 Task: Explore Airbnb accommodation in Boujniba, Morocco from 8th November, 2023 to 16th November, 2023 for 2 adults.1  bedroom having 1 bed and 1 bathroom. Property type can be hotel. Amenities needed are: wifi. Look for 3 properties as per requirement.
Action: Mouse moved to (515, 78)
Screenshot: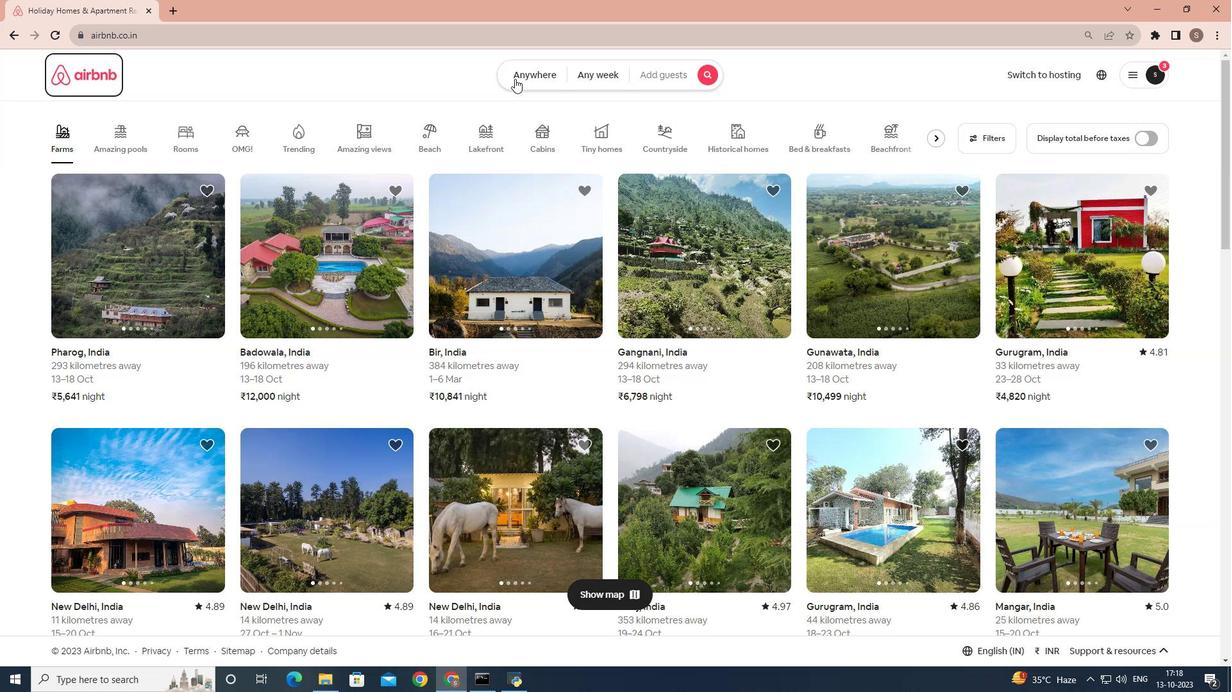 
Action: Mouse pressed left at (515, 78)
Screenshot: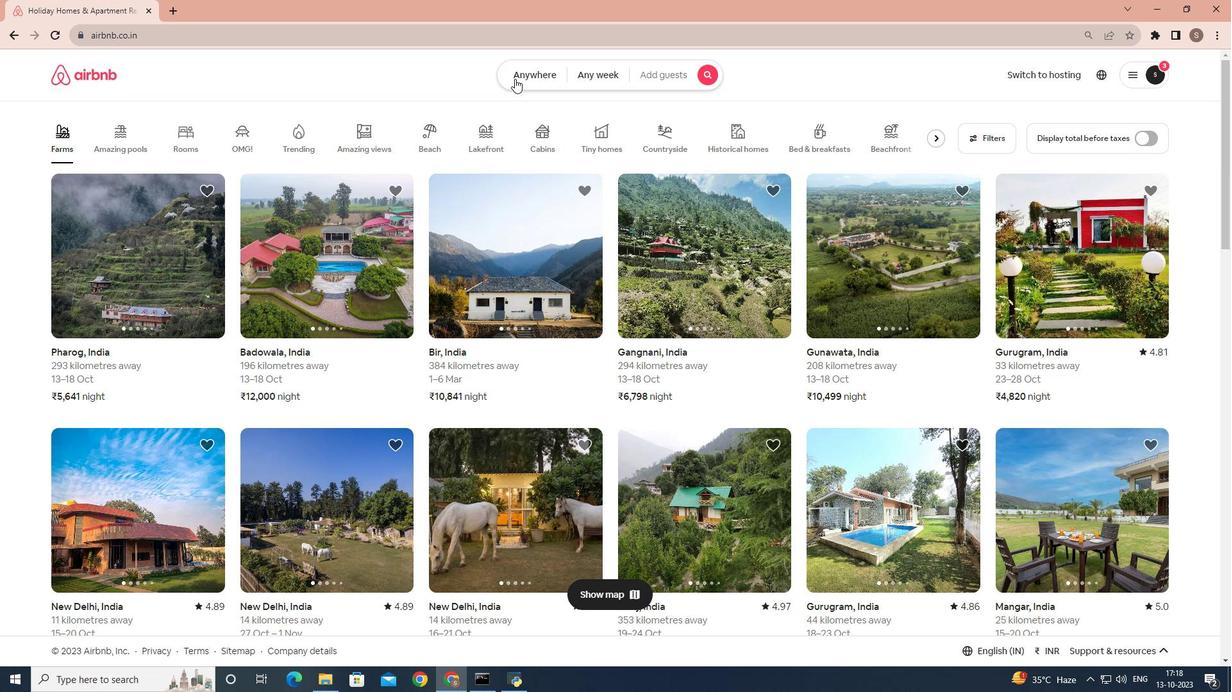 
Action: Mouse moved to (451, 109)
Screenshot: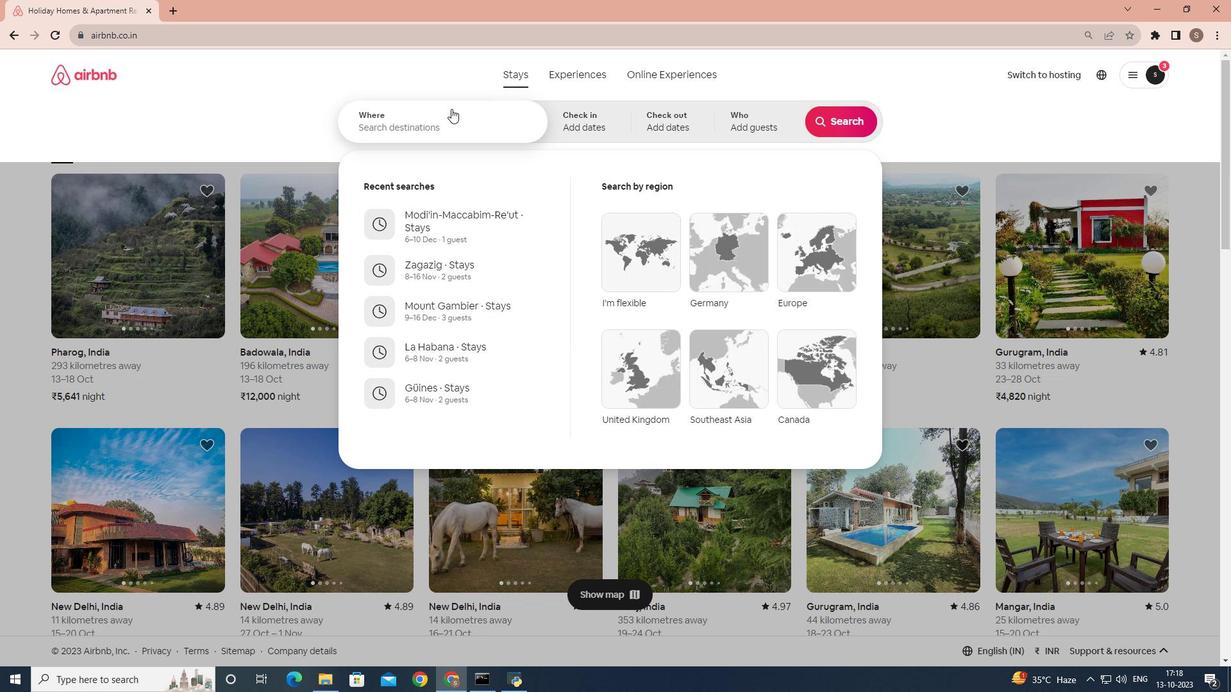 
Action: Mouse pressed left at (451, 109)
Screenshot: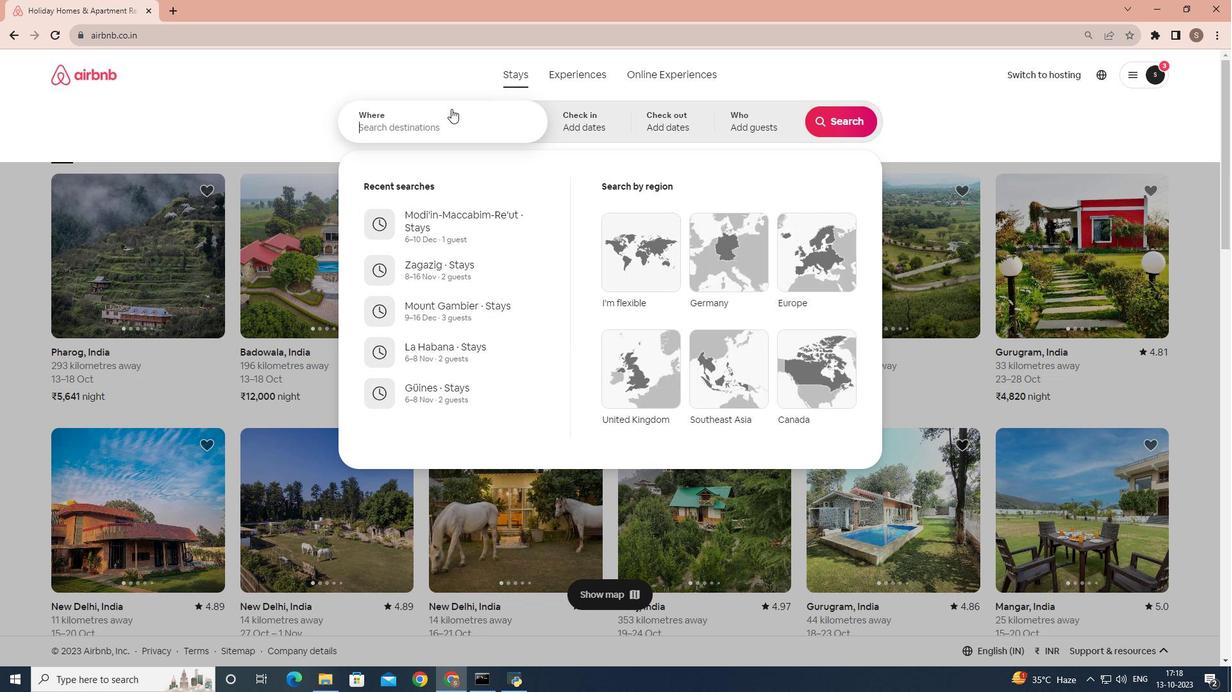 
Action: Mouse moved to (445, 118)
Screenshot: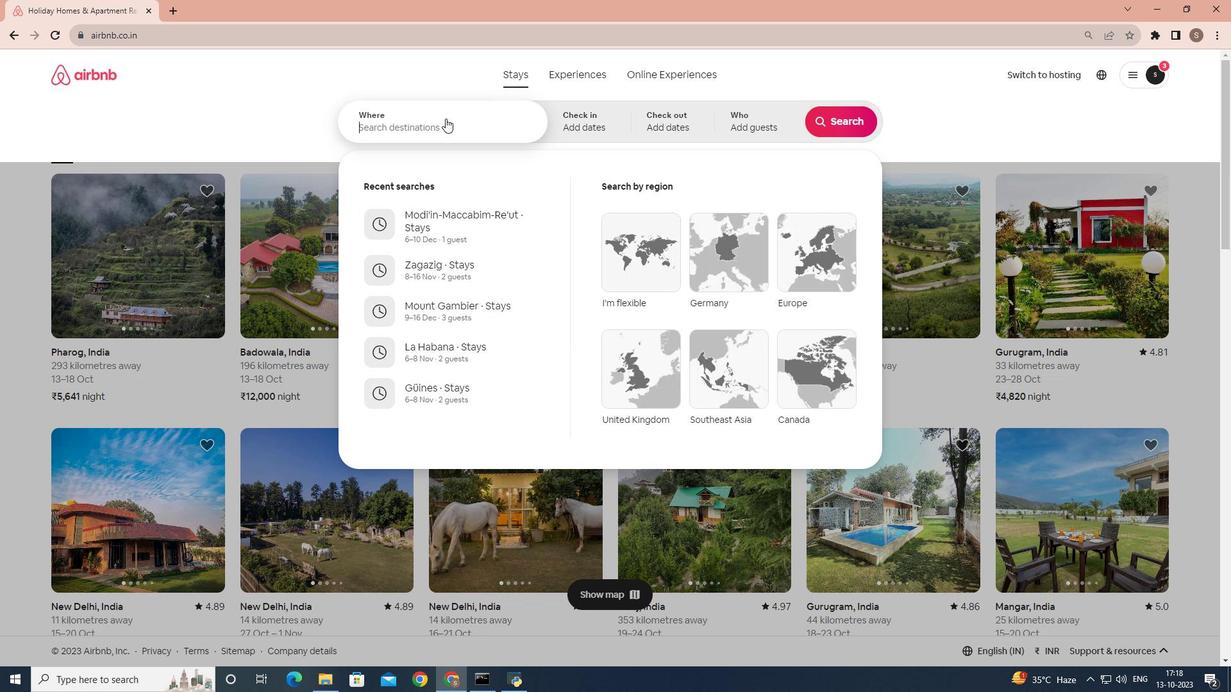 
Action: Key pressed <Key.shift>Boujniba,<Key.space><Key.shift>Mp<Key.backspace>orocco
Screenshot: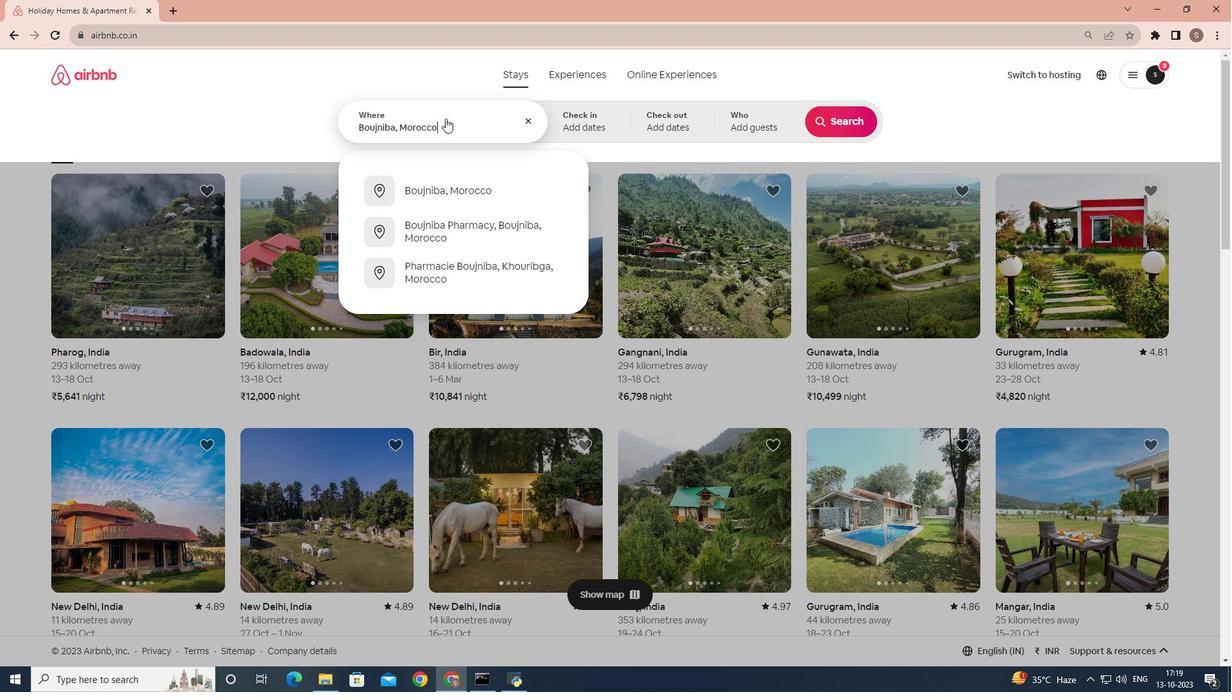 
Action: Mouse moved to (503, 195)
Screenshot: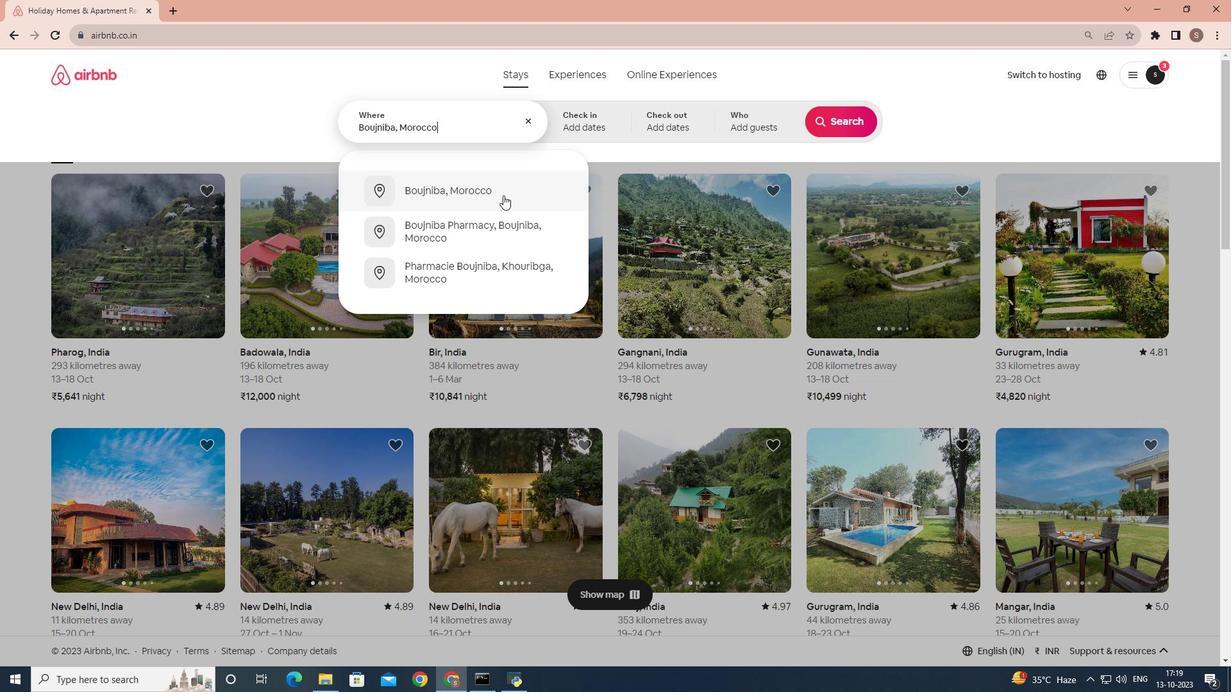 
Action: Mouse pressed left at (503, 195)
Screenshot: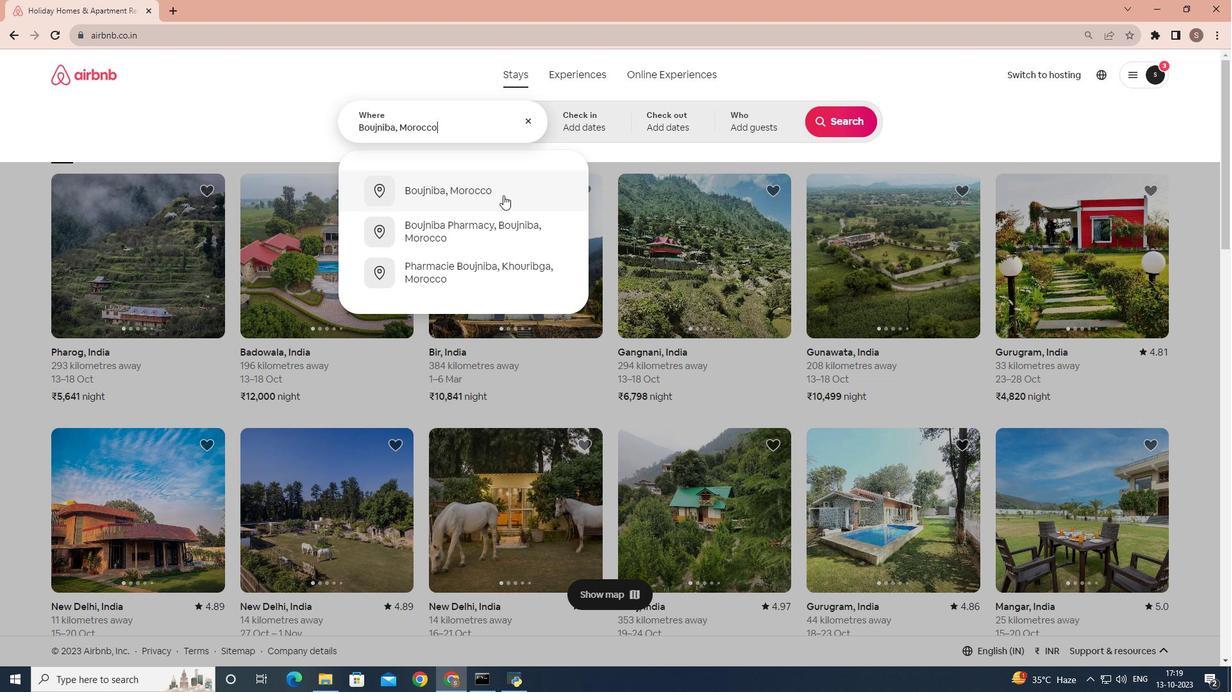 
Action: Mouse moved to (727, 315)
Screenshot: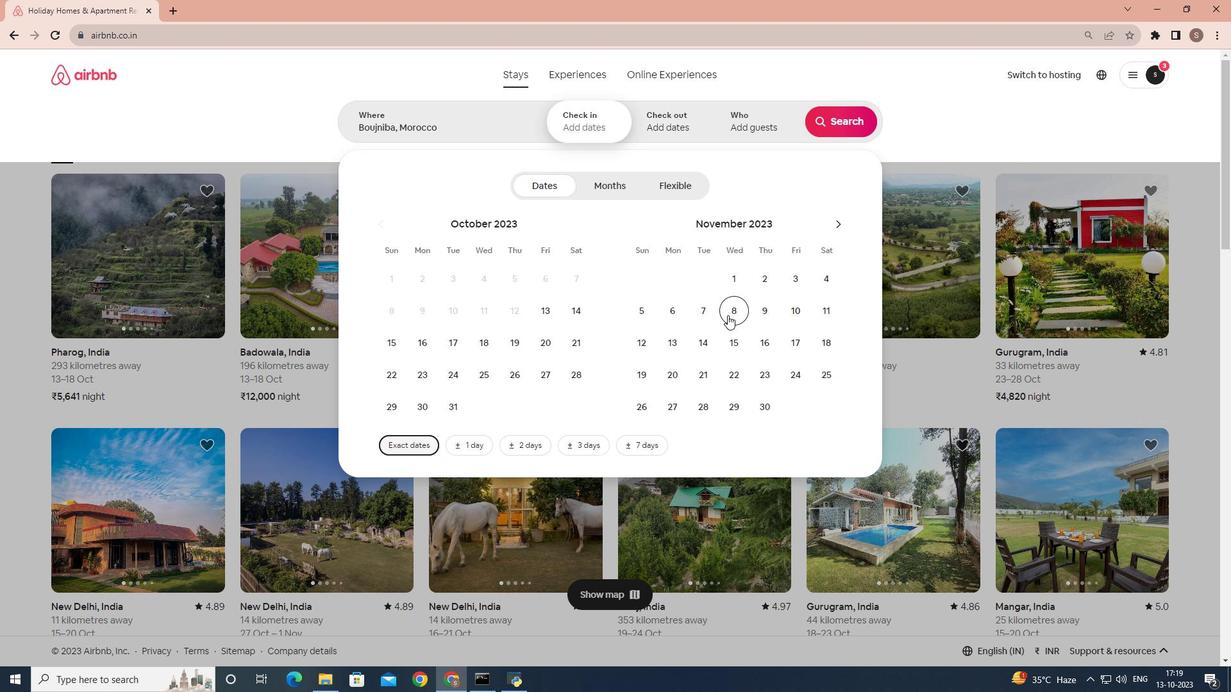 
Action: Mouse pressed left at (727, 315)
Screenshot: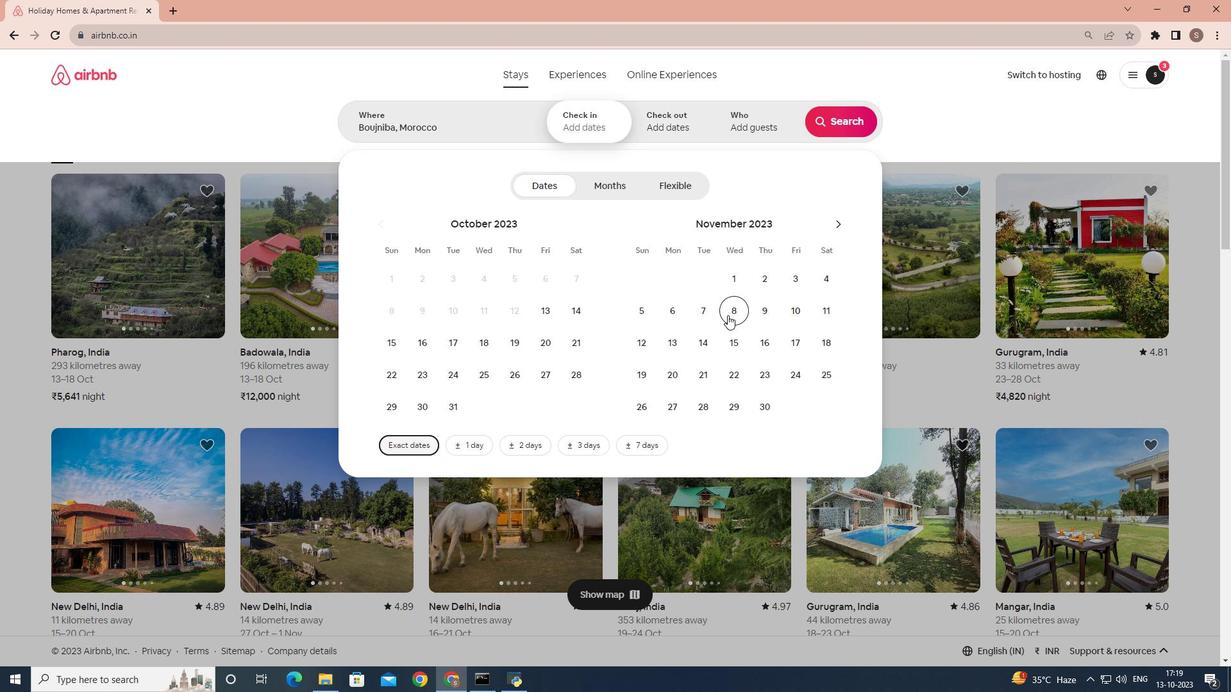 
Action: Mouse moved to (761, 343)
Screenshot: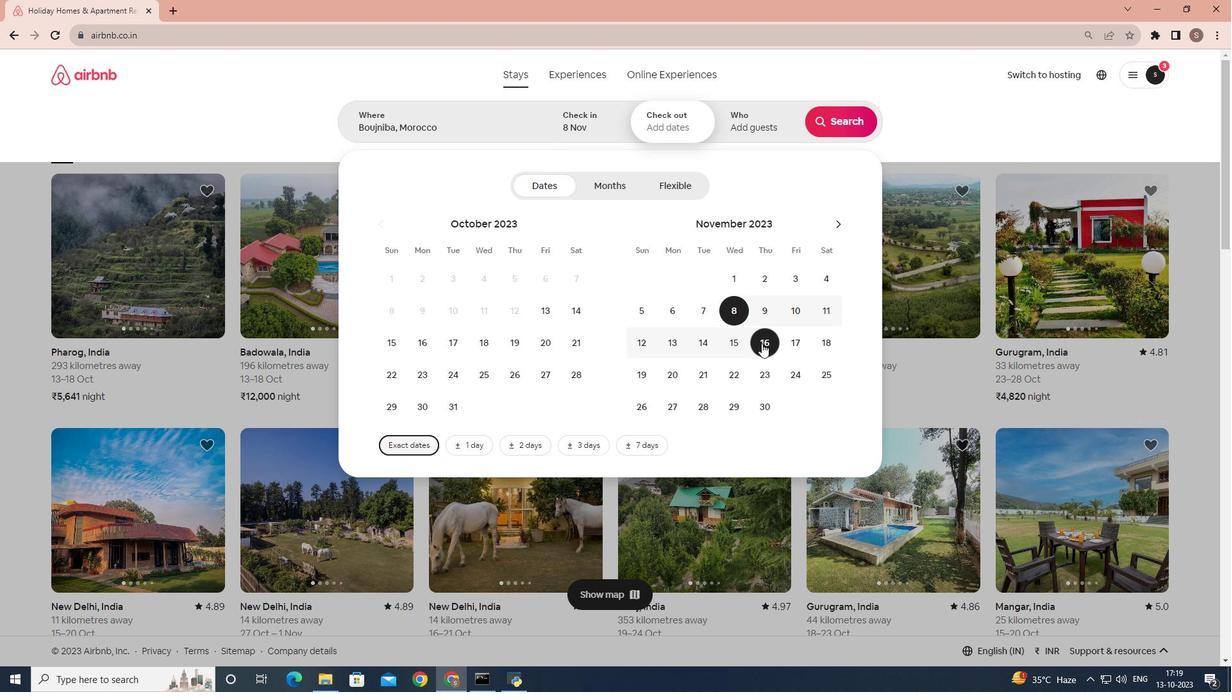 
Action: Mouse pressed left at (761, 343)
Screenshot: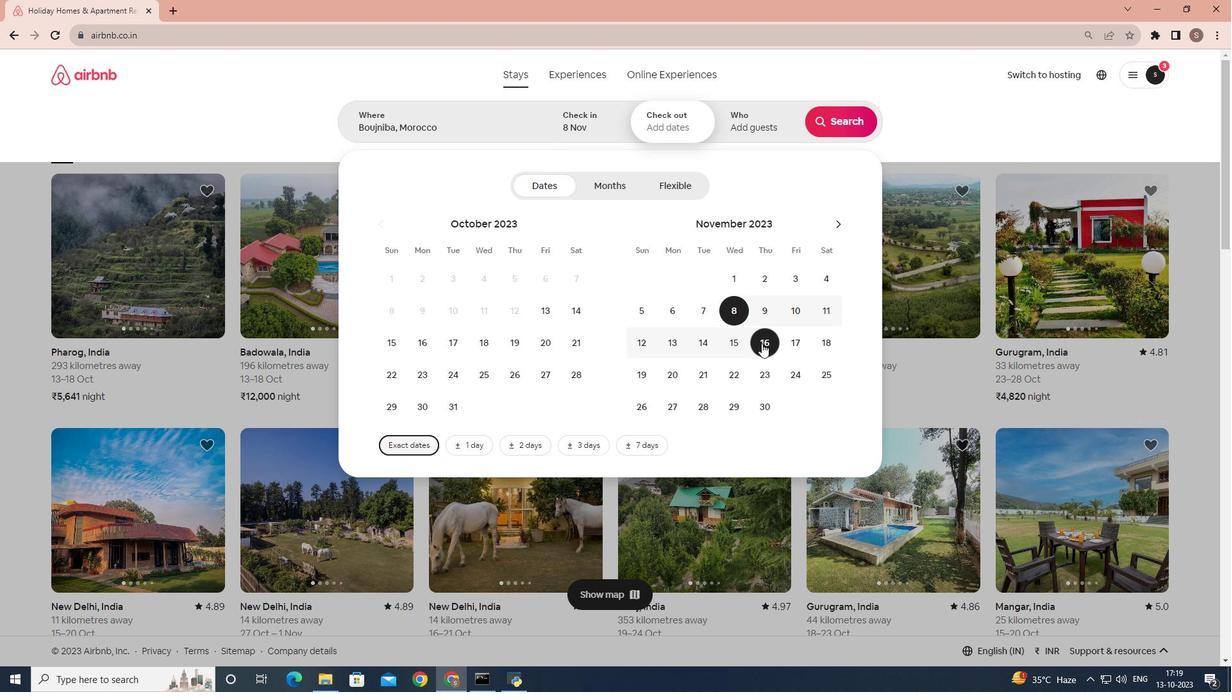 
Action: Mouse moved to (751, 125)
Screenshot: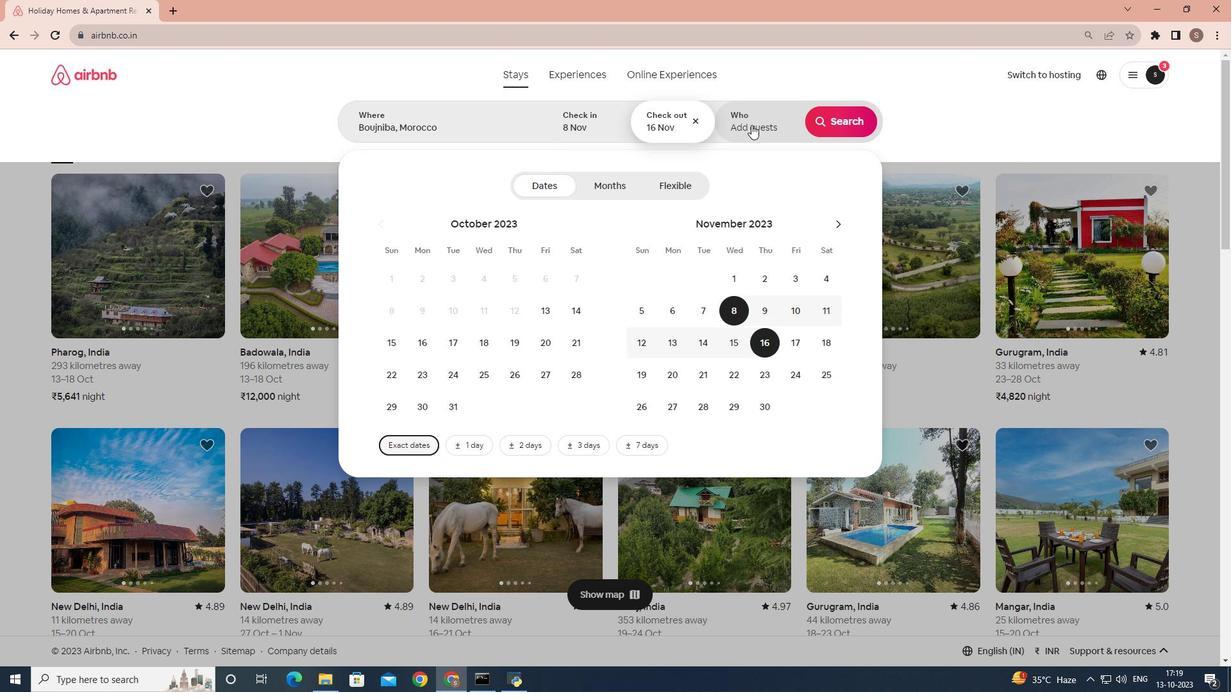 
Action: Mouse pressed left at (751, 125)
Screenshot: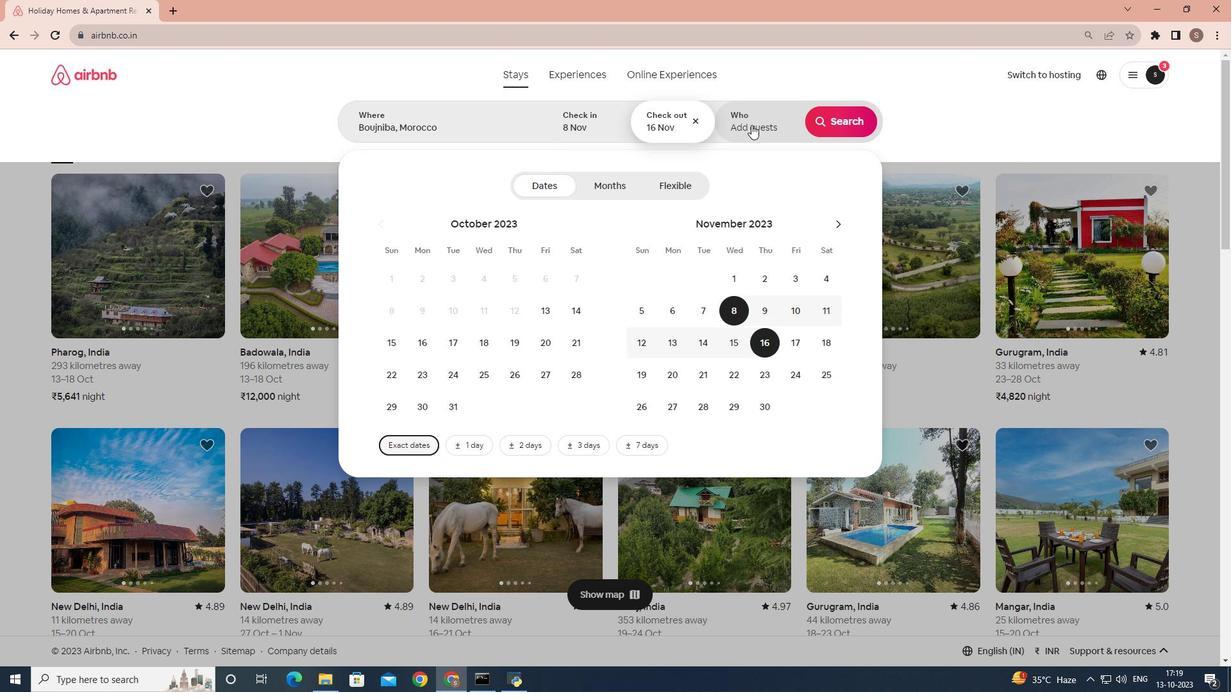 
Action: Mouse moved to (843, 193)
Screenshot: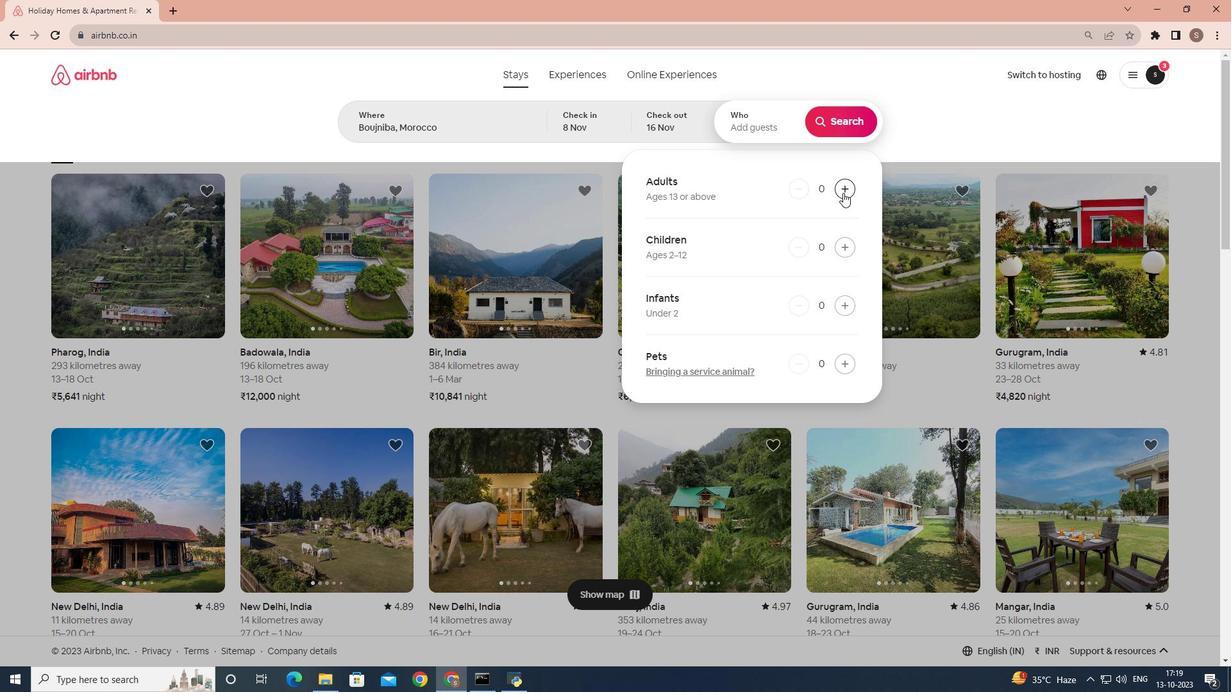 
Action: Mouse pressed left at (843, 193)
Screenshot: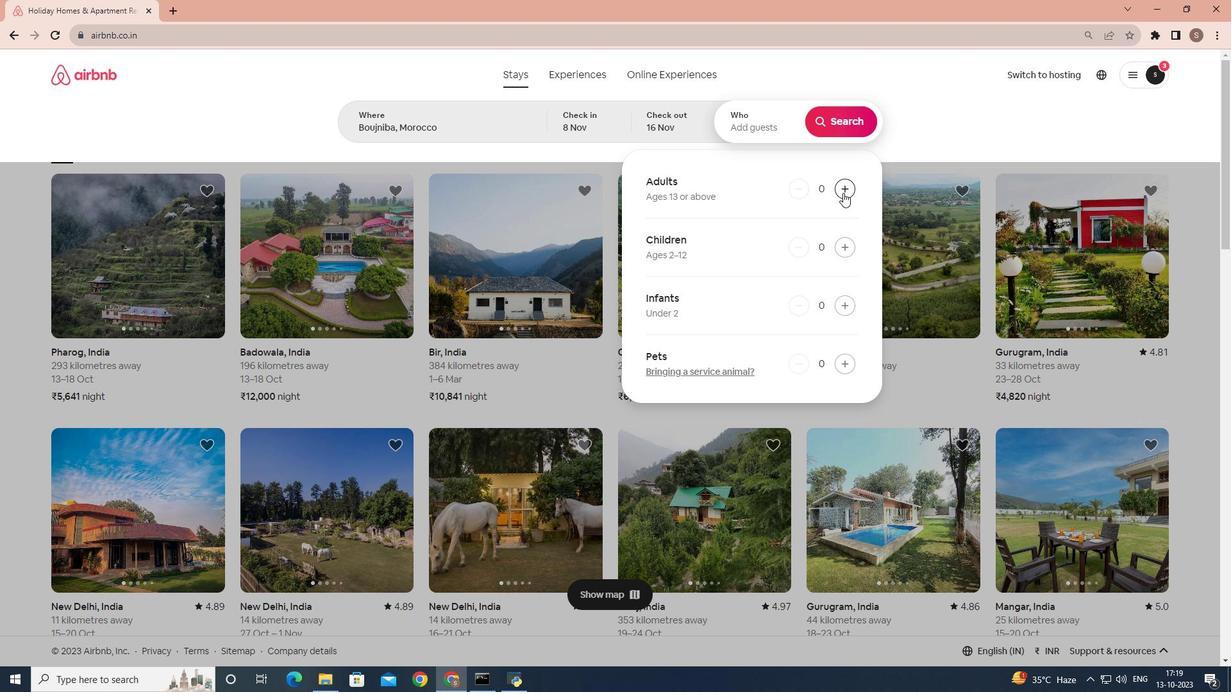 
Action: Mouse pressed left at (843, 193)
Screenshot: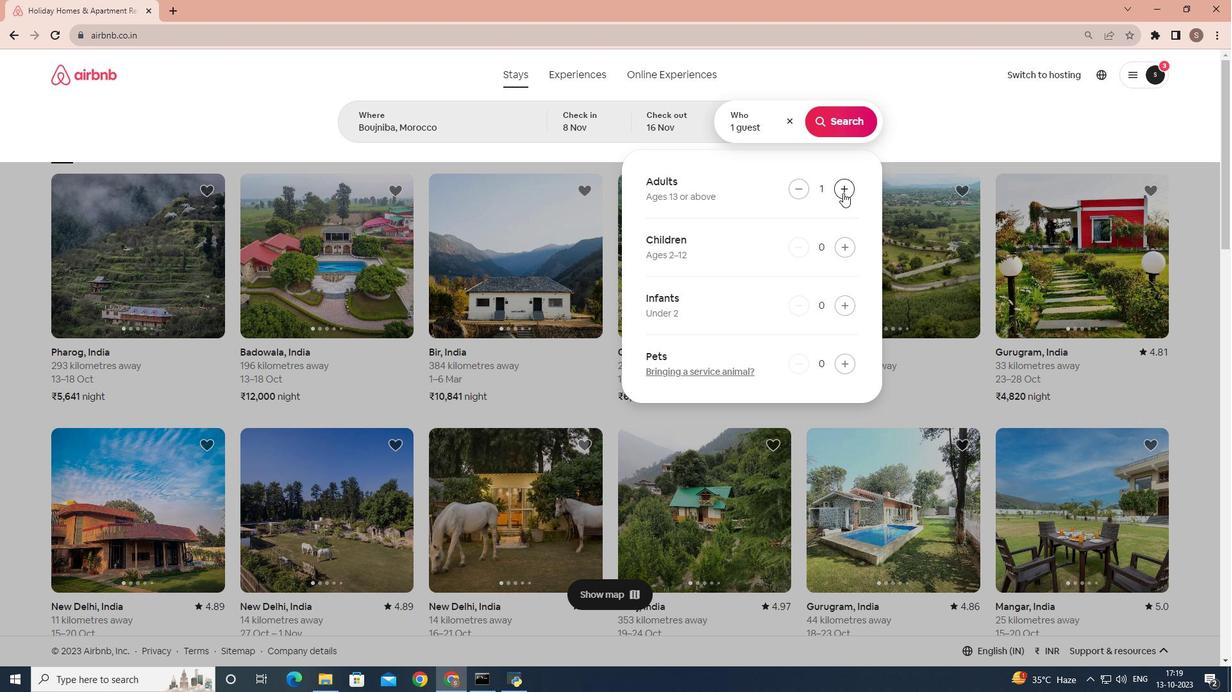 
Action: Mouse moved to (848, 128)
Screenshot: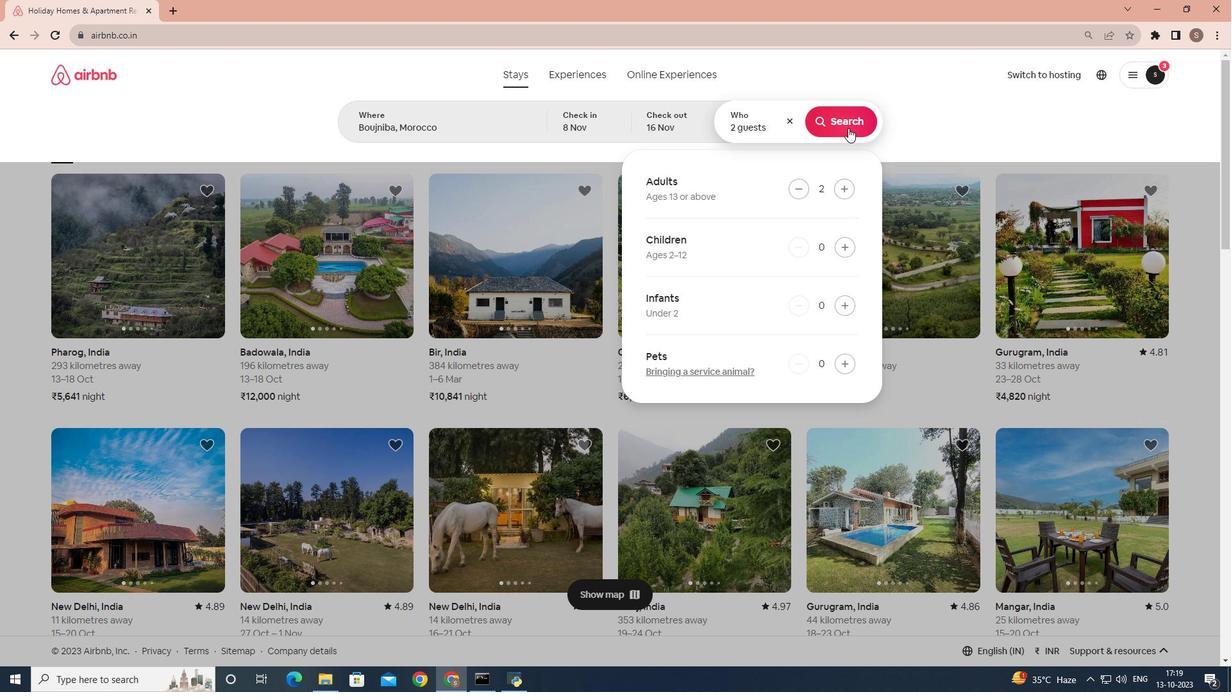 
Action: Mouse pressed left at (848, 128)
Screenshot: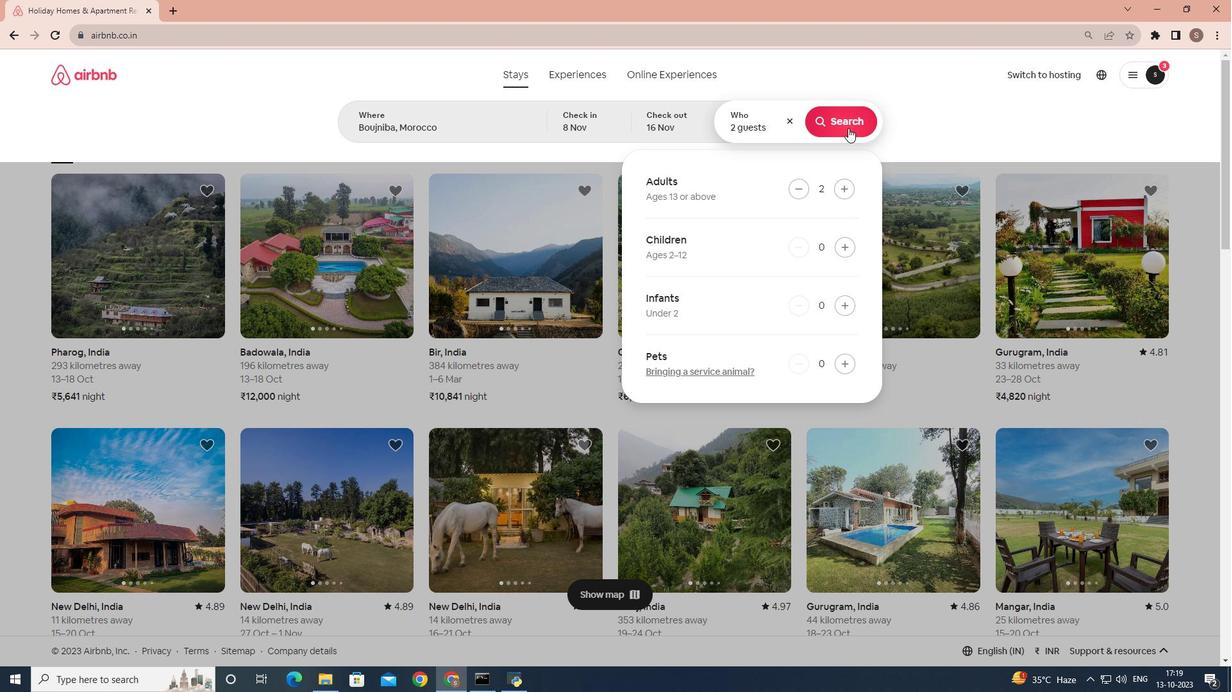 
Action: Mouse moved to (1026, 126)
Screenshot: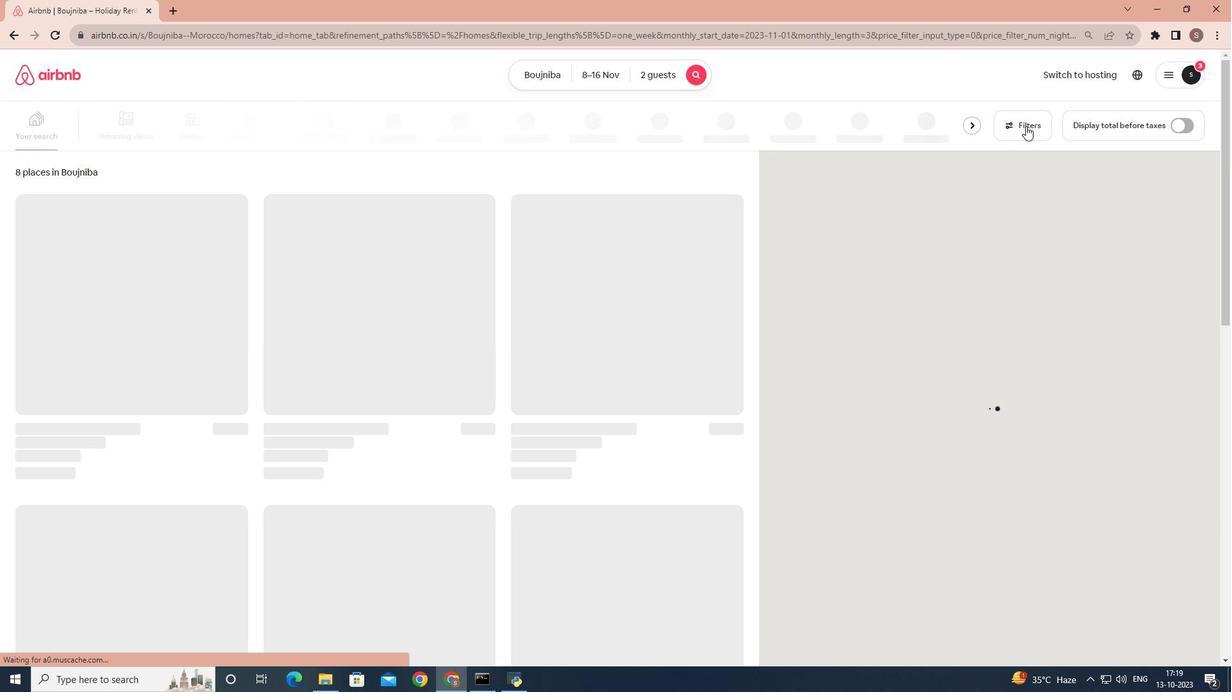 
Action: Mouse pressed left at (1026, 126)
Screenshot: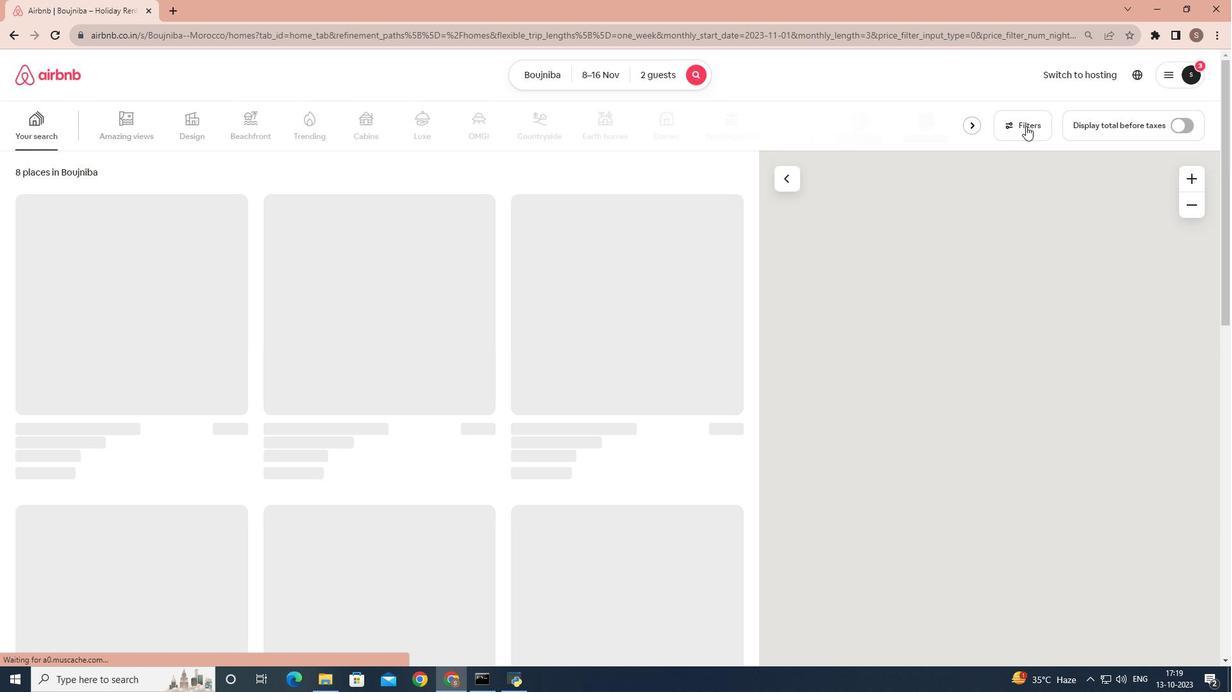 
Action: Mouse pressed left at (1026, 126)
Screenshot: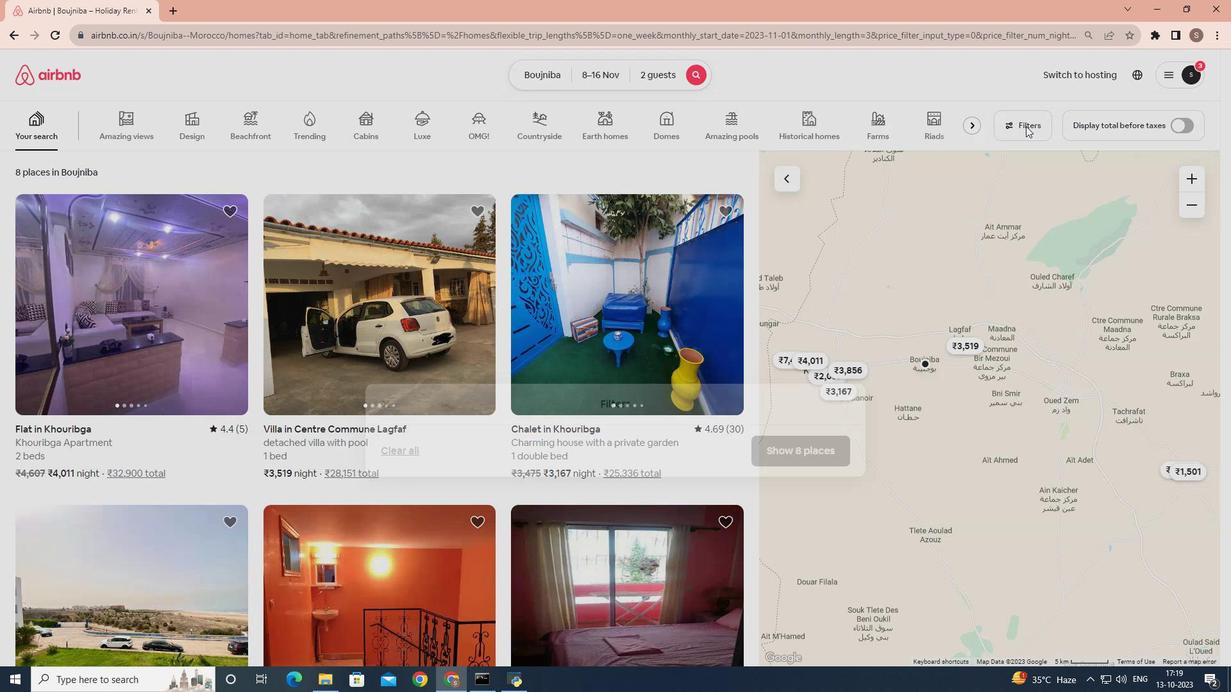 
Action: Mouse pressed left at (1026, 126)
Screenshot: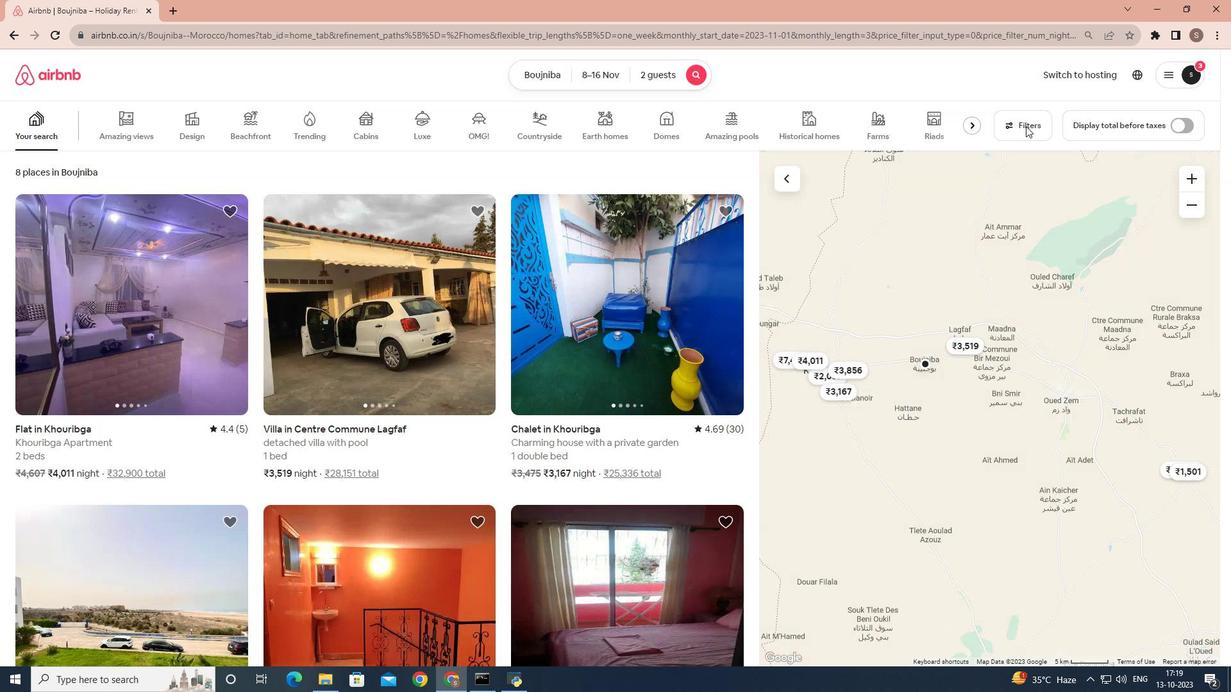 
Action: Mouse moved to (502, 498)
Screenshot: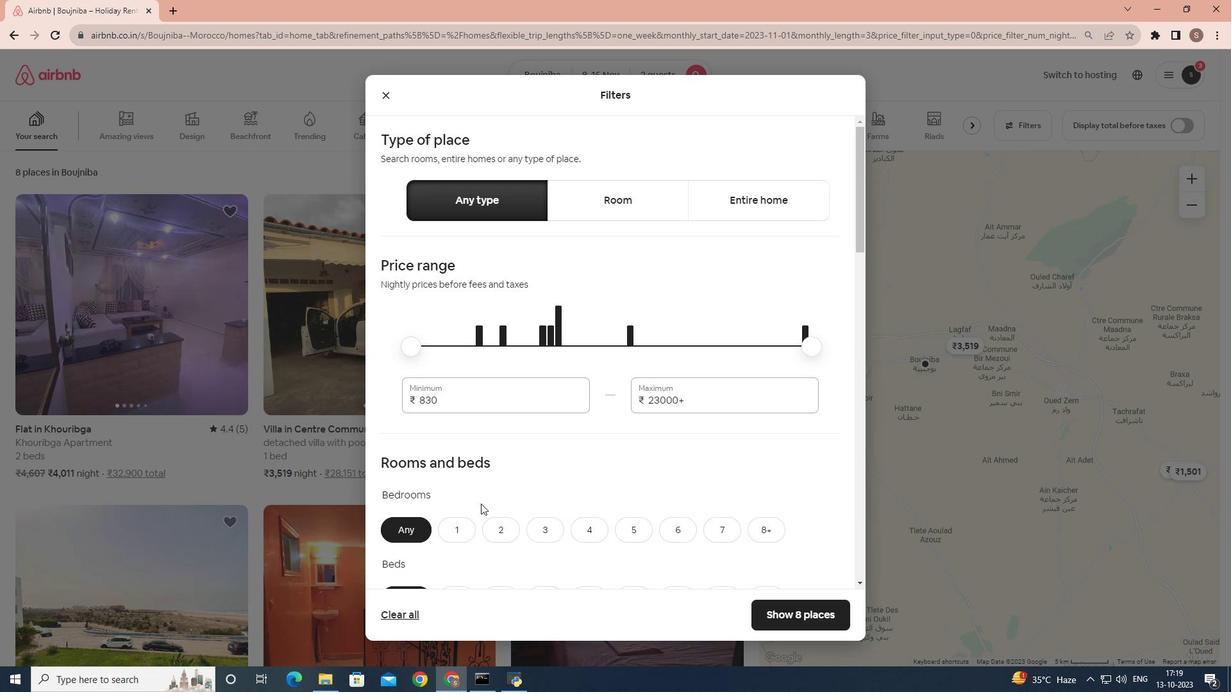
Action: Mouse scrolled (502, 497) with delta (0, 0)
Screenshot: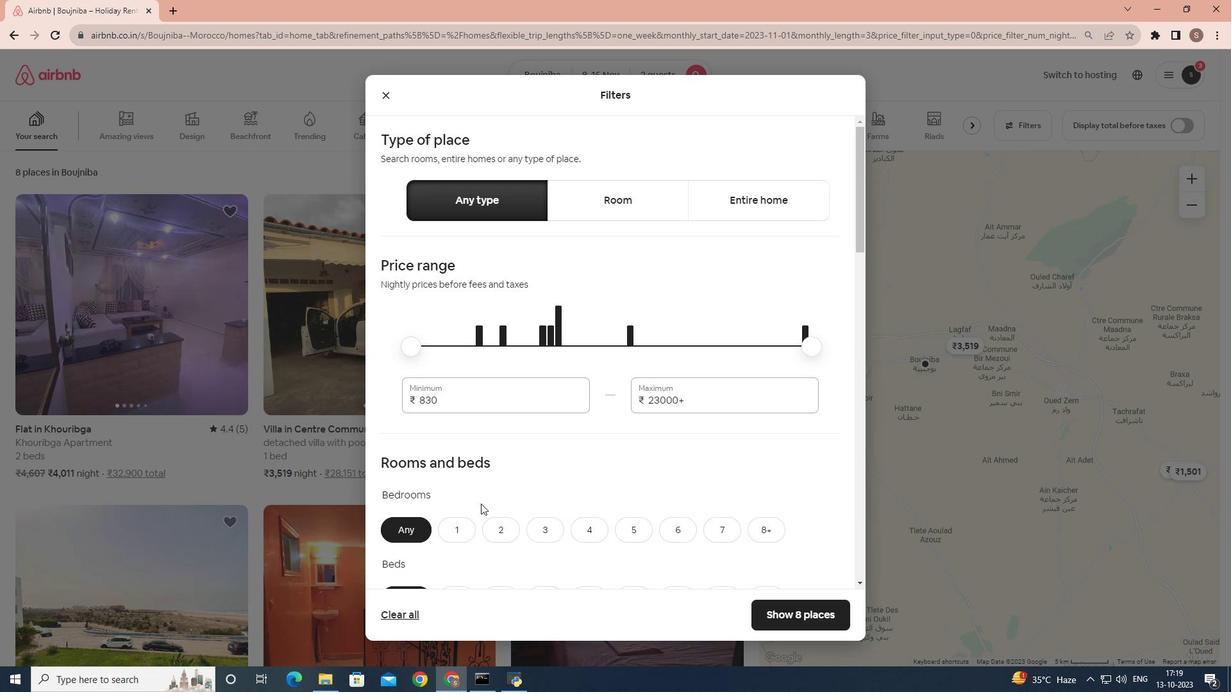 
Action: Mouse moved to (487, 503)
Screenshot: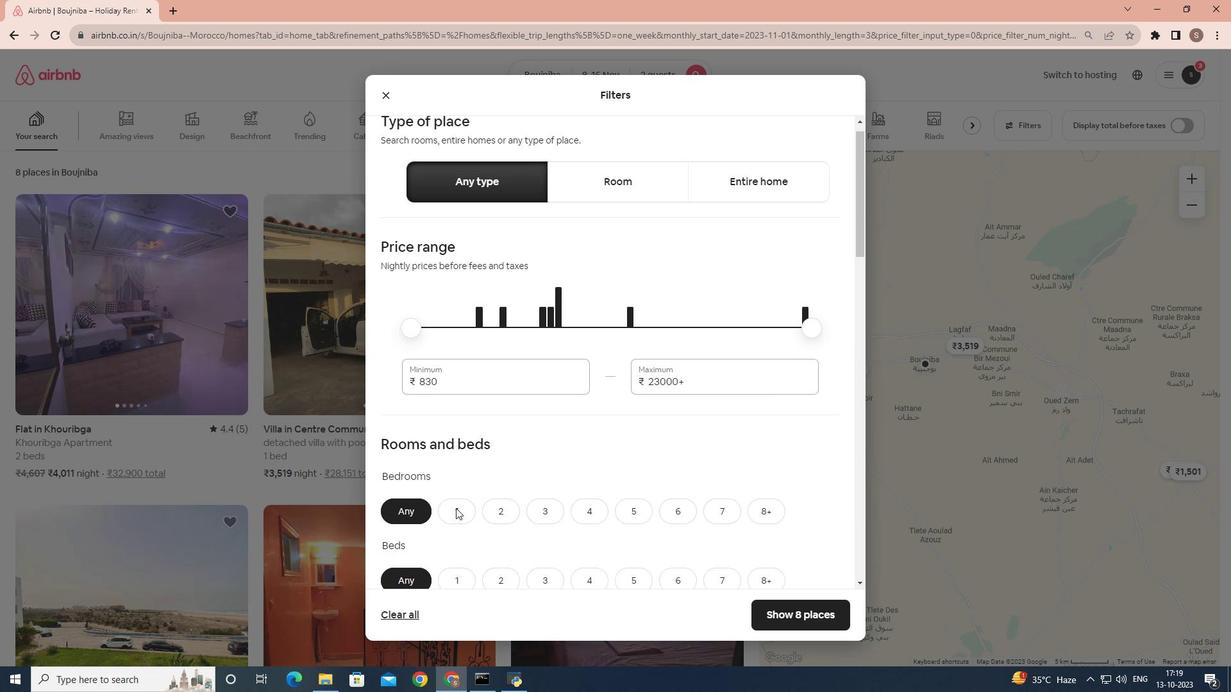 
Action: Mouse scrolled (487, 502) with delta (0, 0)
Screenshot: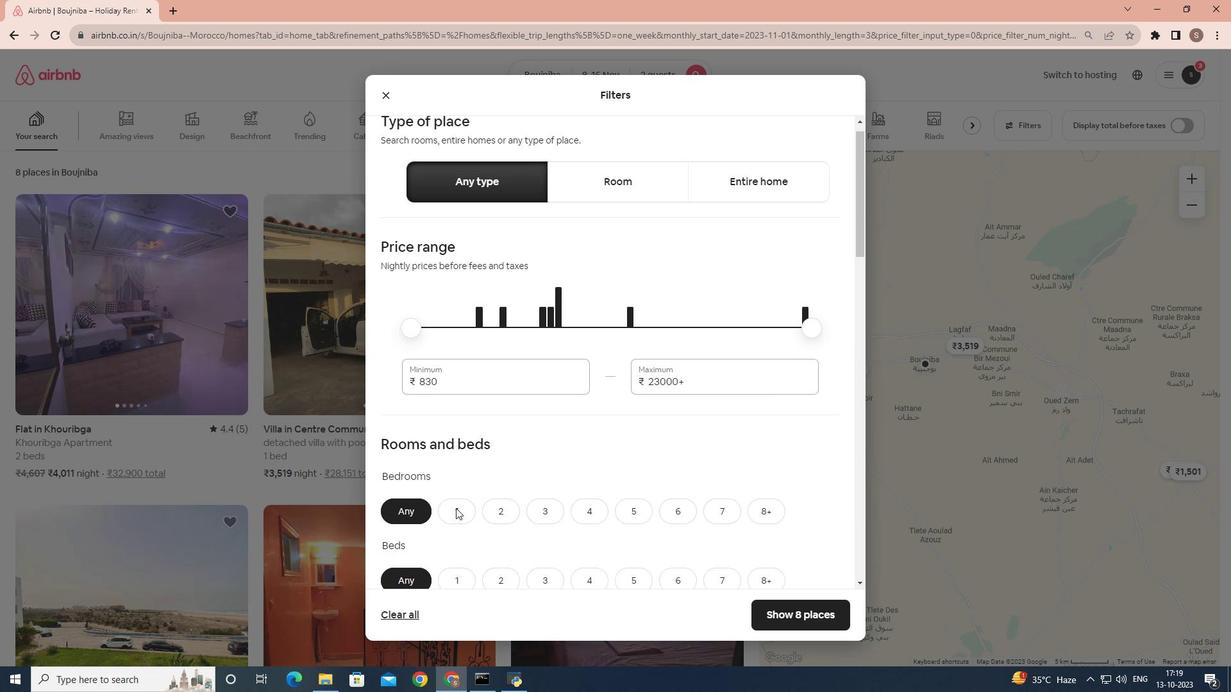 
Action: Mouse moved to (464, 507)
Screenshot: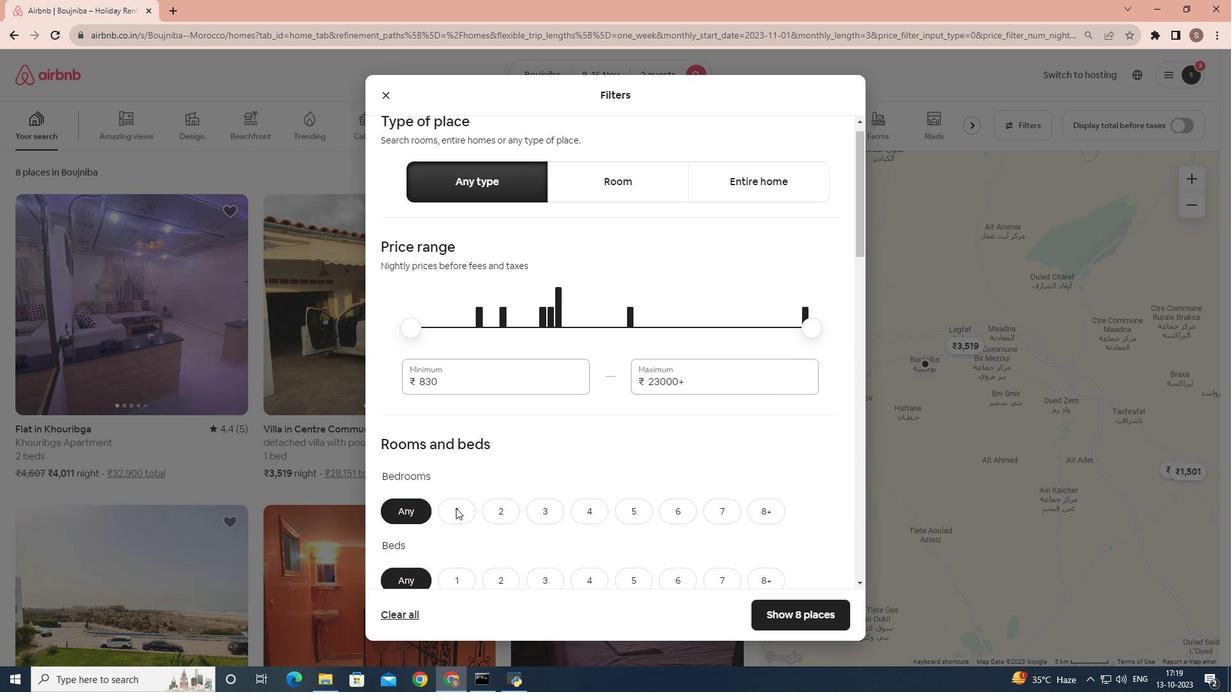 
Action: Mouse scrolled (464, 507) with delta (0, 0)
Screenshot: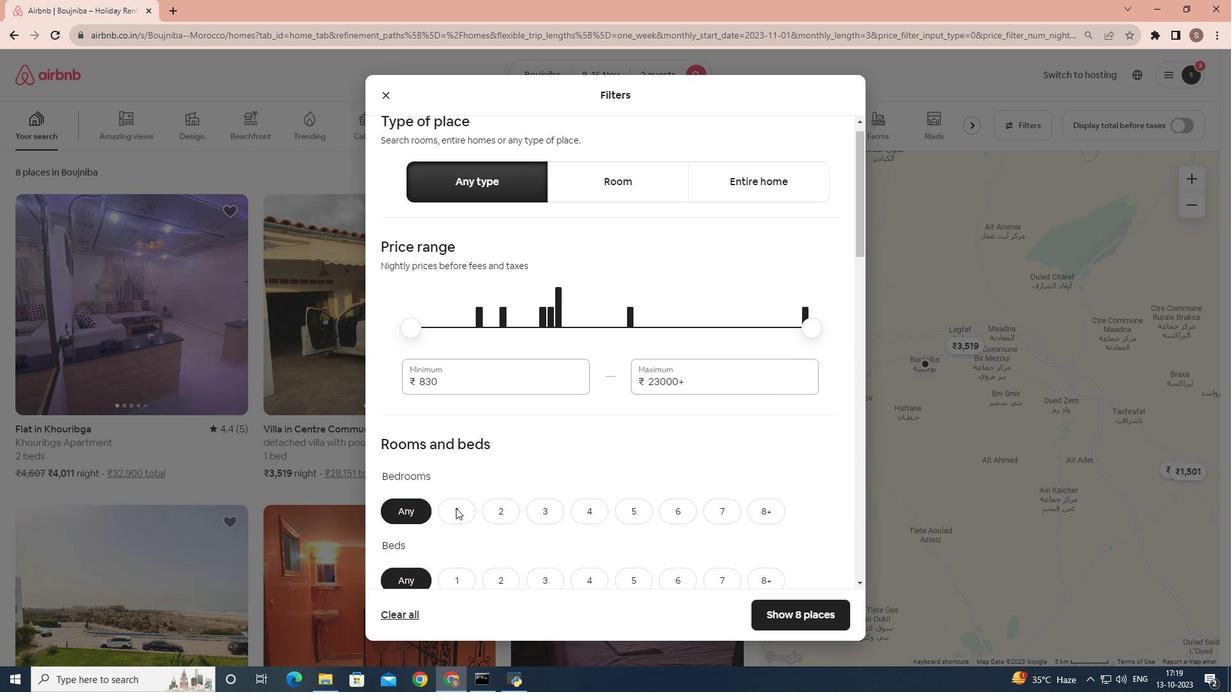 
Action: Mouse moved to (458, 343)
Screenshot: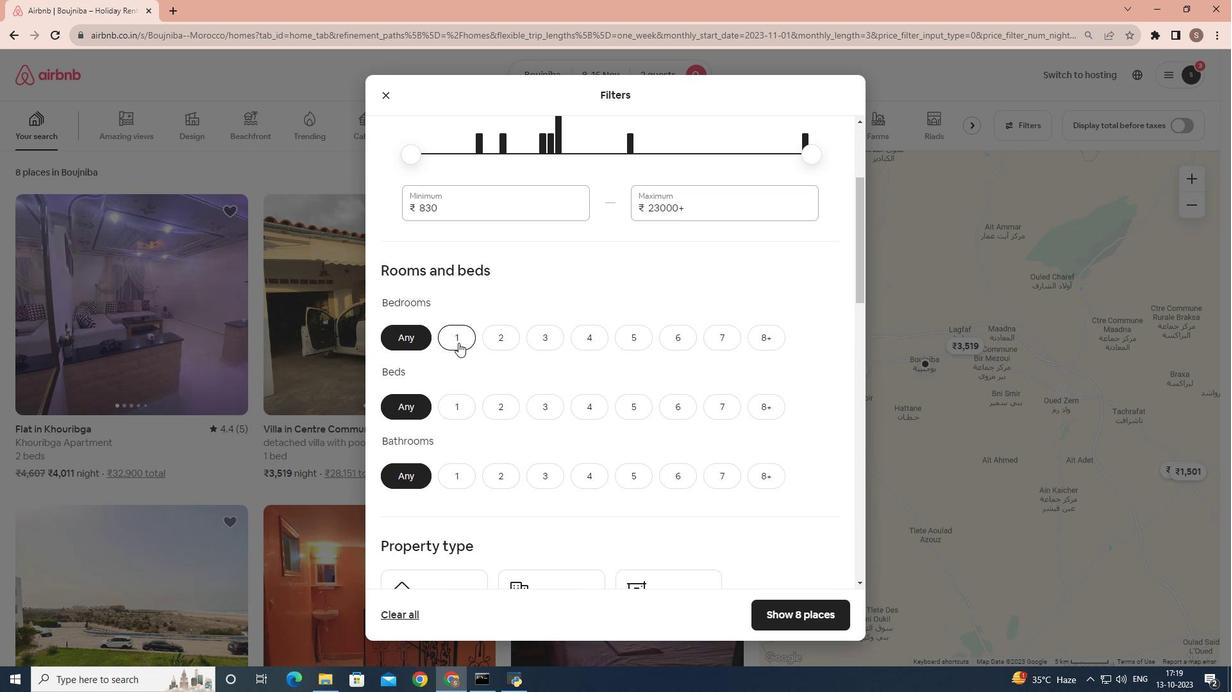 
Action: Mouse pressed left at (458, 343)
Screenshot: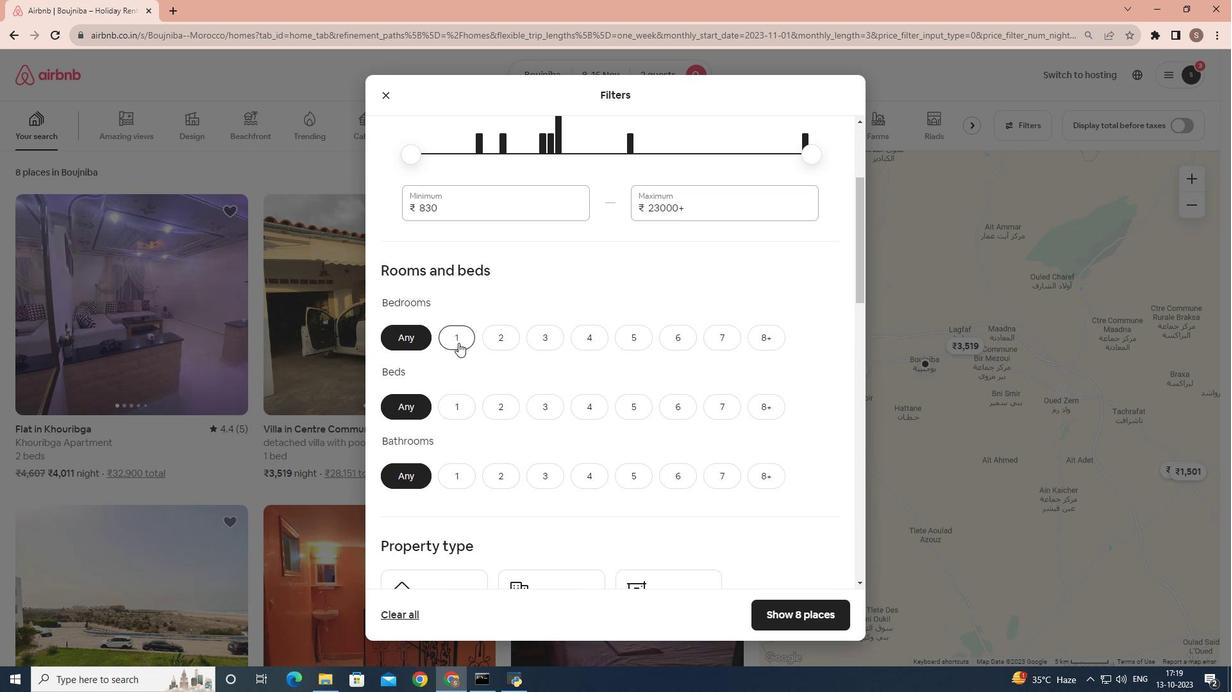 
Action: Mouse scrolled (458, 342) with delta (0, 0)
Screenshot: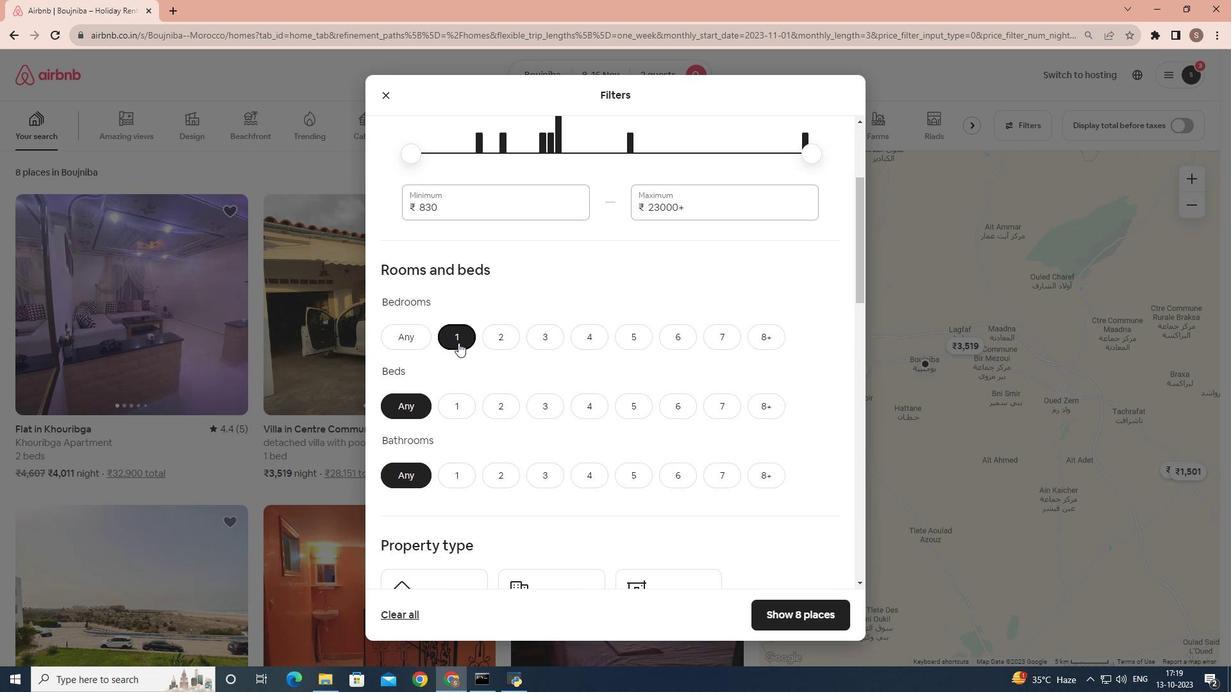 
Action: Mouse scrolled (458, 342) with delta (0, 0)
Screenshot: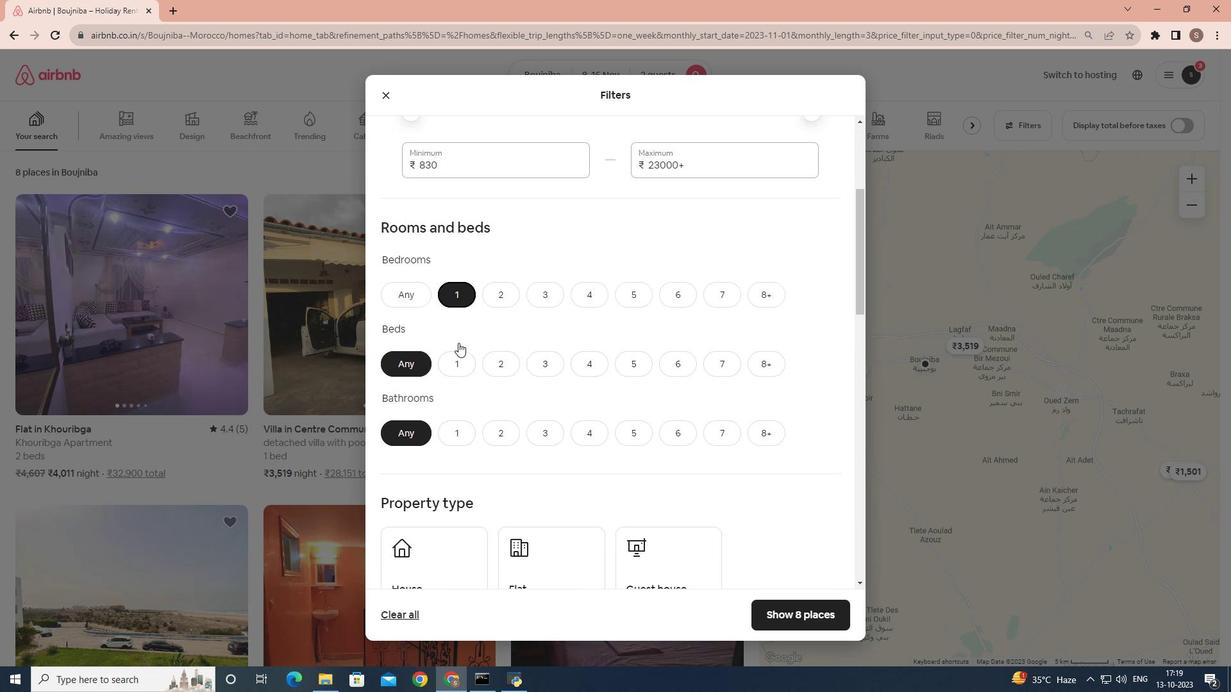 
Action: Mouse moved to (462, 290)
Screenshot: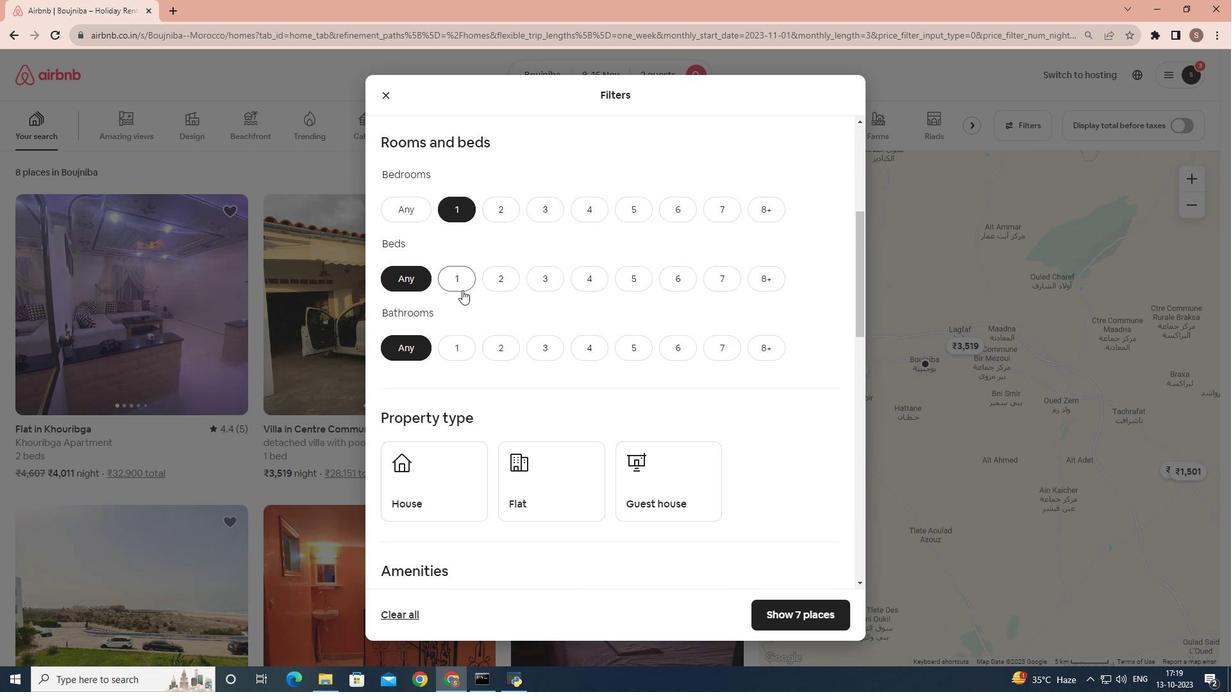 
Action: Mouse pressed left at (462, 290)
Screenshot: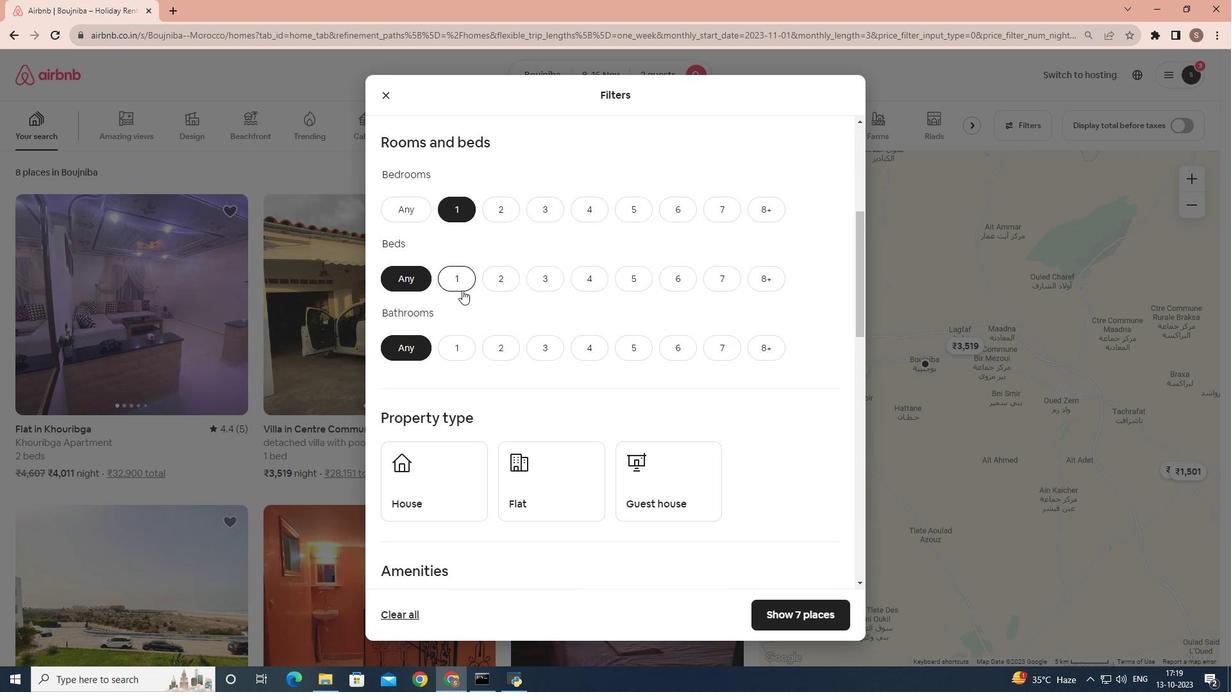 
Action: Mouse moved to (454, 345)
Screenshot: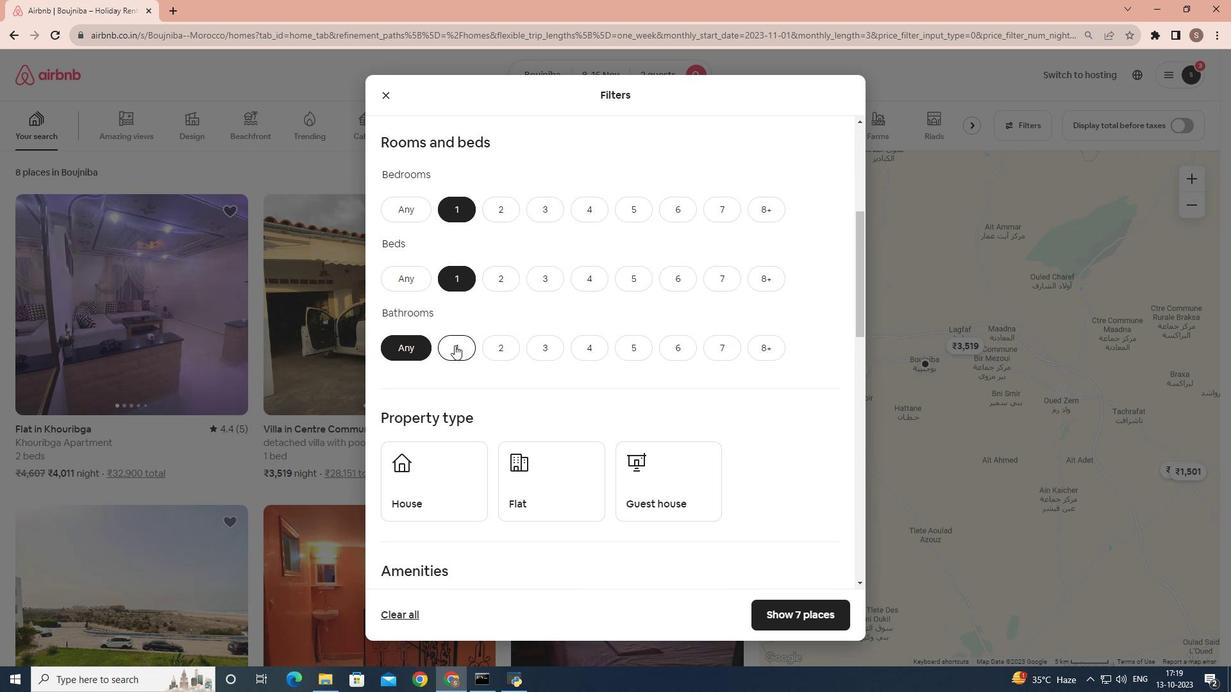 
Action: Mouse pressed left at (454, 345)
Screenshot: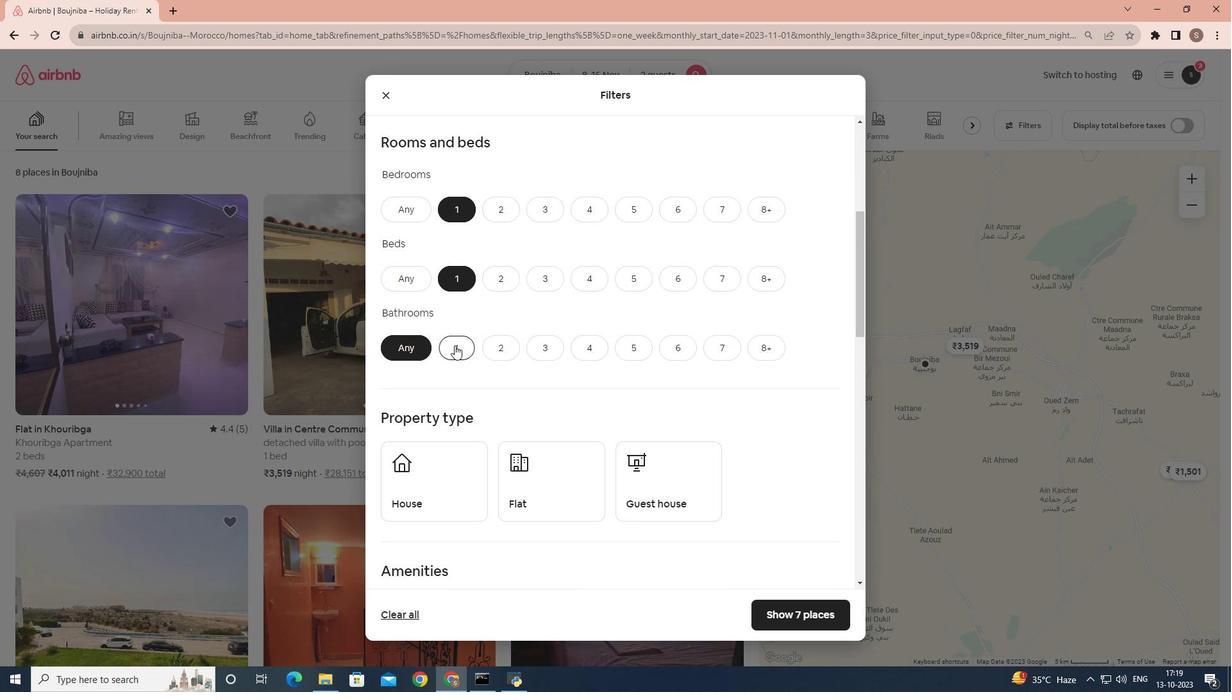
Action: Mouse scrolled (454, 345) with delta (0, 0)
Screenshot: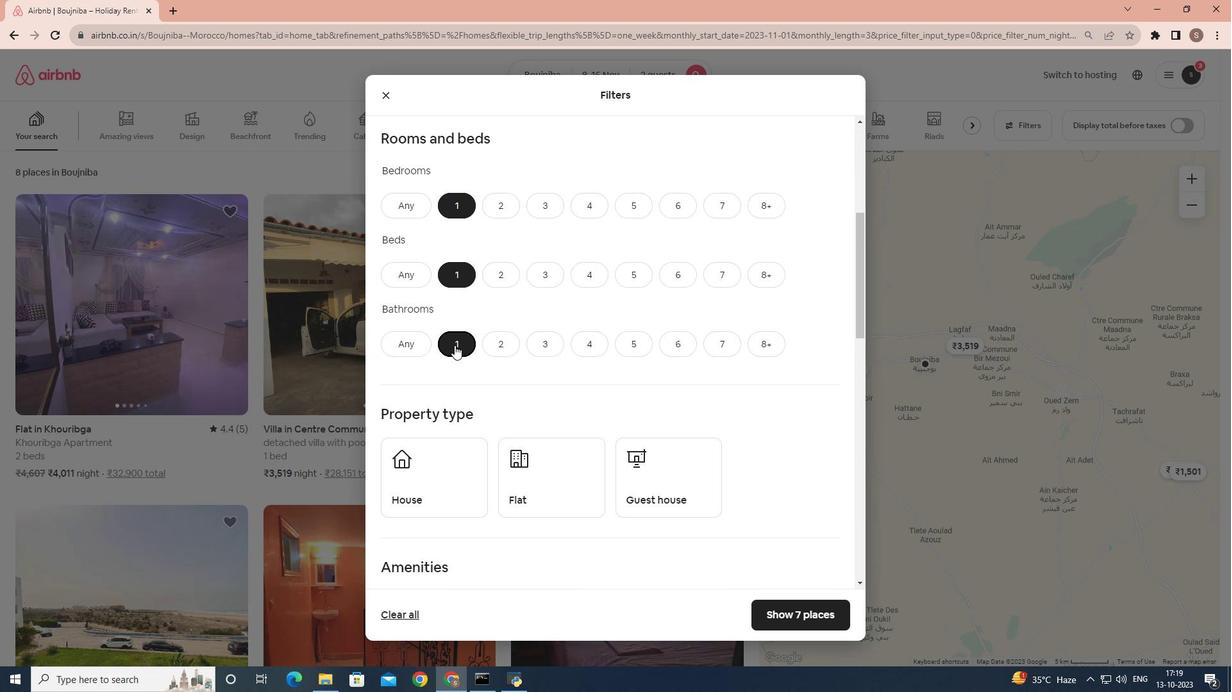 
Action: Mouse moved to (555, 411)
Screenshot: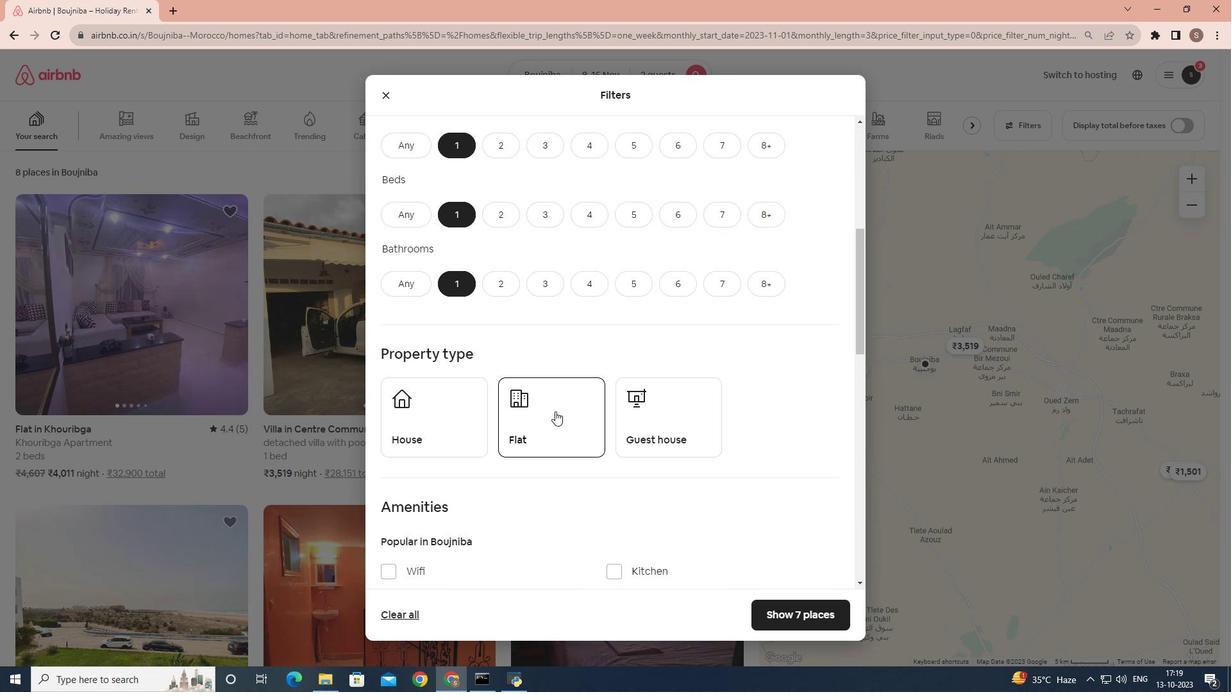 
Action: Mouse scrolled (555, 411) with delta (0, 0)
Screenshot: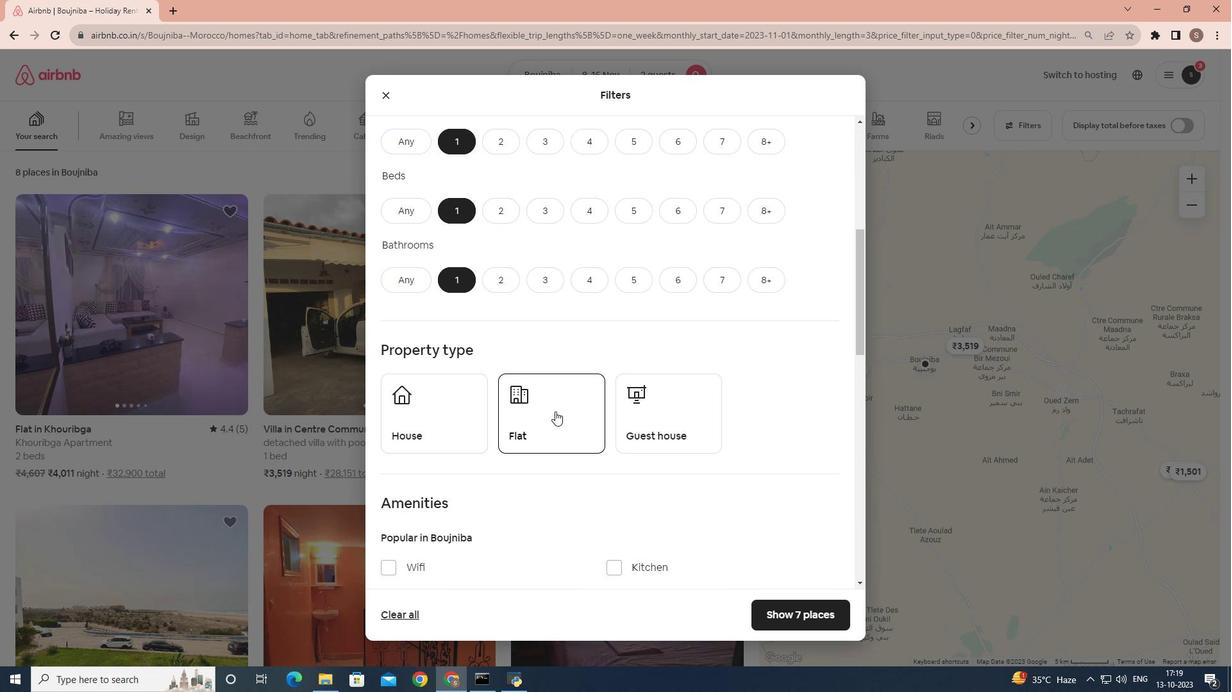 
Action: Mouse scrolled (555, 411) with delta (0, 0)
Screenshot: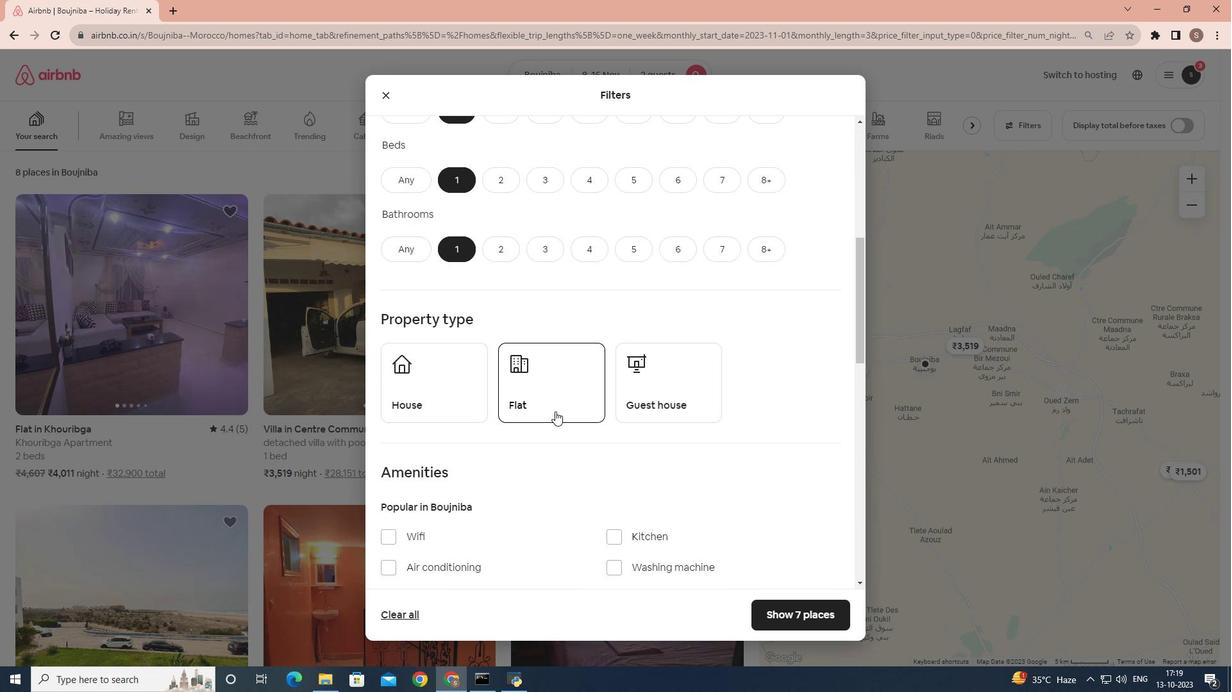
Action: Mouse scrolled (555, 411) with delta (0, 0)
Screenshot: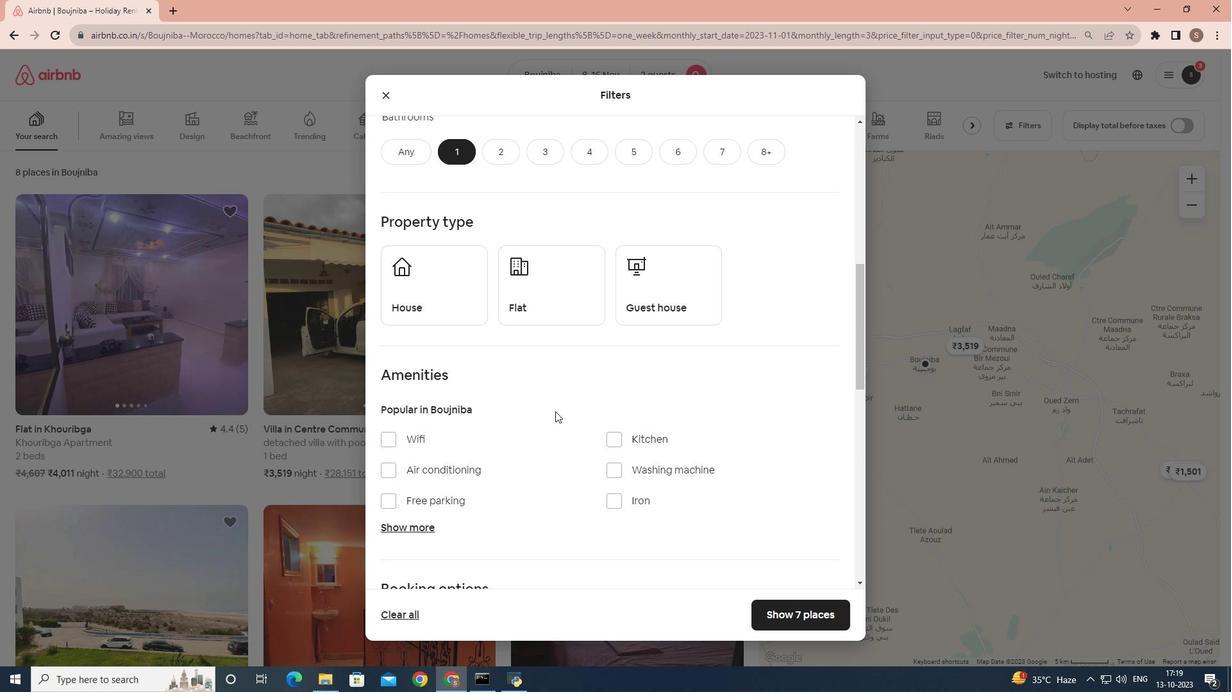 
Action: Mouse scrolled (555, 411) with delta (0, 0)
Screenshot: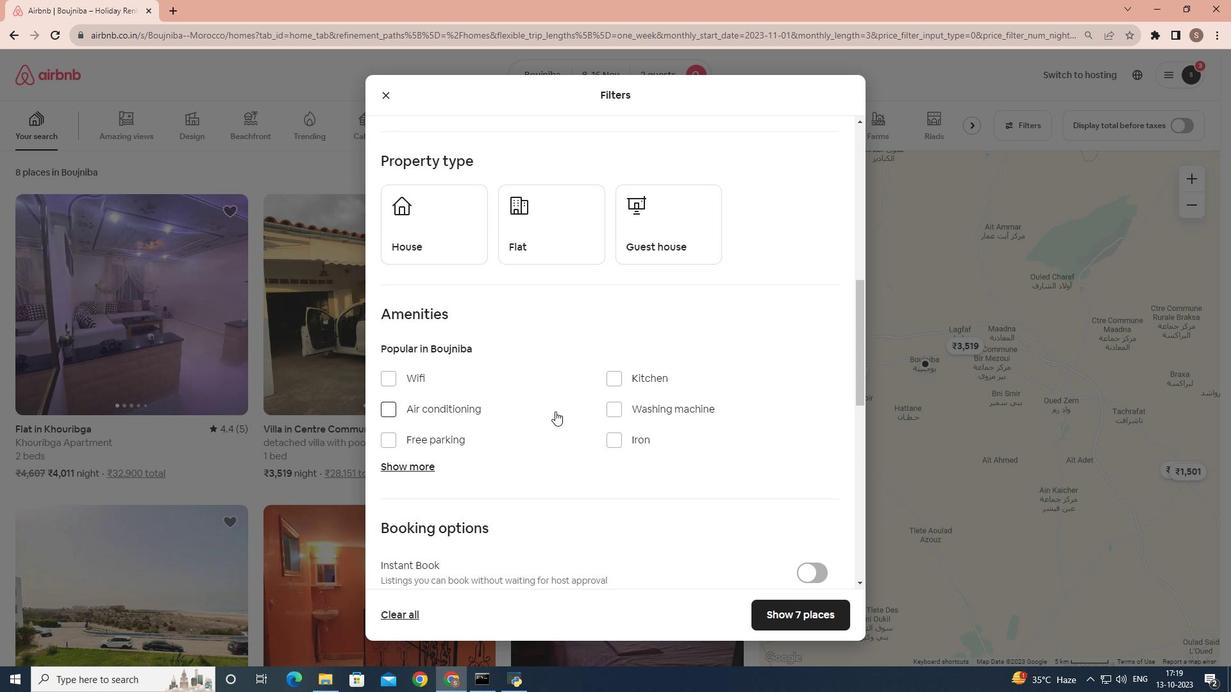 
Action: Mouse moved to (382, 318)
Screenshot: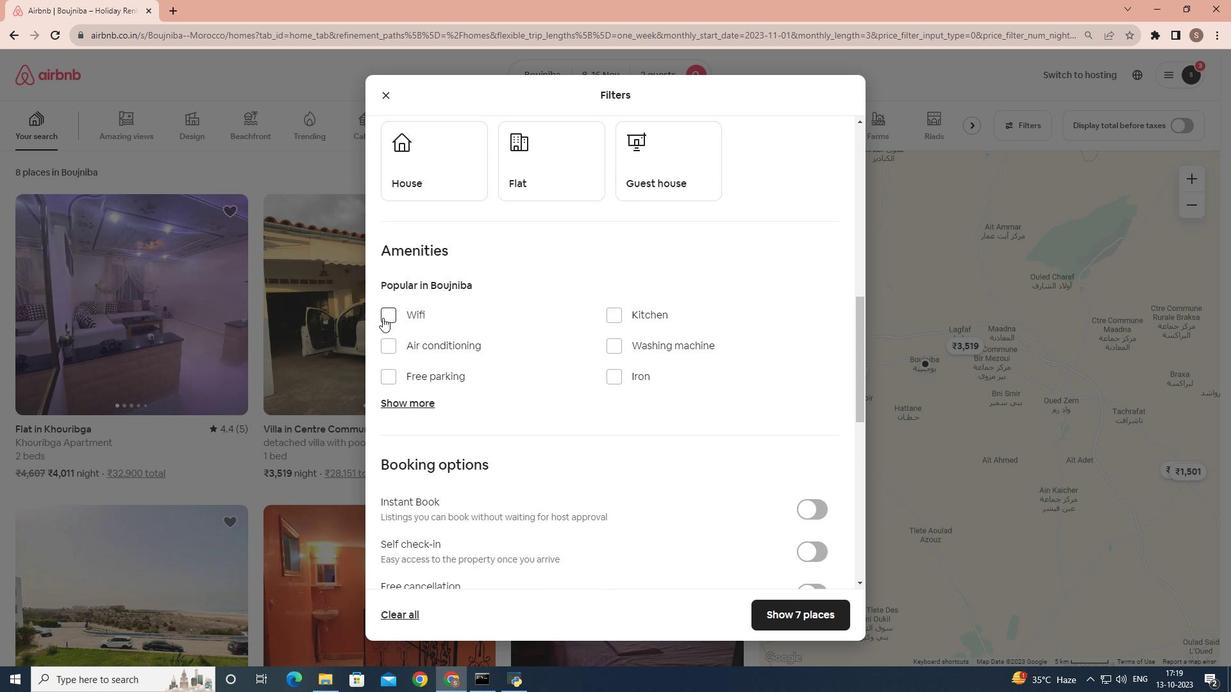 
Action: Mouse pressed left at (382, 318)
Screenshot: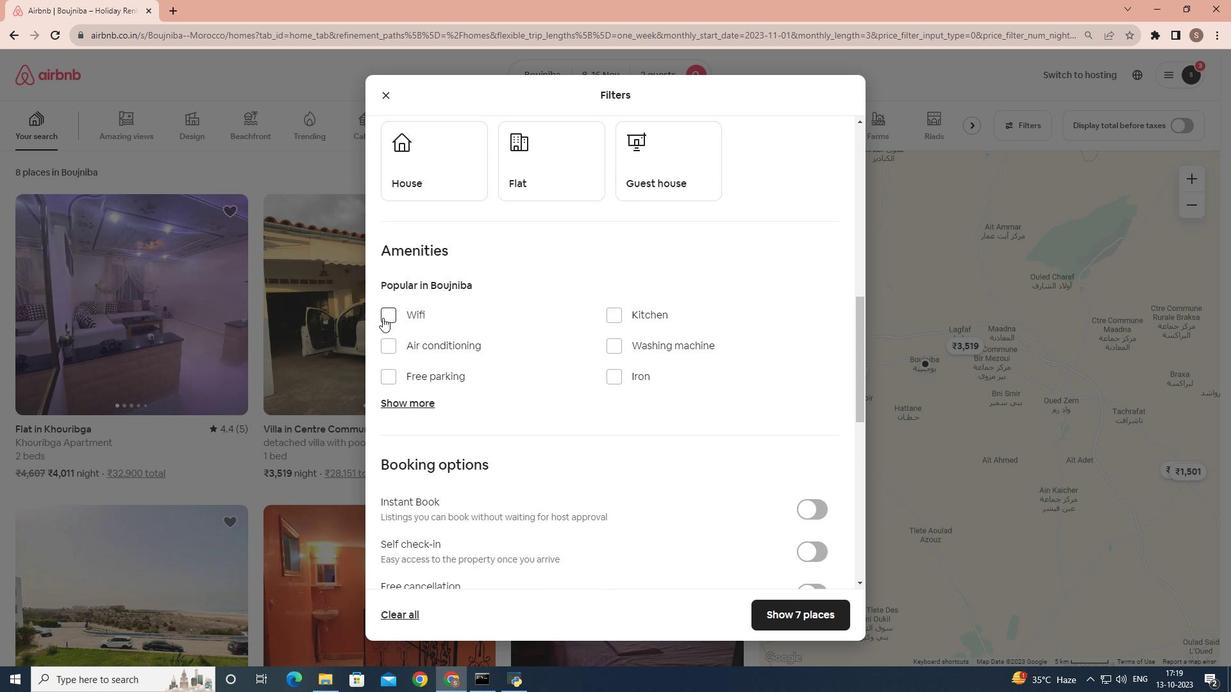 
Action: Mouse moved to (787, 607)
Screenshot: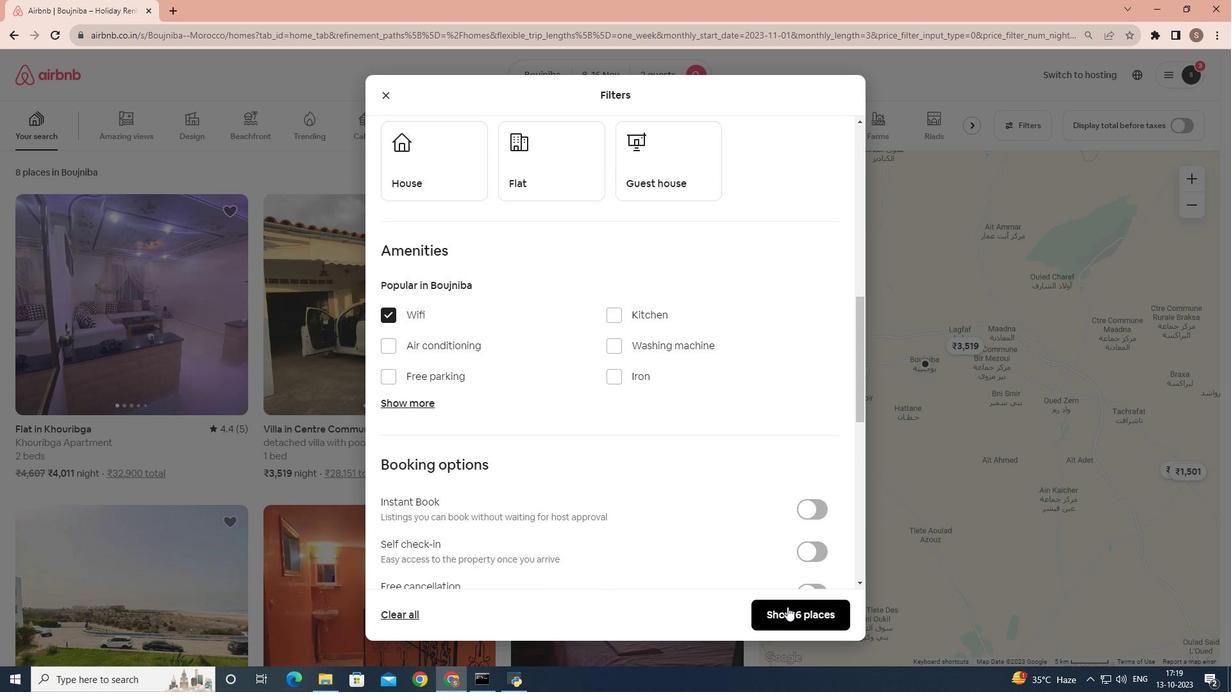 
Action: Mouse pressed left at (787, 607)
Screenshot: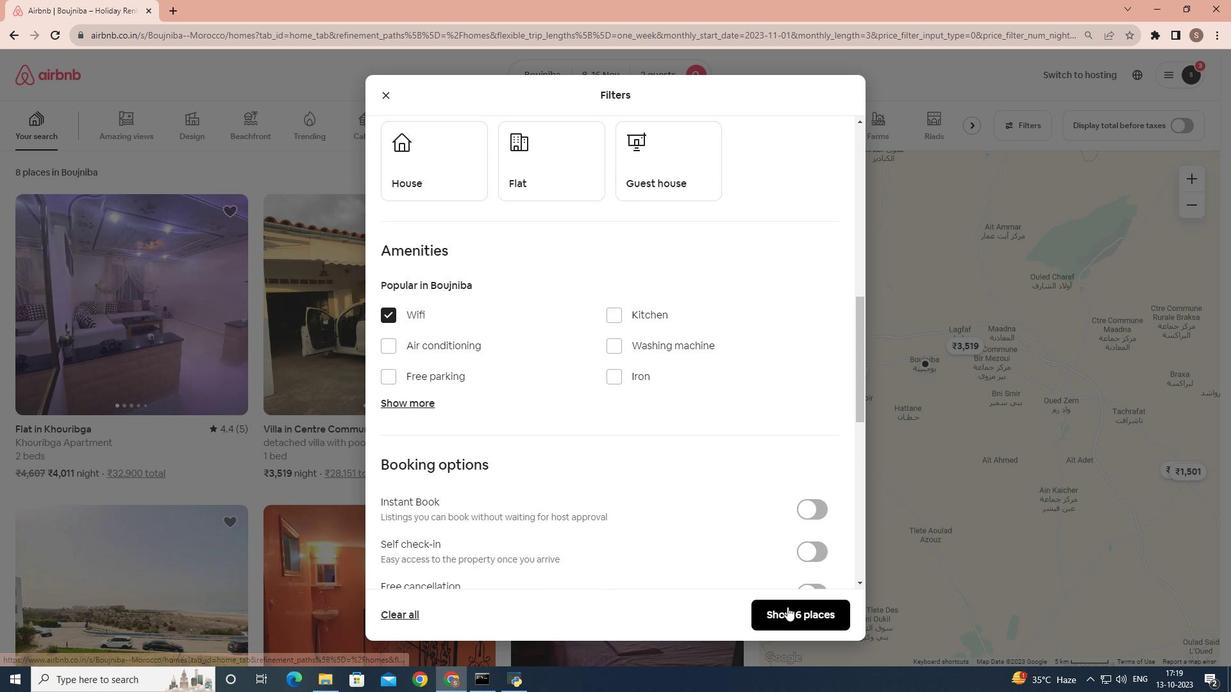 
Action: Mouse moved to (180, 355)
Screenshot: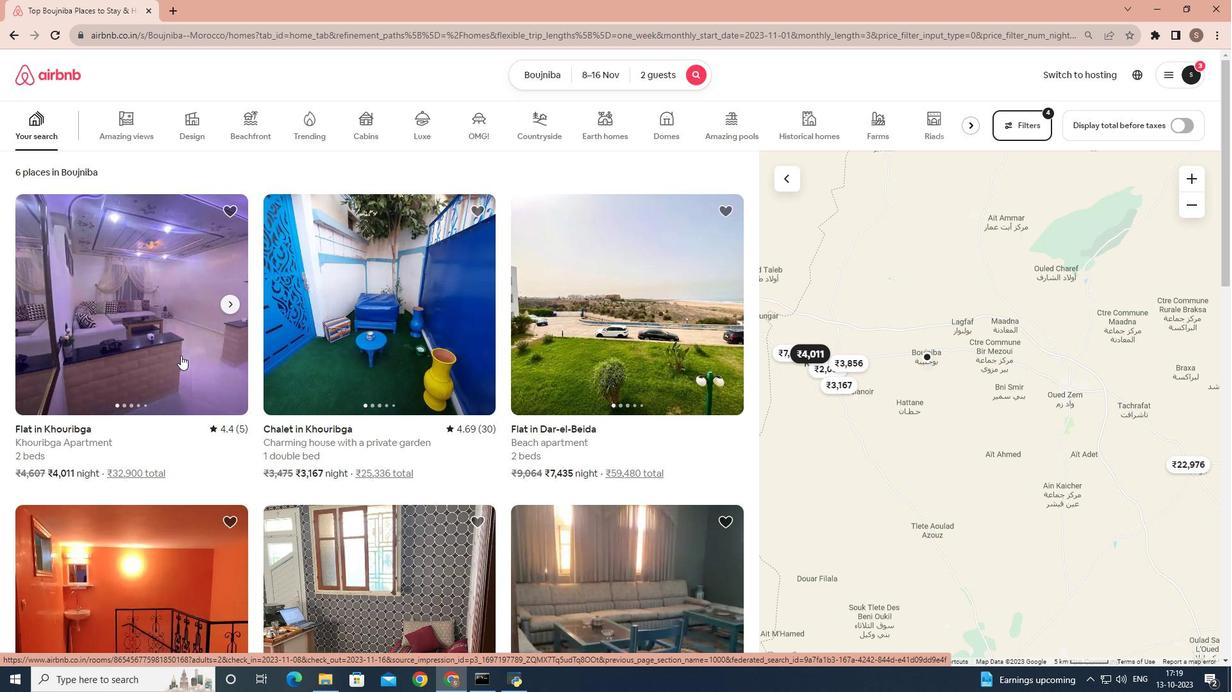 
Action: Mouse pressed left at (180, 355)
Screenshot: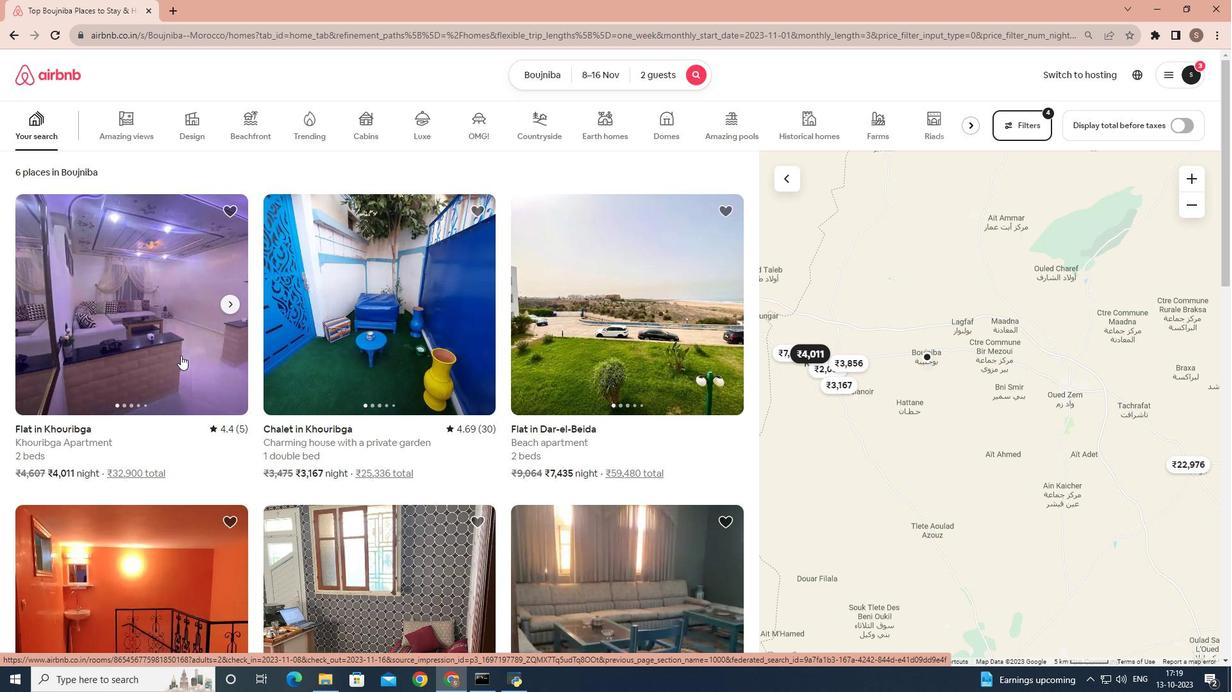 
Action: Mouse moved to (865, 474)
Screenshot: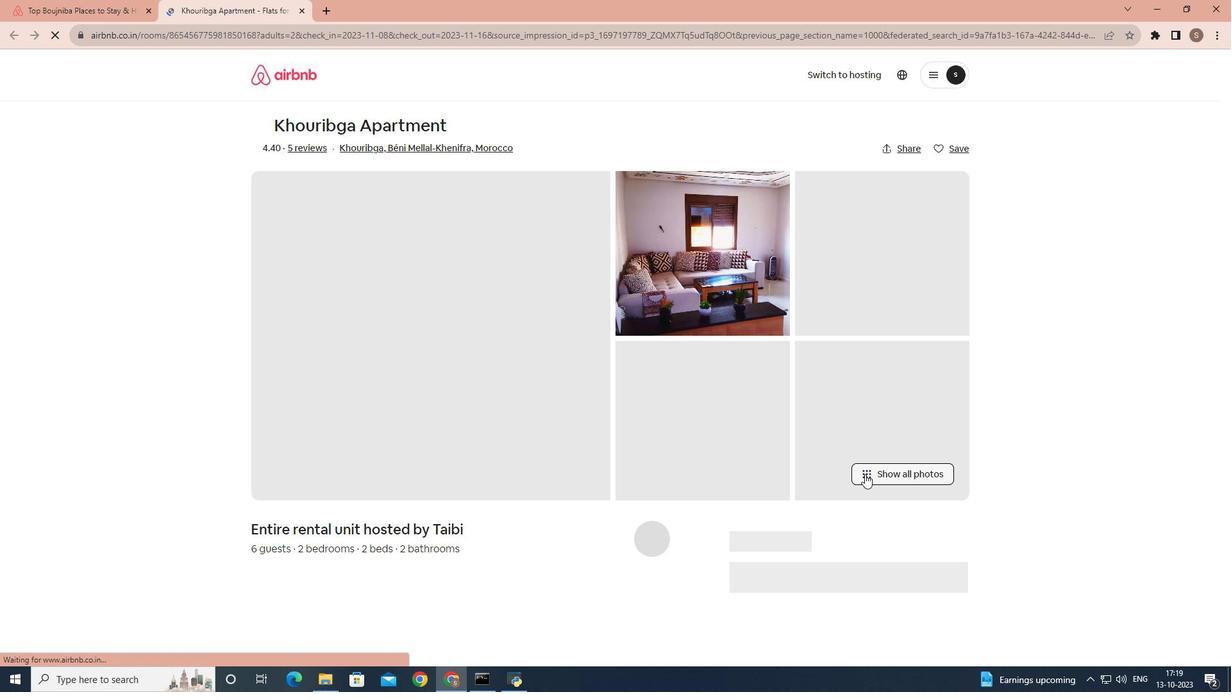 
Action: Mouse pressed left at (865, 474)
Screenshot: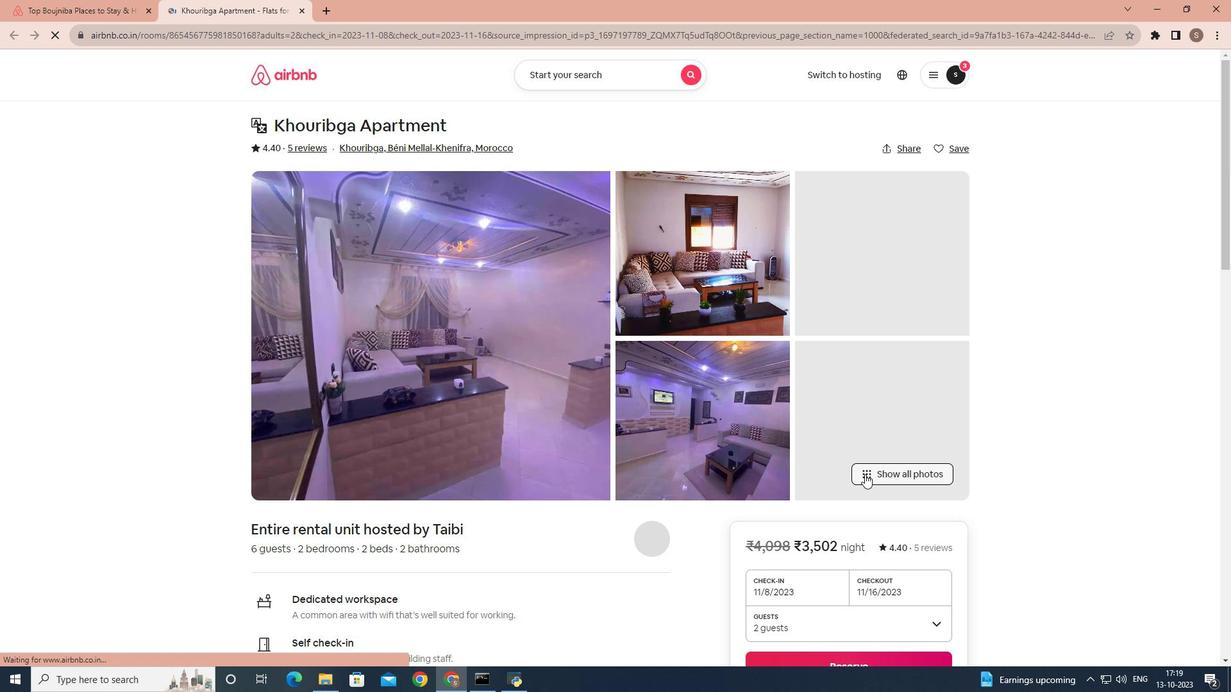 
Action: Mouse moved to (788, 394)
Screenshot: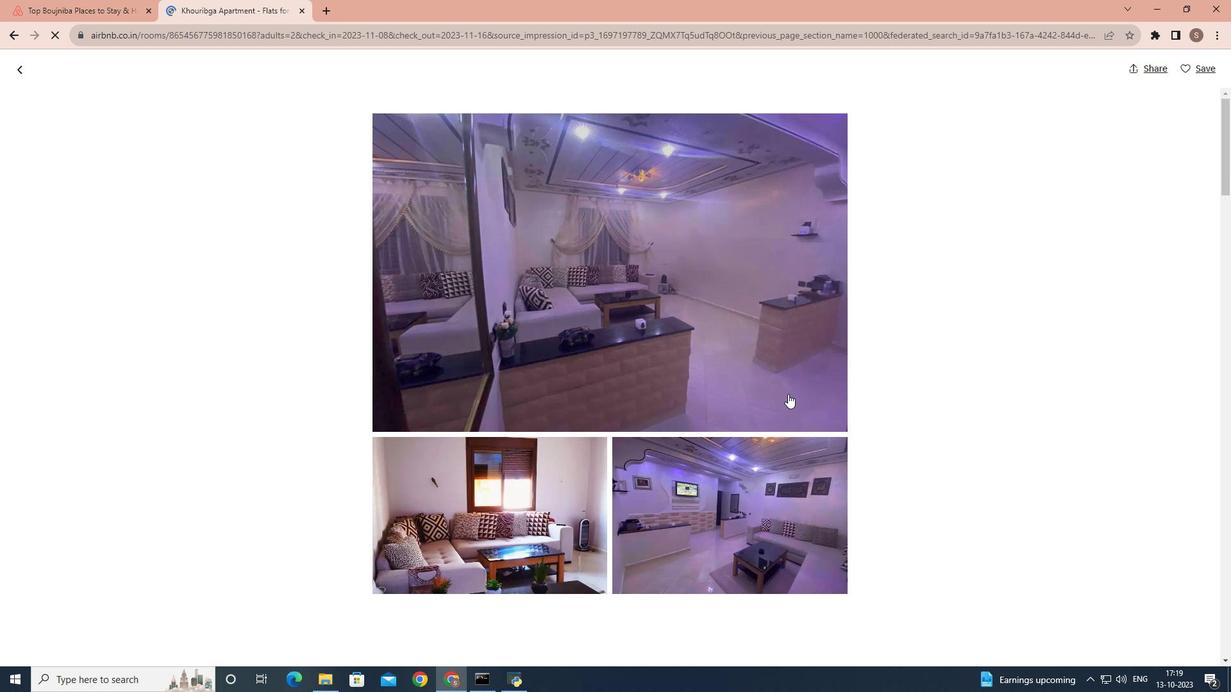 
Action: Mouse scrolled (788, 393) with delta (0, 0)
Screenshot: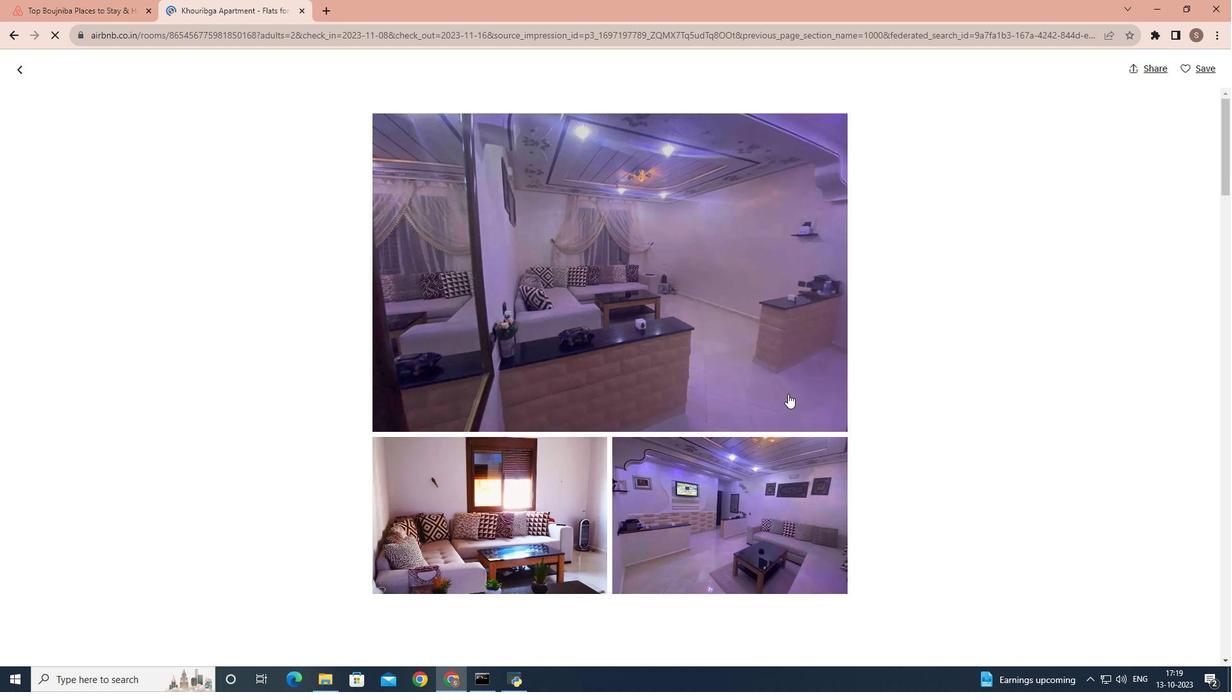 
Action: Mouse scrolled (788, 393) with delta (0, 0)
Screenshot: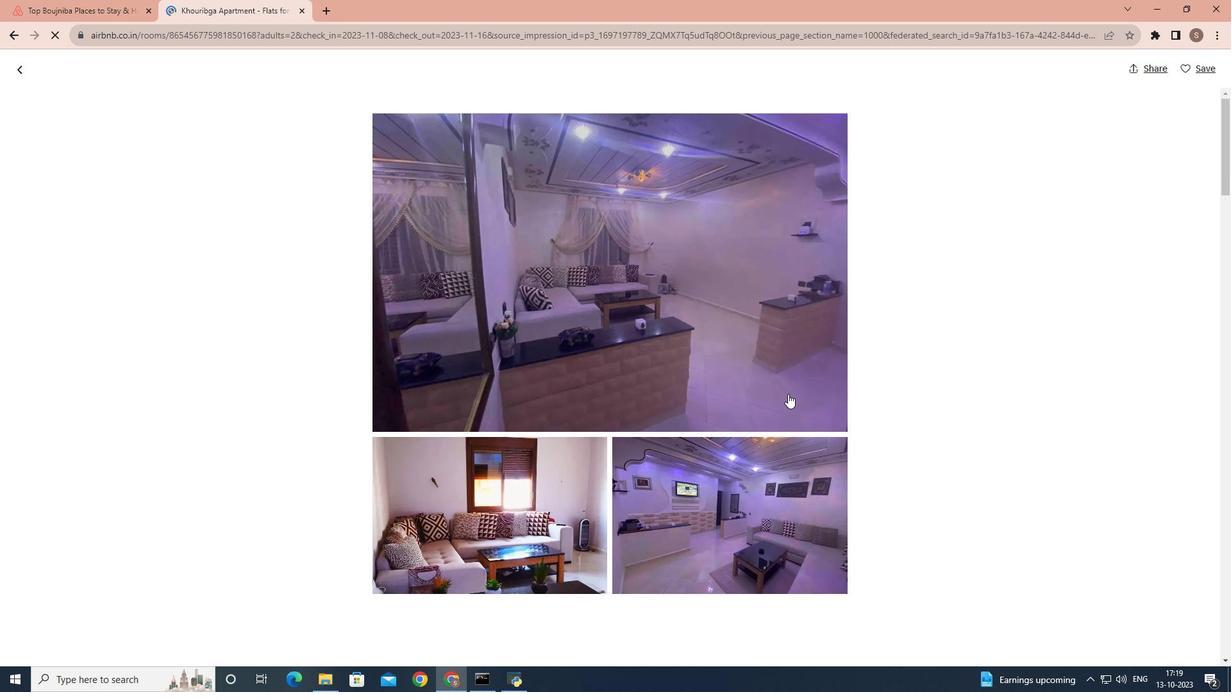 
Action: Mouse scrolled (788, 393) with delta (0, 0)
Screenshot: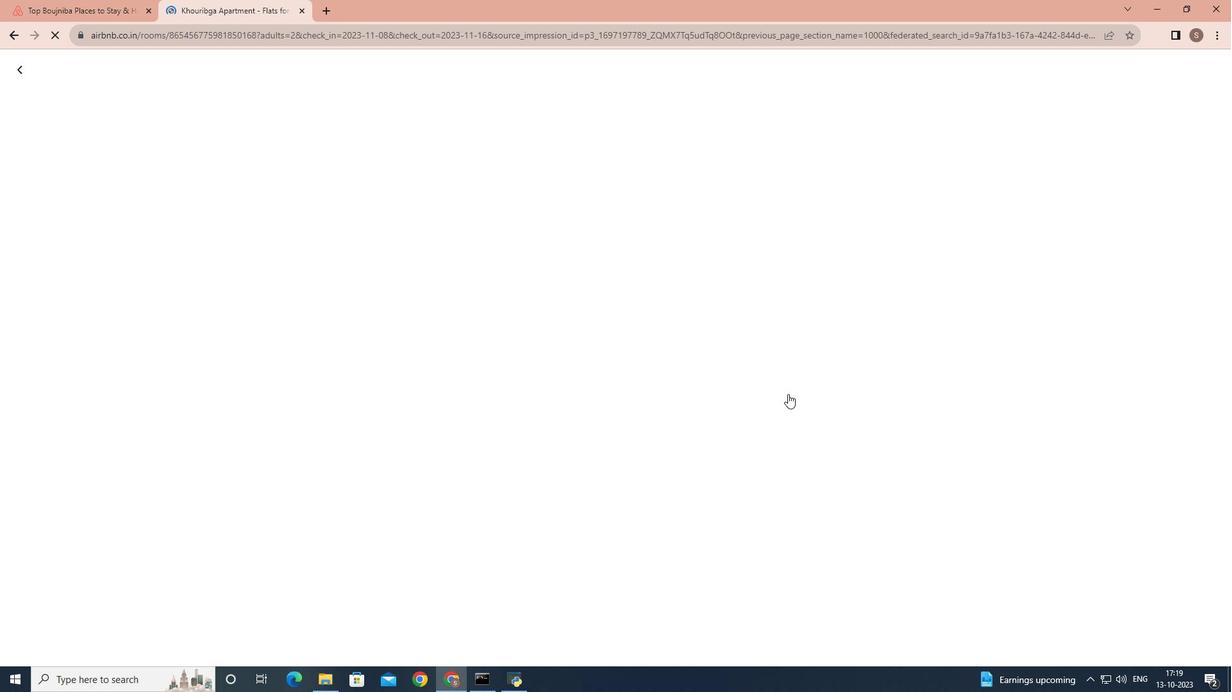 
Action: Mouse scrolled (788, 393) with delta (0, 0)
Screenshot: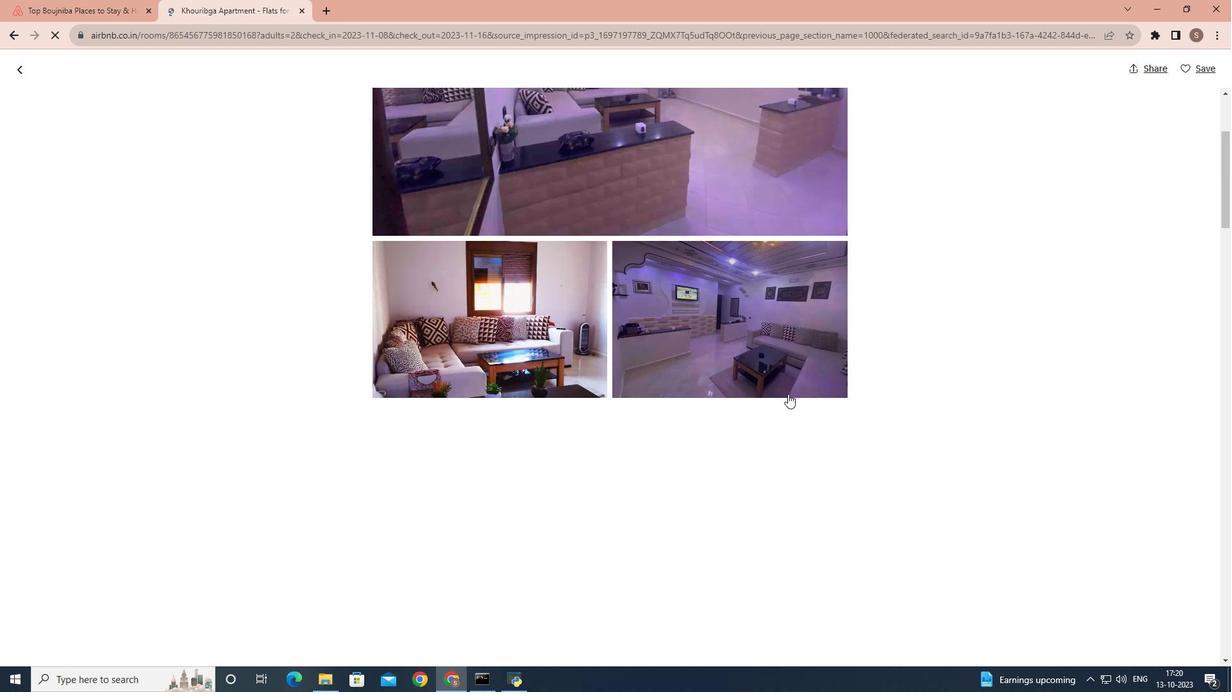 
Action: Mouse scrolled (788, 393) with delta (0, 0)
Screenshot: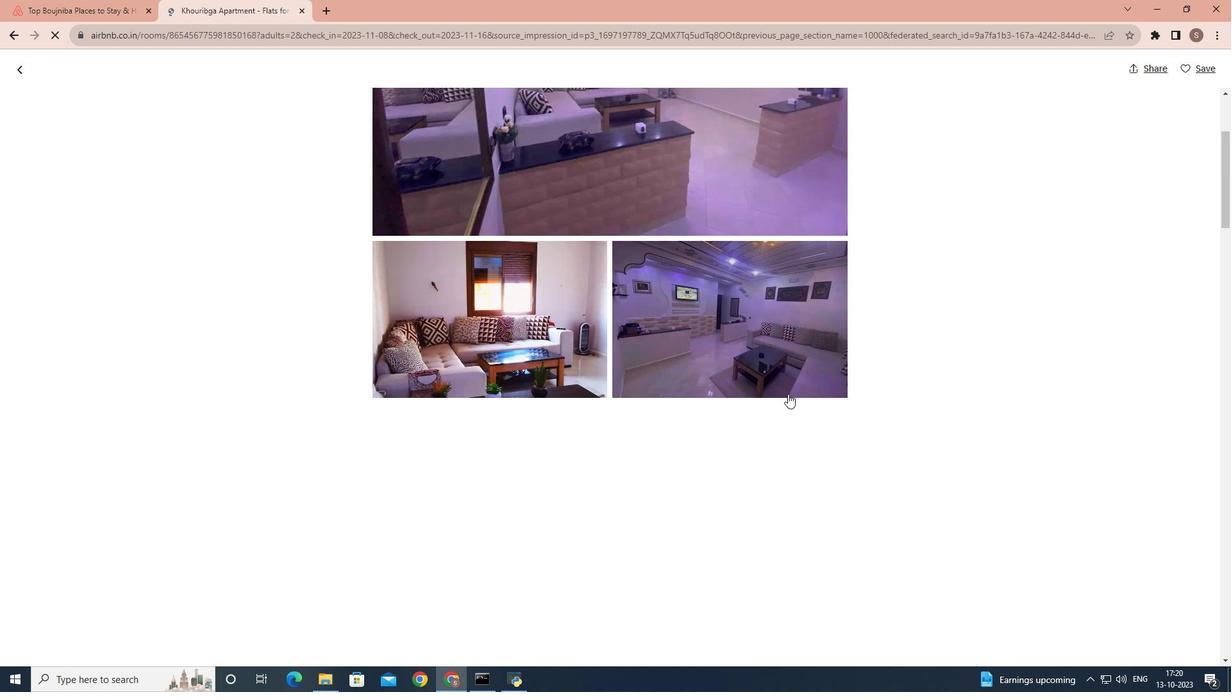 
Action: Mouse scrolled (788, 393) with delta (0, 0)
Screenshot: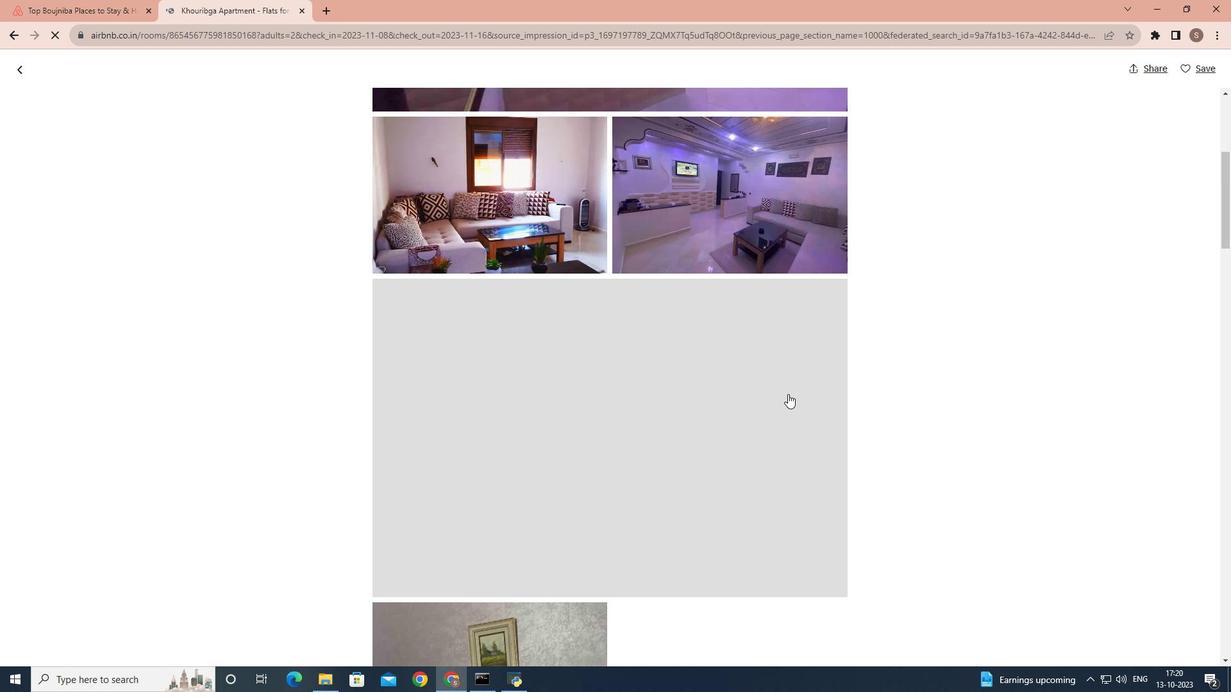 
Action: Mouse scrolled (788, 393) with delta (0, 0)
Screenshot: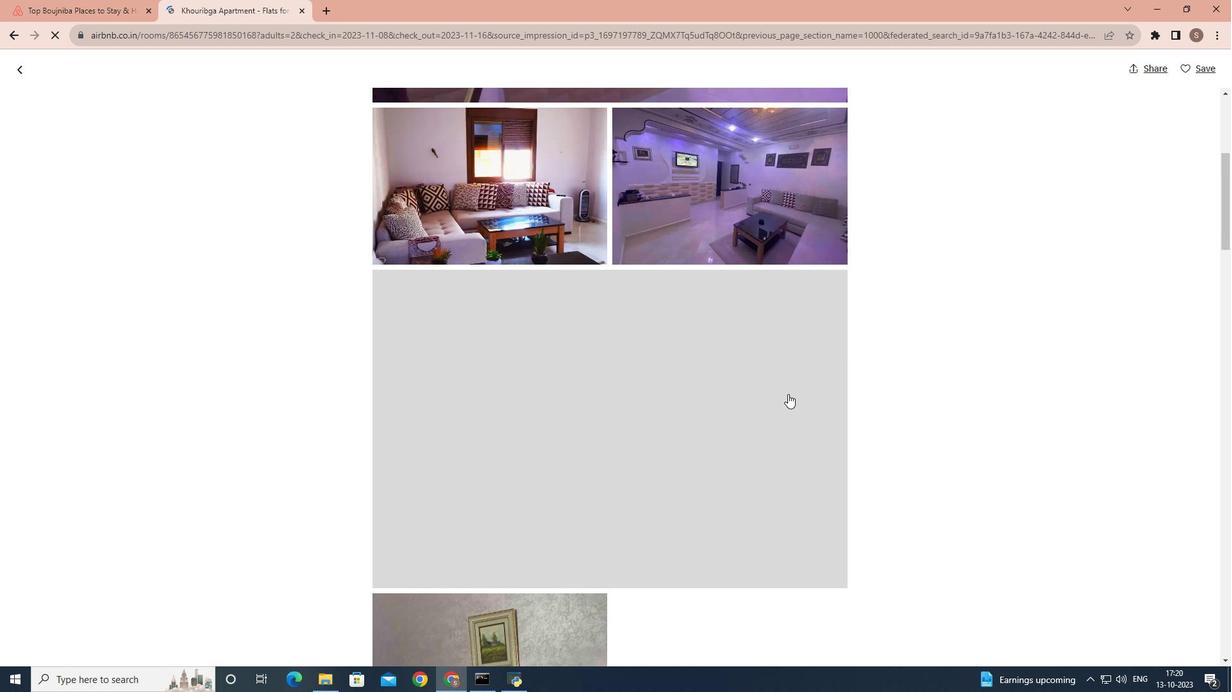 
Action: Mouse scrolled (788, 393) with delta (0, 0)
Screenshot: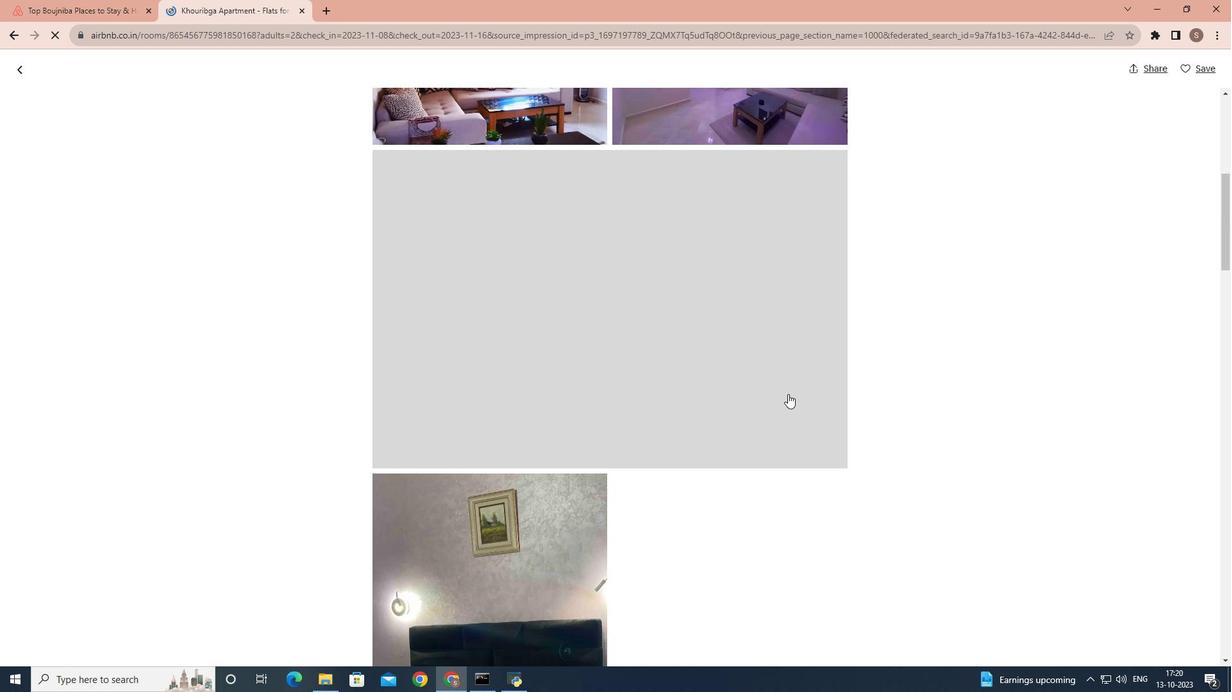 
Action: Mouse scrolled (788, 393) with delta (0, 0)
Screenshot: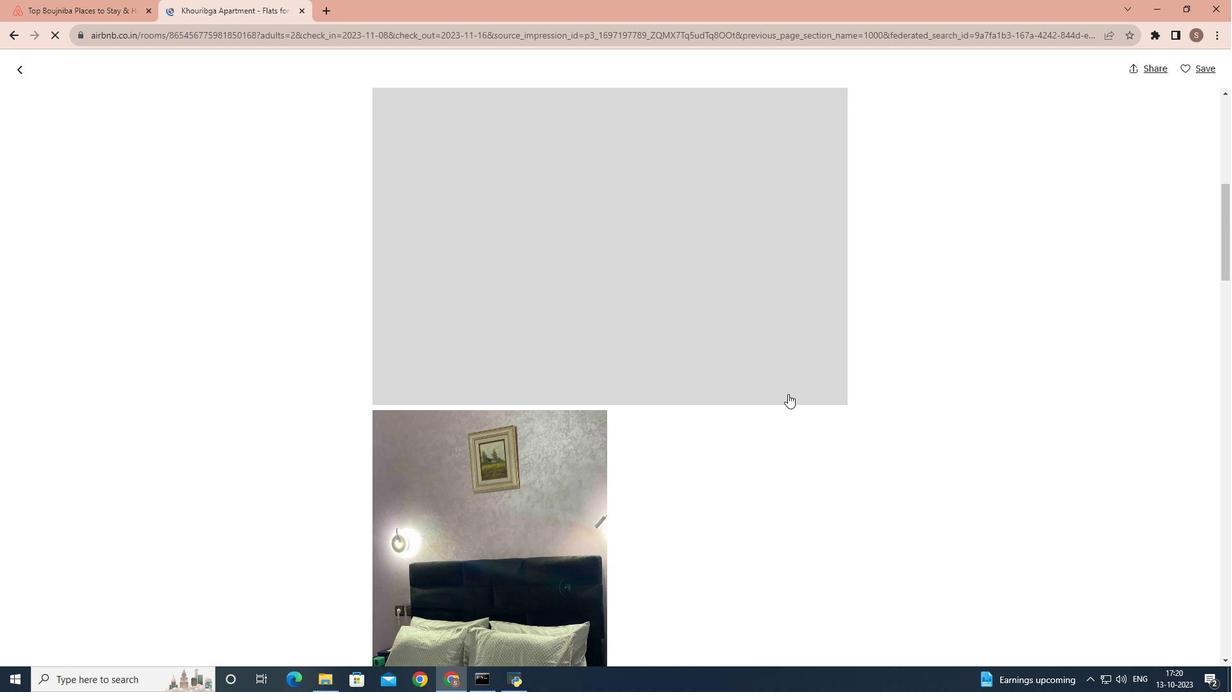 
Action: Mouse scrolled (788, 393) with delta (0, 0)
Screenshot: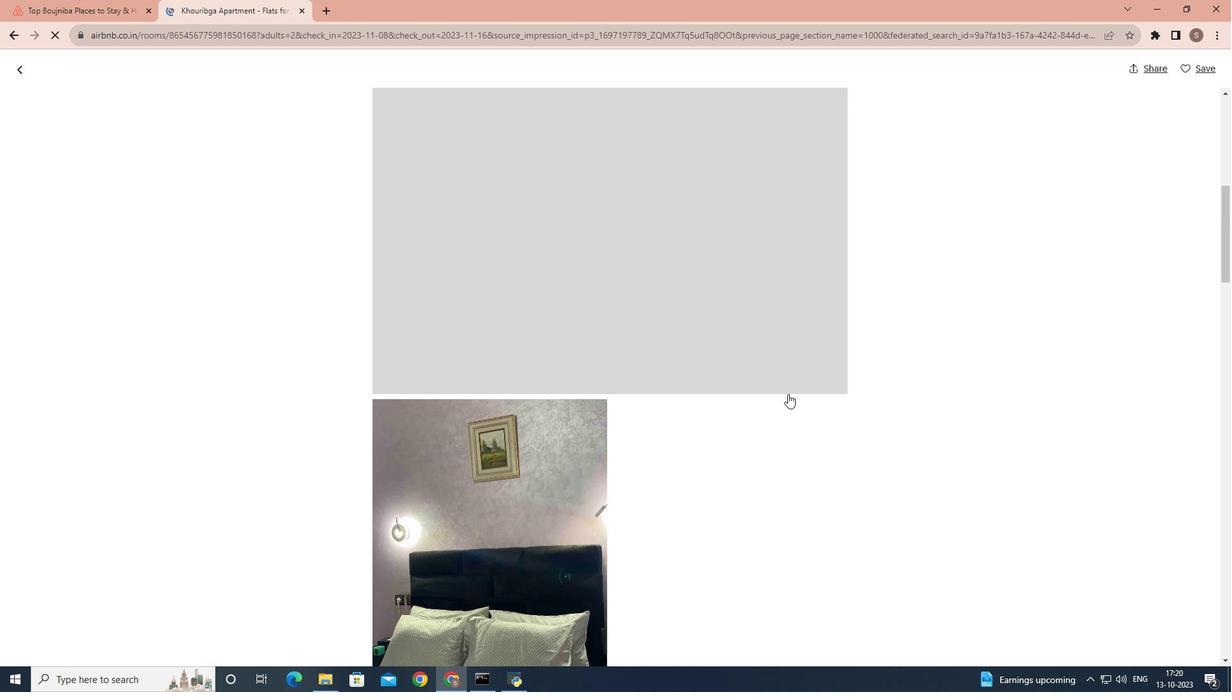 
Action: Mouse scrolled (788, 393) with delta (0, 0)
Screenshot: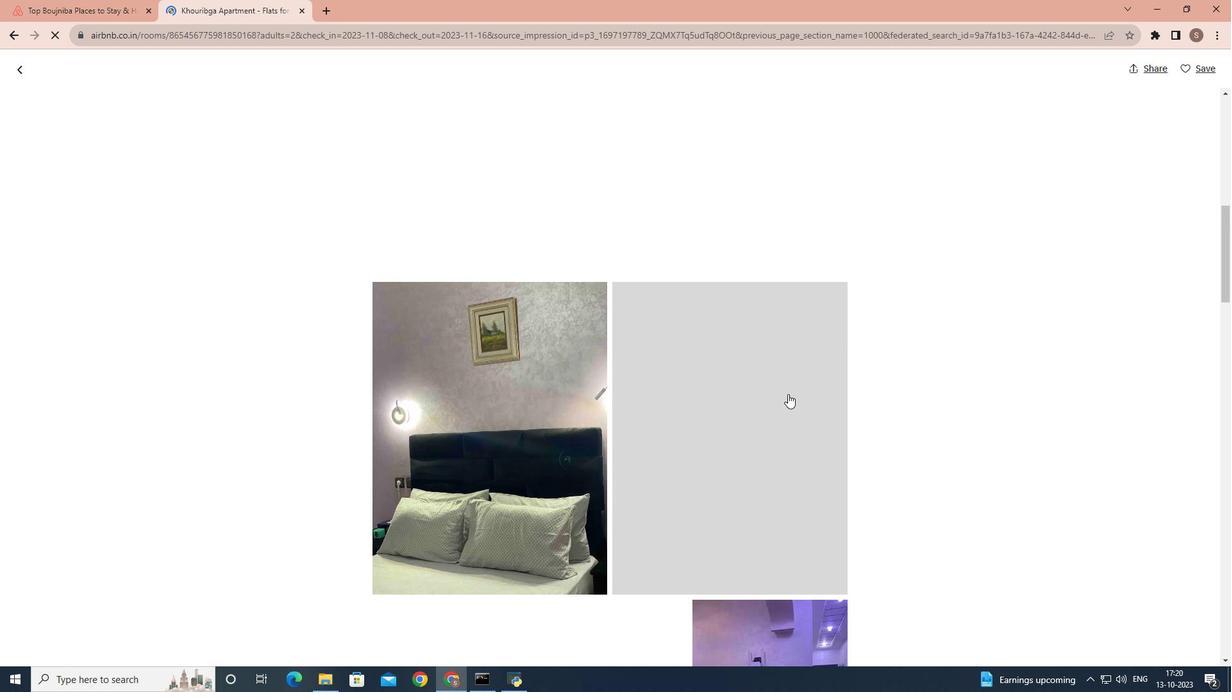 
Action: Mouse scrolled (788, 393) with delta (0, 0)
Screenshot: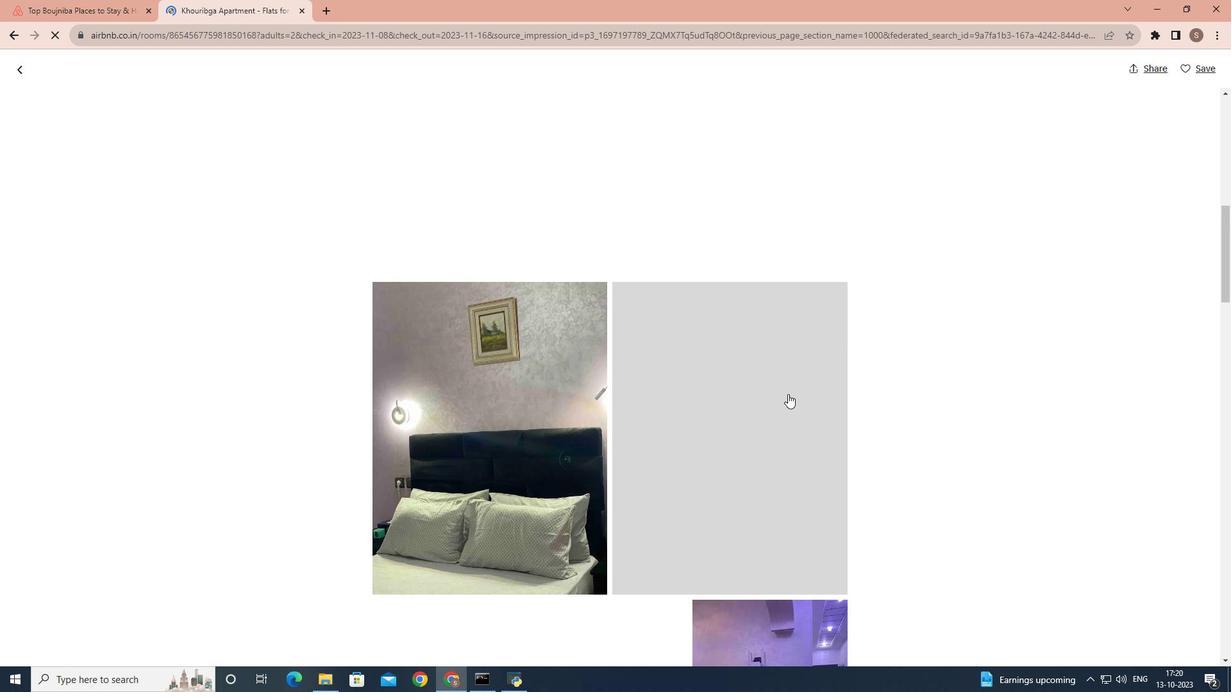 
Action: Mouse scrolled (788, 393) with delta (0, 0)
Screenshot: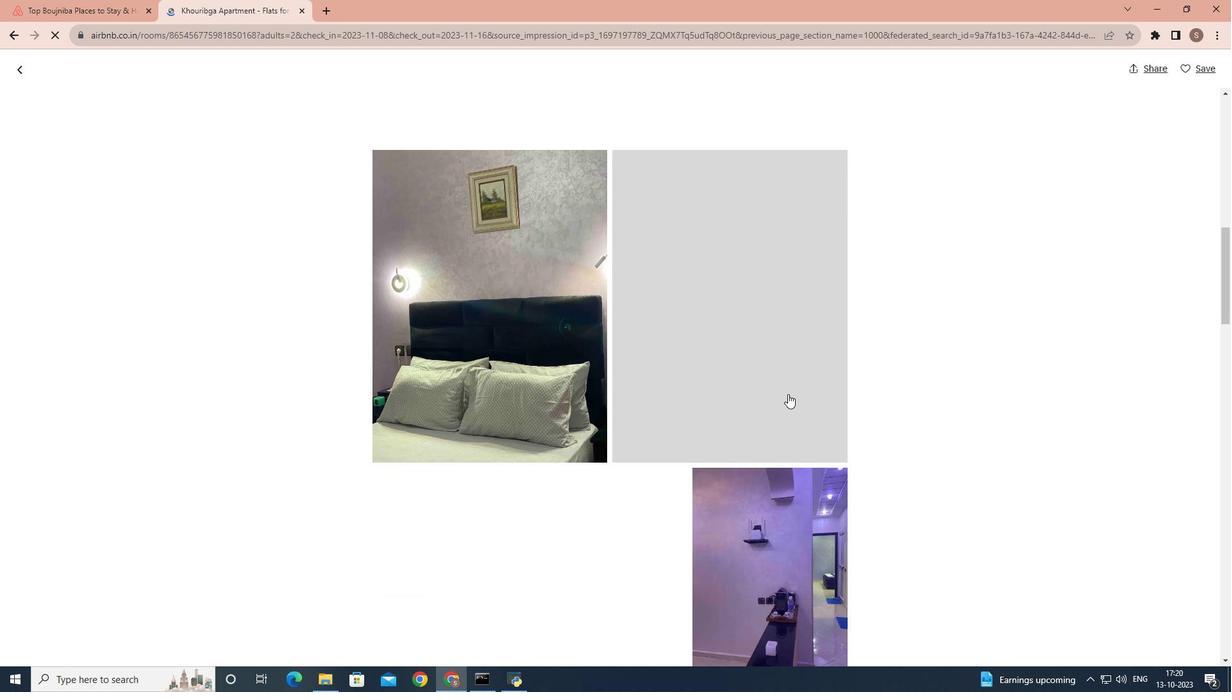 
Action: Mouse moved to (788, 394)
Screenshot: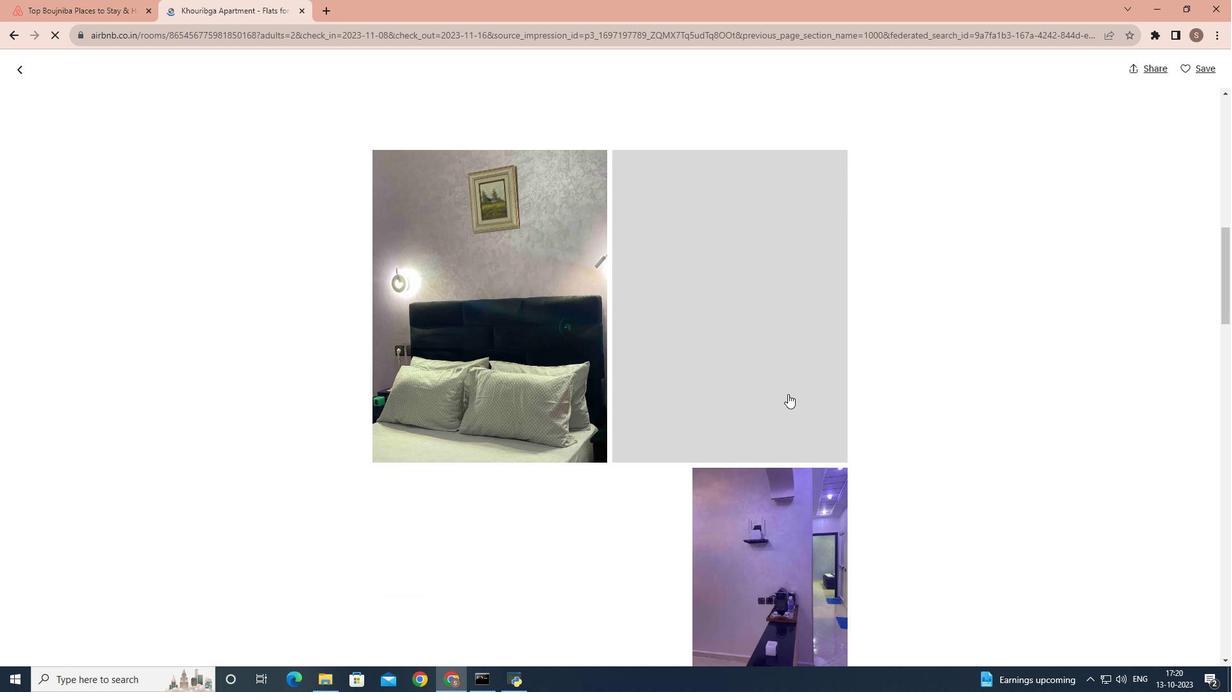 
Action: Mouse scrolled (788, 393) with delta (0, 0)
Screenshot: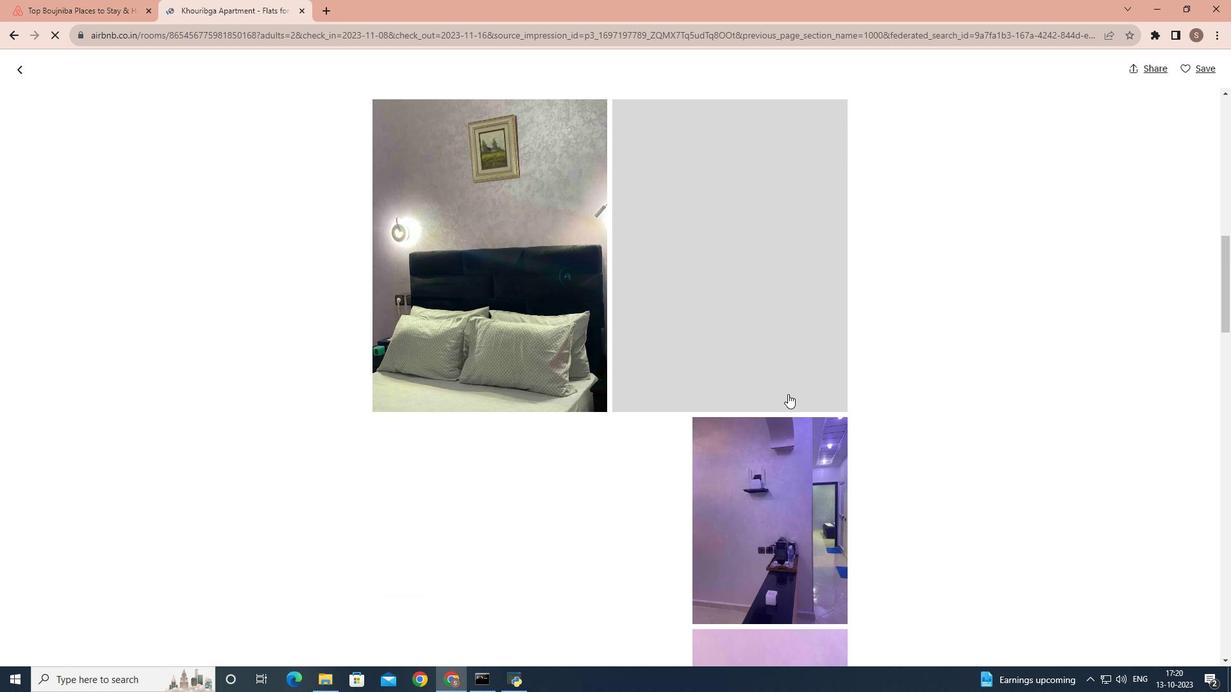 
Action: Mouse scrolled (788, 393) with delta (0, 0)
Screenshot: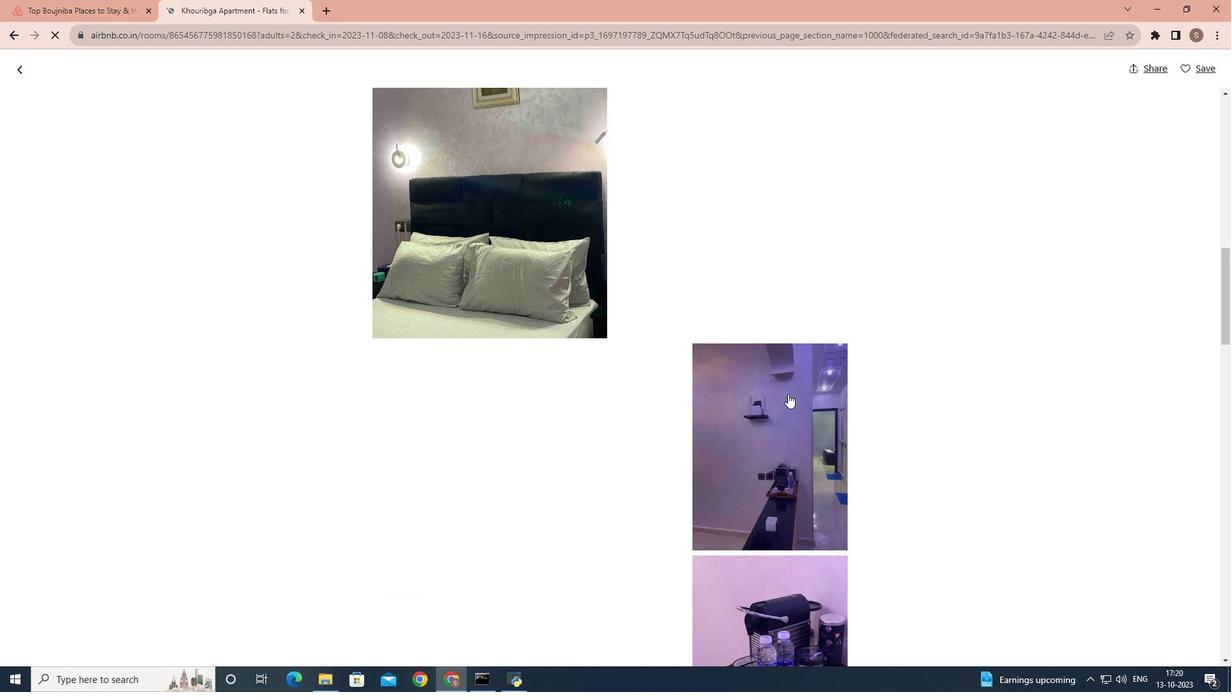 
Action: Mouse scrolled (788, 393) with delta (0, 0)
Screenshot: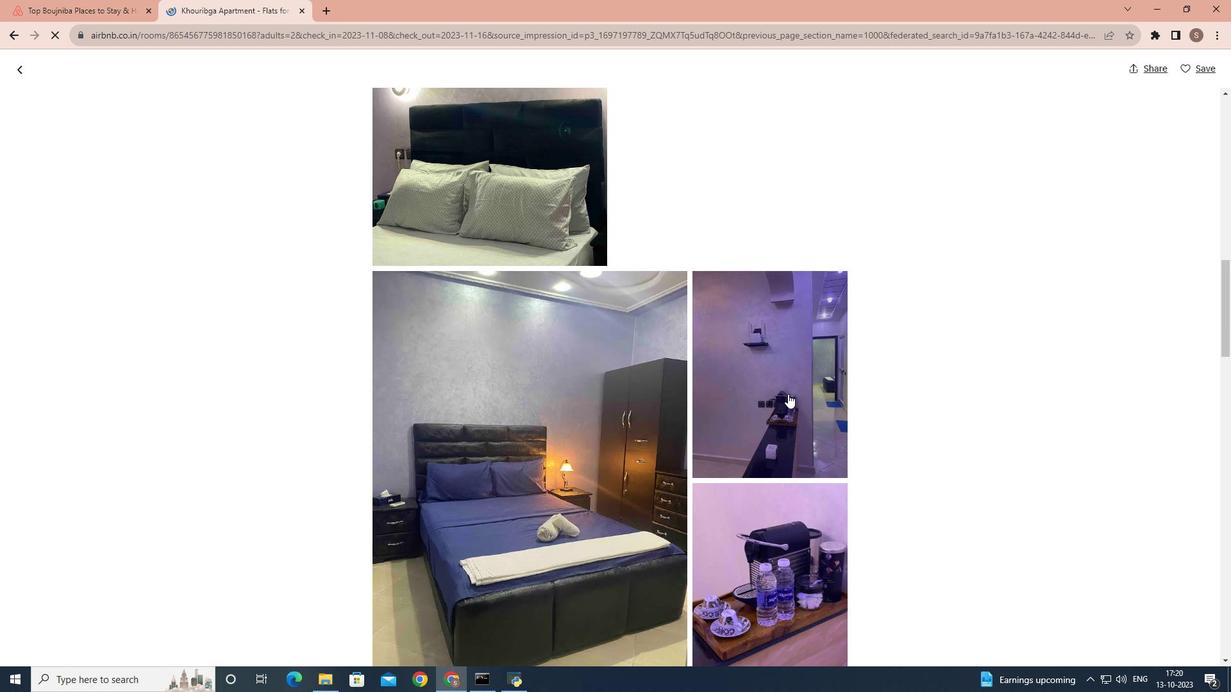 
Action: Mouse scrolled (788, 393) with delta (0, 0)
Screenshot: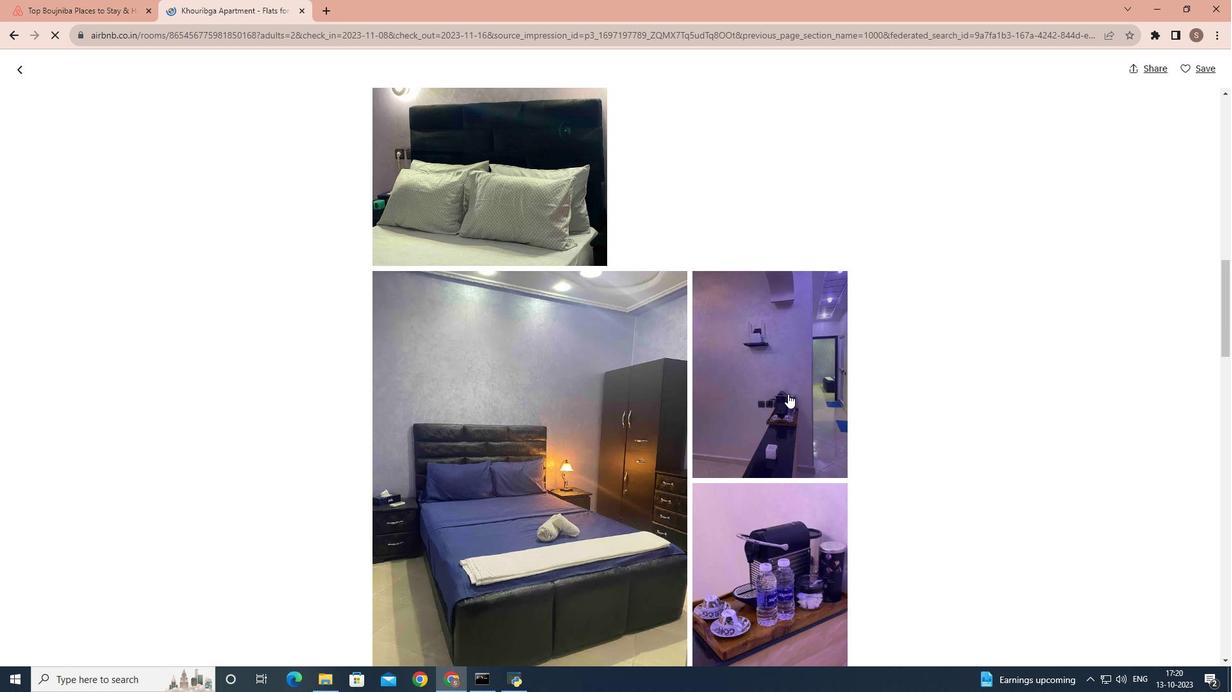 
Action: Mouse scrolled (788, 393) with delta (0, 0)
Screenshot: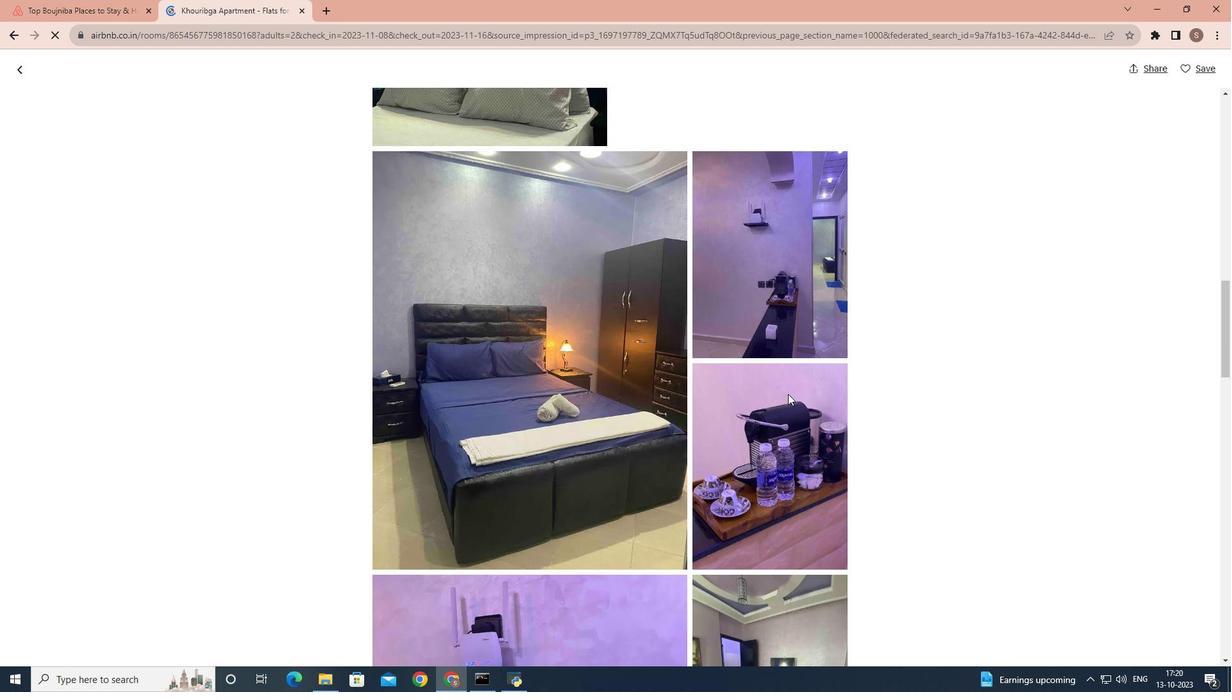
Action: Mouse scrolled (788, 393) with delta (0, 0)
Screenshot: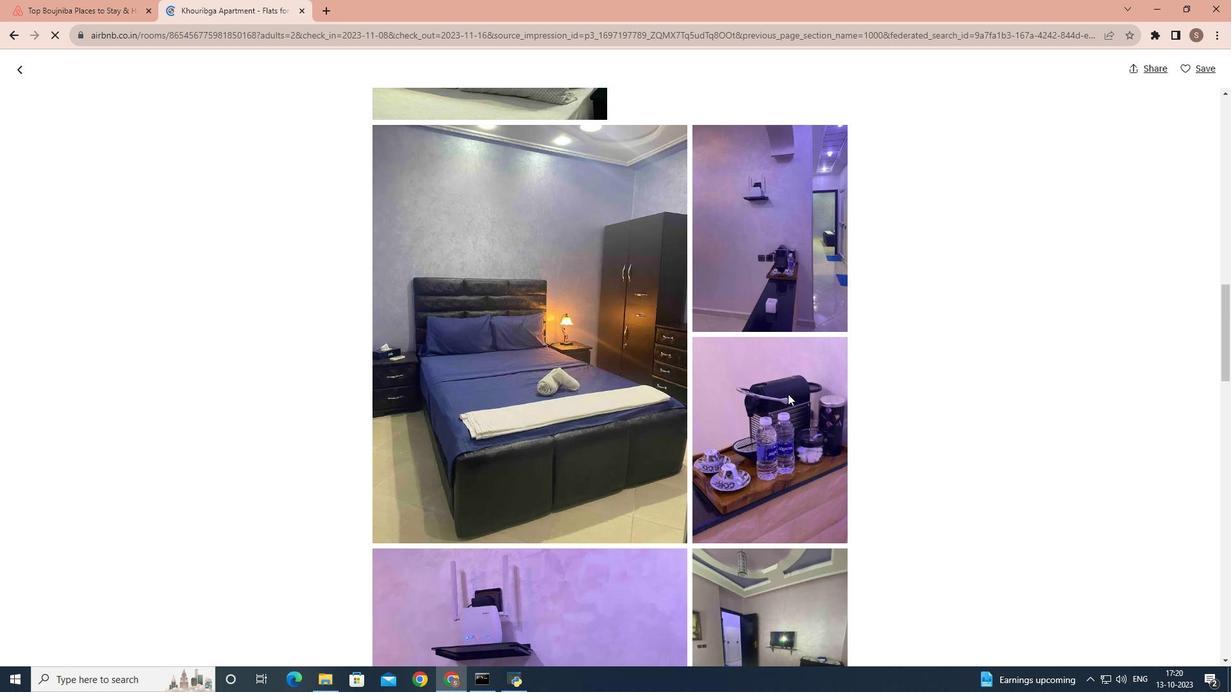 
Action: Mouse scrolled (788, 393) with delta (0, 0)
Screenshot: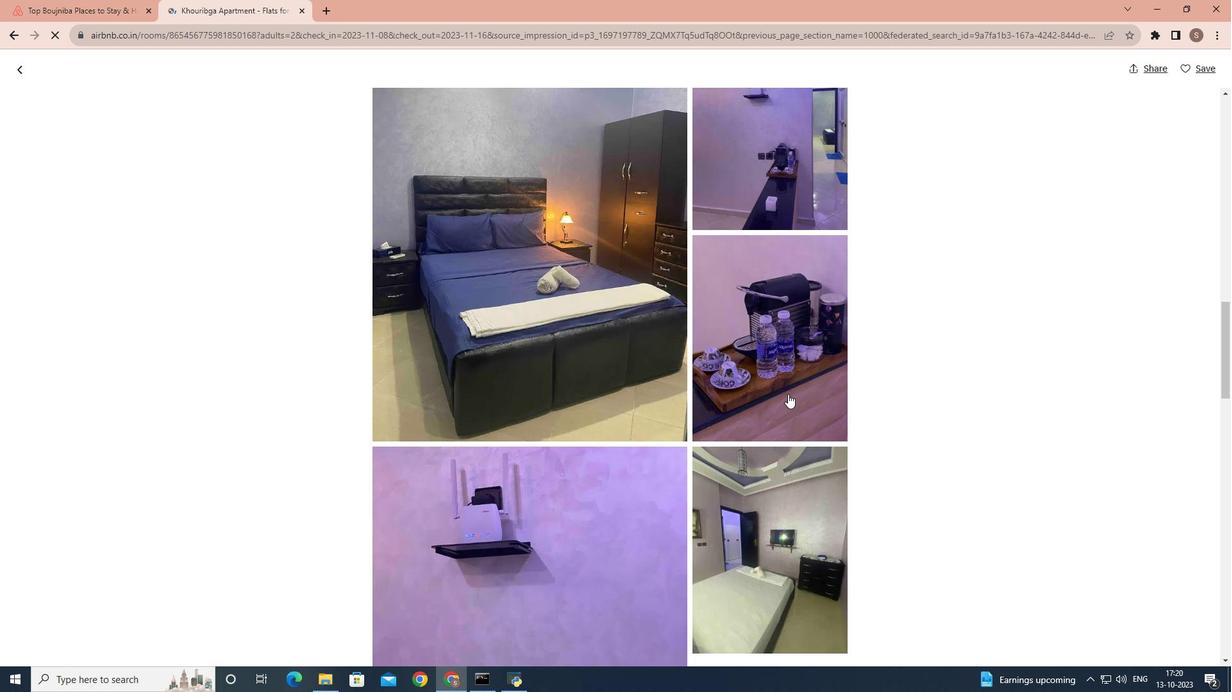 
Action: Mouse scrolled (788, 393) with delta (0, 0)
Screenshot: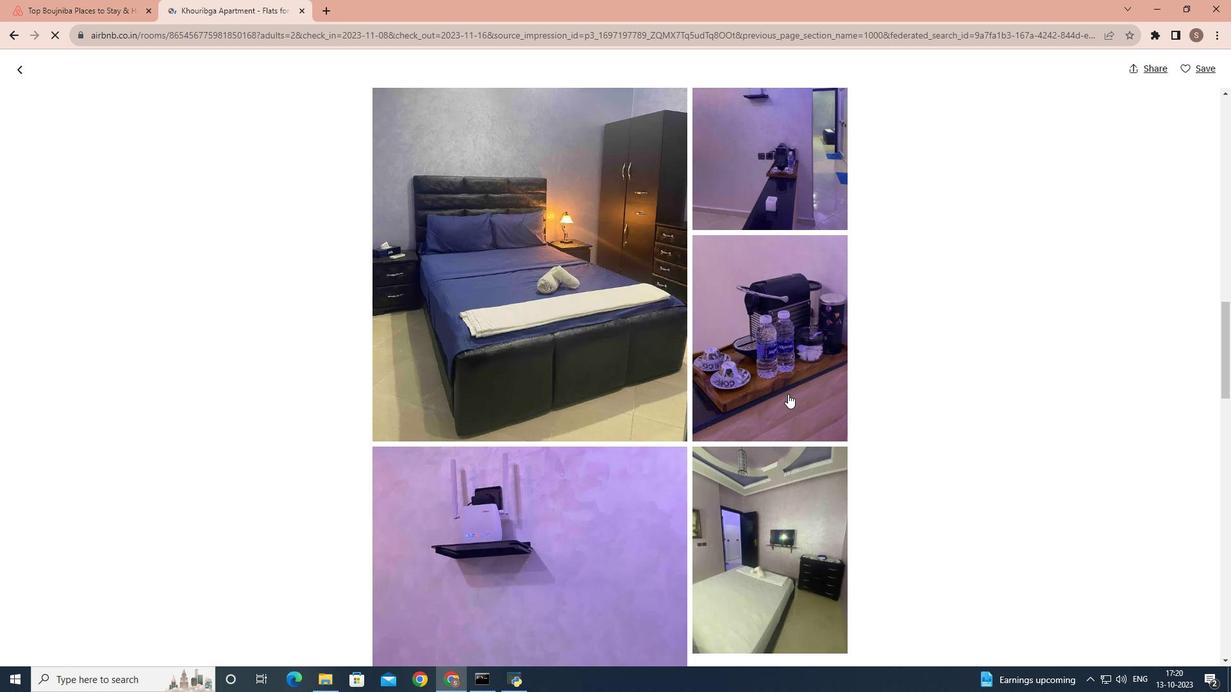 
Action: Mouse scrolled (788, 393) with delta (0, 0)
Screenshot: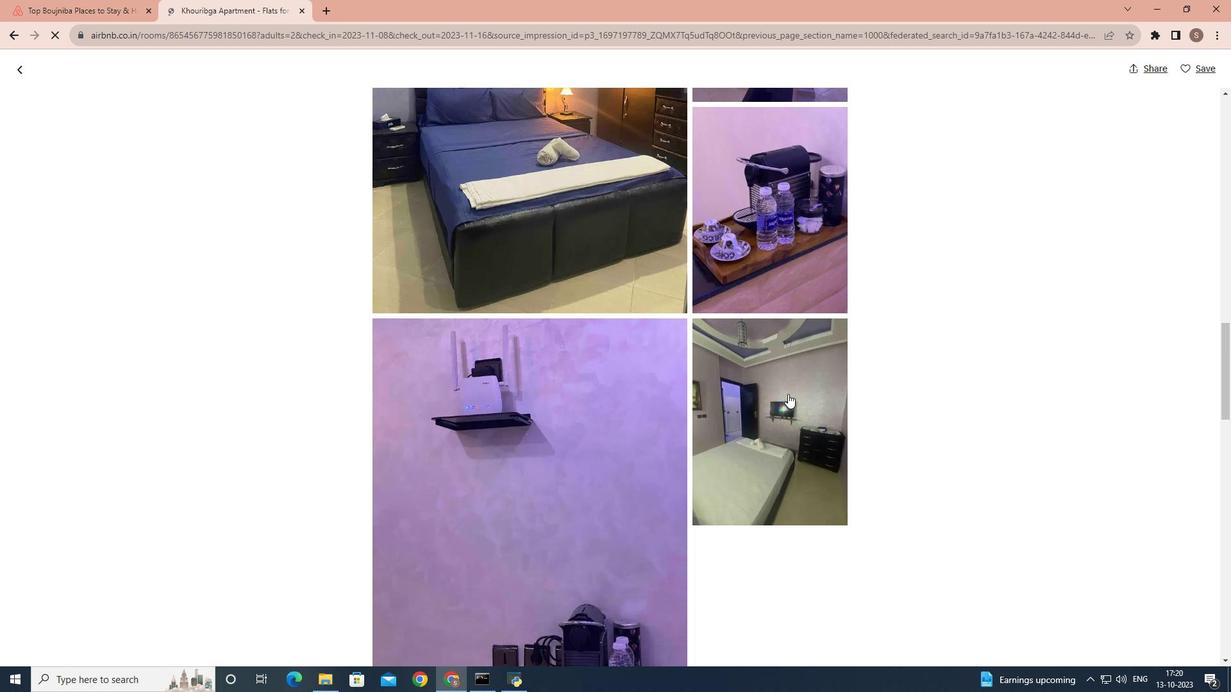 
Action: Mouse scrolled (788, 393) with delta (0, 0)
Screenshot: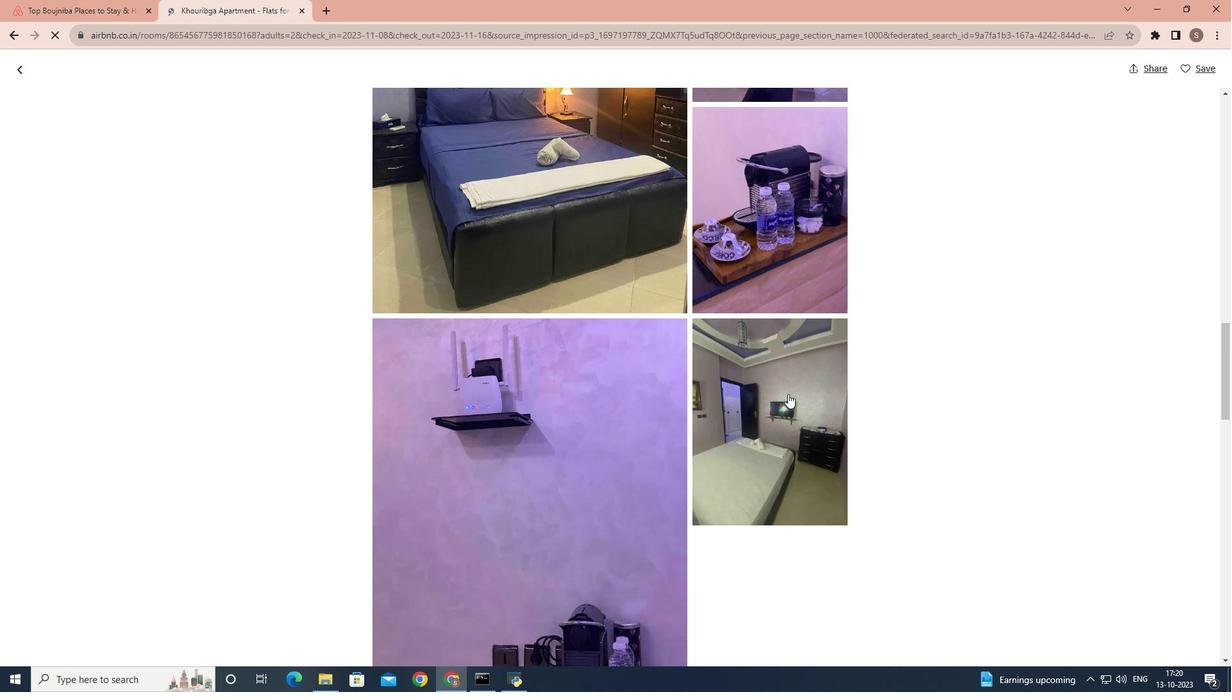 
Action: Mouse scrolled (788, 393) with delta (0, 0)
Screenshot: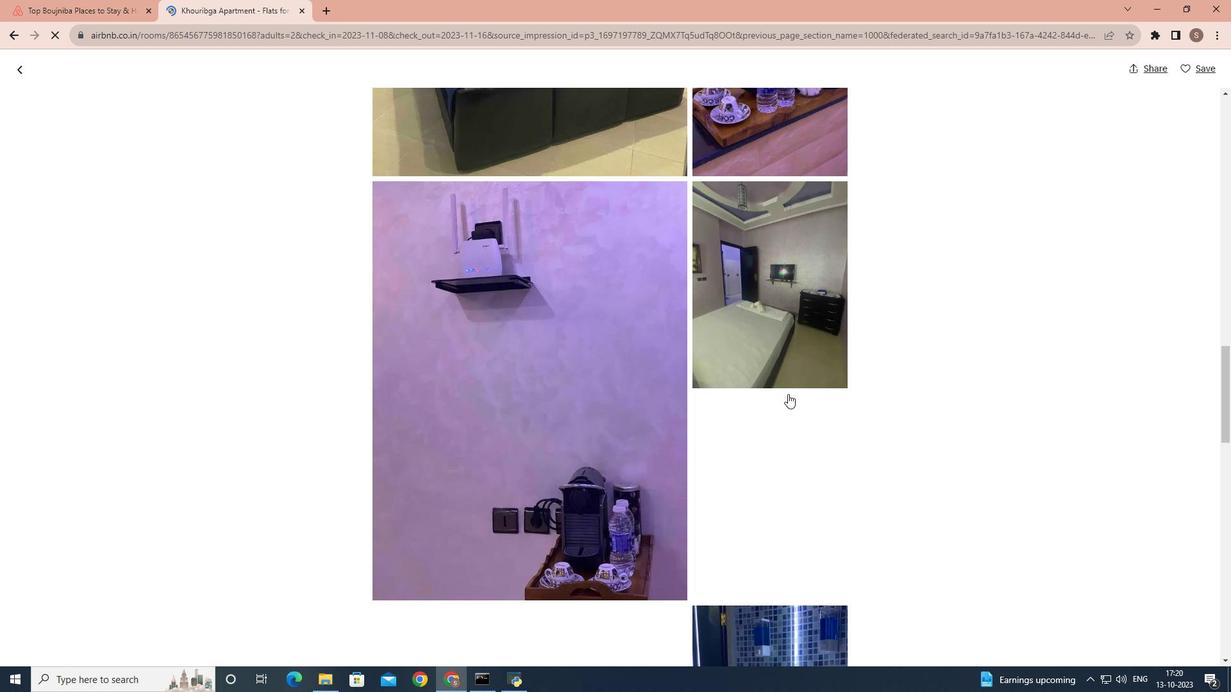 
Action: Mouse scrolled (788, 393) with delta (0, 0)
Screenshot: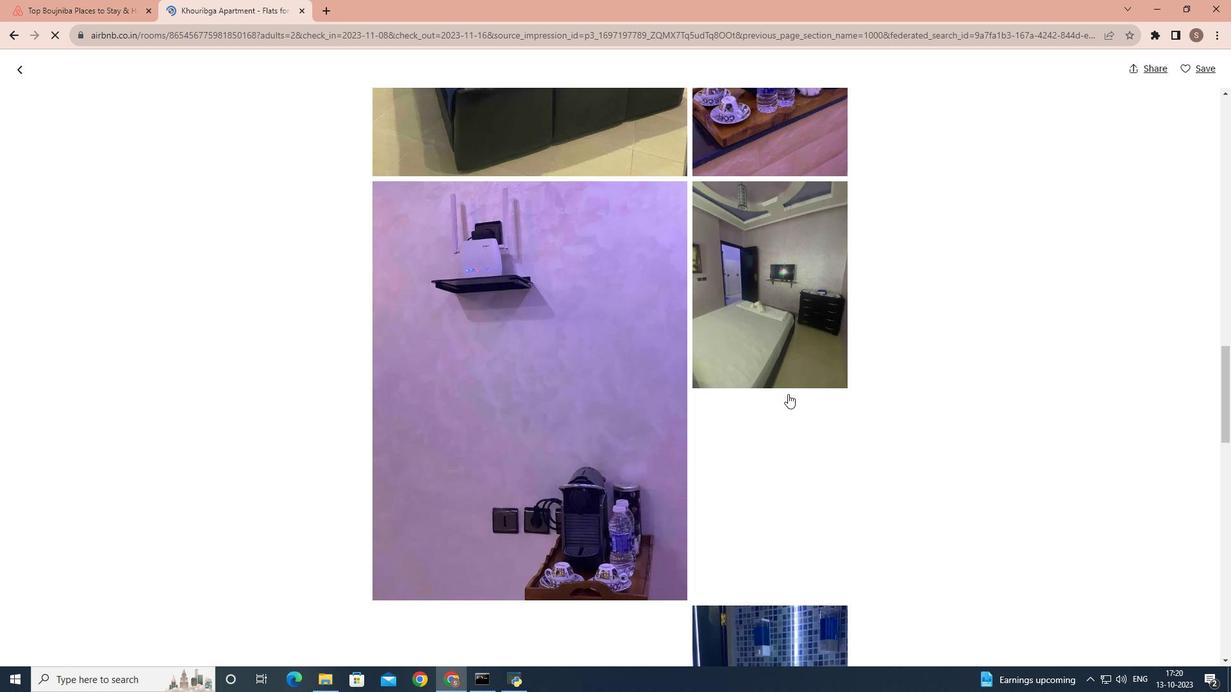 
Action: Mouse scrolled (788, 393) with delta (0, 0)
Screenshot: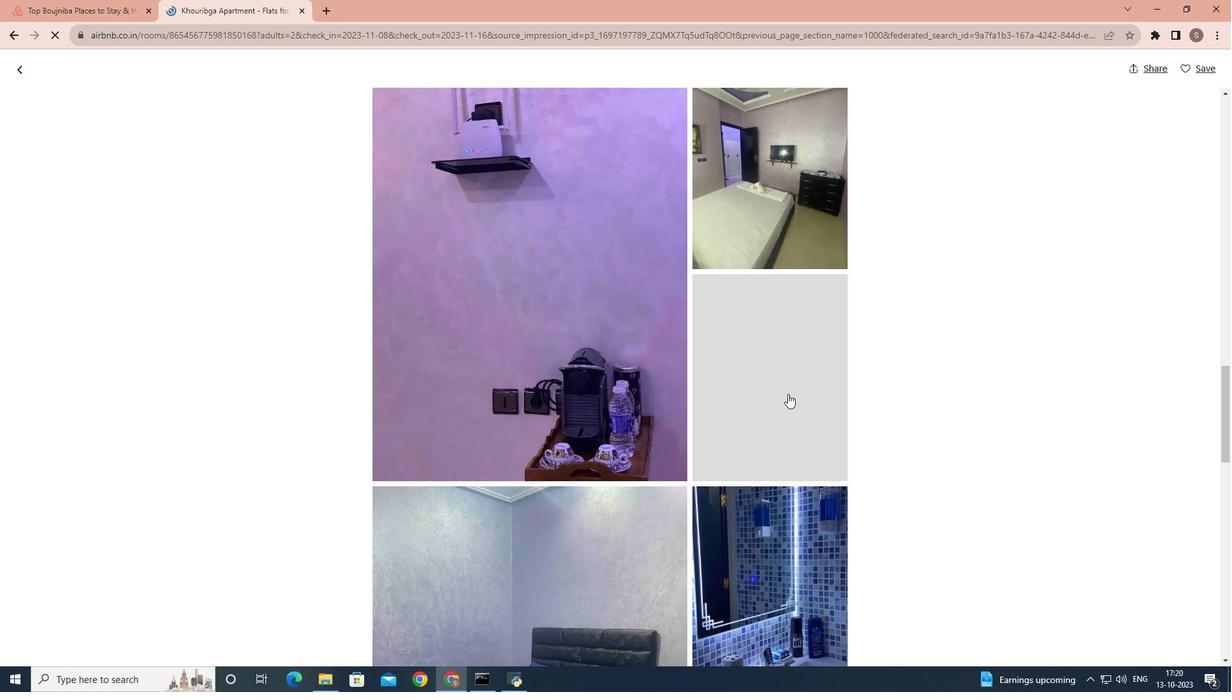 
Action: Mouse scrolled (788, 393) with delta (0, 0)
Screenshot: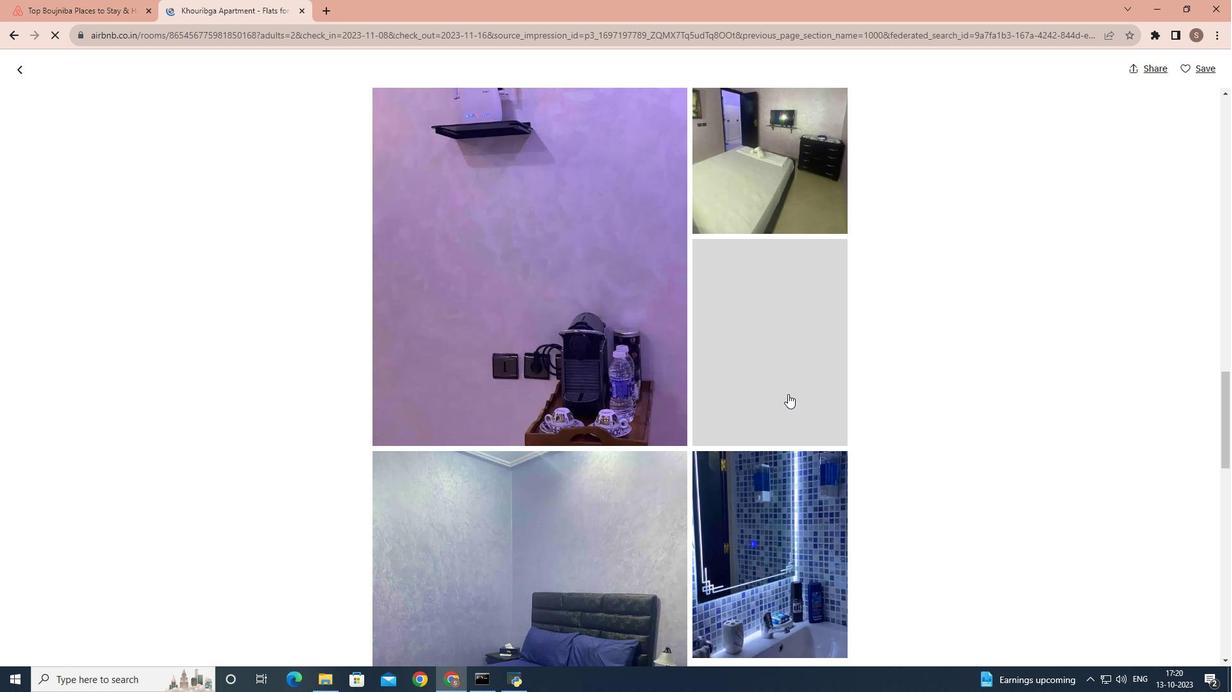 
Action: Mouse scrolled (788, 393) with delta (0, 0)
Screenshot: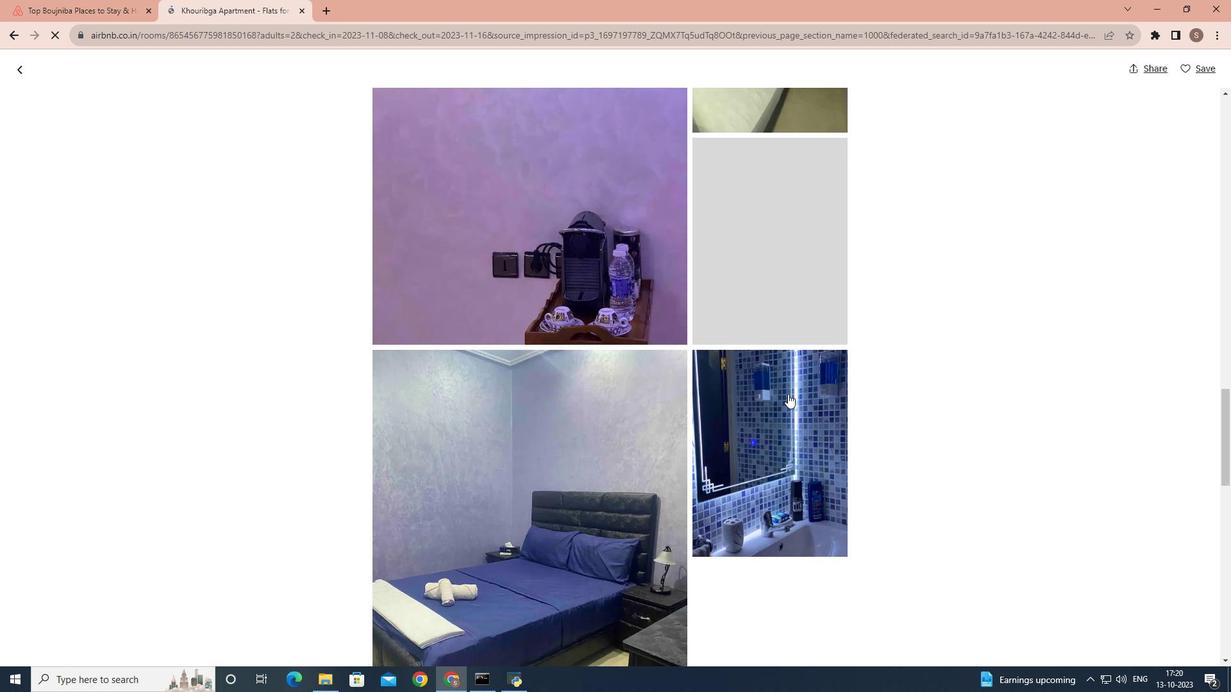 
Action: Mouse scrolled (788, 393) with delta (0, 0)
Screenshot: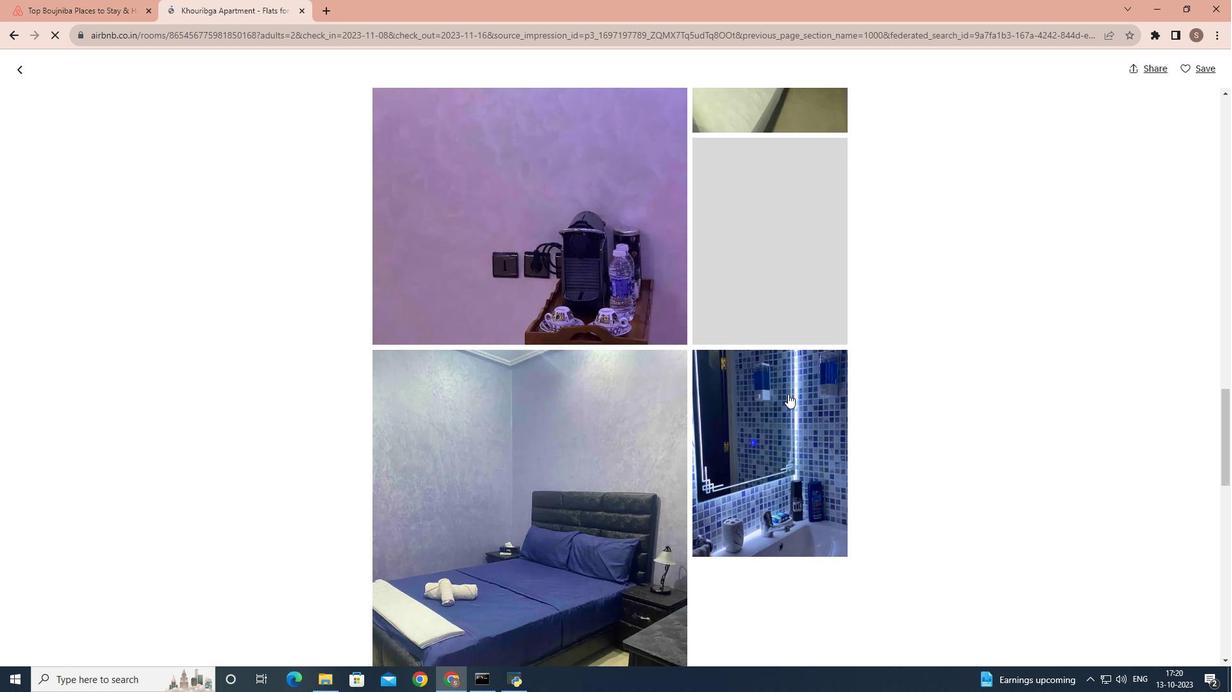
Action: Mouse scrolled (788, 393) with delta (0, 0)
Screenshot: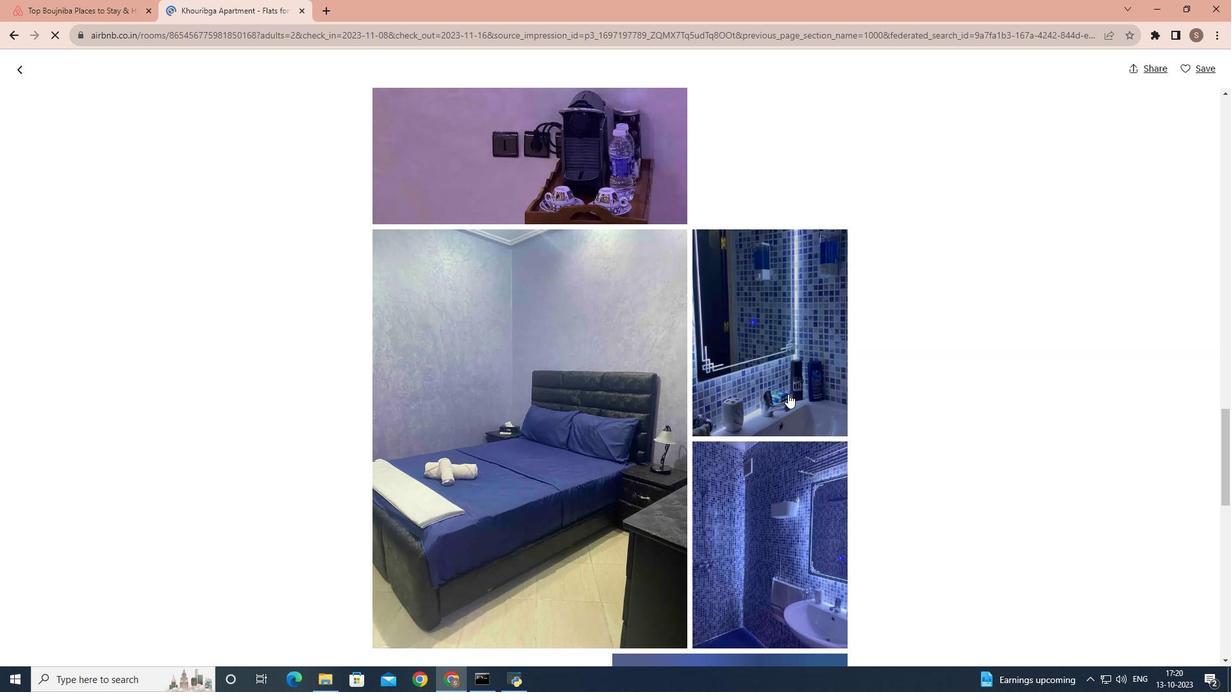 
Action: Mouse scrolled (788, 393) with delta (0, 0)
Screenshot: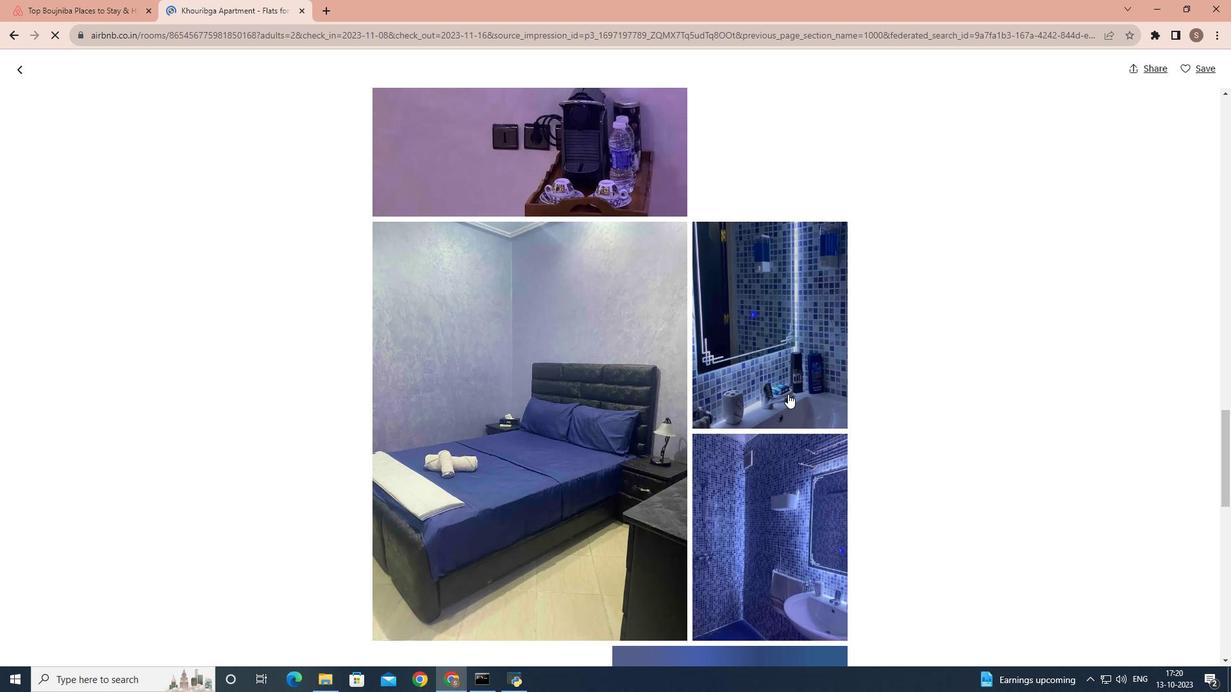 
Action: Mouse scrolled (788, 393) with delta (0, 0)
Screenshot: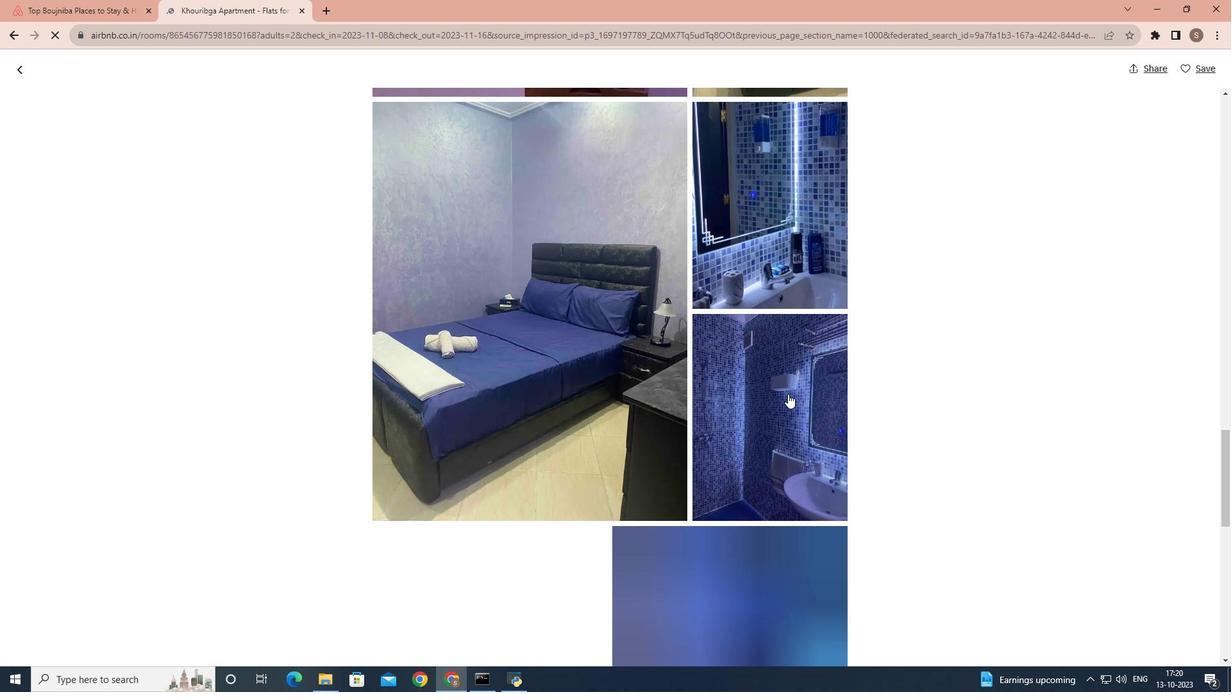 
Action: Mouse scrolled (788, 393) with delta (0, 0)
Screenshot: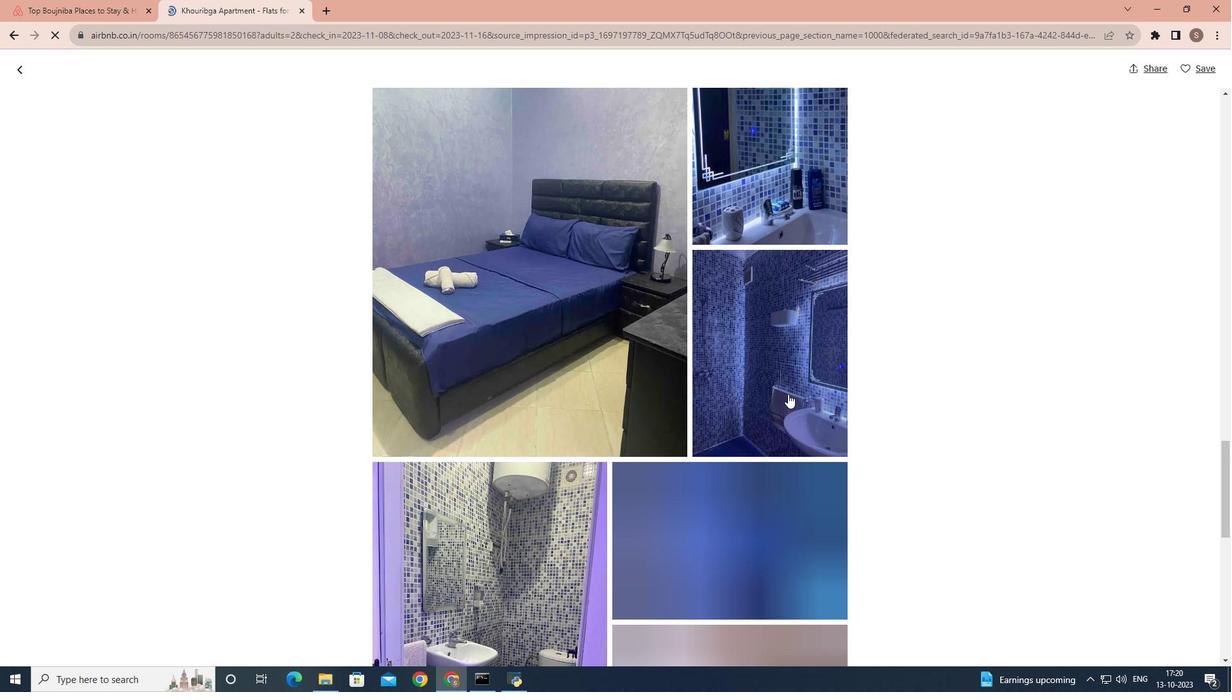 
Action: Mouse scrolled (788, 393) with delta (0, 0)
Screenshot: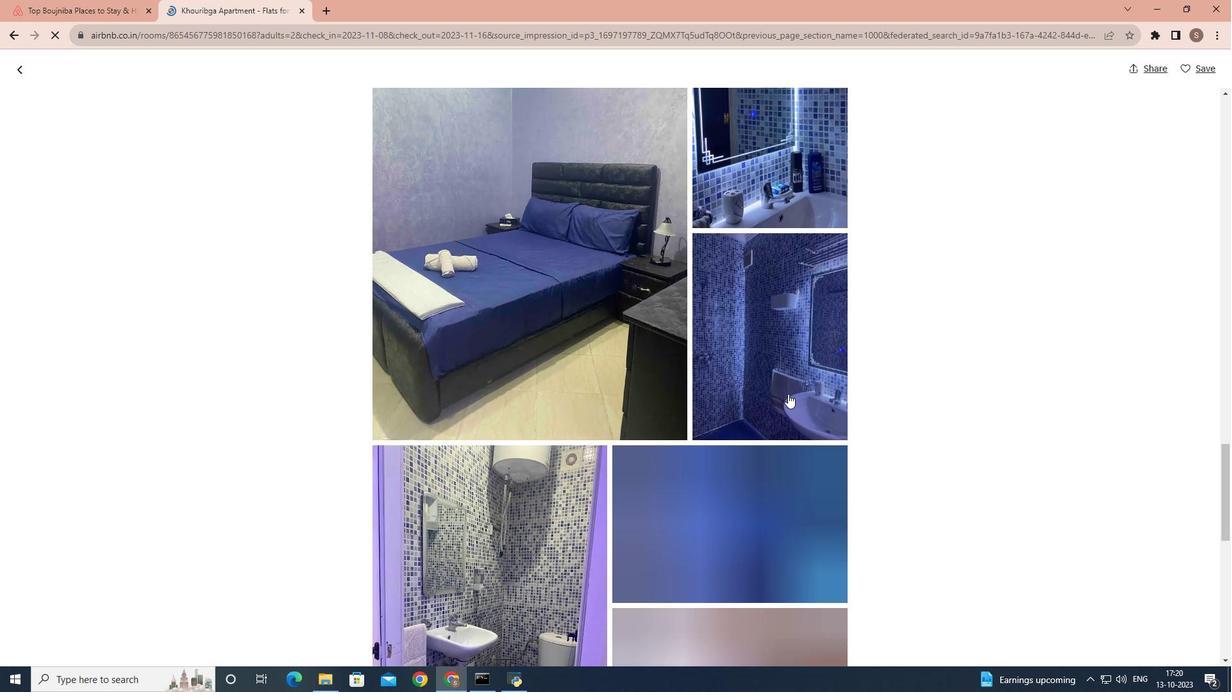 
Action: Mouse scrolled (788, 393) with delta (0, 0)
Screenshot: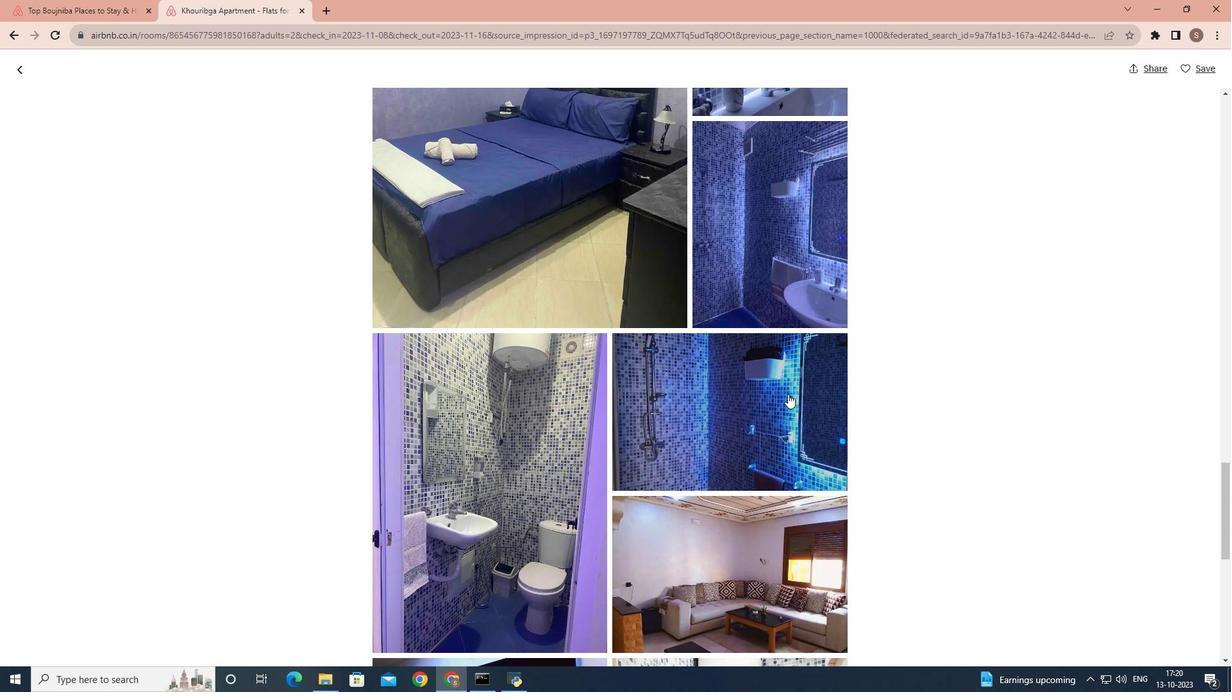 
Action: Mouse scrolled (788, 393) with delta (0, 0)
Screenshot: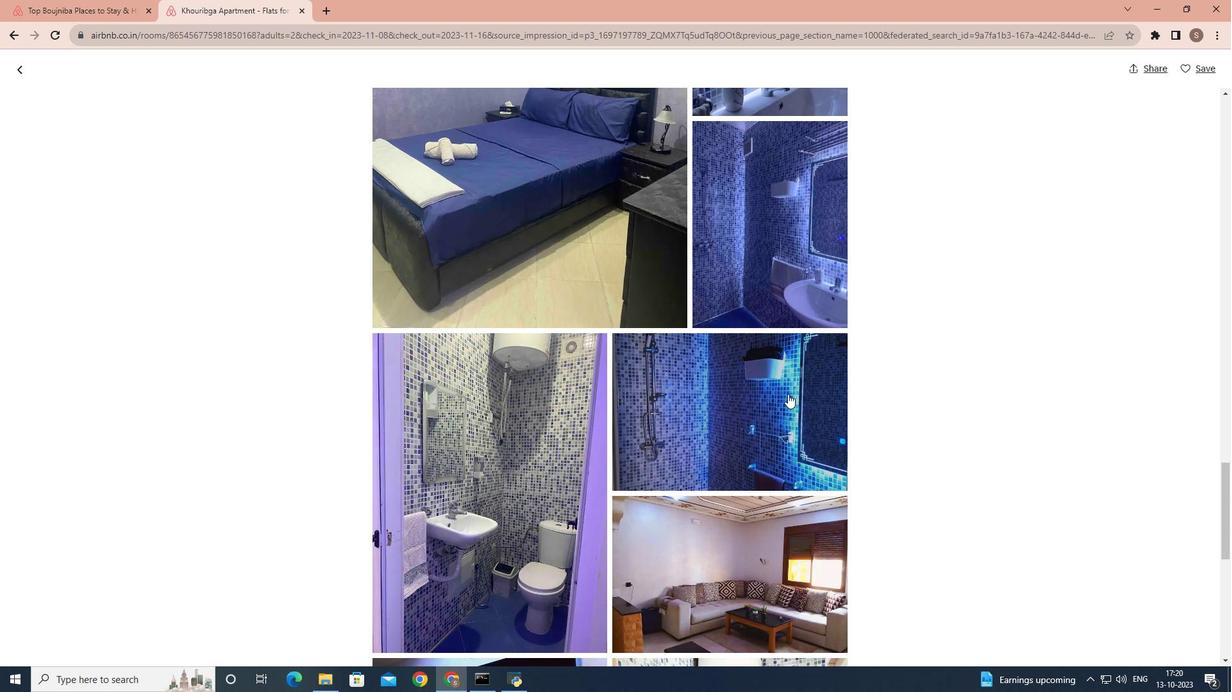 
Action: Mouse scrolled (788, 393) with delta (0, 0)
Screenshot: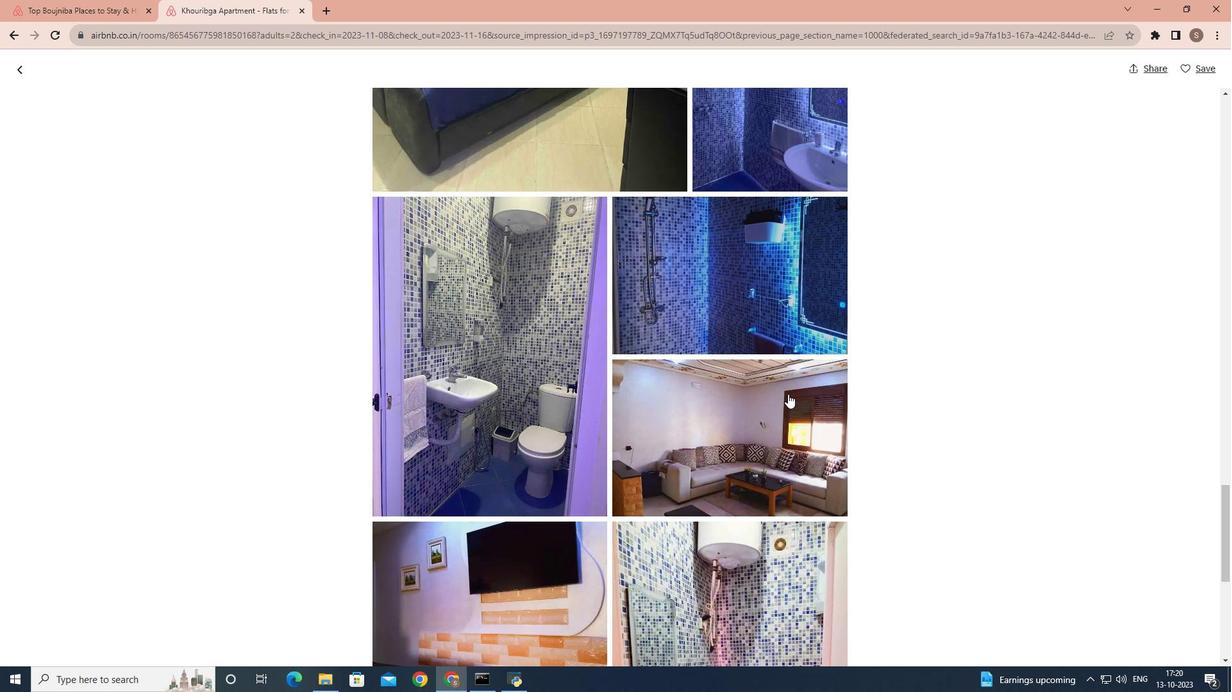 
Action: Mouse scrolled (788, 393) with delta (0, 0)
Screenshot: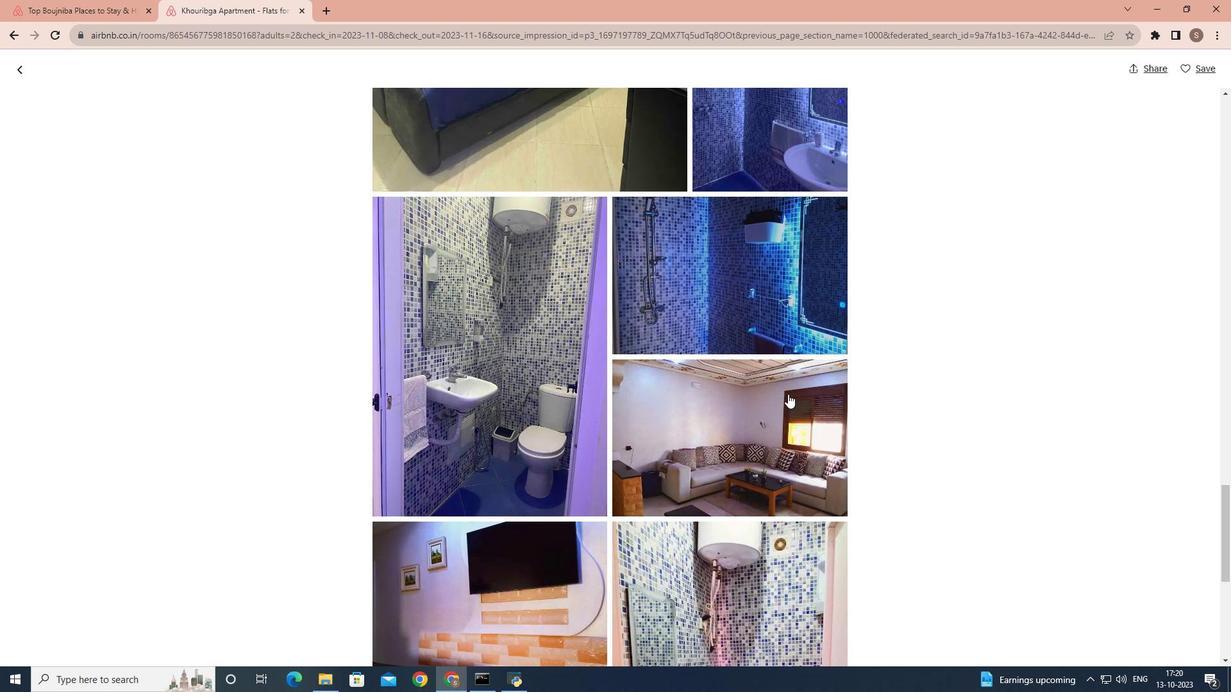 
Action: Mouse scrolled (788, 393) with delta (0, 0)
Screenshot: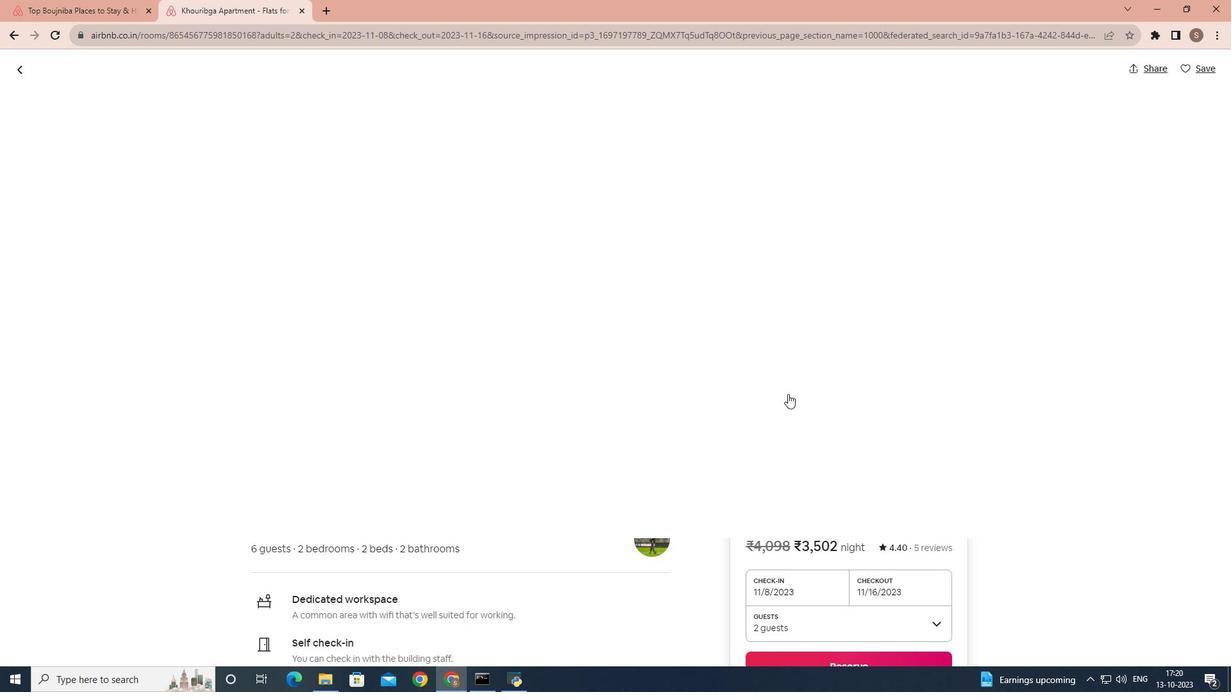
Action: Mouse scrolled (788, 393) with delta (0, 0)
Screenshot: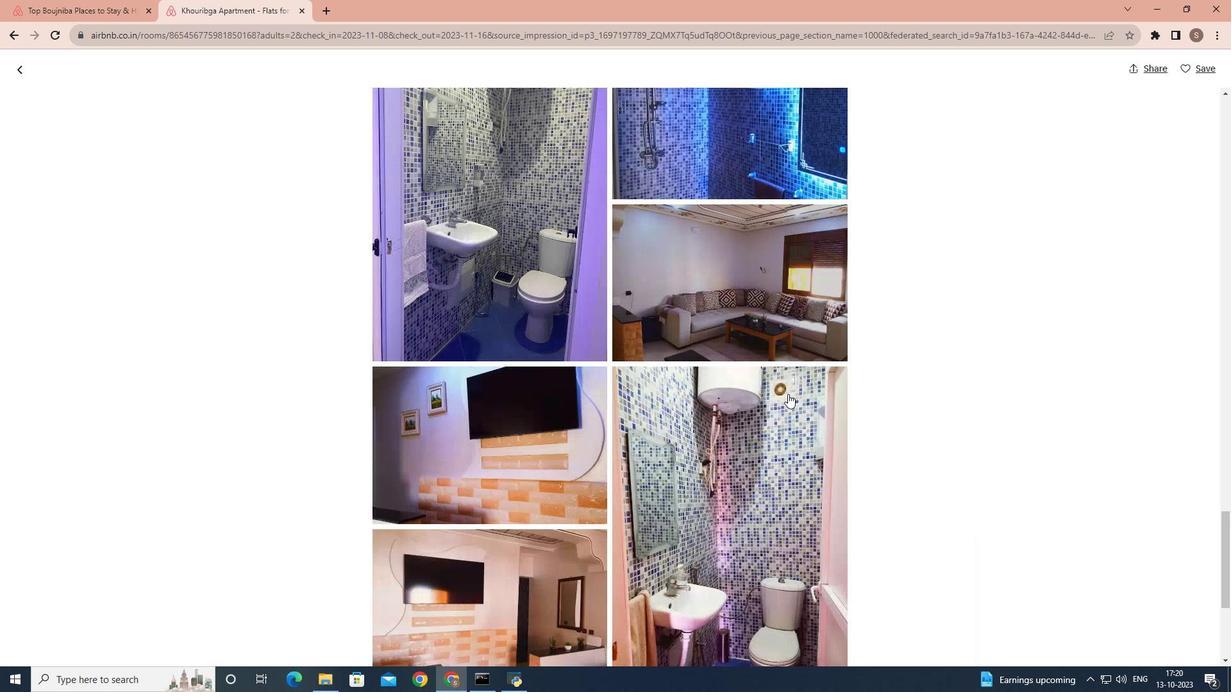 
Action: Mouse scrolled (788, 393) with delta (0, 0)
Screenshot: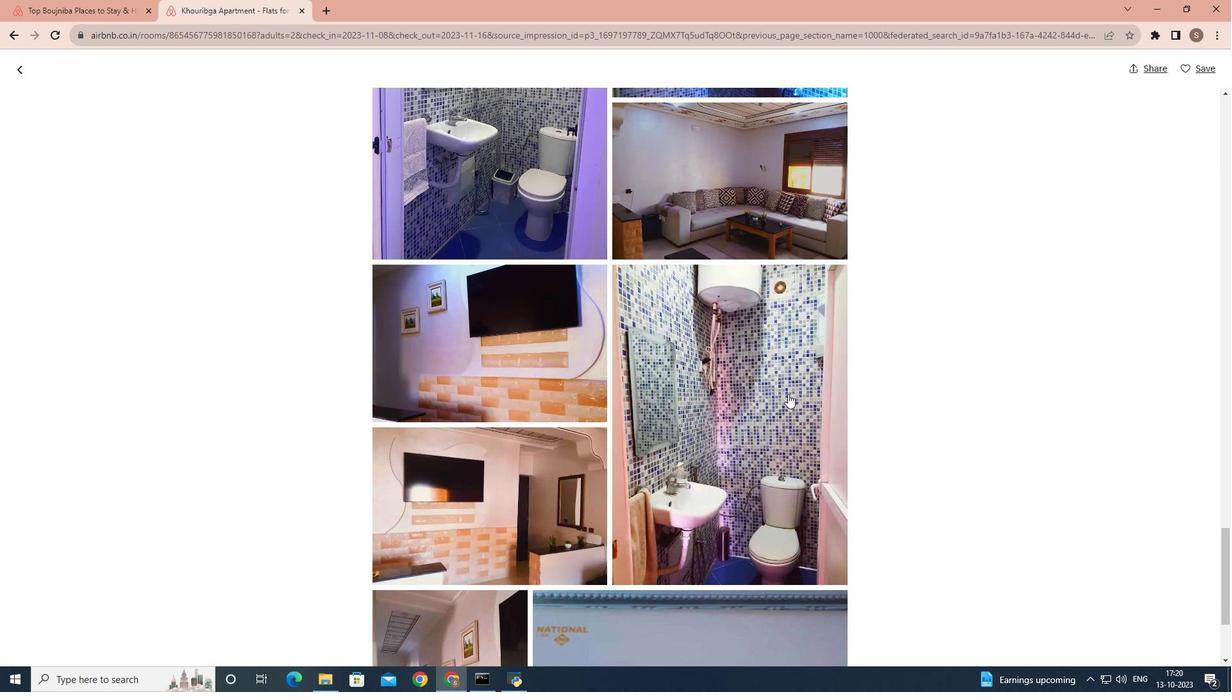 
Action: Mouse scrolled (788, 393) with delta (0, 0)
Screenshot: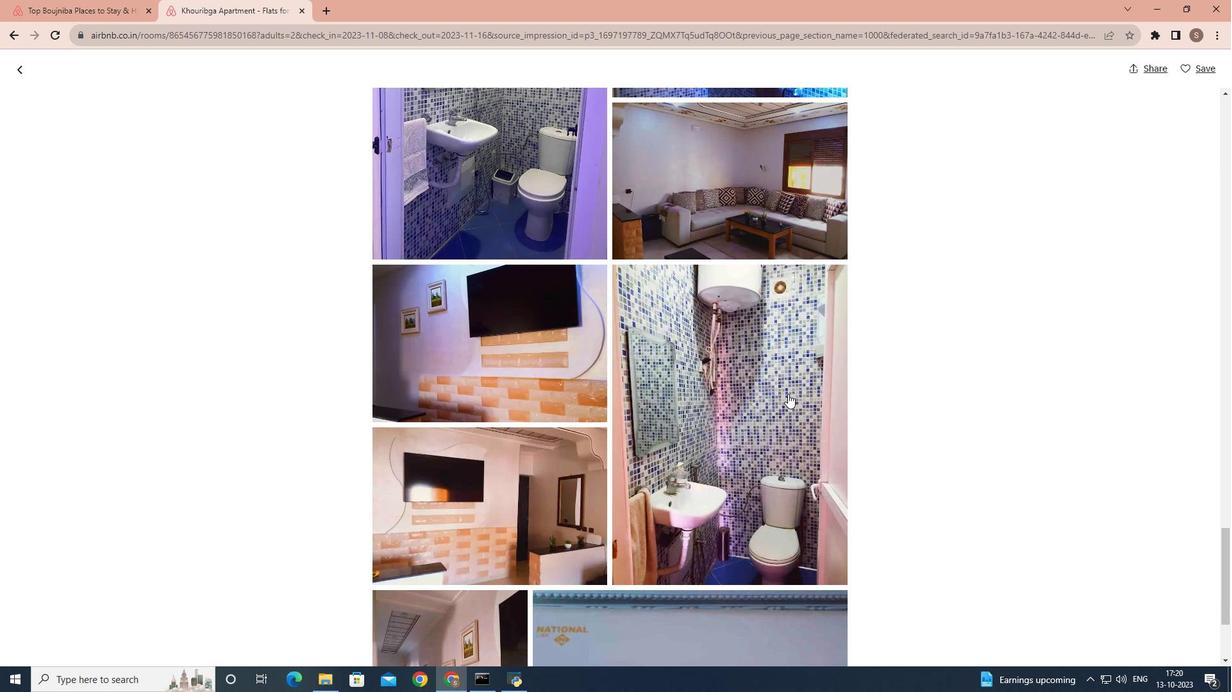 
Action: Mouse scrolled (788, 393) with delta (0, 0)
Screenshot: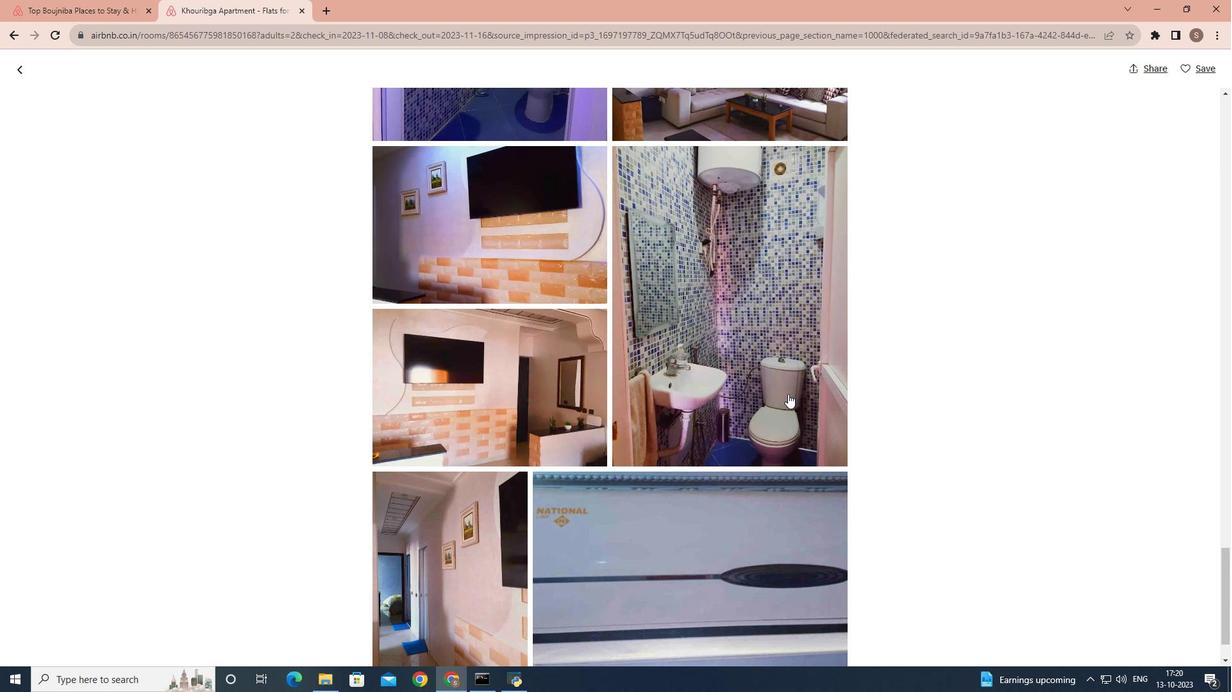
Action: Mouse scrolled (788, 393) with delta (0, 0)
Screenshot: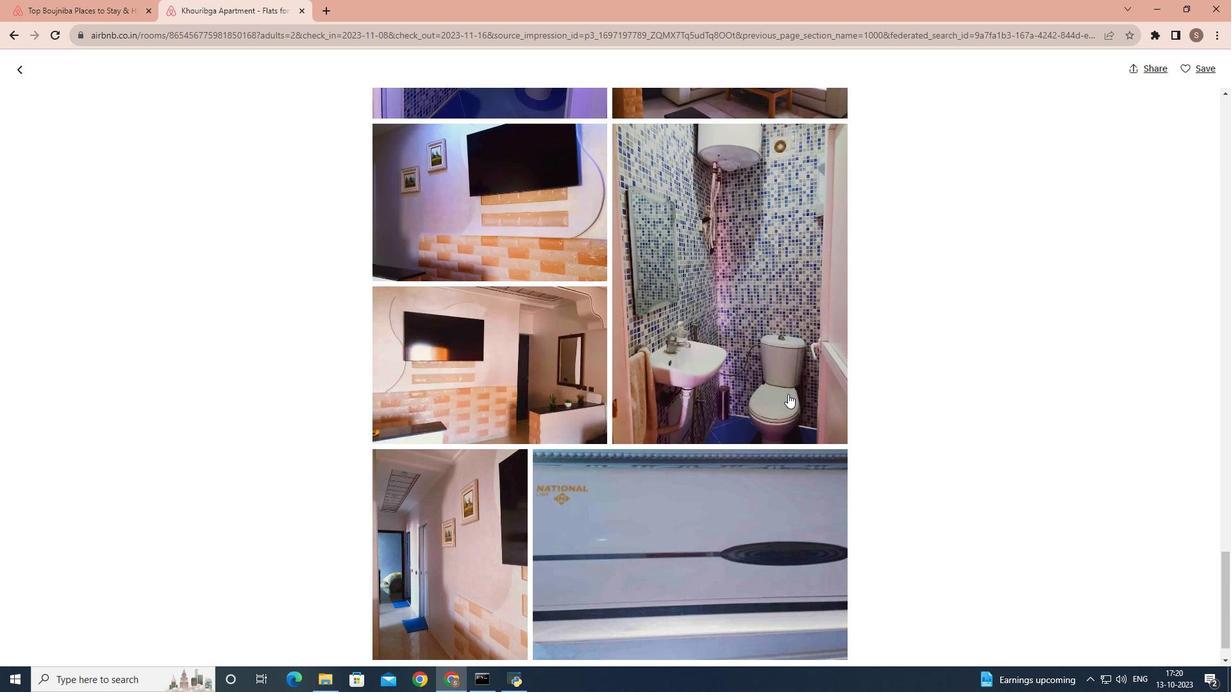 
Action: Mouse scrolled (788, 393) with delta (0, 0)
Screenshot: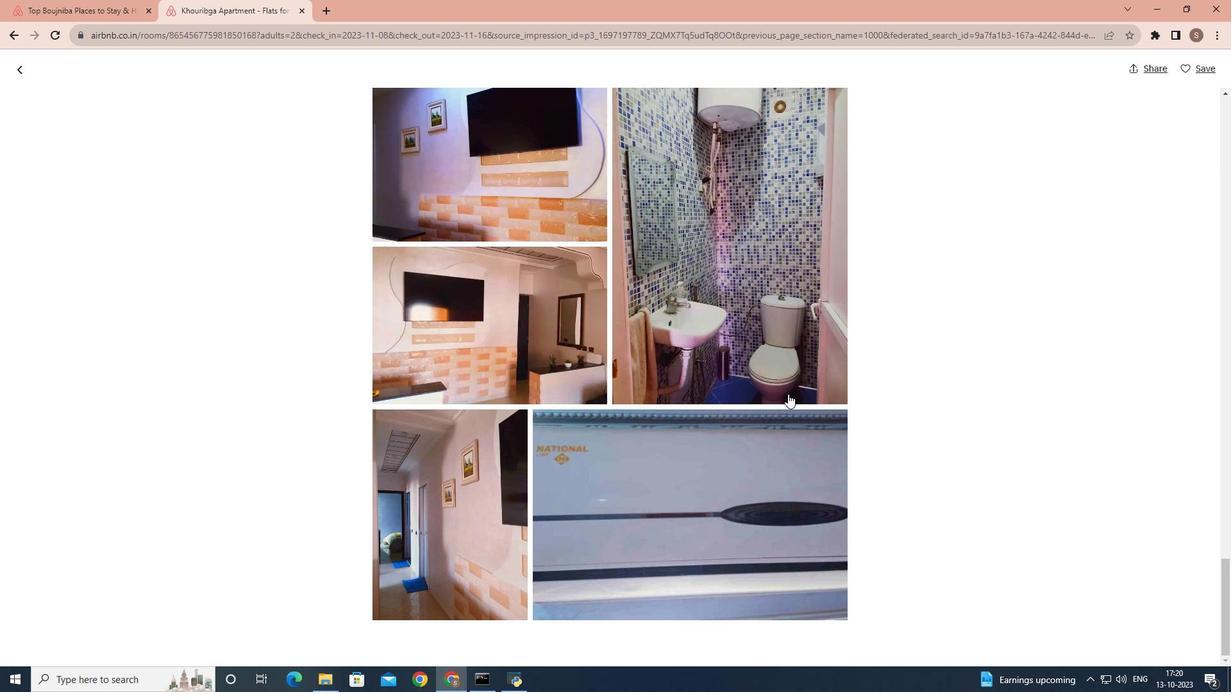 
Action: Mouse scrolled (788, 393) with delta (0, 0)
Screenshot: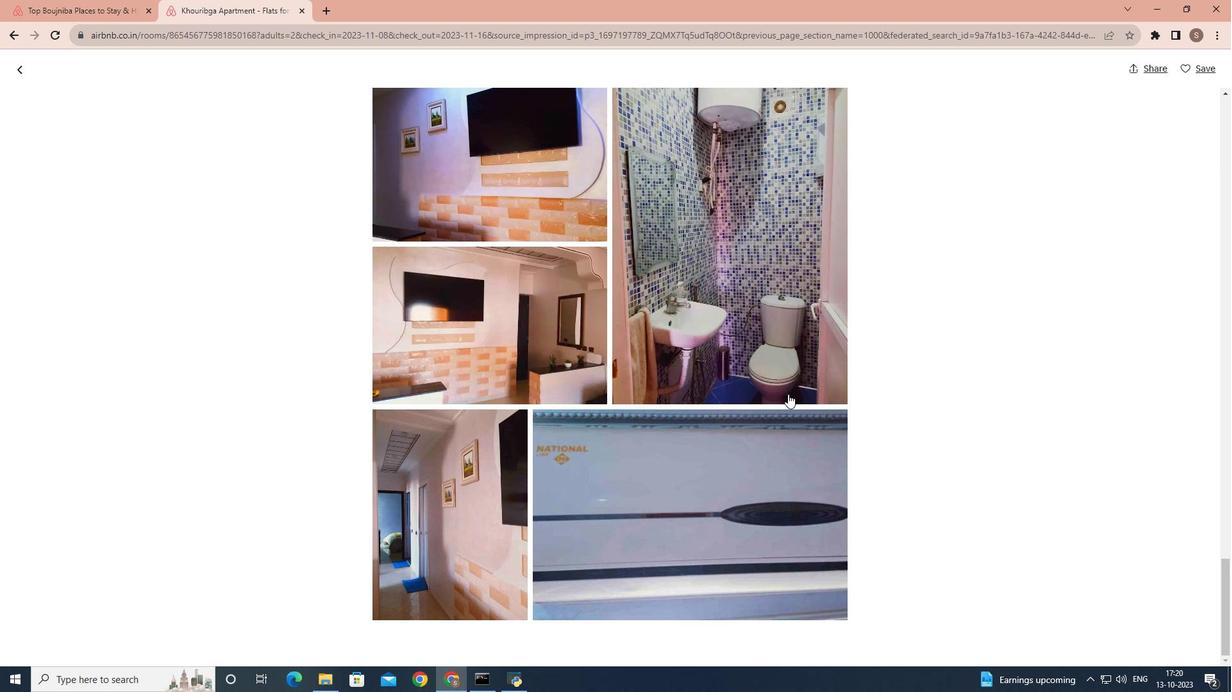 
Action: Mouse scrolled (788, 393) with delta (0, 0)
Screenshot: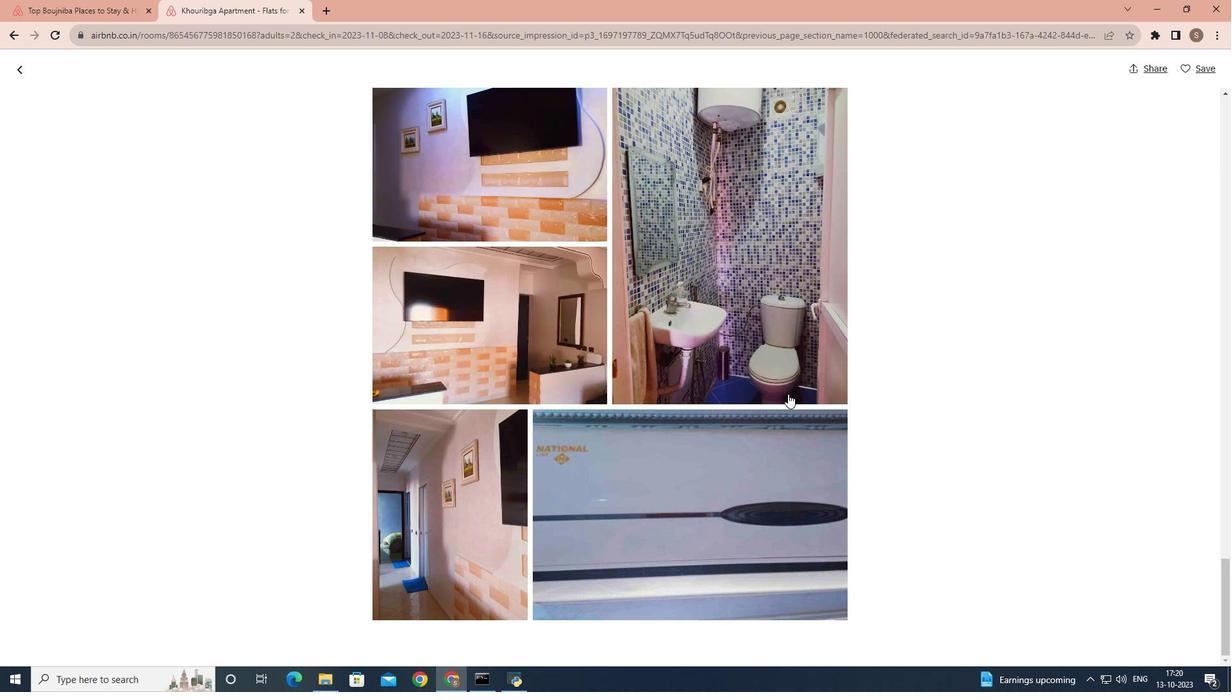 
Action: Mouse scrolled (788, 393) with delta (0, 0)
Screenshot: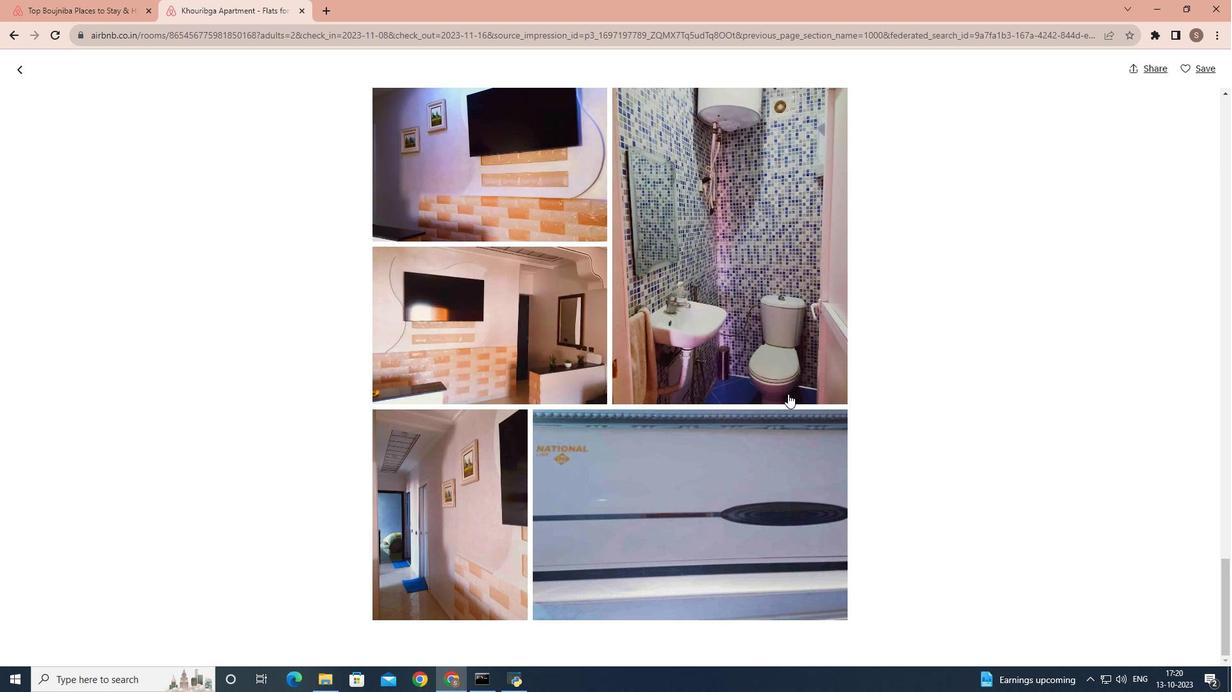 
Action: Mouse scrolled (788, 393) with delta (0, 0)
Screenshot: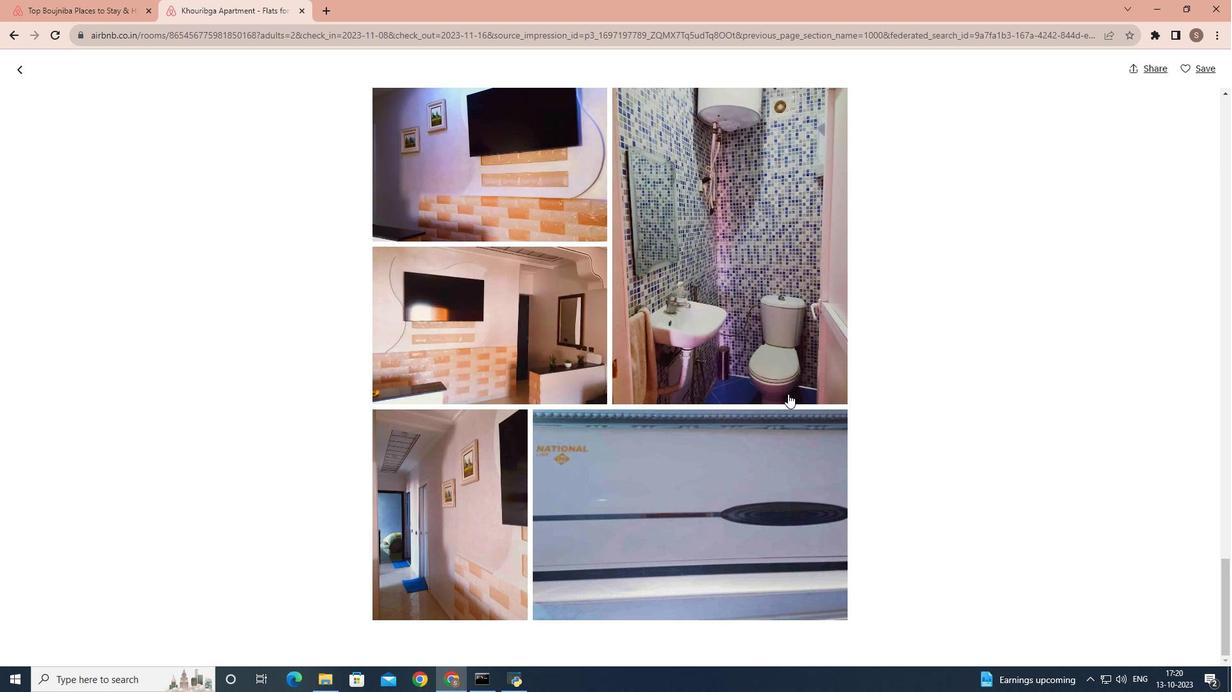 
Action: Mouse moved to (21, 69)
Screenshot: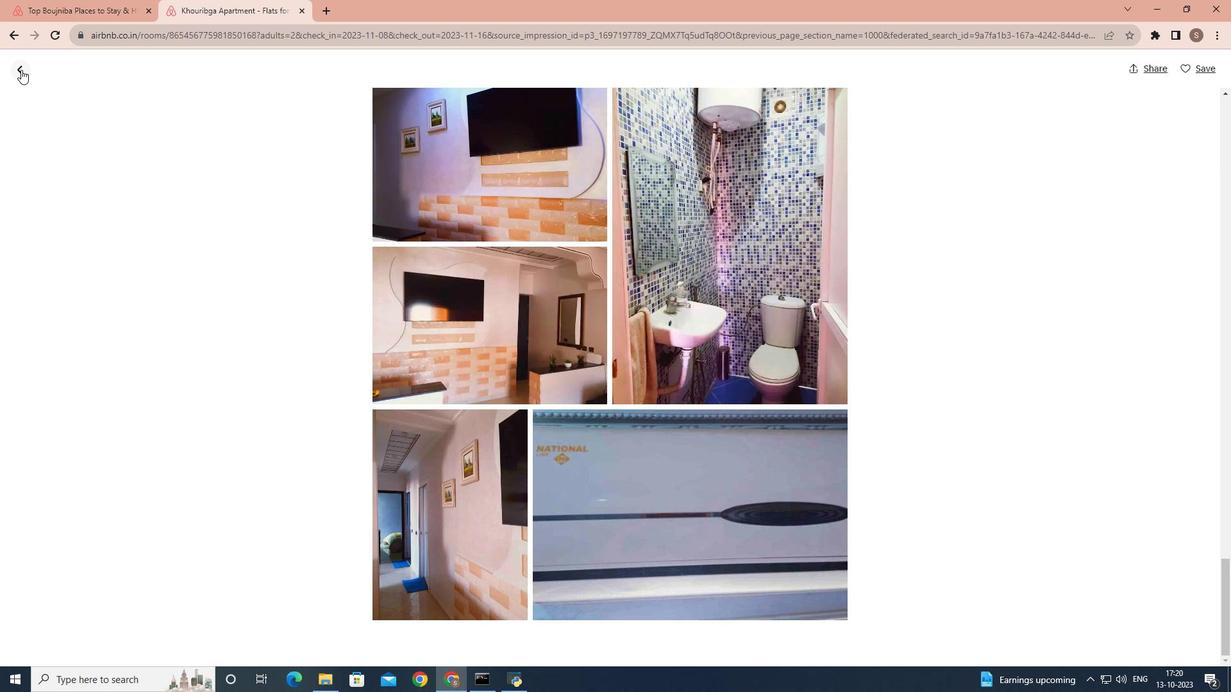 
Action: Mouse pressed left at (21, 69)
Screenshot: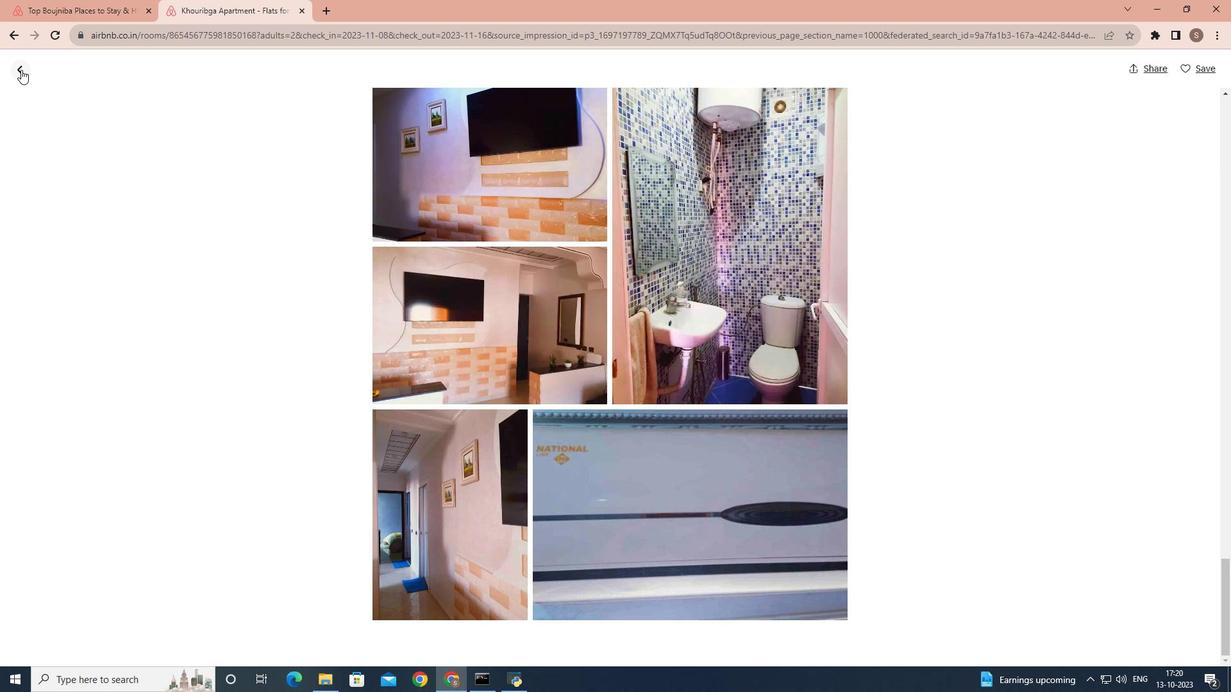 
Action: Mouse moved to (518, 368)
Screenshot: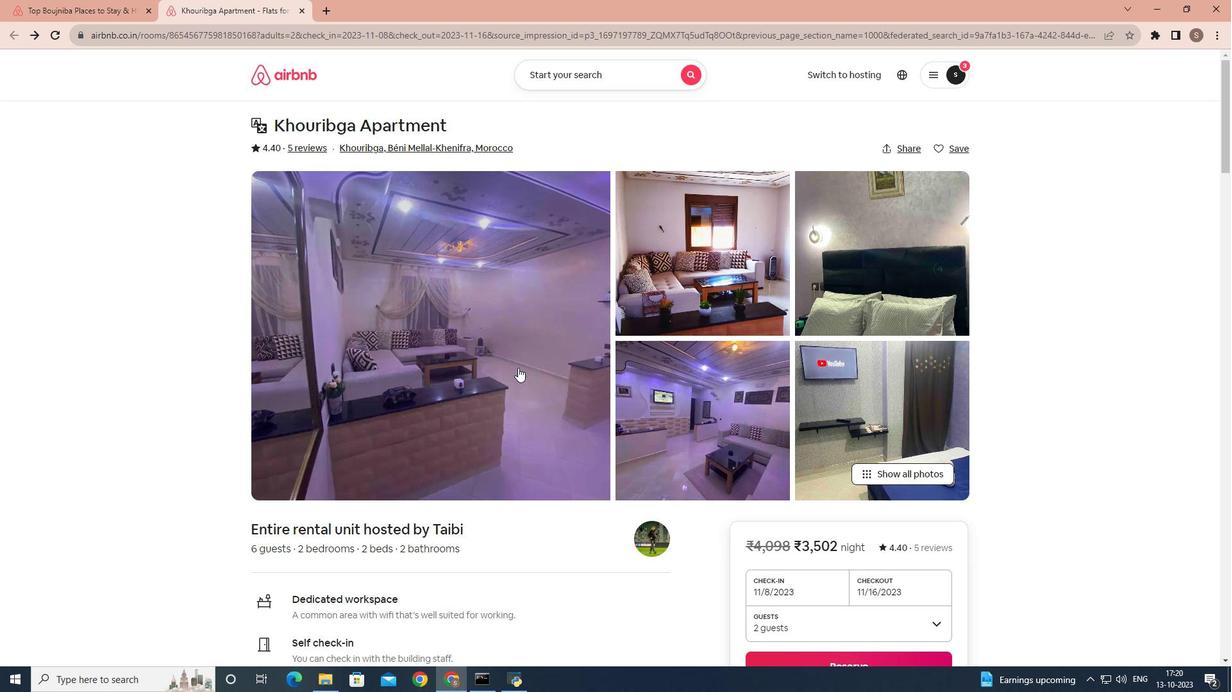 
Action: Mouse scrolled (518, 367) with delta (0, 0)
Screenshot: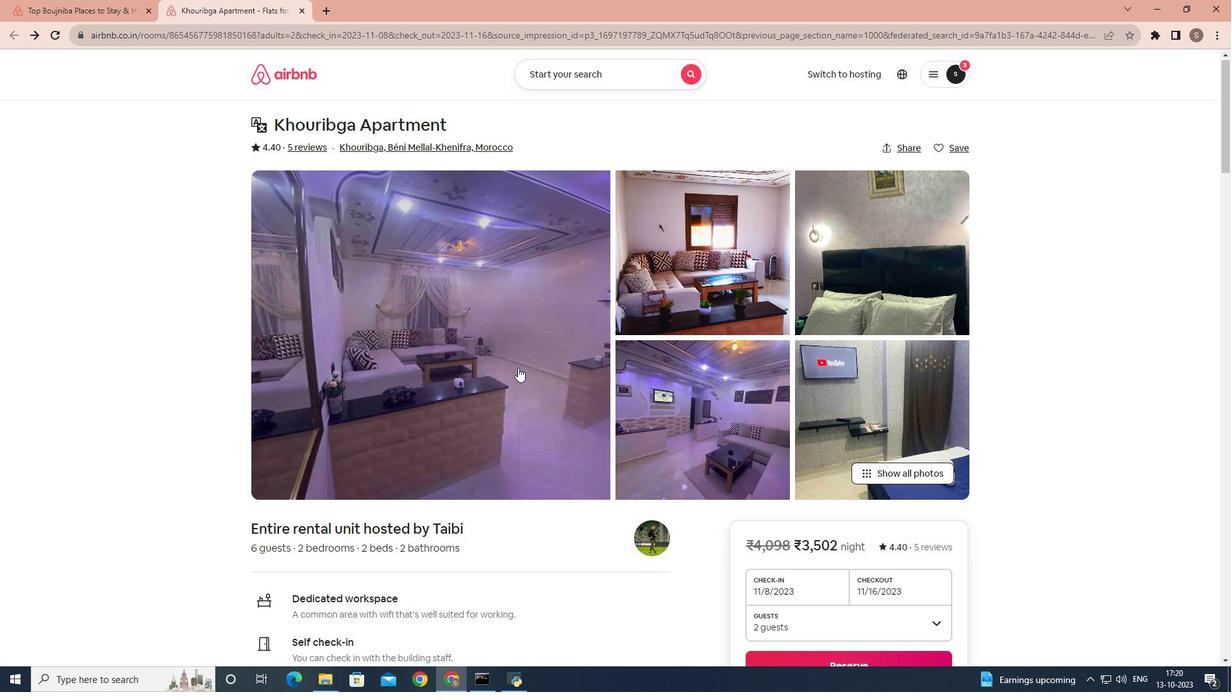
Action: Mouse scrolled (518, 367) with delta (0, 0)
Screenshot: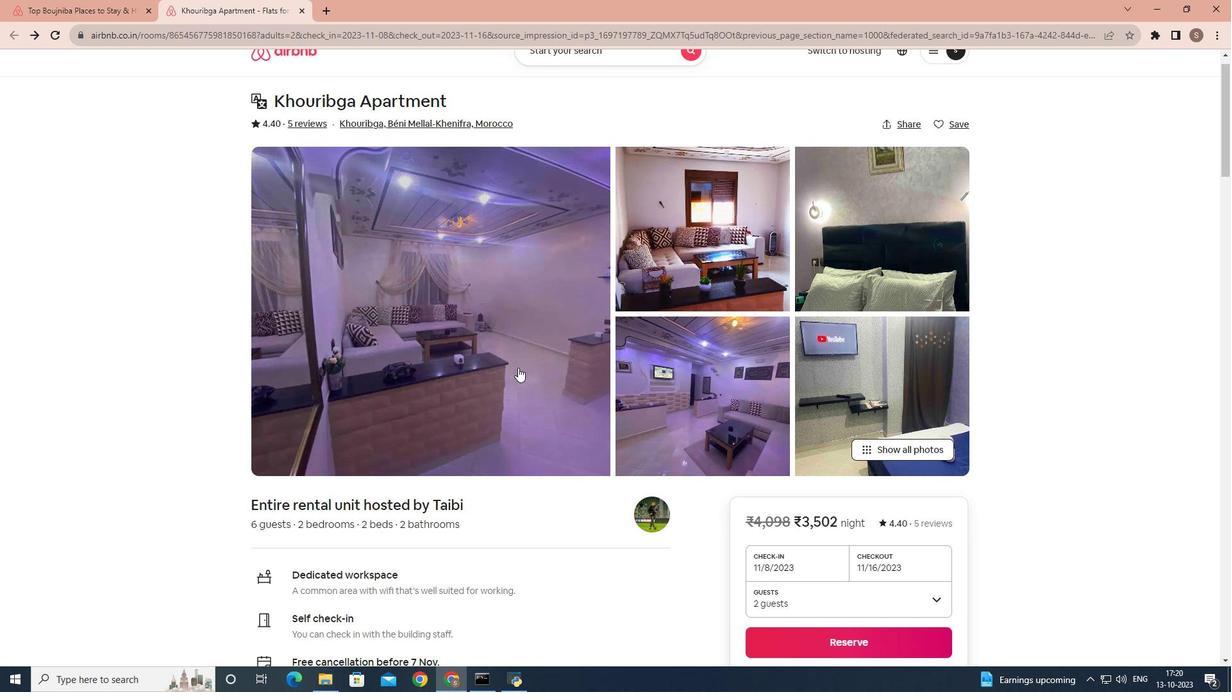 
Action: Mouse scrolled (518, 367) with delta (0, 0)
Screenshot: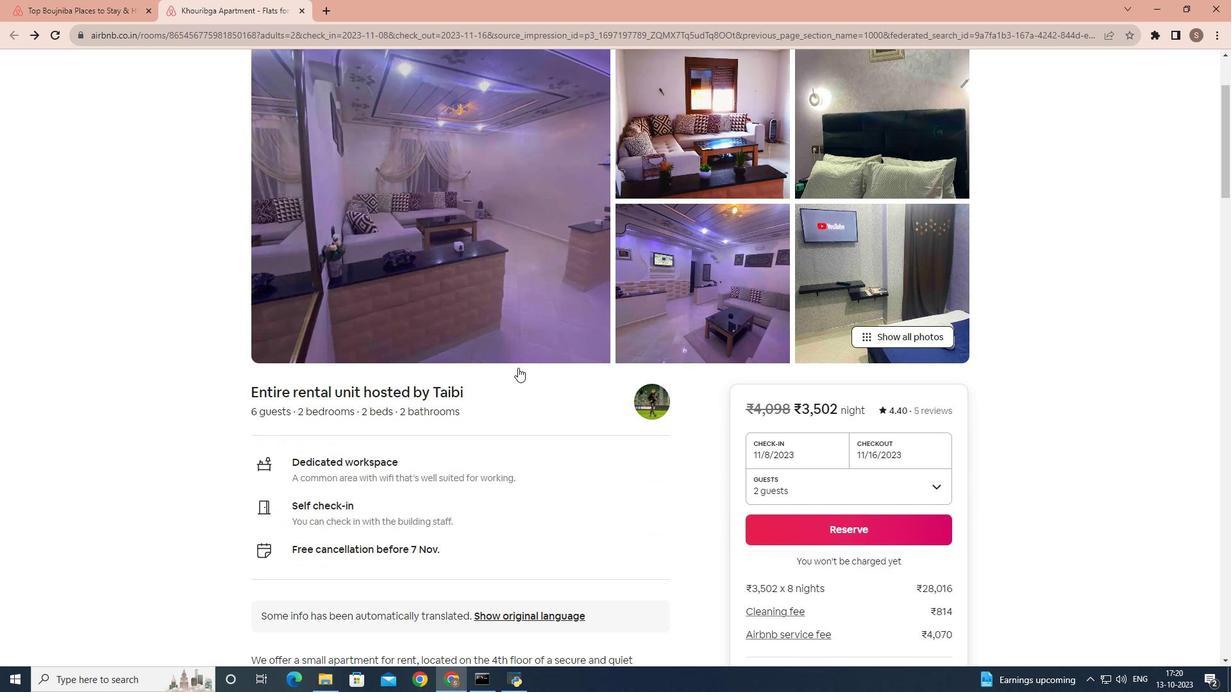 
Action: Mouse scrolled (518, 367) with delta (0, 0)
Screenshot: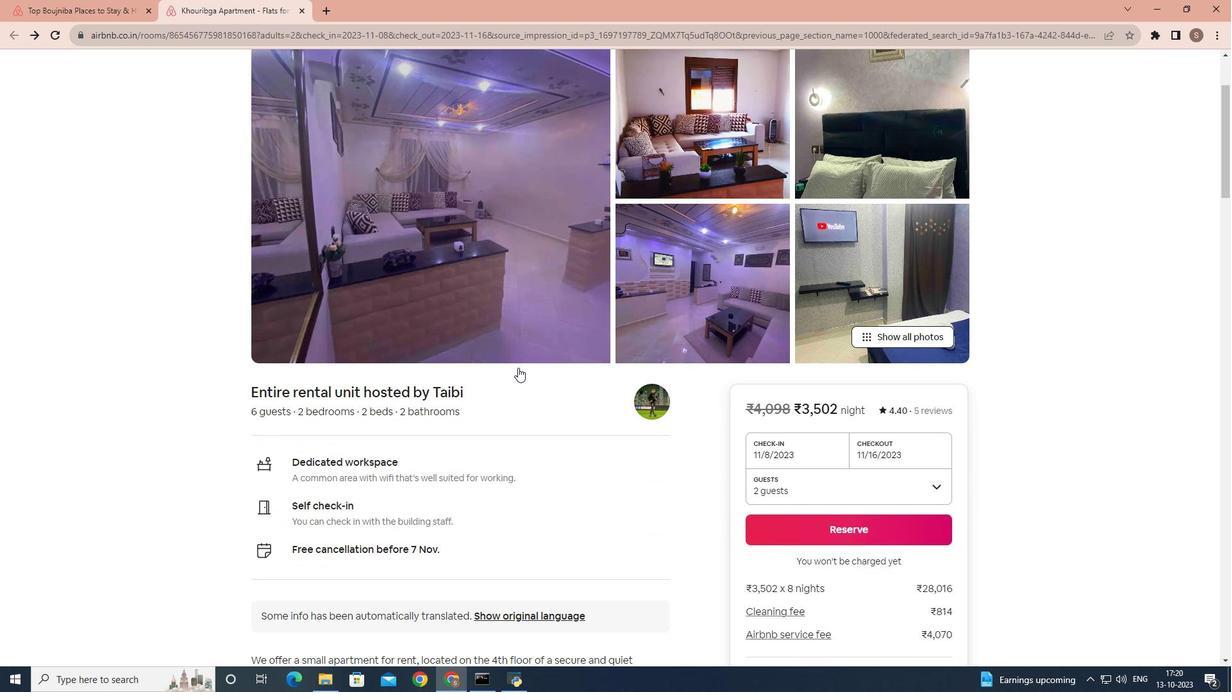 
Action: Mouse moved to (486, 380)
Screenshot: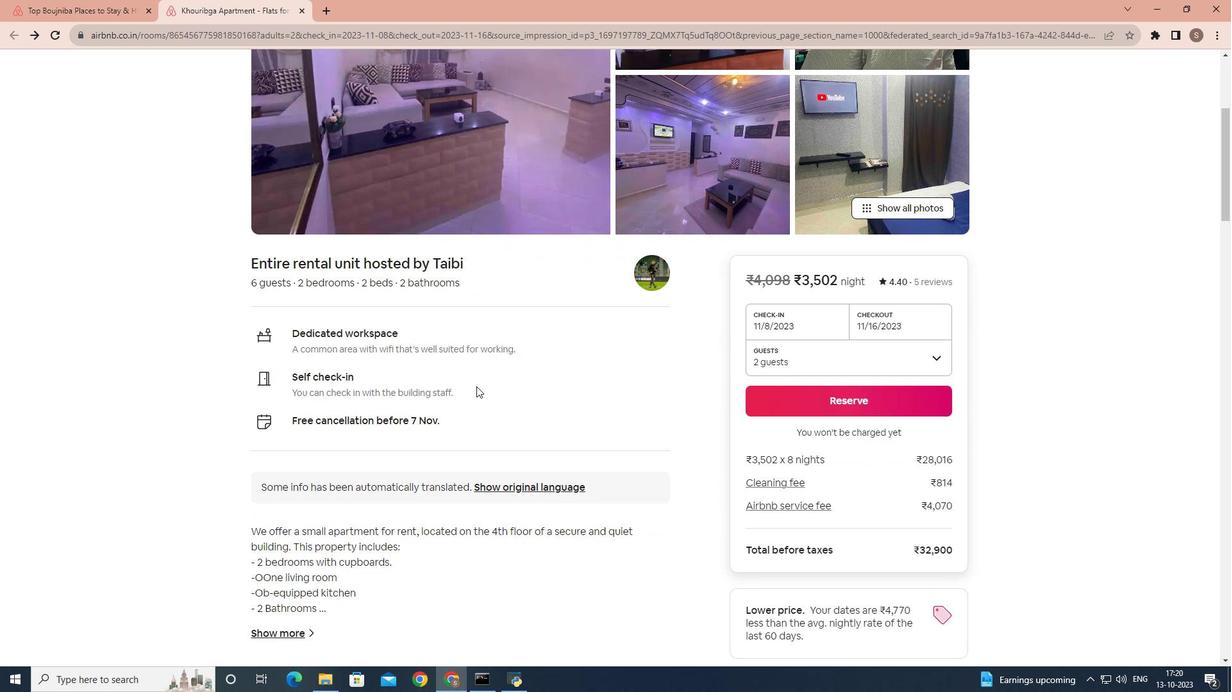 
Action: Mouse scrolled (486, 380) with delta (0, 0)
Screenshot: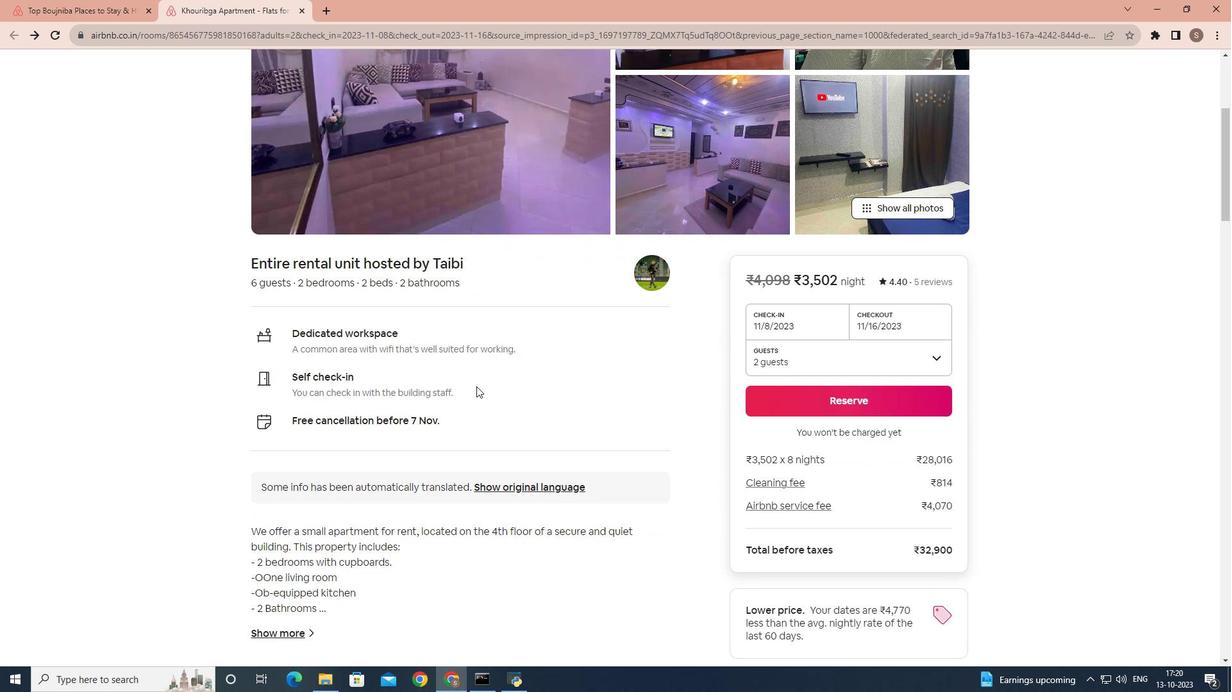 
Action: Mouse moved to (481, 384)
Screenshot: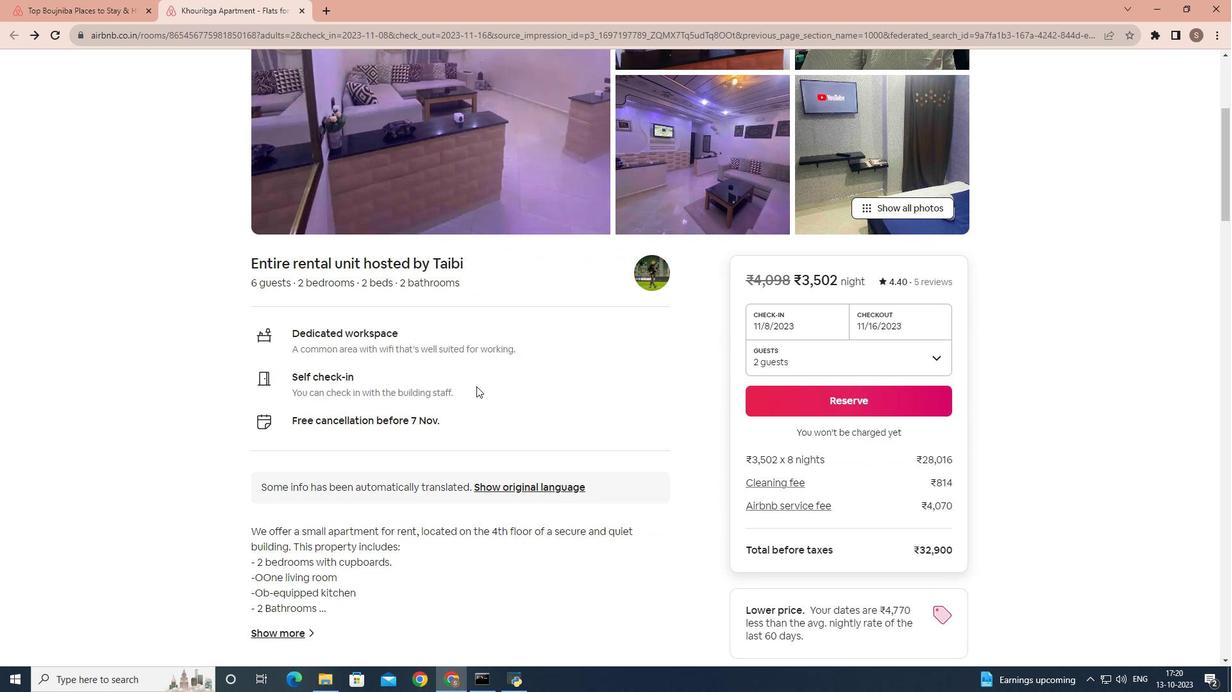 
Action: Mouse scrolled (481, 383) with delta (0, 0)
Screenshot: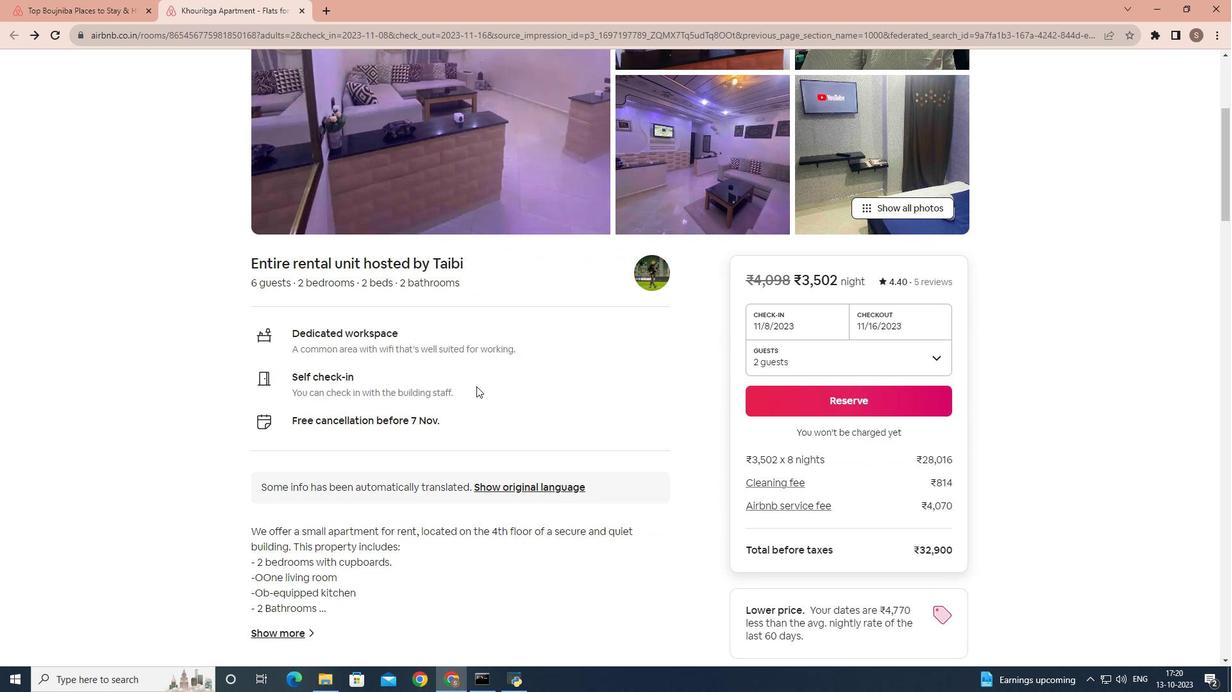 
Action: Mouse moved to (452, 386)
Screenshot: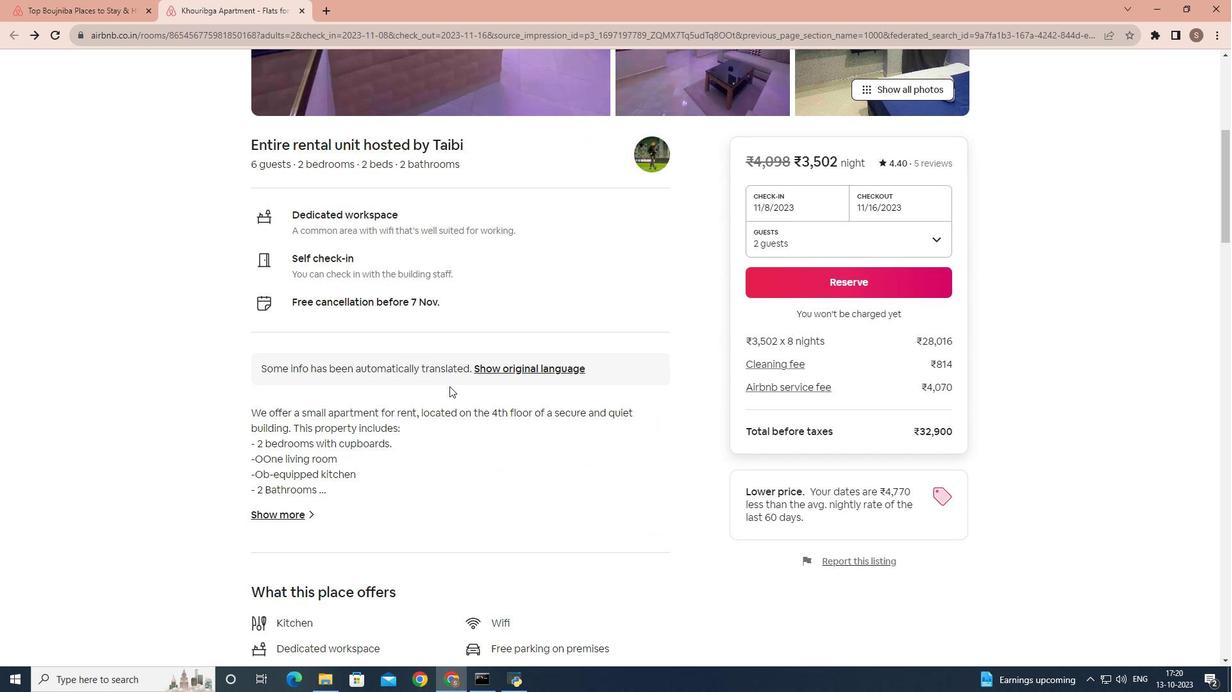 
Action: Mouse scrolled (452, 386) with delta (0, 0)
Screenshot: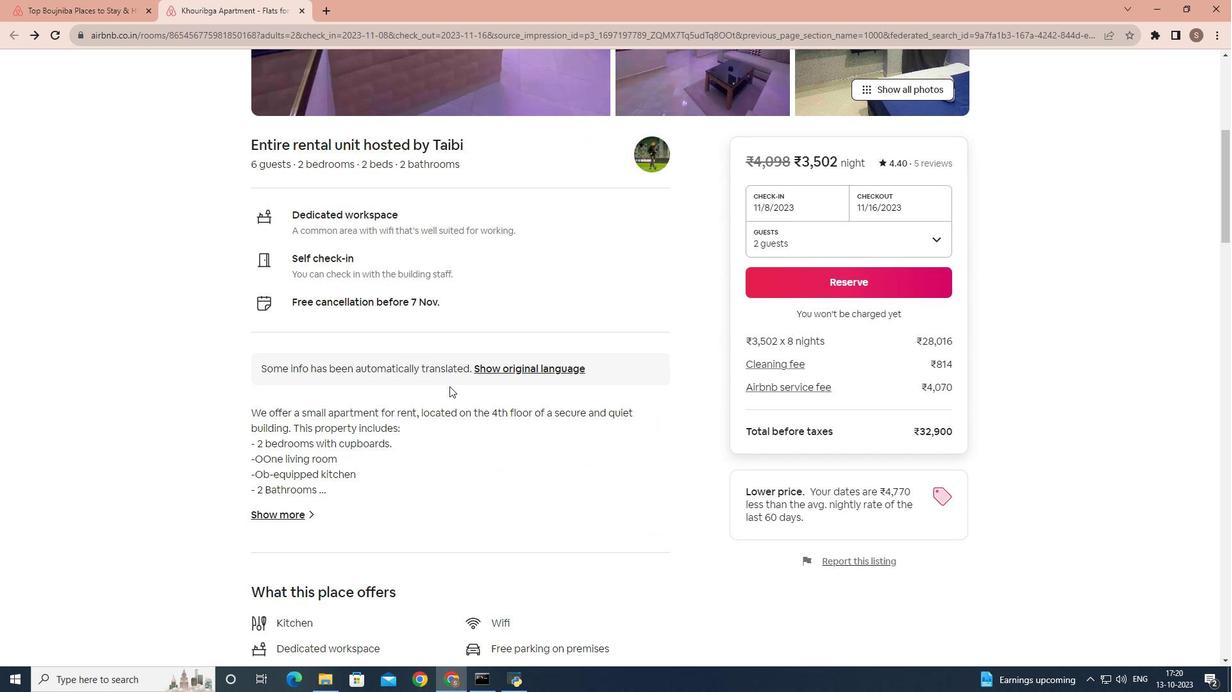 
Action: Mouse moved to (449, 386)
Screenshot: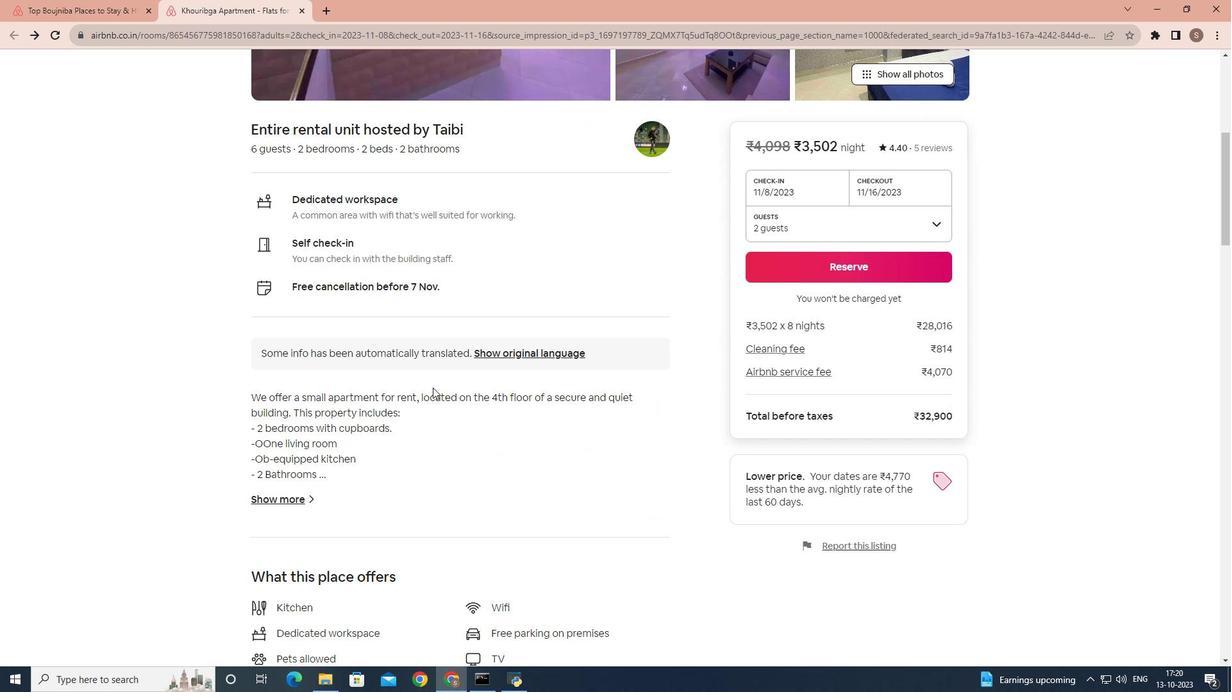 
Action: Mouse scrolled (449, 386) with delta (0, 0)
Screenshot: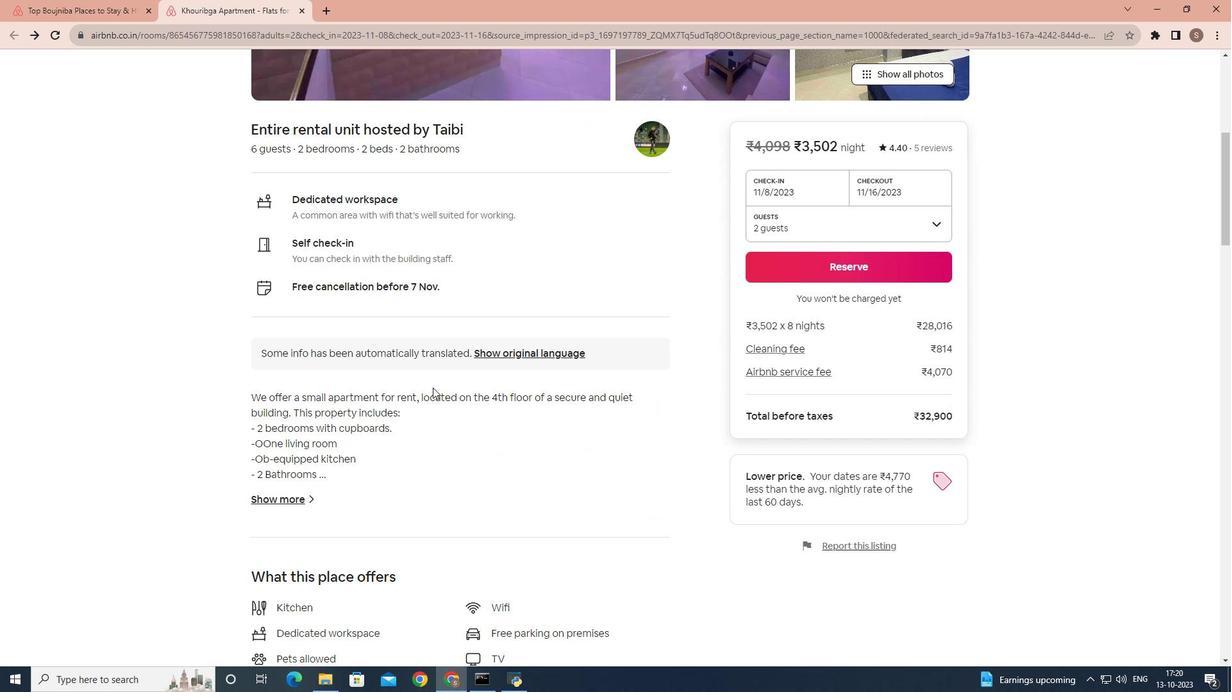 
Action: Mouse moved to (284, 391)
Screenshot: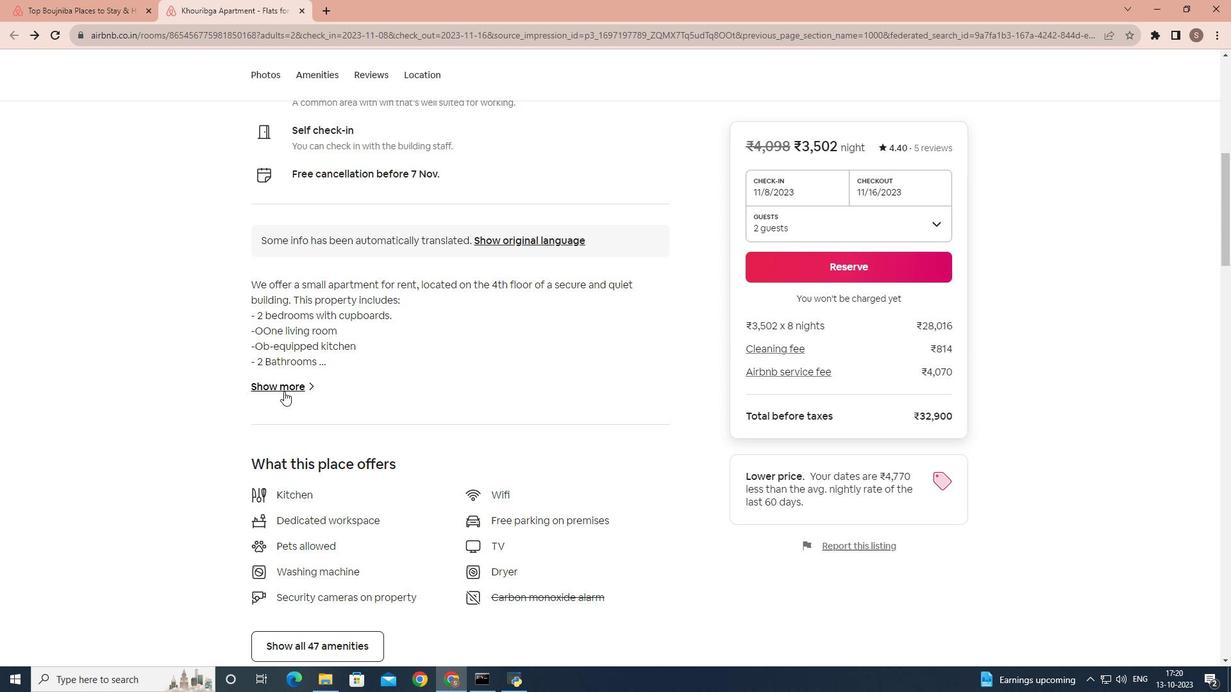 
Action: Mouse pressed left at (284, 391)
Screenshot: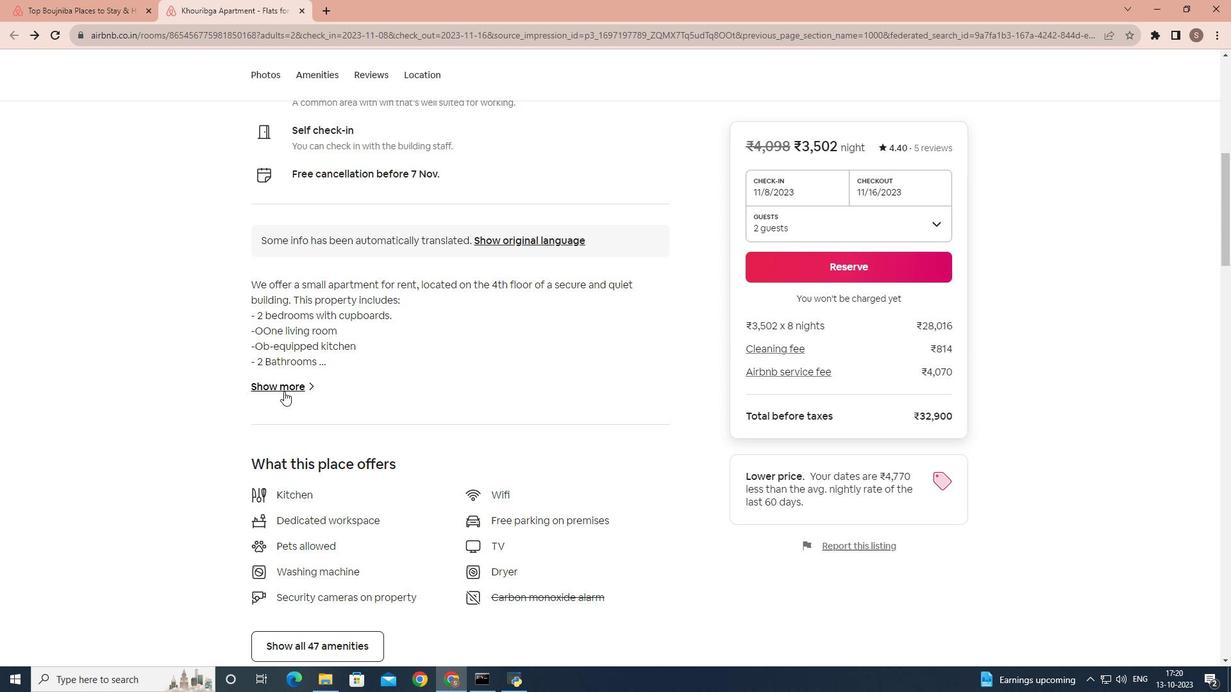 
Action: Mouse moved to (419, 375)
Screenshot: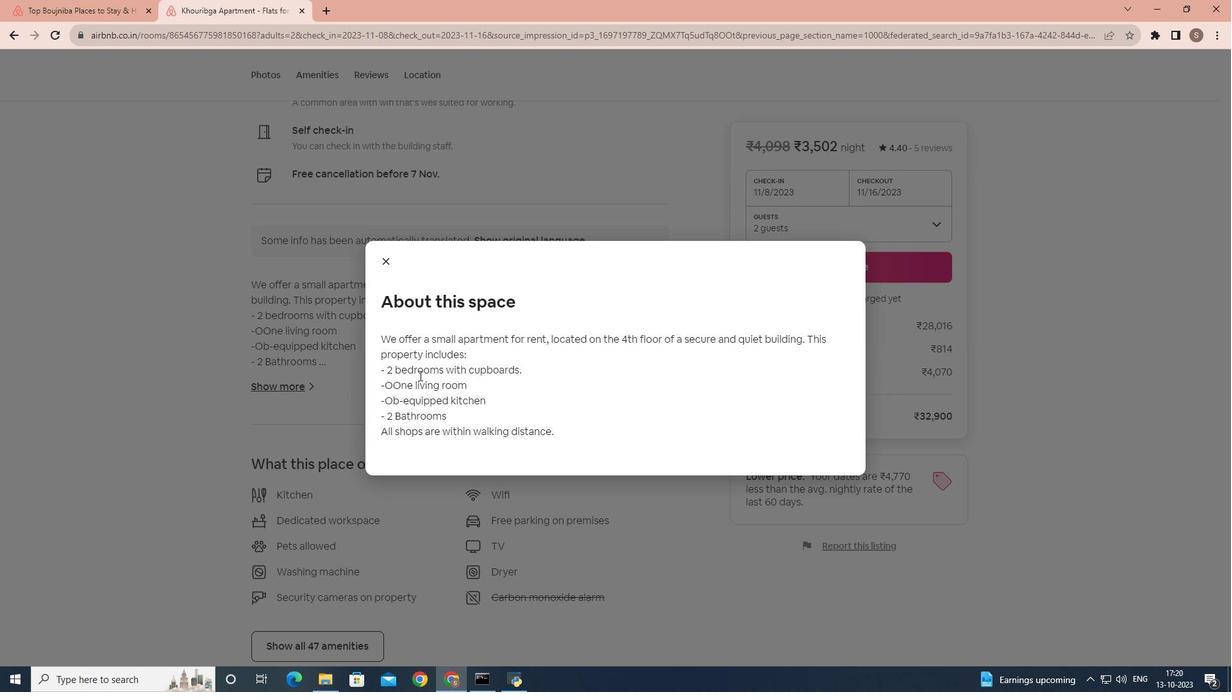 
Action: Mouse scrolled (419, 375) with delta (0, 0)
Screenshot: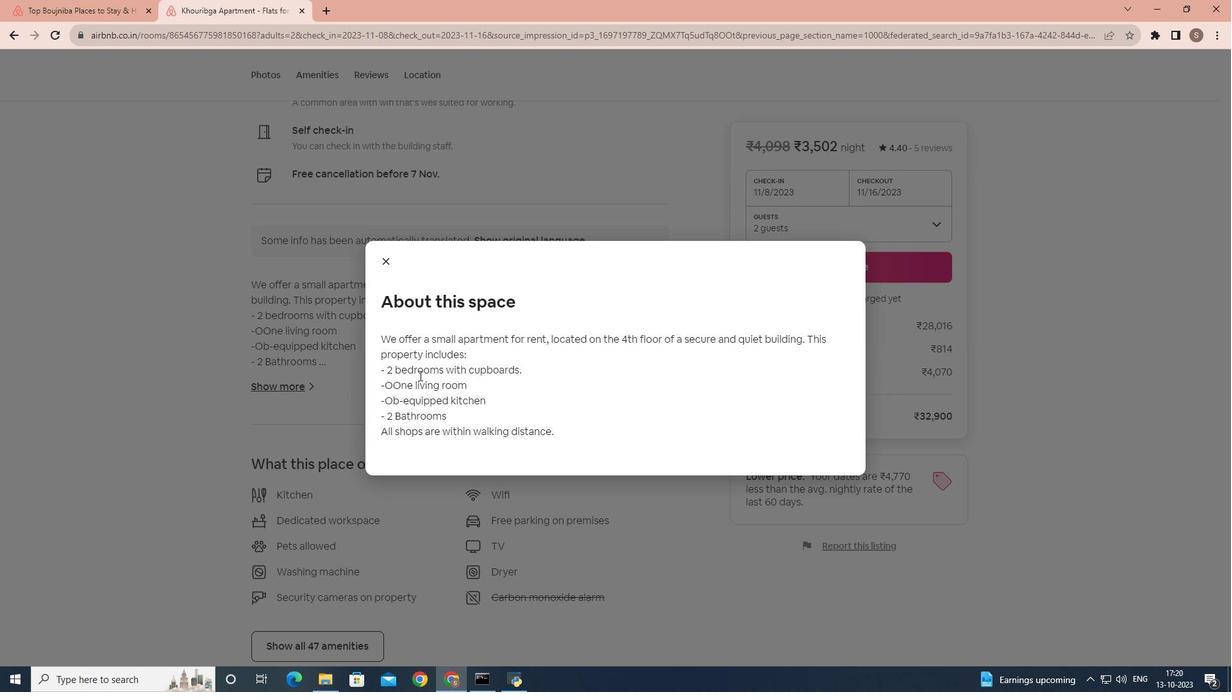 
Action: Mouse moved to (380, 257)
Screenshot: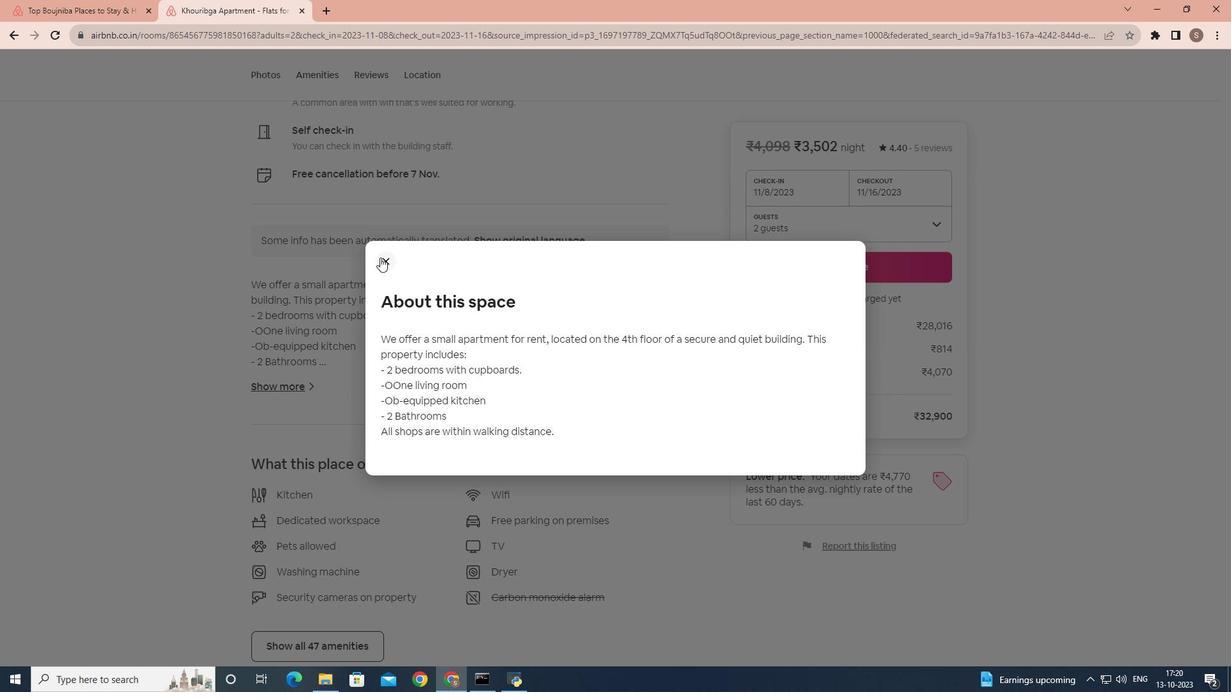 
Action: Mouse pressed left at (380, 257)
Screenshot: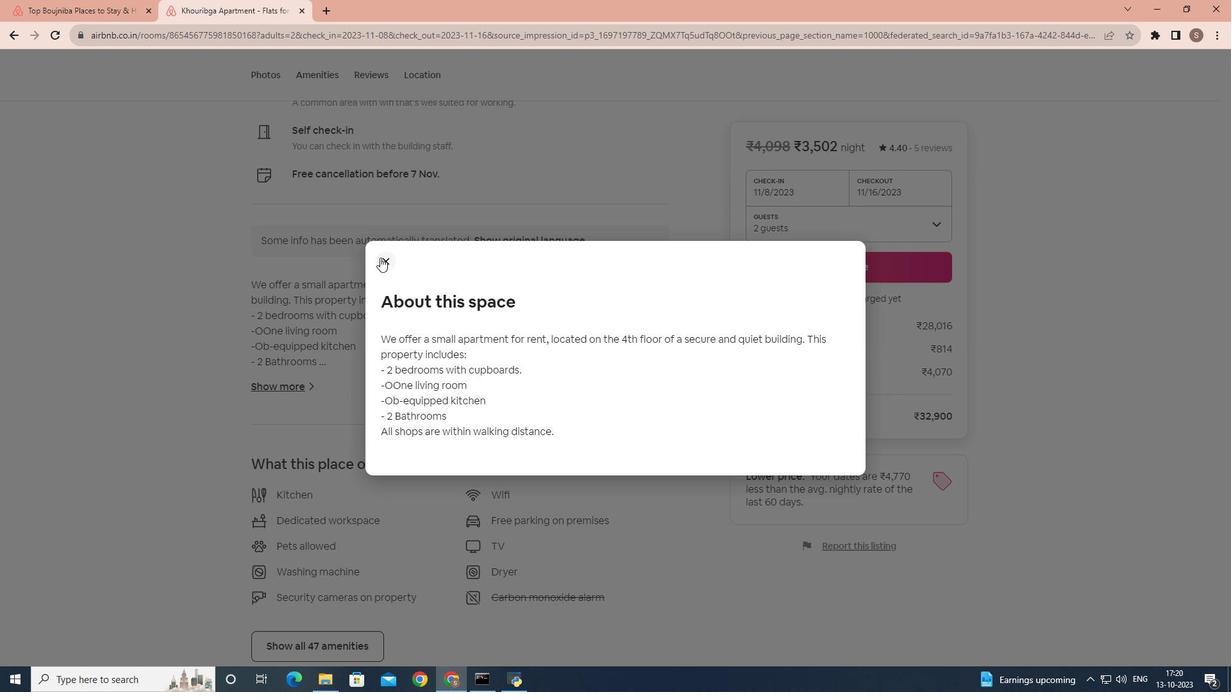 
Action: Mouse moved to (370, 371)
Screenshot: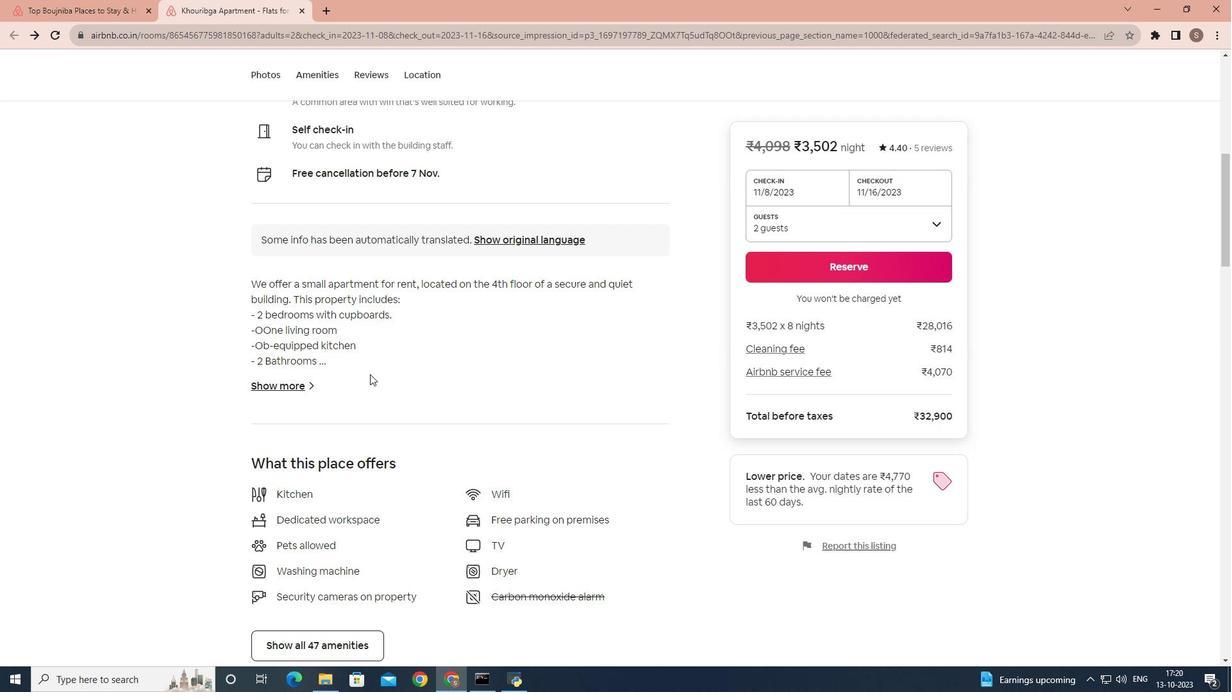 
Action: Mouse scrolled (370, 370) with delta (0, 0)
Screenshot: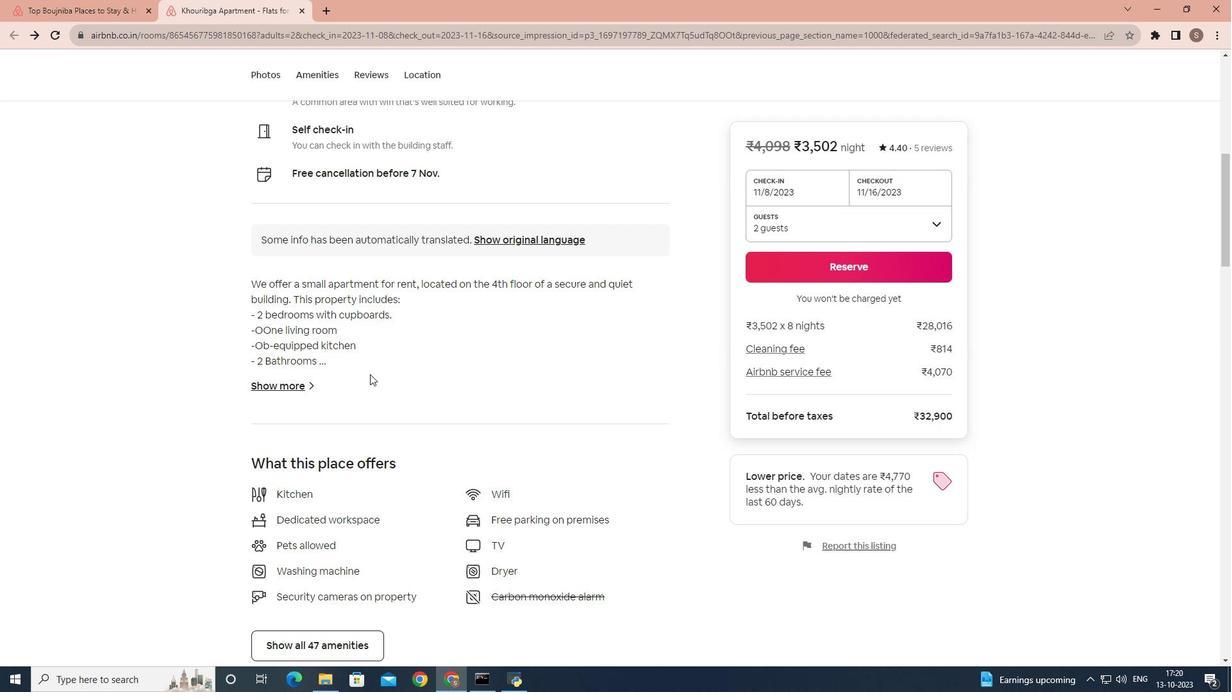 
Action: Mouse moved to (370, 373)
Screenshot: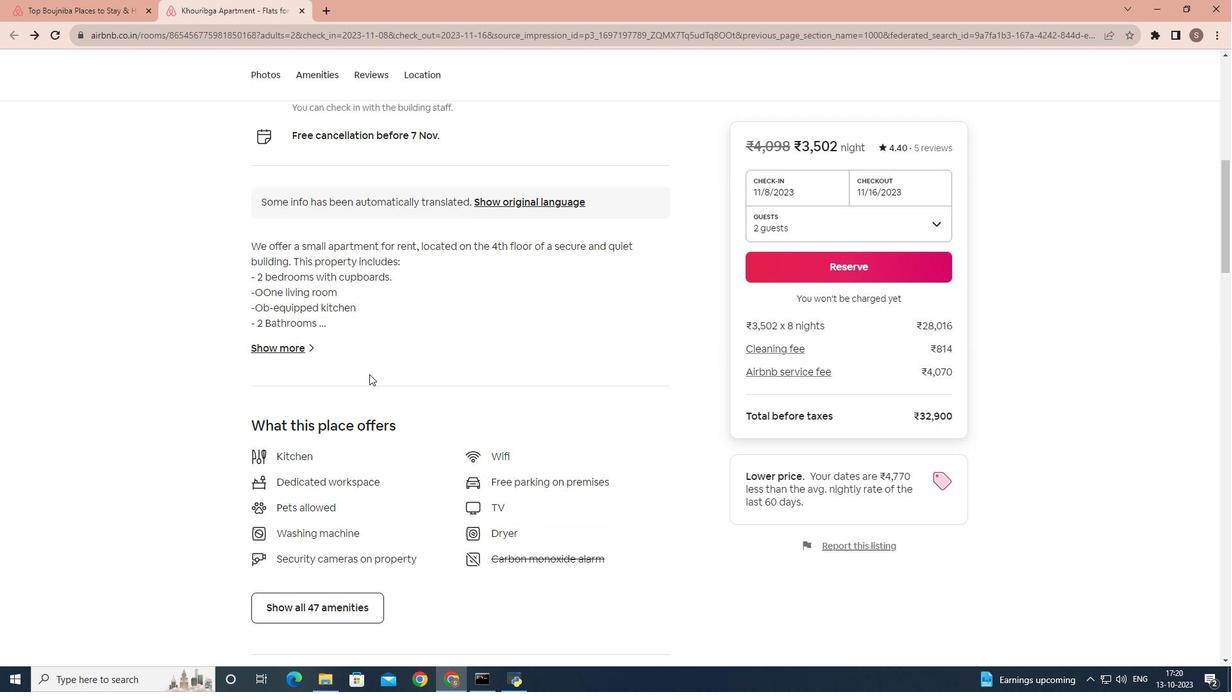 
Action: Mouse scrolled (370, 372) with delta (0, 0)
Screenshot: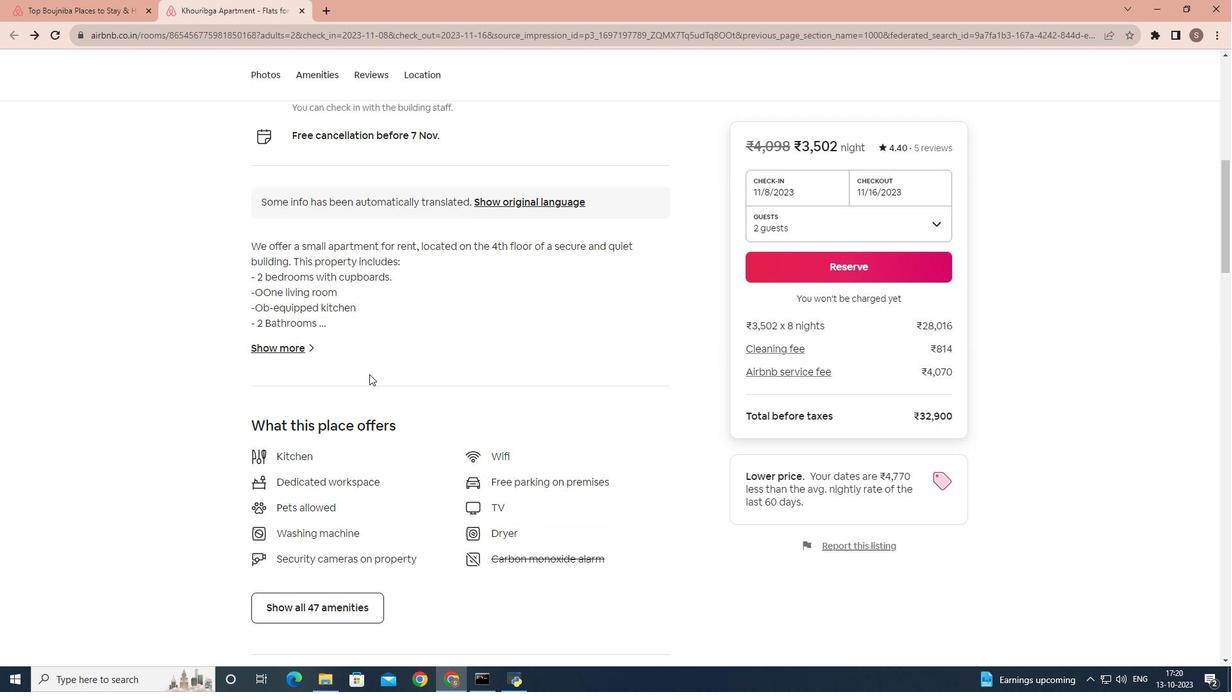 
Action: Mouse moved to (369, 374)
Screenshot: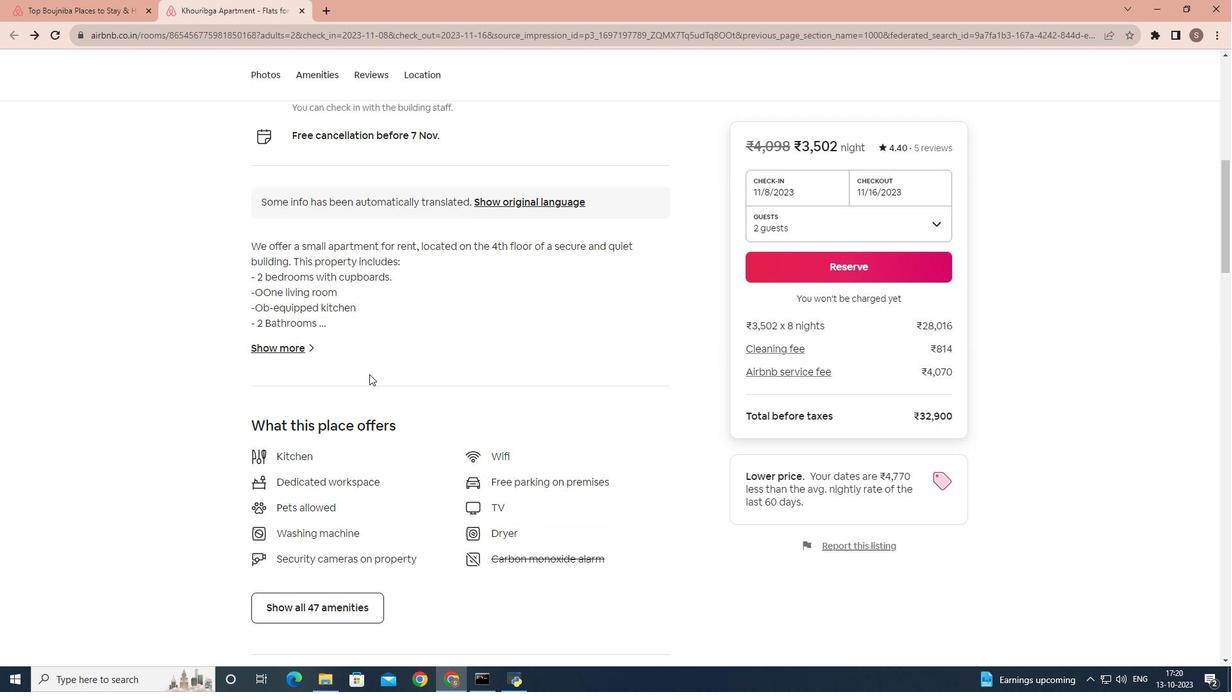 
Action: Mouse scrolled (369, 373) with delta (0, 0)
Screenshot: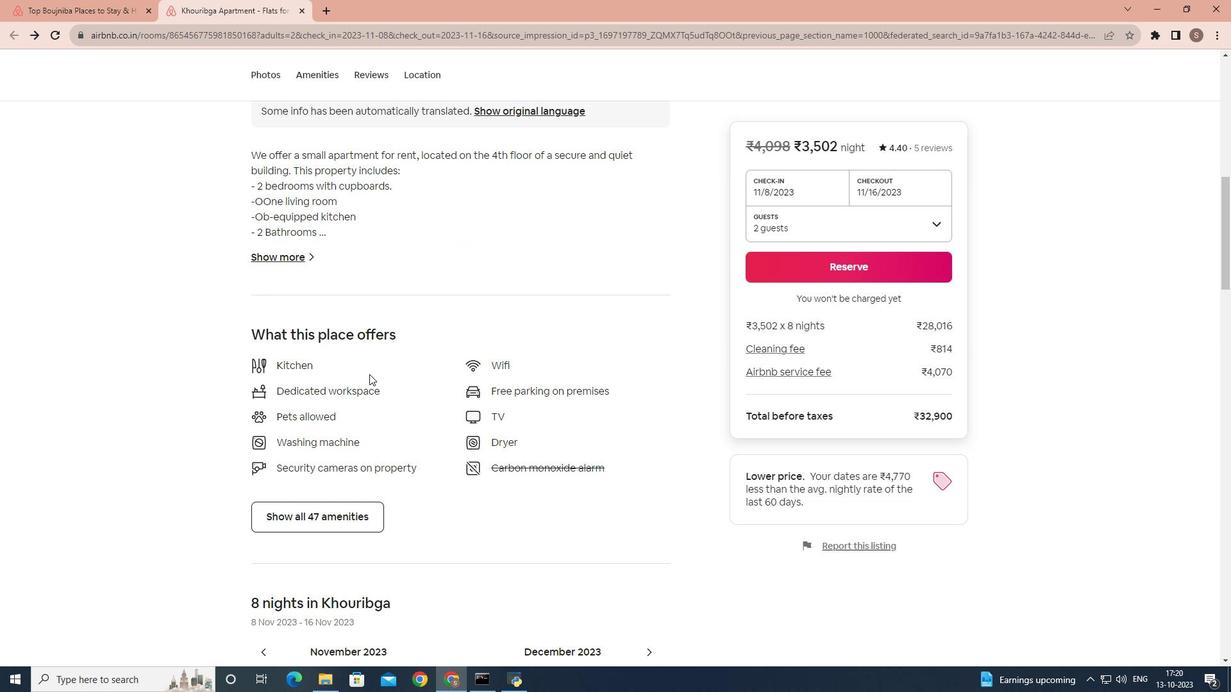 
Action: Mouse scrolled (369, 373) with delta (0, 0)
Screenshot: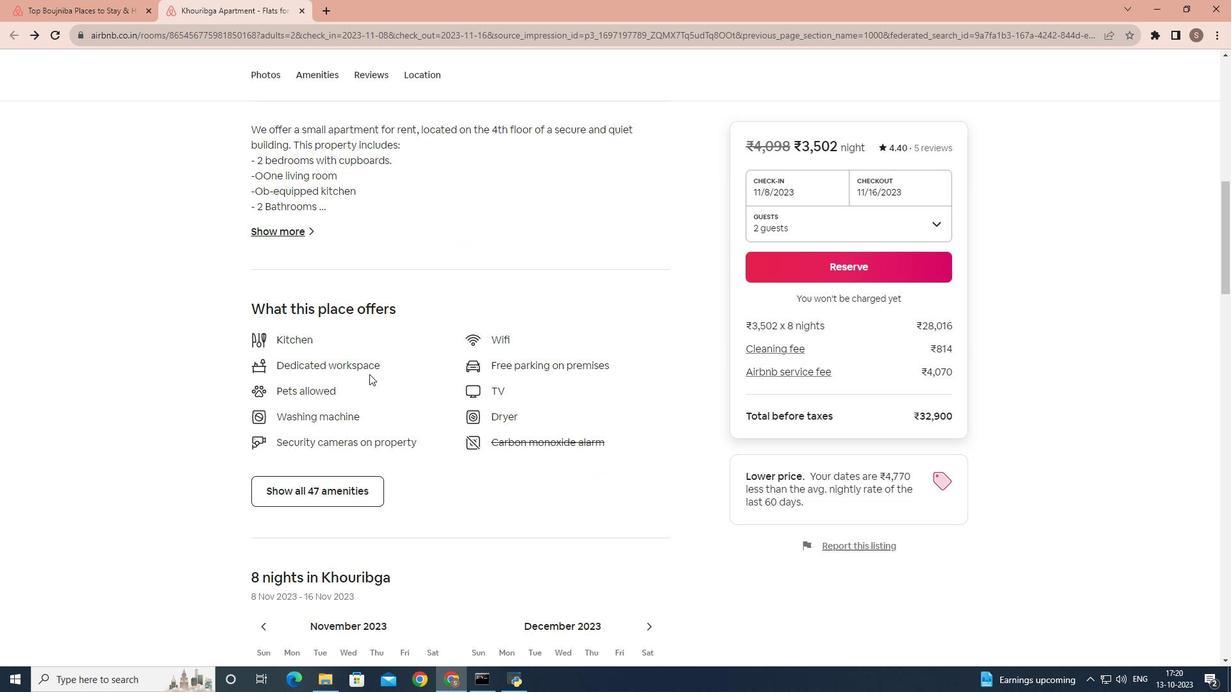 
Action: Mouse moved to (354, 380)
Screenshot: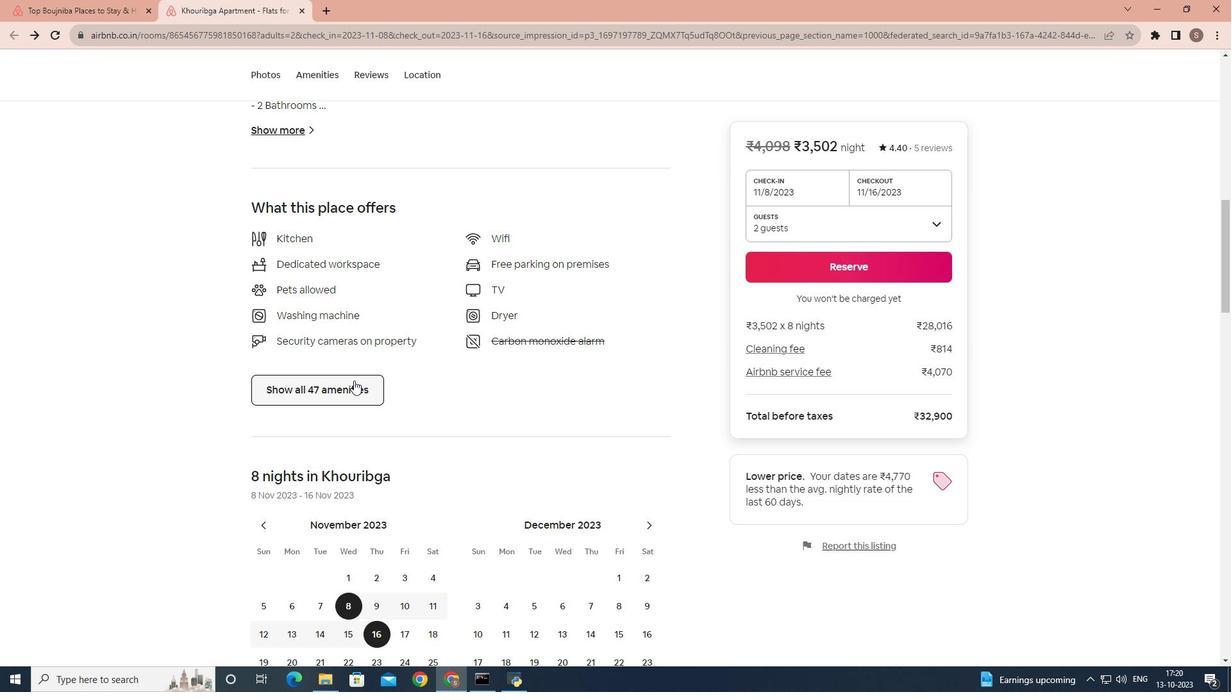 
Action: Mouse pressed left at (354, 380)
Screenshot: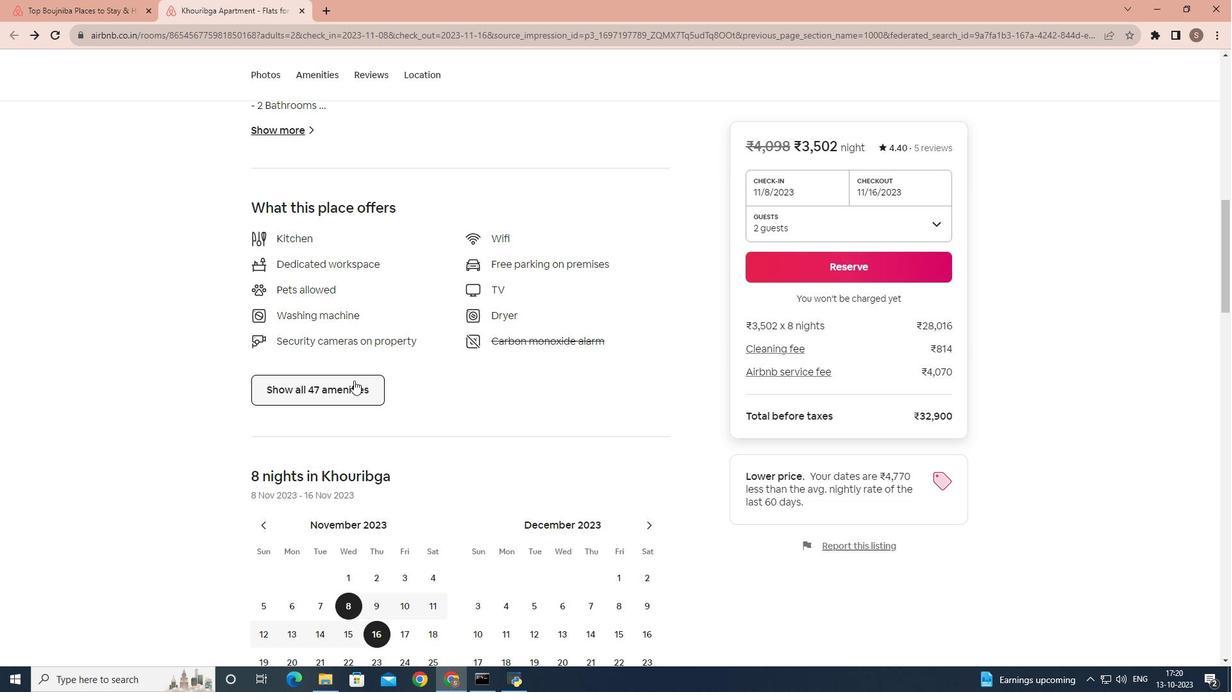 
Action: Mouse moved to (446, 366)
Screenshot: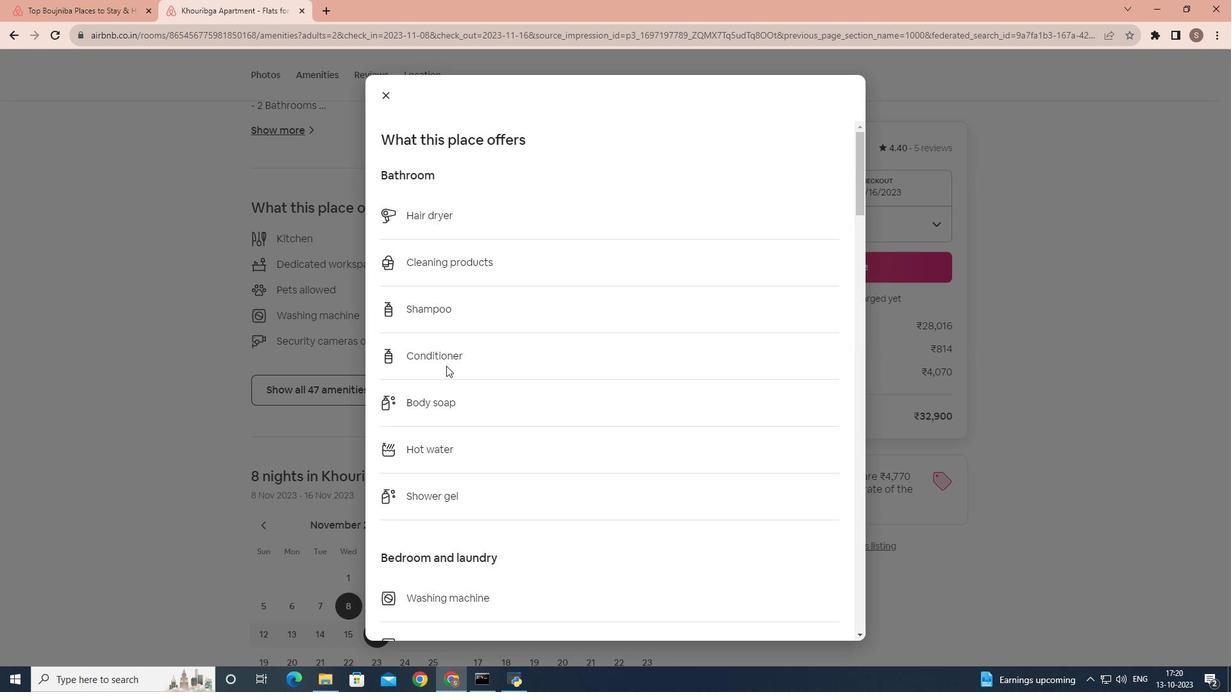 
Action: Mouse scrolled (446, 365) with delta (0, 0)
Screenshot: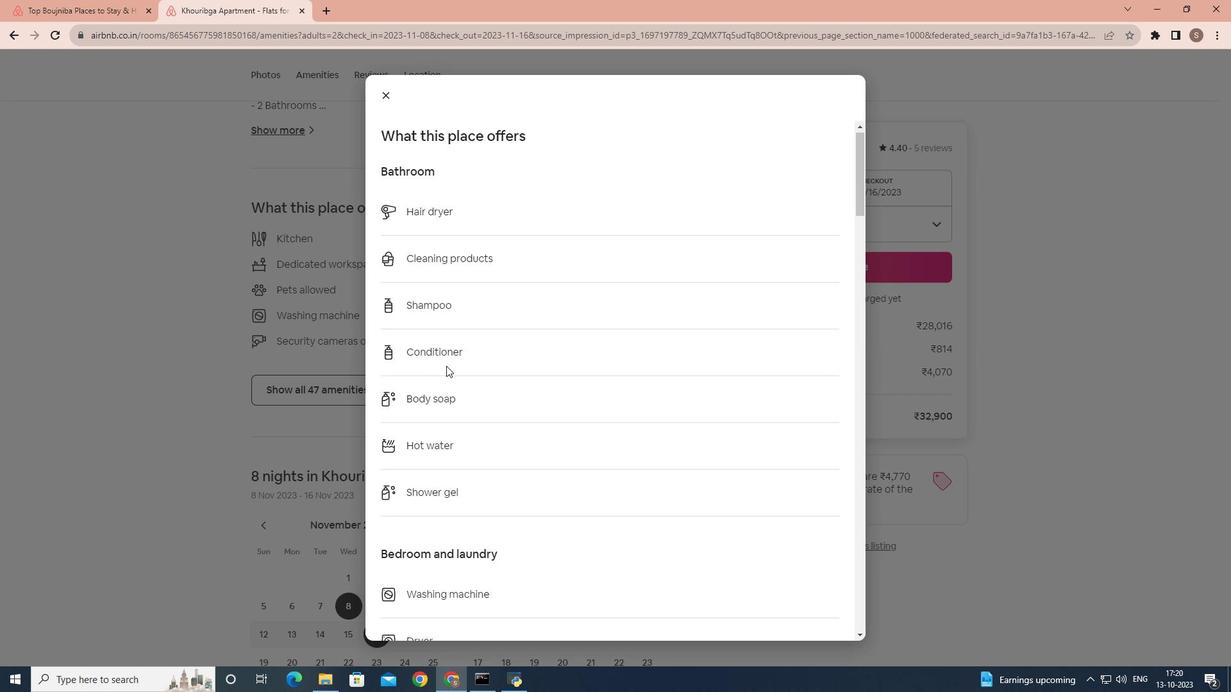
Action: Mouse scrolled (446, 365) with delta (0, 0)
Screenshot: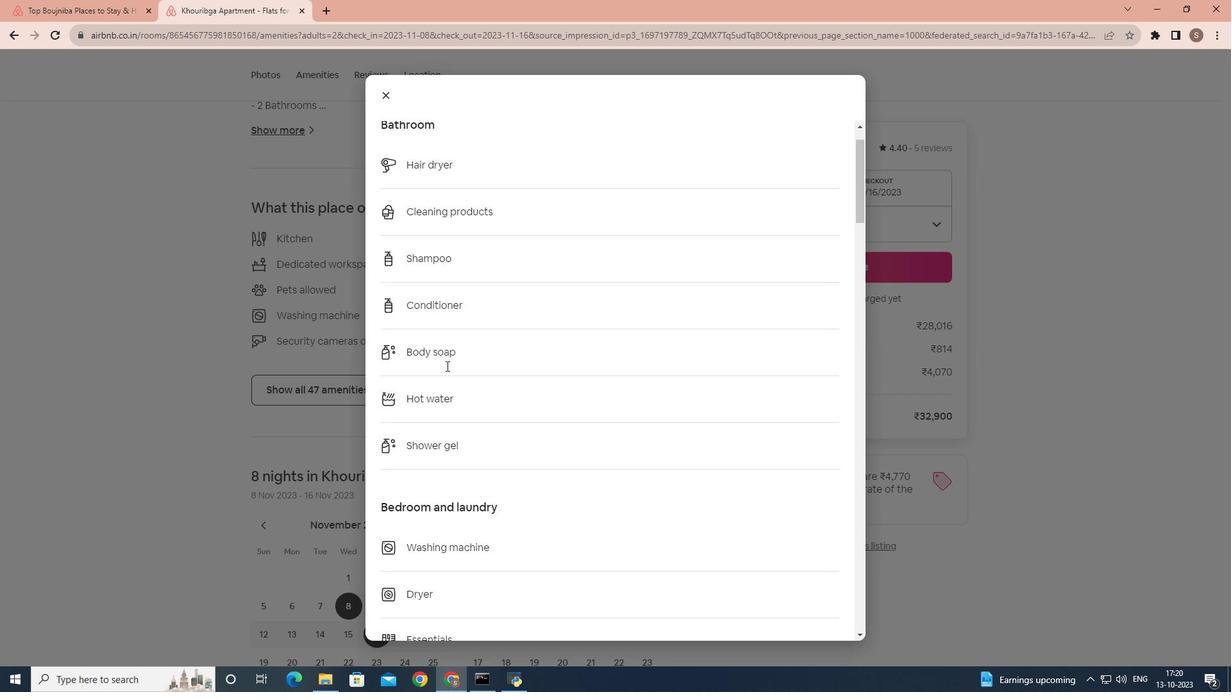
Action: Mouse scrolled (446, 365) with delta (0, 0)
Screenshot: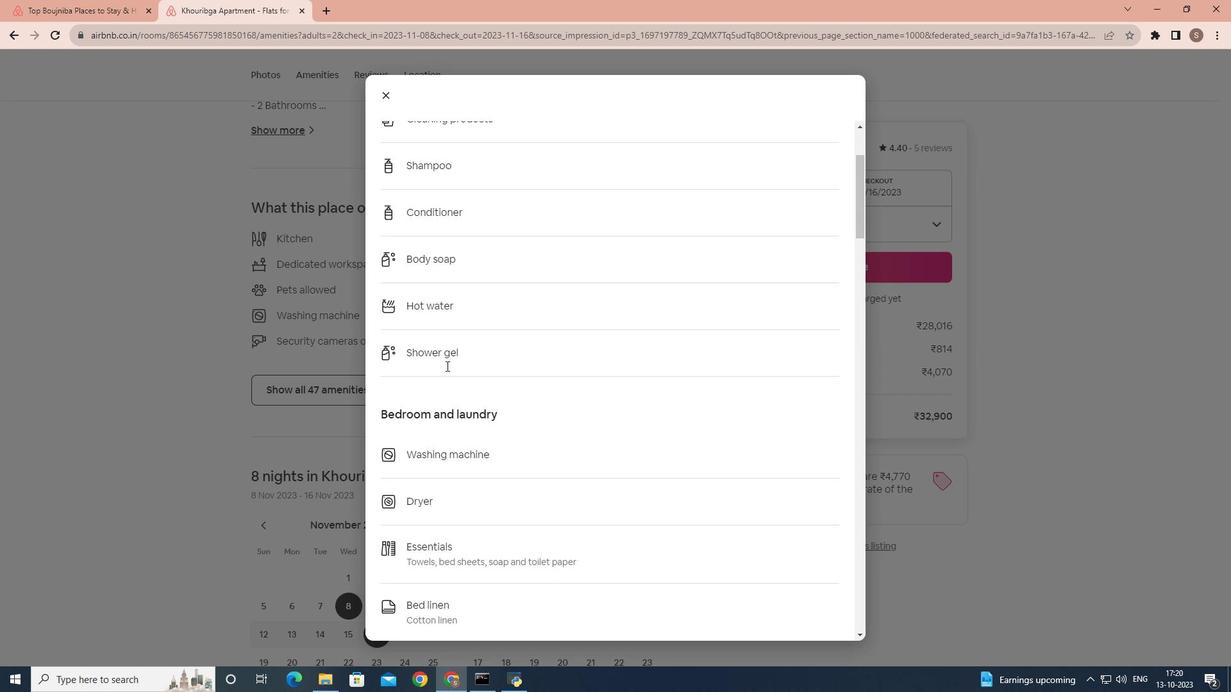
Action: Mouse scrolled (446, 365) with delta (0, 0)
Screenshot: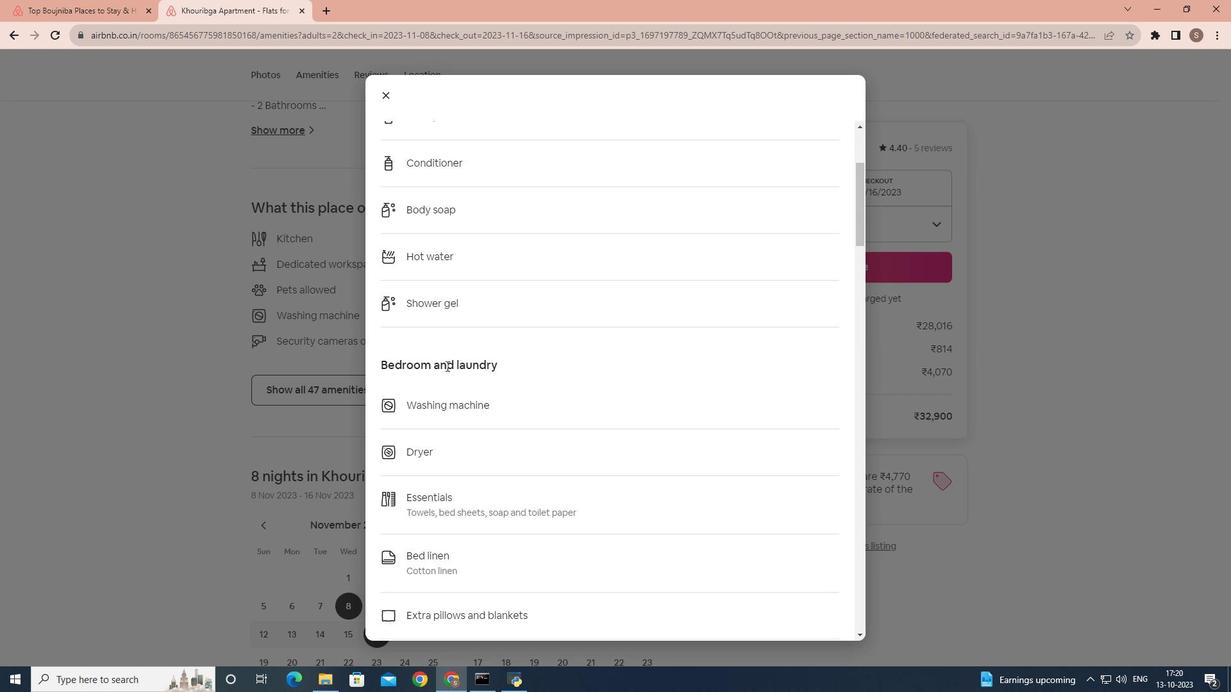 
Action: Mouse scrolled (446, 365) with delta (0, 0)
Screenshot: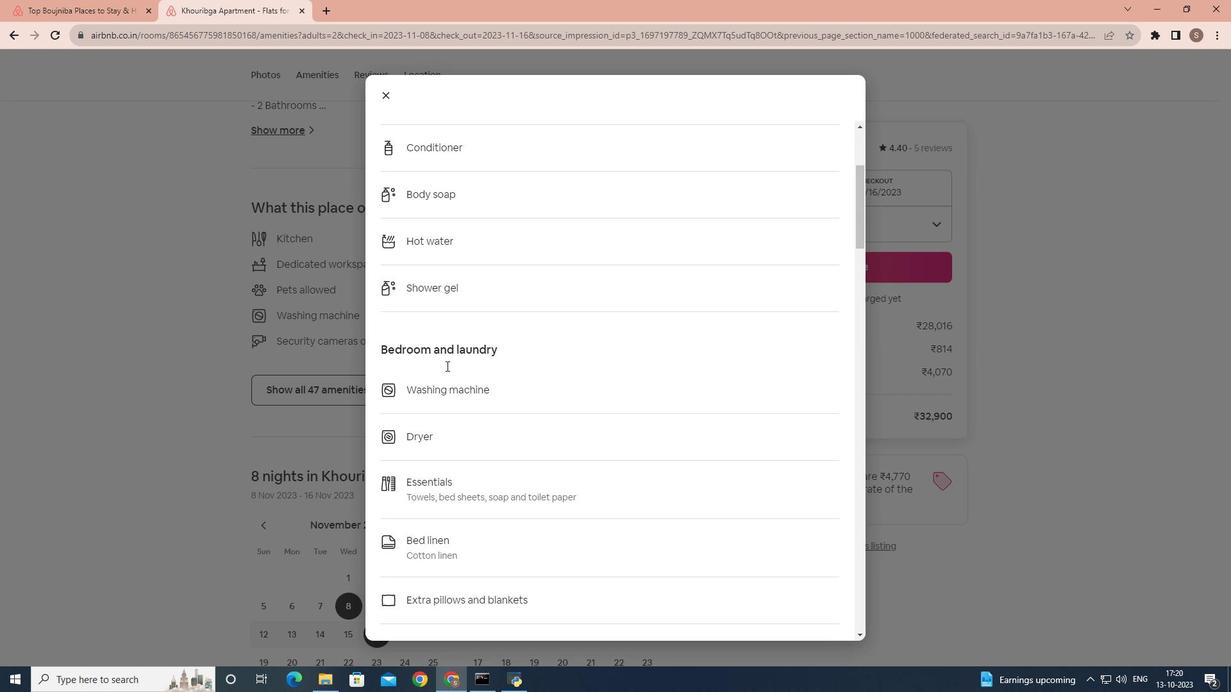 
Action: Mouse scrolled (446, 365) with delta (0, 0)
Screenshot: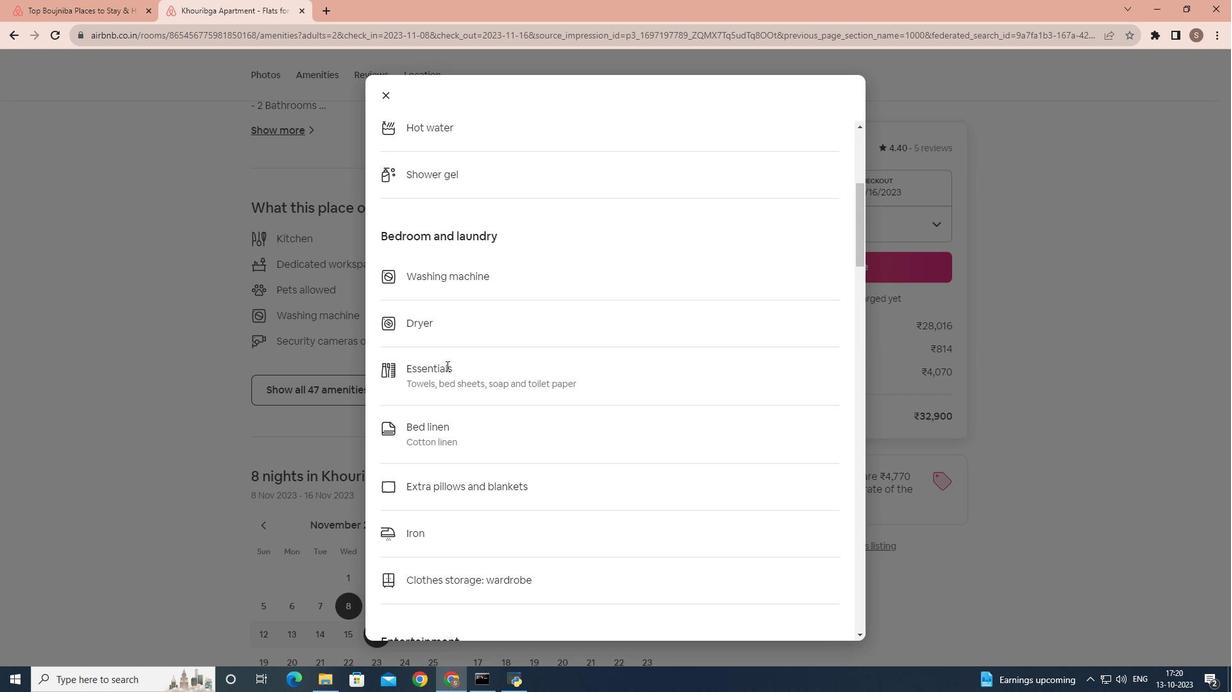 
Action: Mouse scrolled (446, 365) with delta (0, 0)
Screenshot: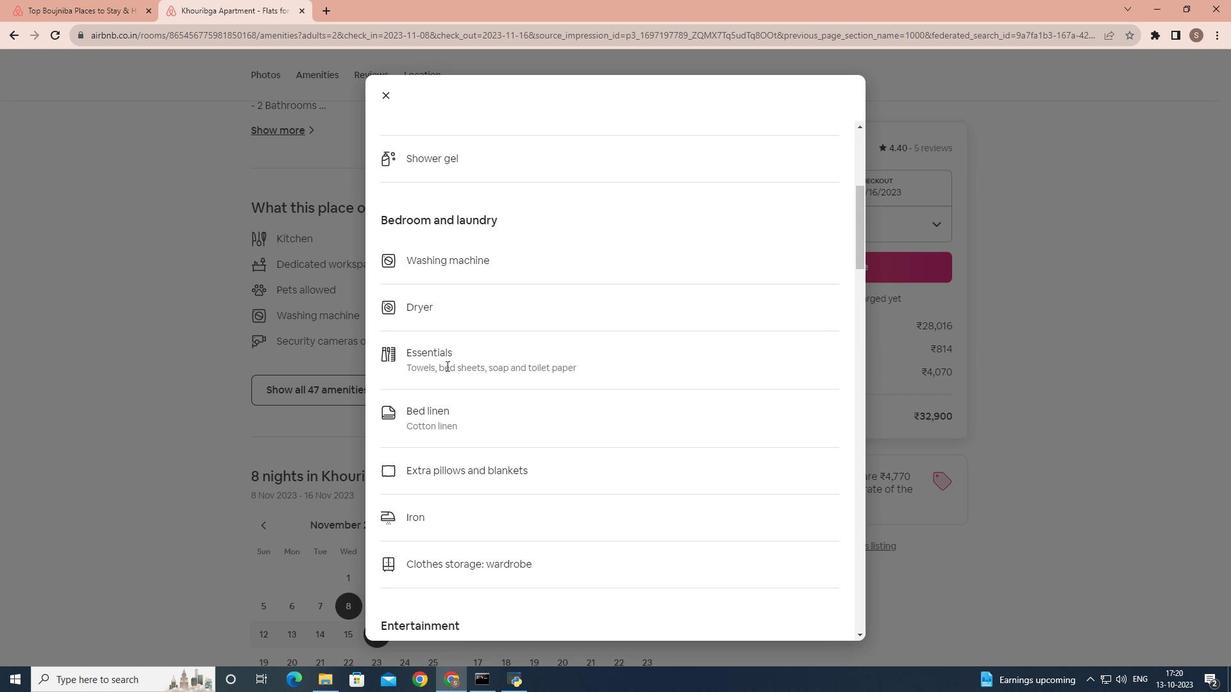 
Action: Mouse scrolled (446, 365) with delta (0, 0)
Screenshot: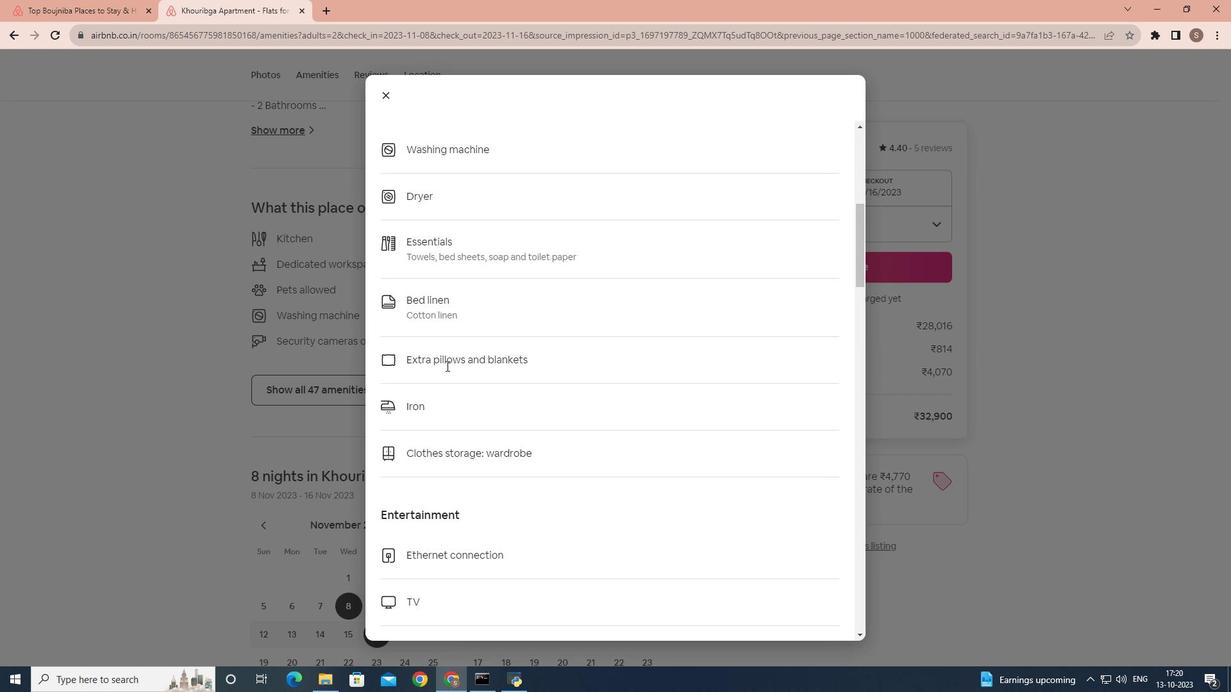 
Action: Mouse scrolled (446, 365) with delta (0, 0)
Screenshot: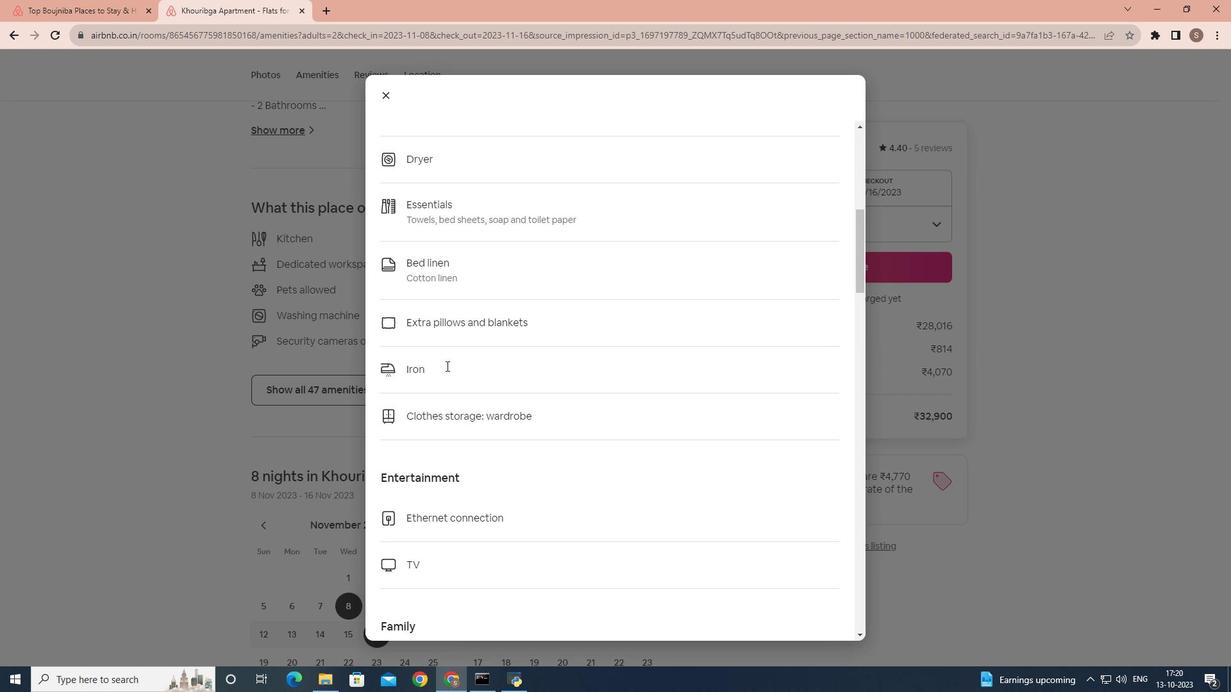 
Action: Mouse scrolled (446, 365) with delta (0, 0)
Screenshot: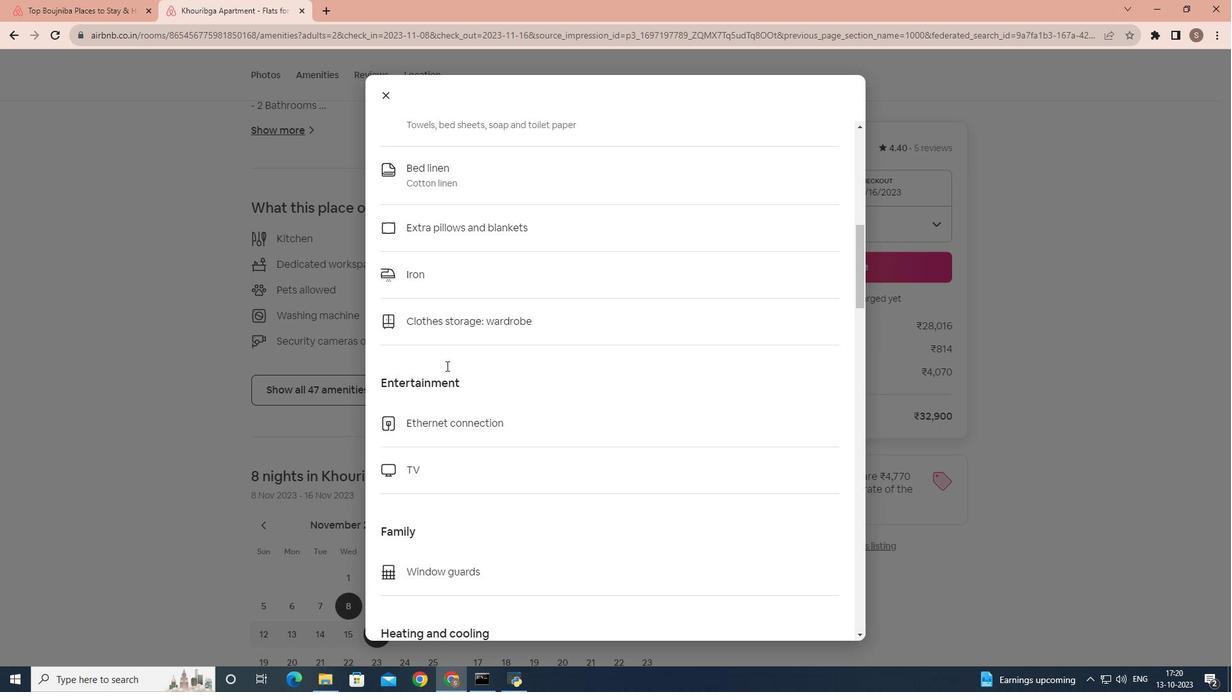 
Action: Mouse scrolled (446, 365) with delta (0, 0)
Screenshot: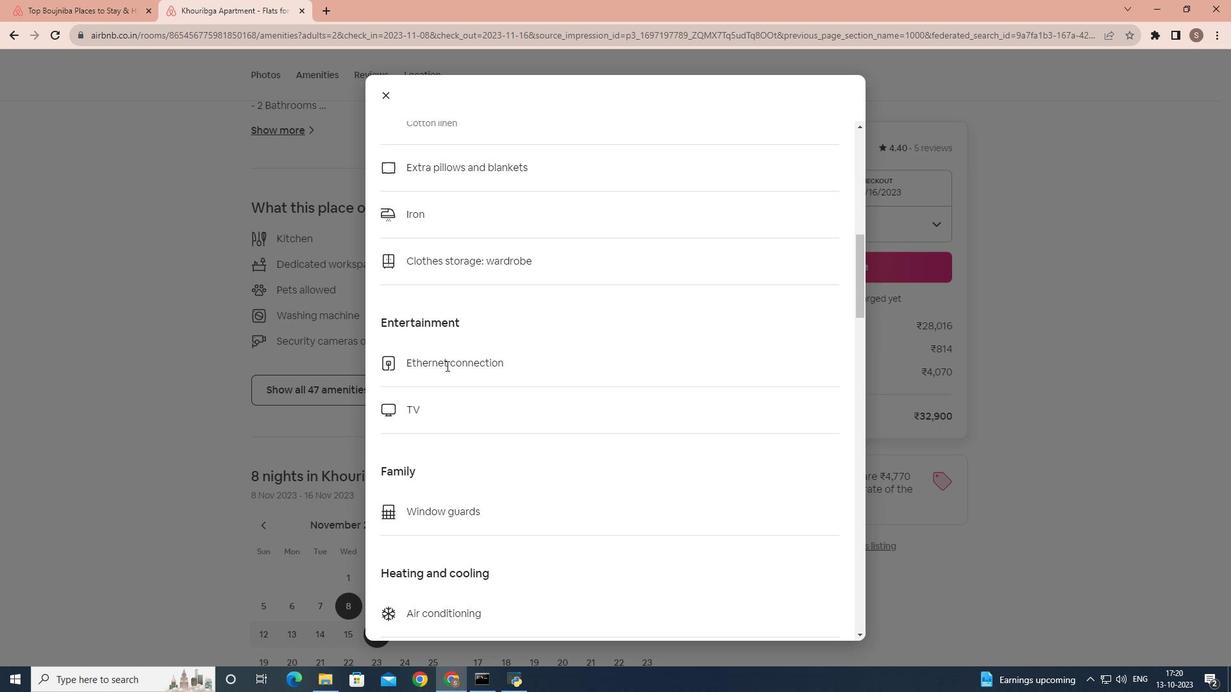 
Action: Mouse scrolled (446, 365) with delta (0, 0)
Screenshot: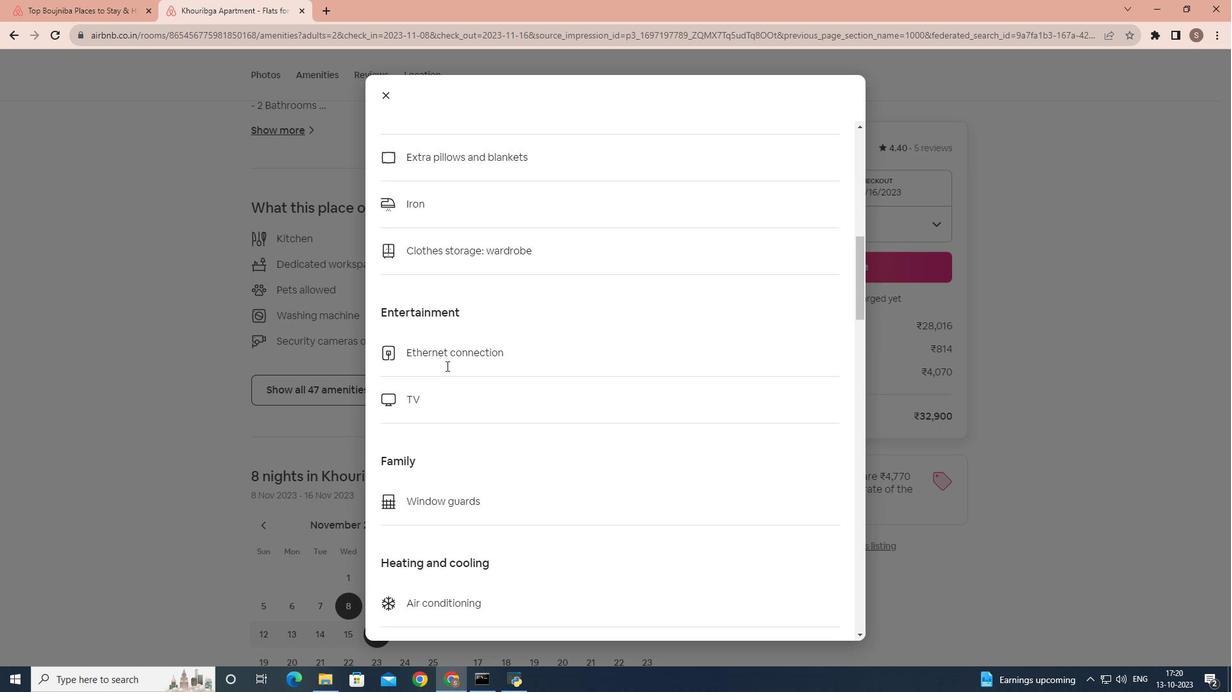 
Action: Mouse scrolled (446, 365) with delta (0, 0)
Screenshot: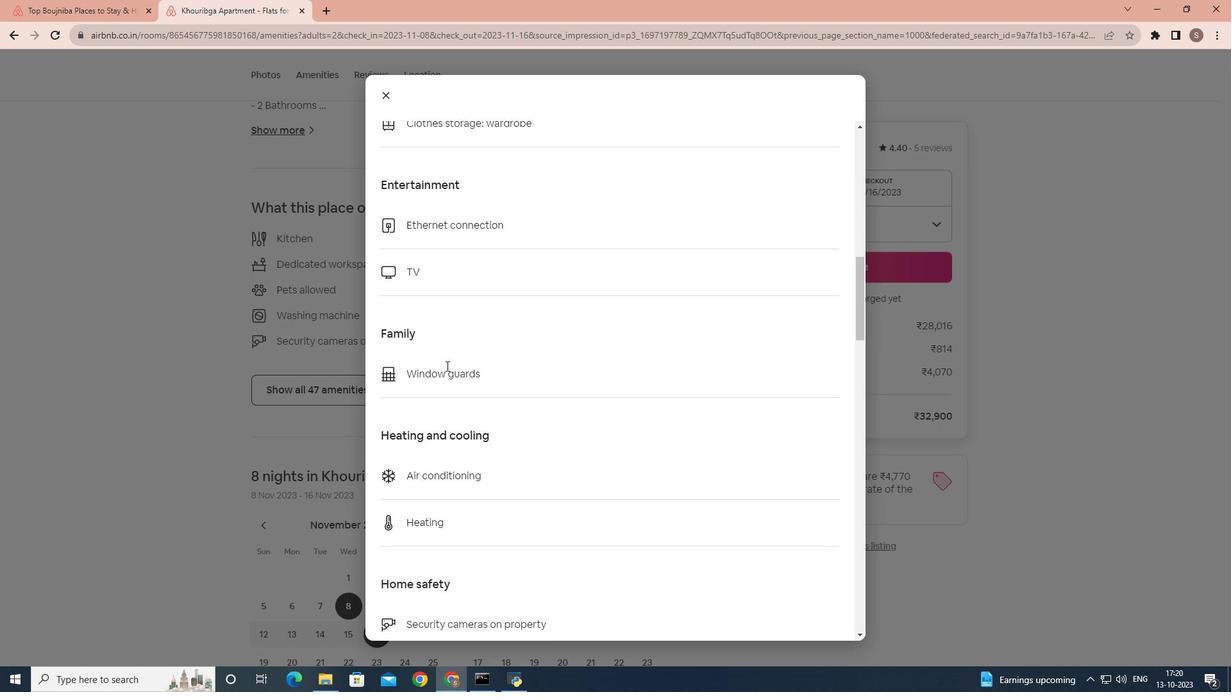 
Action: Mouse scrolled (446, 365) with delta (0, 0)
Screenshot: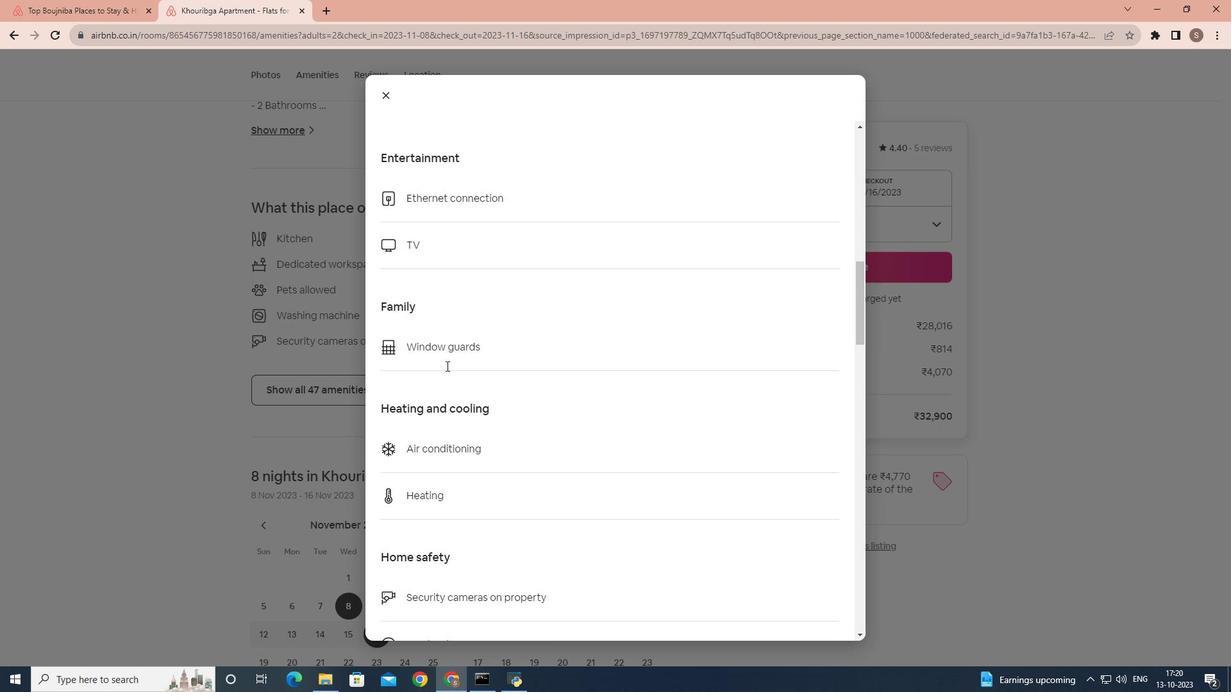 
Action: Mouse scrolled (446, 365) with delta (0, 0)
Screenshot: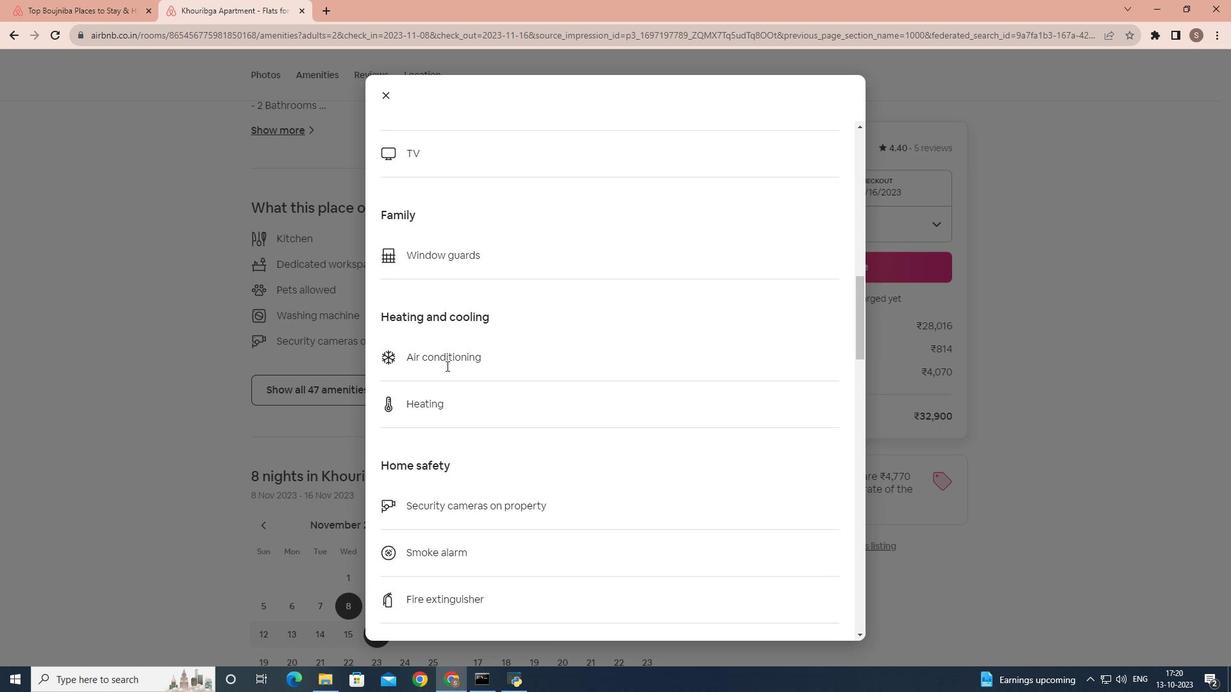 
Action: Mouse scrolled (446, 365) with delta (0, 0)
Screenshot: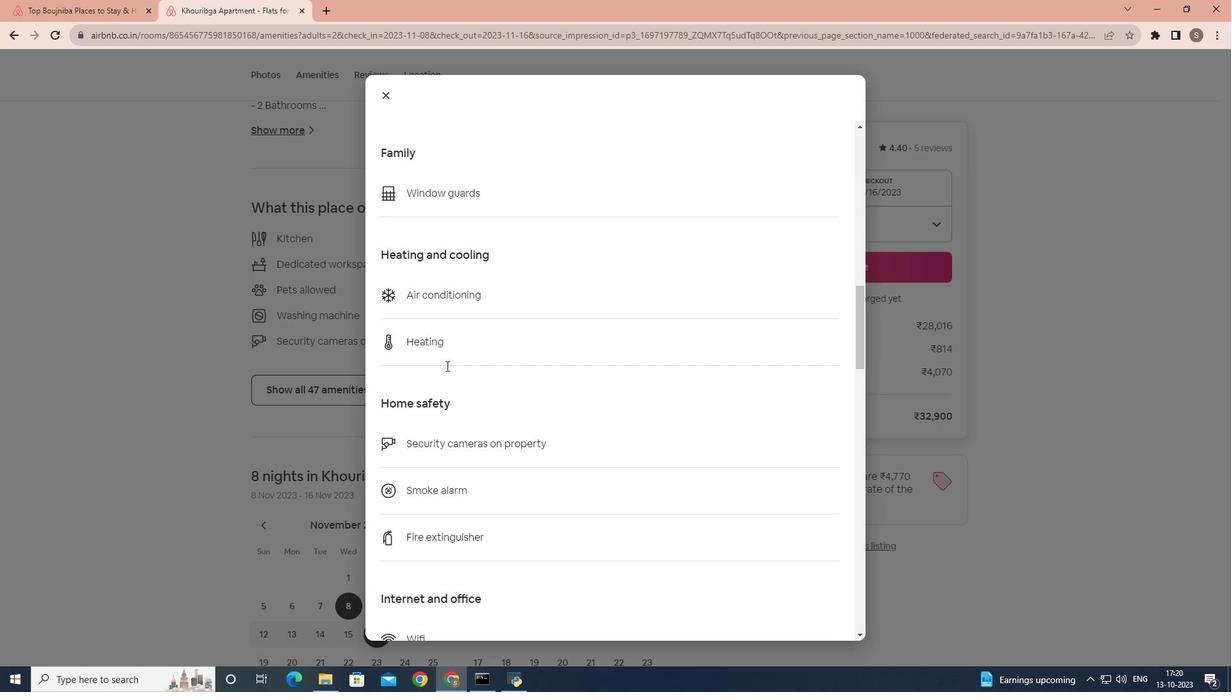 
Action: Mouse scrolled (446, 365) with delta (0, 0)
Screenshot: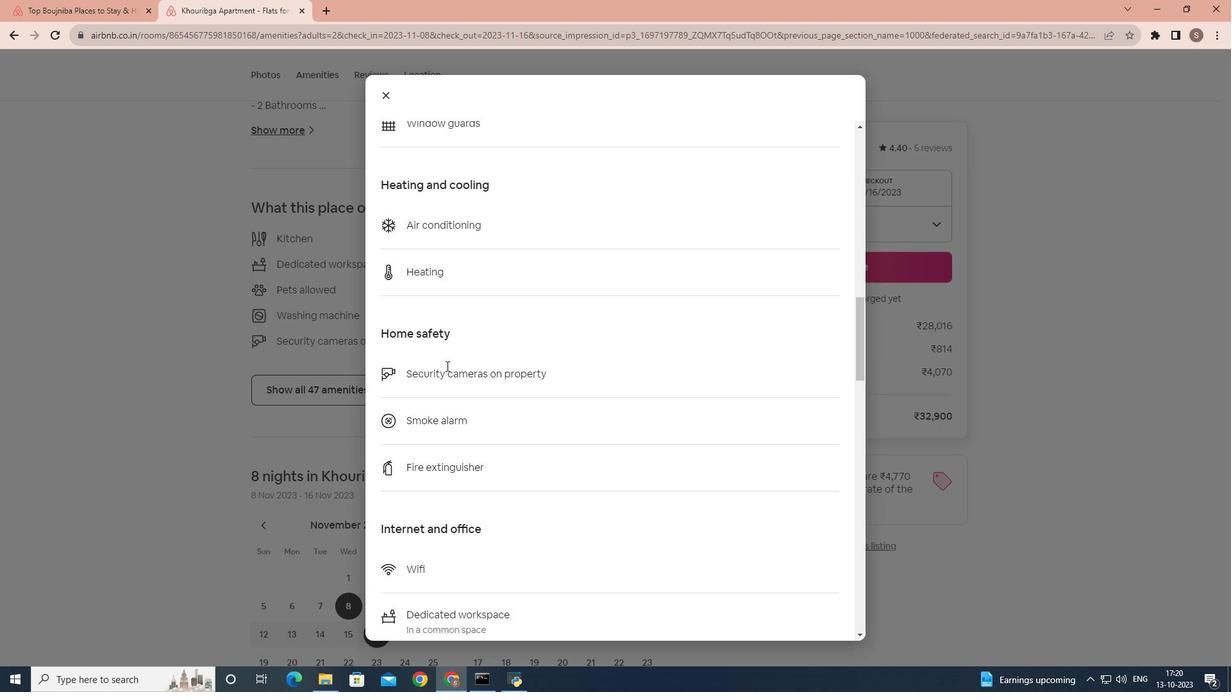 
Action: Mouse scrolled (446, 365) with delta (0, 0)
Screenshot: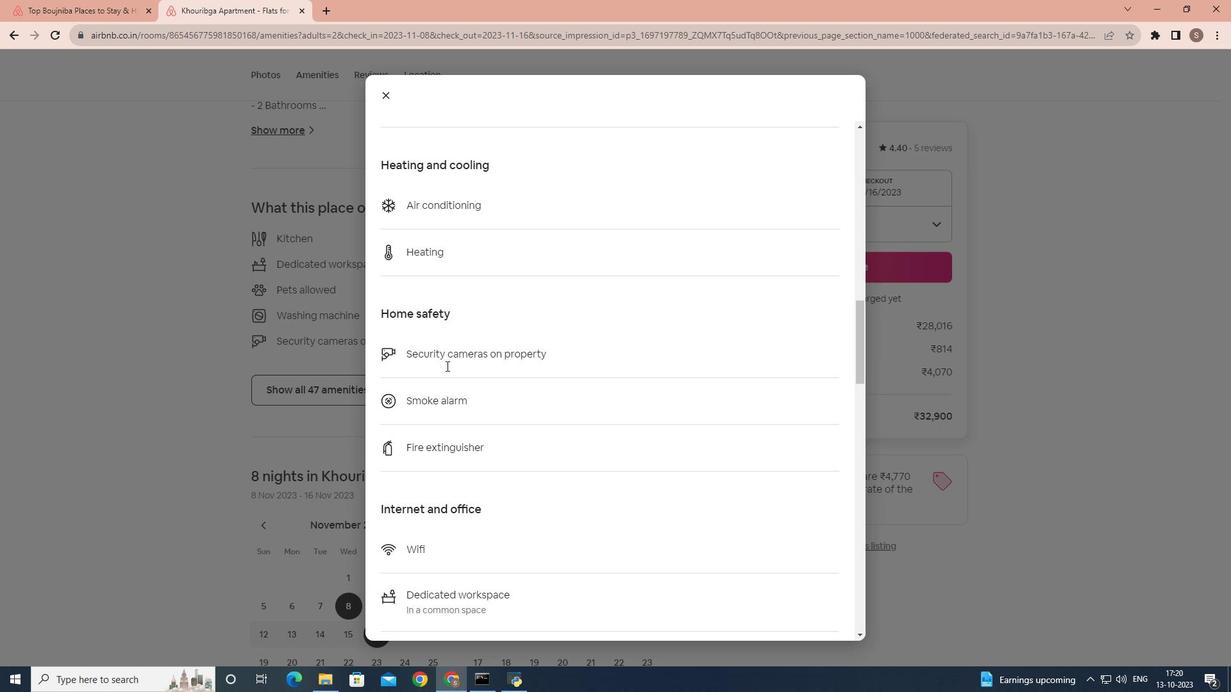 
Action: Mouse scrolled (446, 365) with delta (0, 0)
Screenshot: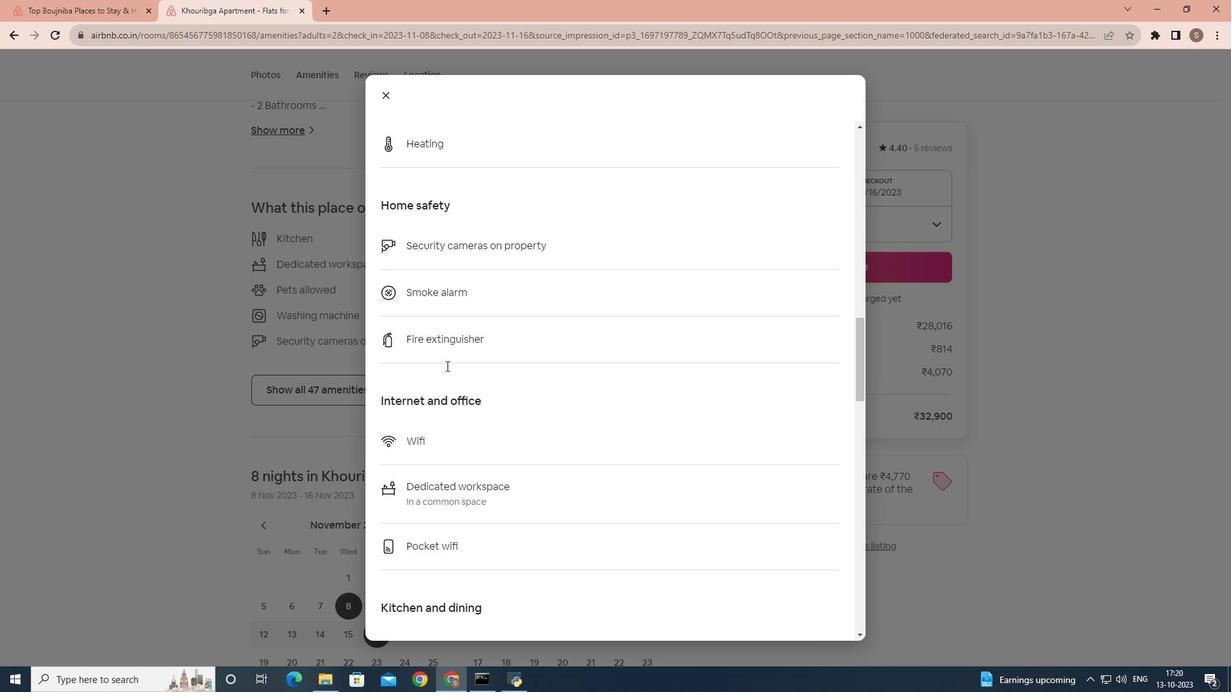 
Action: Mouse scrolled (446, 365) with delta (0, 0)
Screenshot: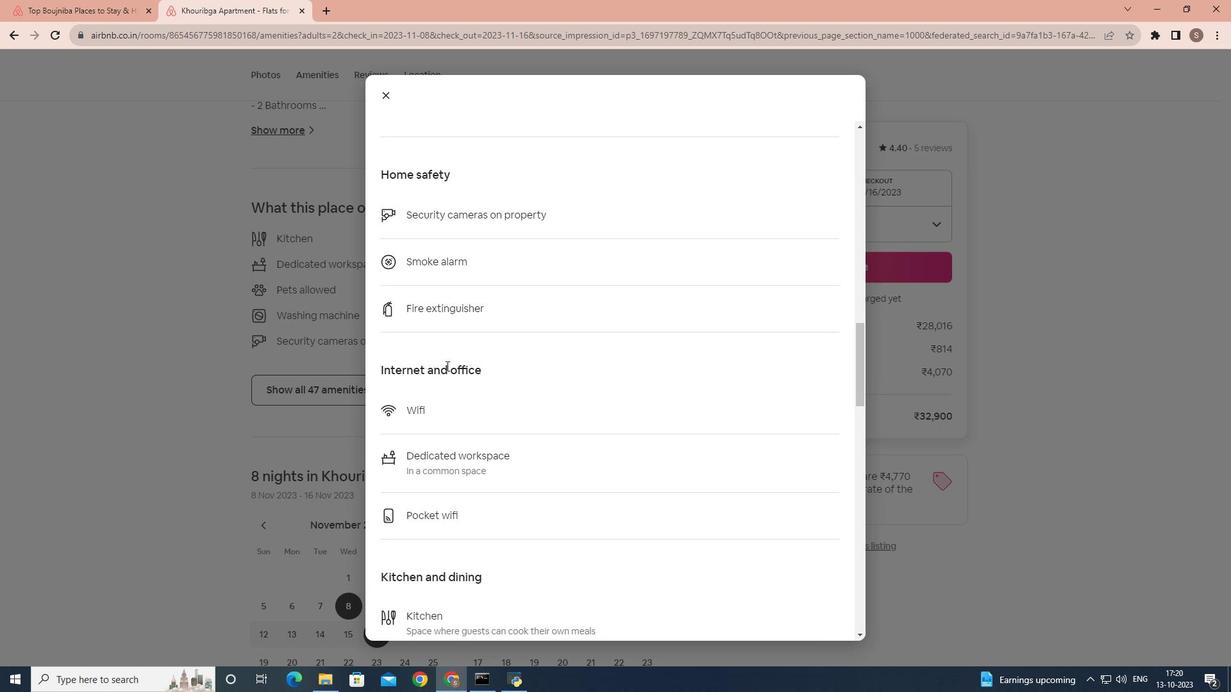 
Action: Mouse scrolled (446, 365) with delta (0, 0)
Screenshot: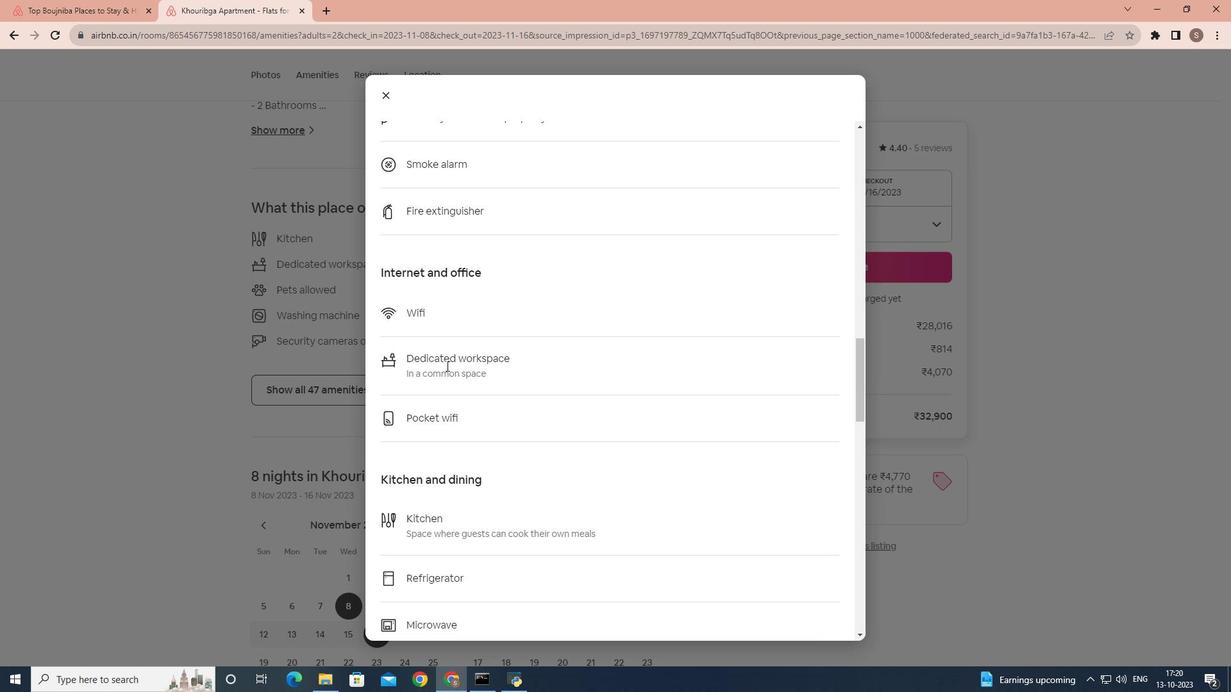 
Action: Mouse scrolled (446, 365) with delta (0, 0)
Screenshot: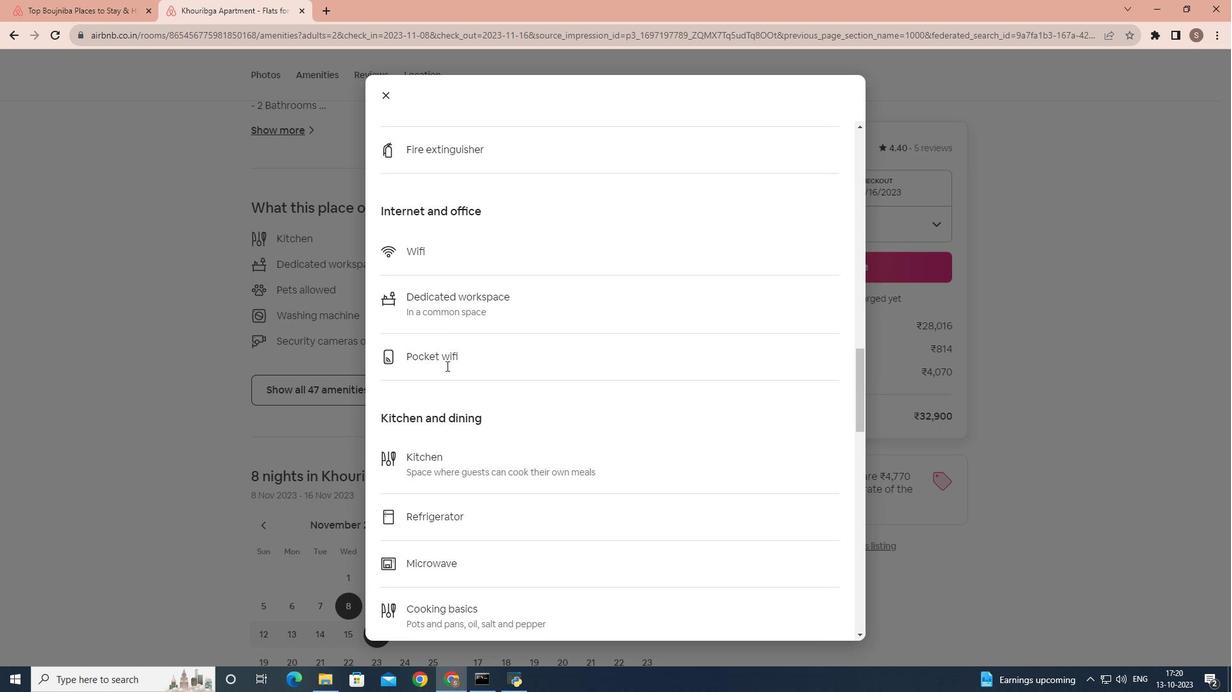 
Action: Mouse scrolled (446, 365) with delta (0, 0)
Screenshot: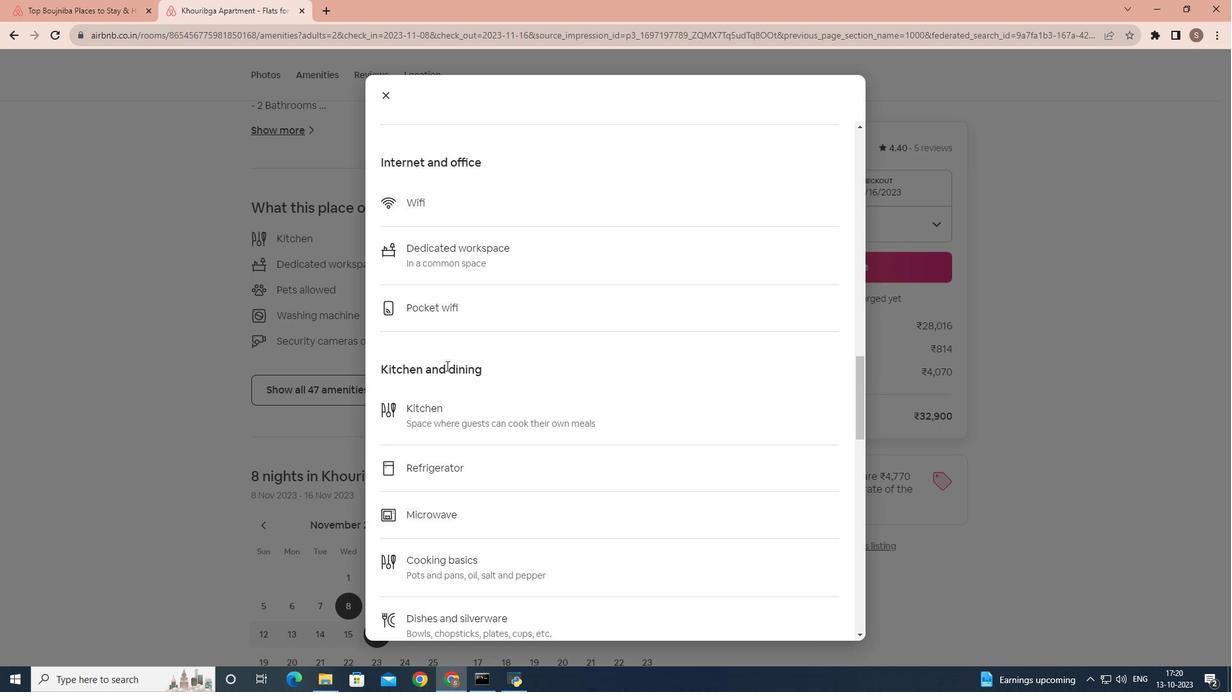 
Action: Mouse scrolled (446, 365) with delta (0, 0)
Screenshot: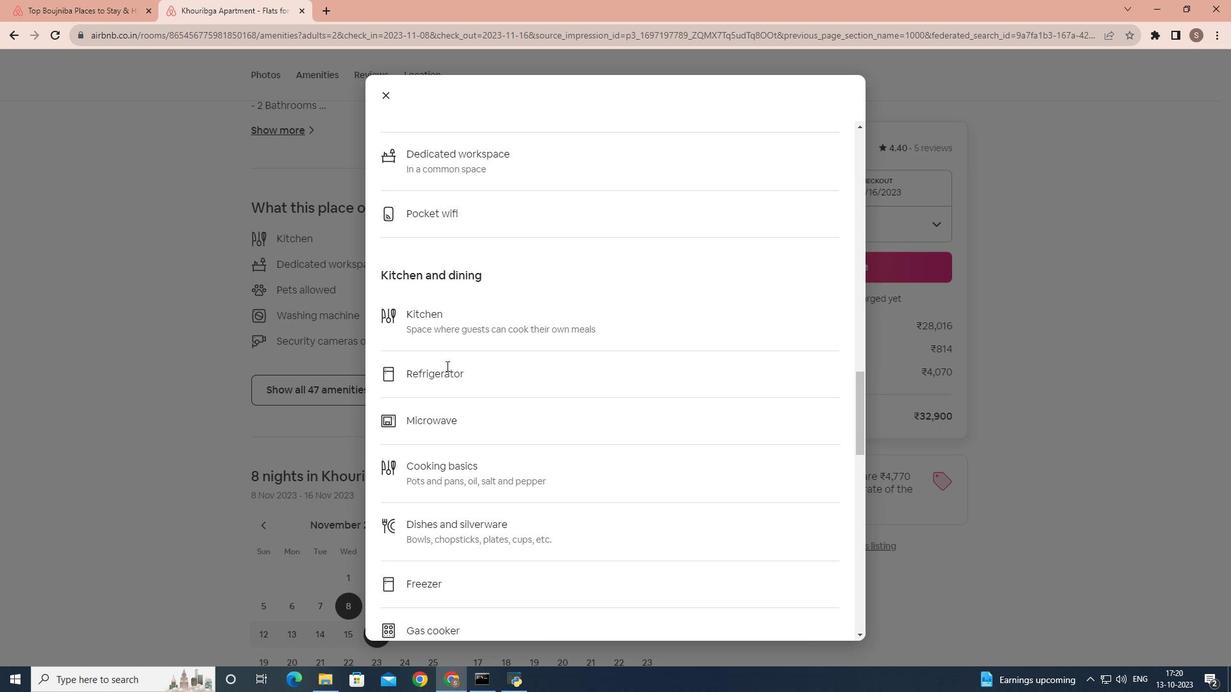 
Action: Mouse scrolled (446, 365) with delta (0, 0)
Screenshot: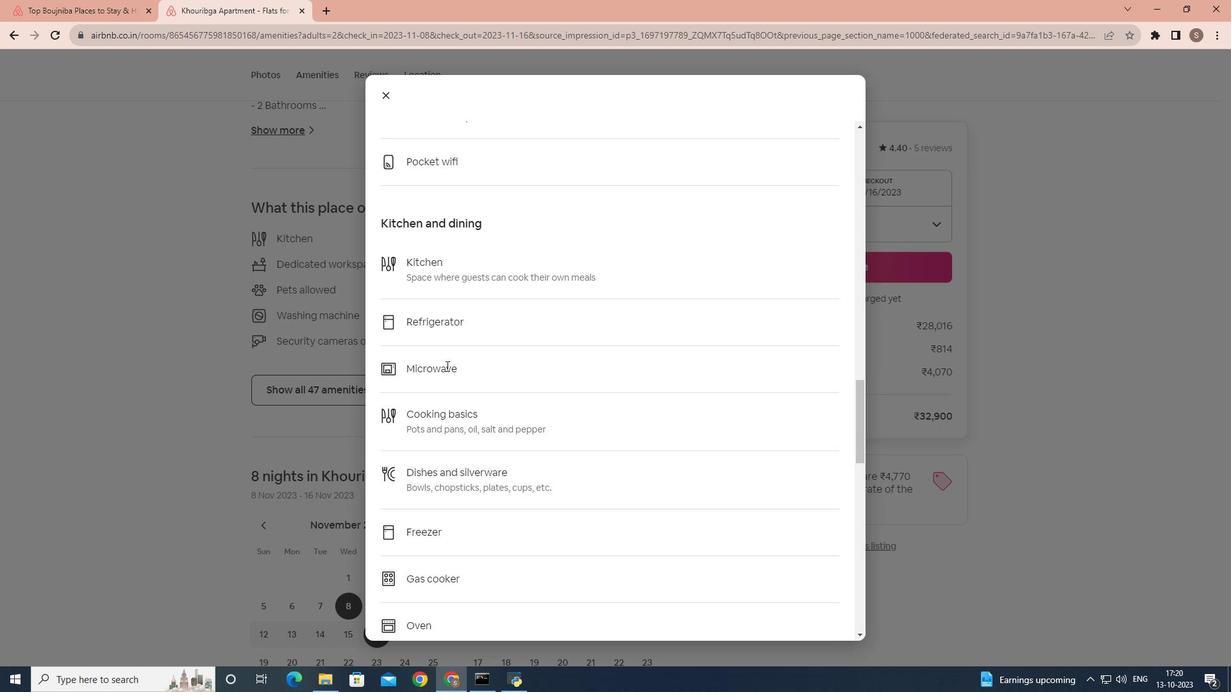 
Action: Mouse scrolled (446, 365) with delta (0, 0)
Screenshot: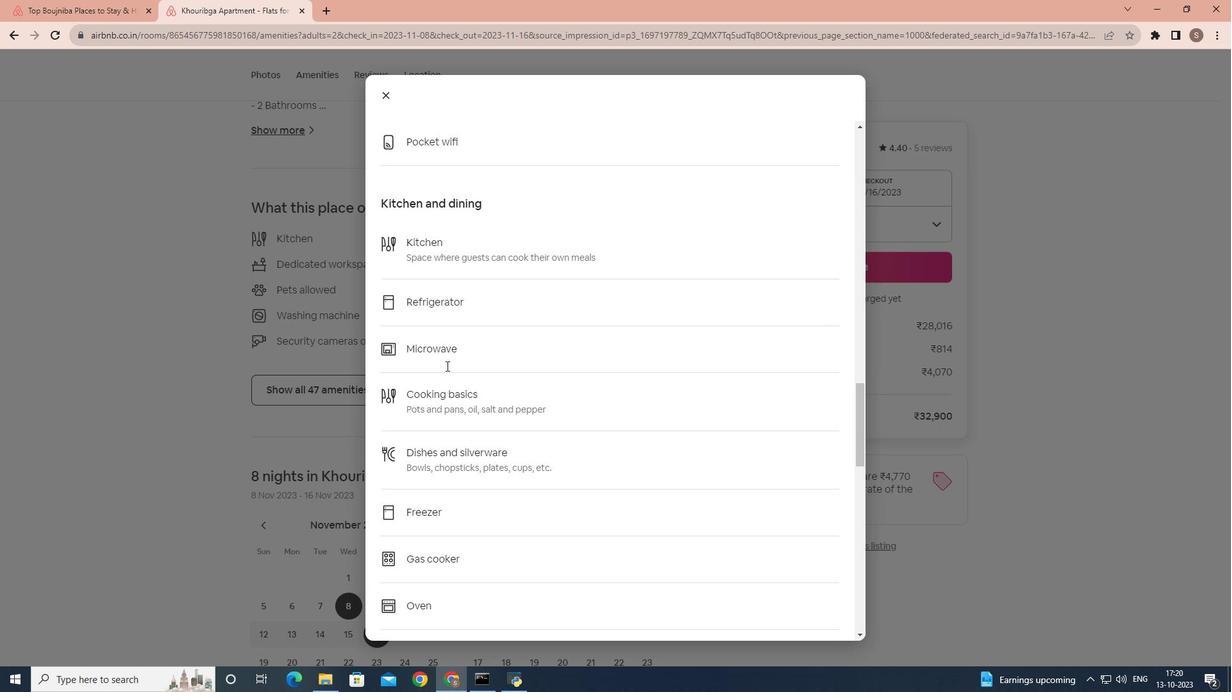 
Action: Mouse scrolled (446, 365) with delta (0, 0)
Screenshot: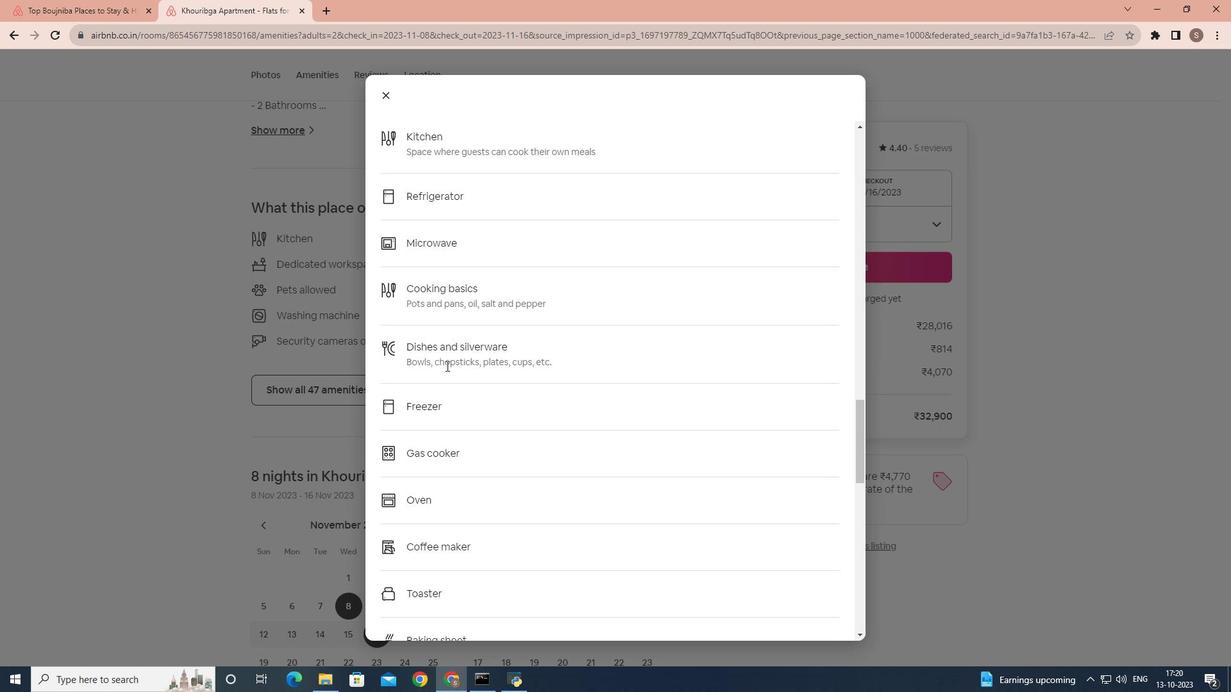 
Action: Mouse scrolled (446, 365) with delta (0, 0)
Screenshot: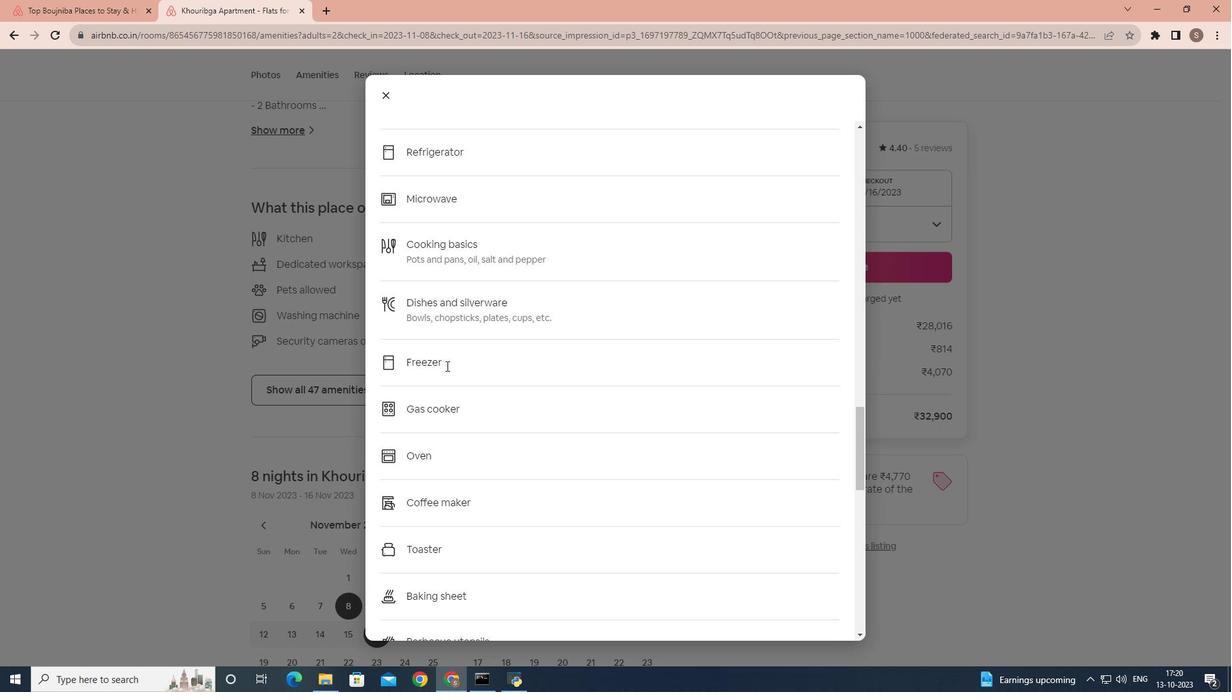 
Action: Mouse scrolled (446, 365) with delta (0, 0)
Screenshot: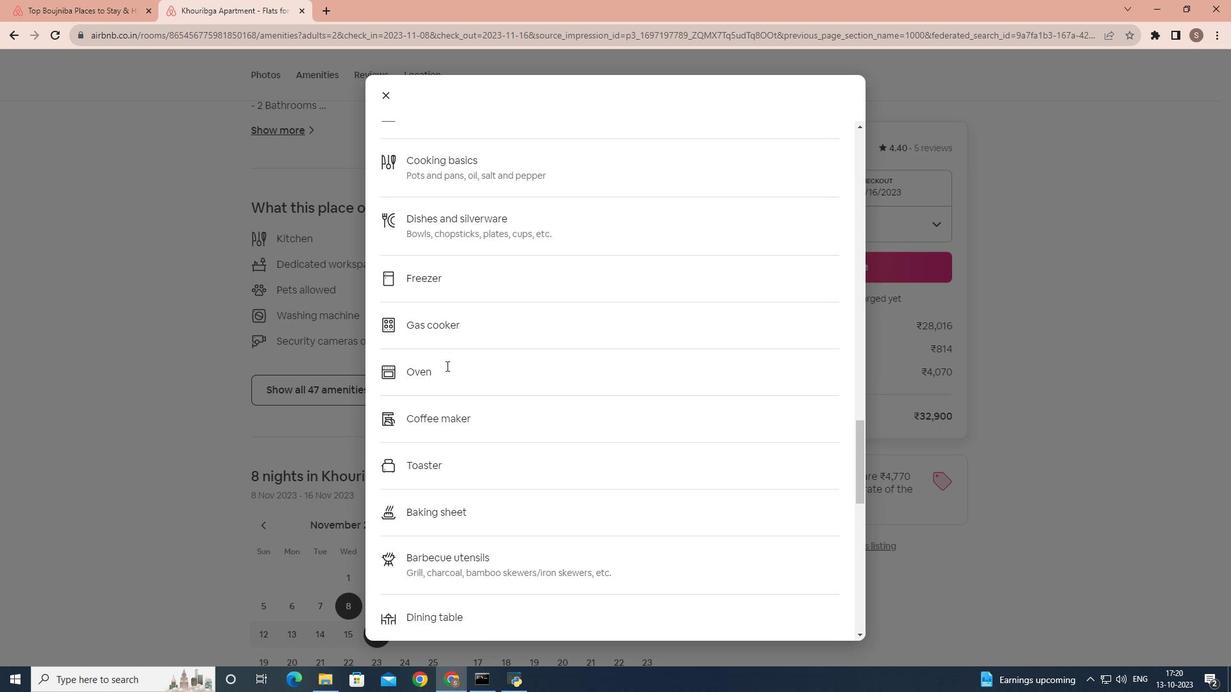 
Action: Mouse scrolled (446, 365) with delta (0, 0)
Screenshot: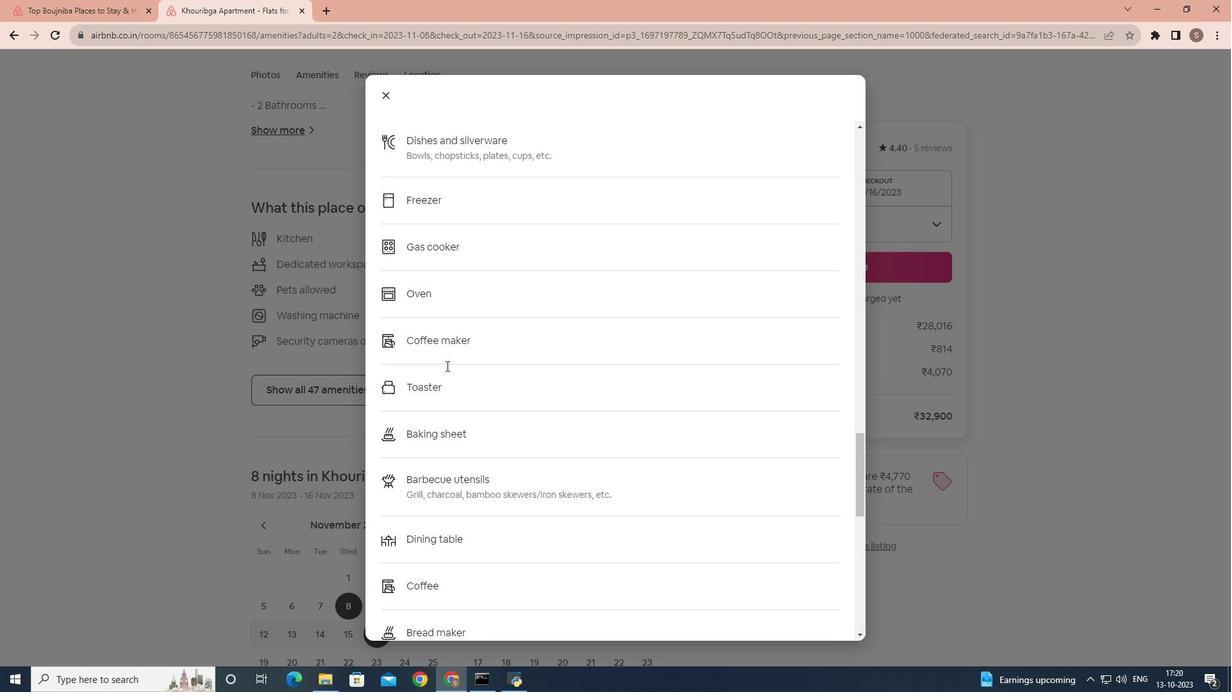 
Action: Mouse scrolled (446, 365) with delta (0, 0)
Screenshot: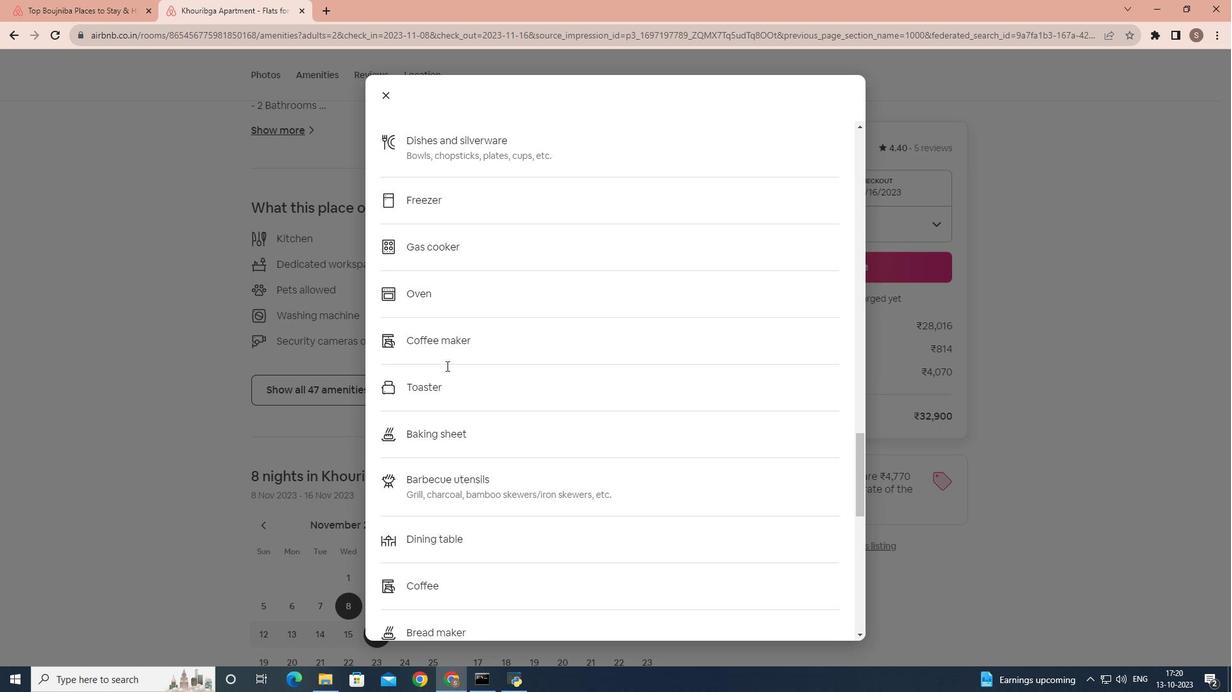 
Action: Mouse scrolled (446, 365) with delta (0, 0)
Screenshot: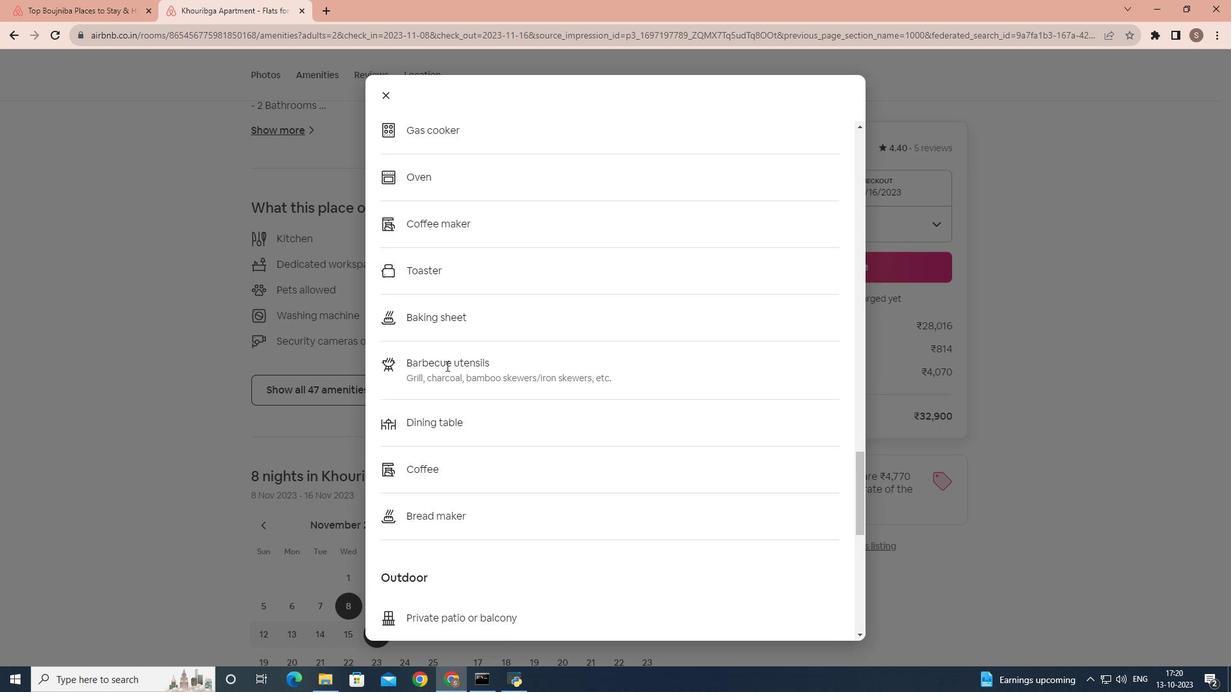 
Action: Mouse scrolled (446, 365) with delta (0, 0)
Screenshot: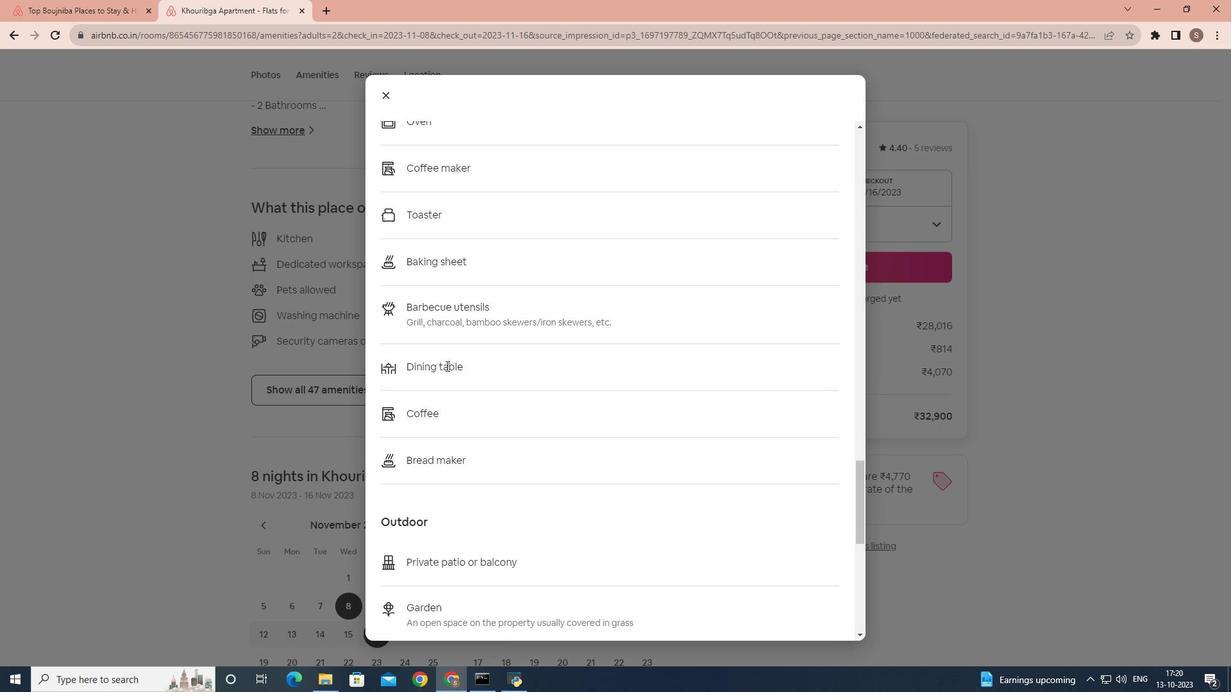 
Action: Mouse scrolled (446, 365) with delta (0, 0)
Screenshot: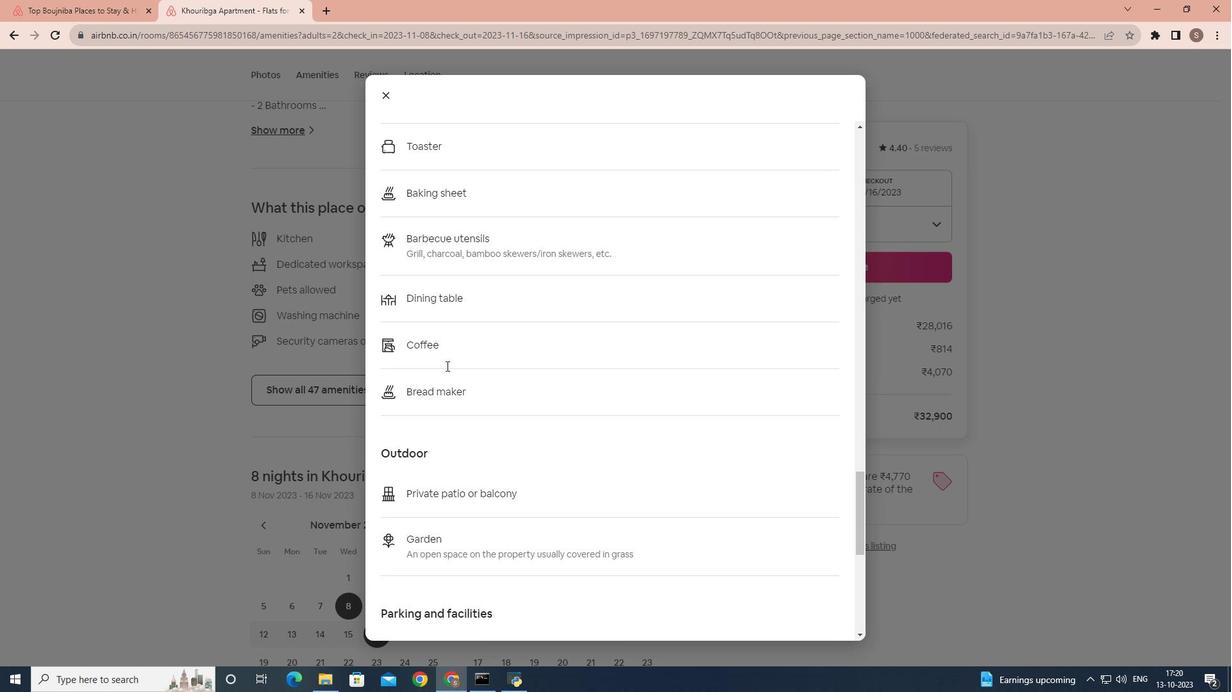 
Action: Mouse scrolled (446, 365) with delta (0, 0)
Screenshot: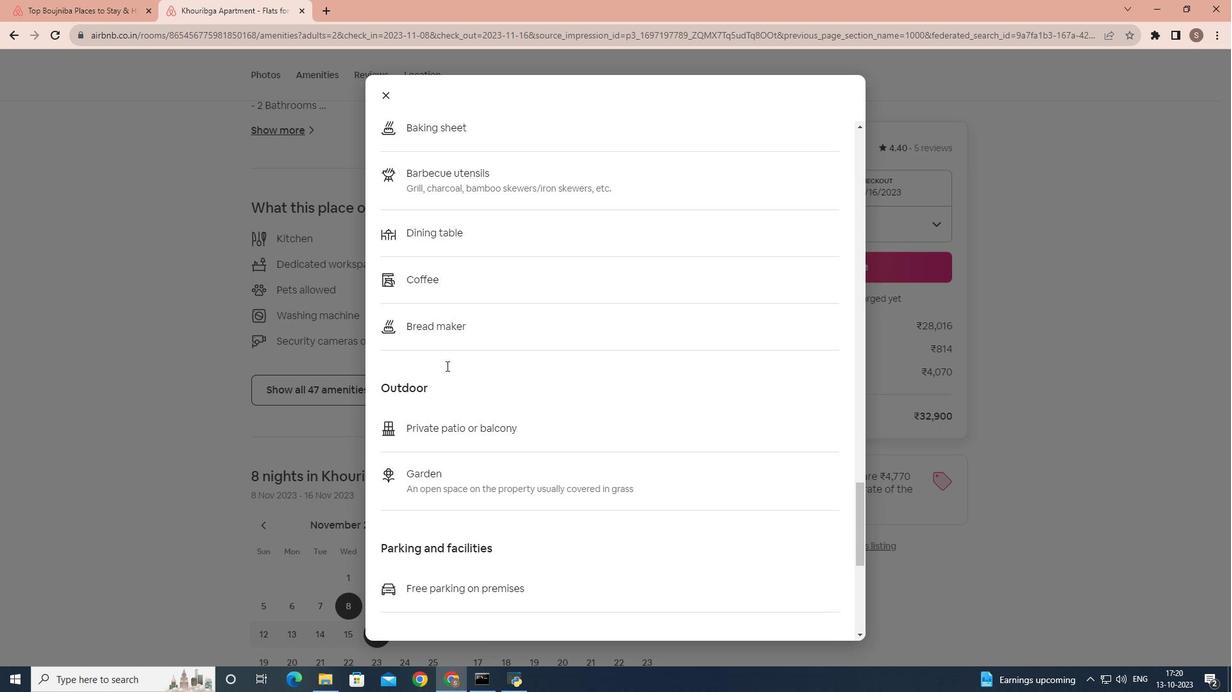 
Action: Mouse scrolled (446, 365) with delta (0, 0)
Screenshot: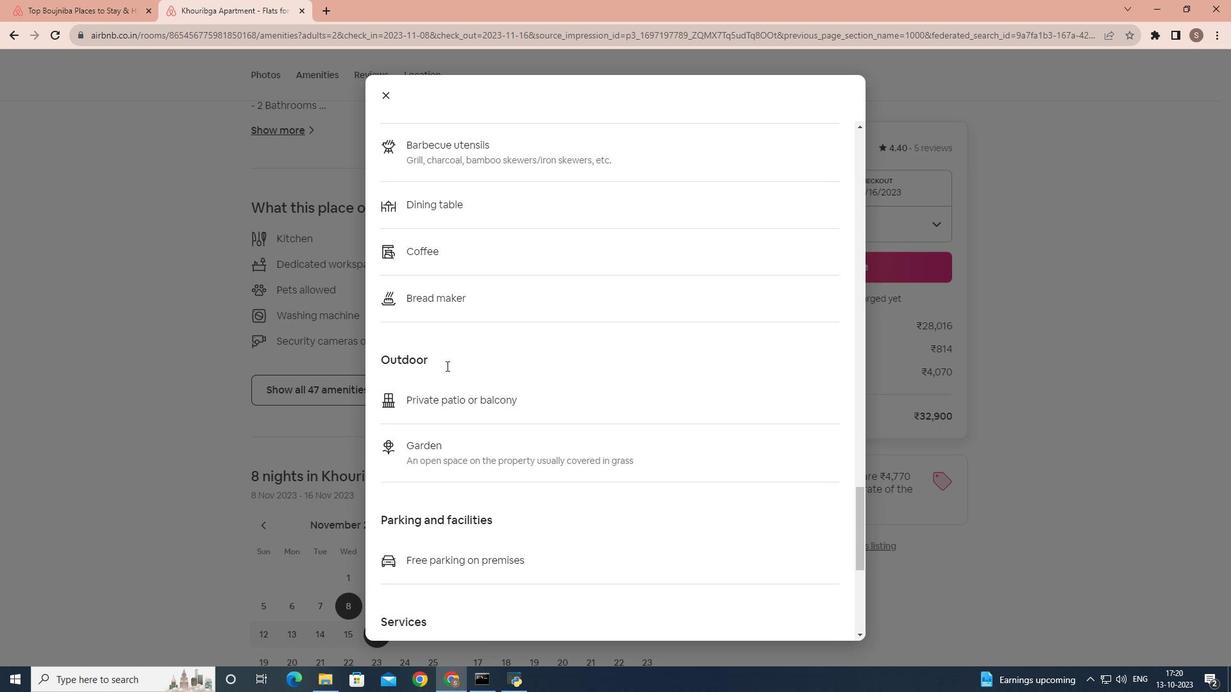 
Action: Mouse scrolled (446, 365) with delta (0, 0)
Screenshot: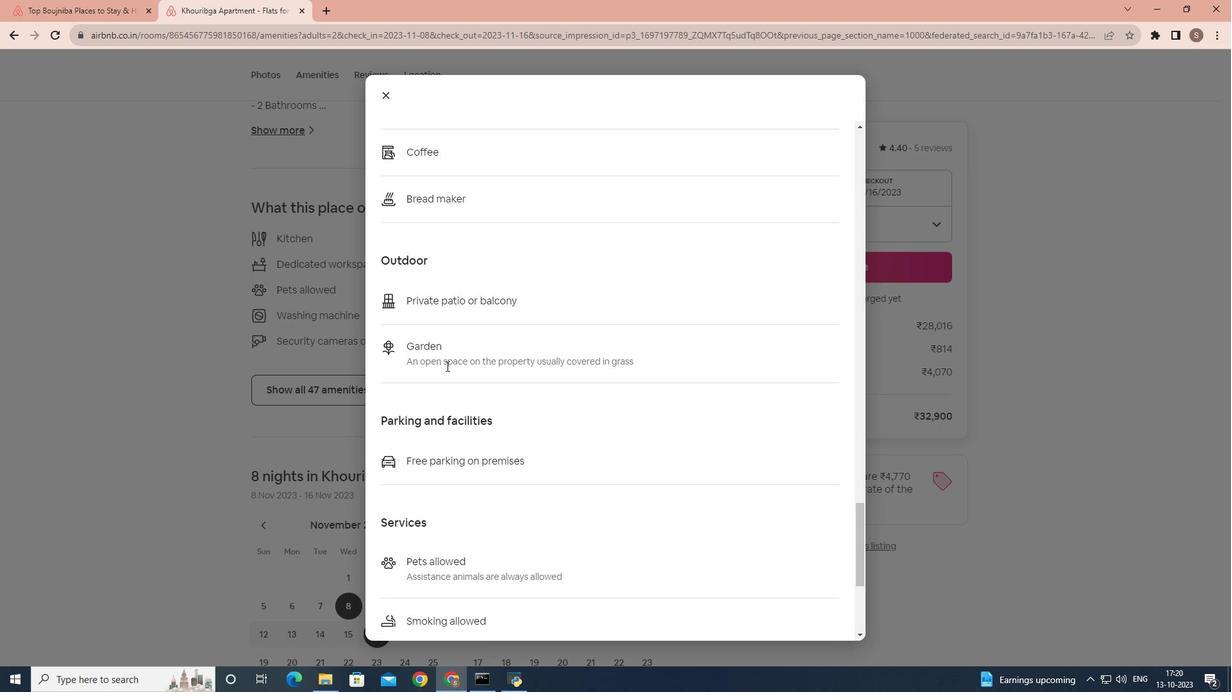 
Action: Mouse scrolled (446, 365) with delta (0, 0)
Screenshot: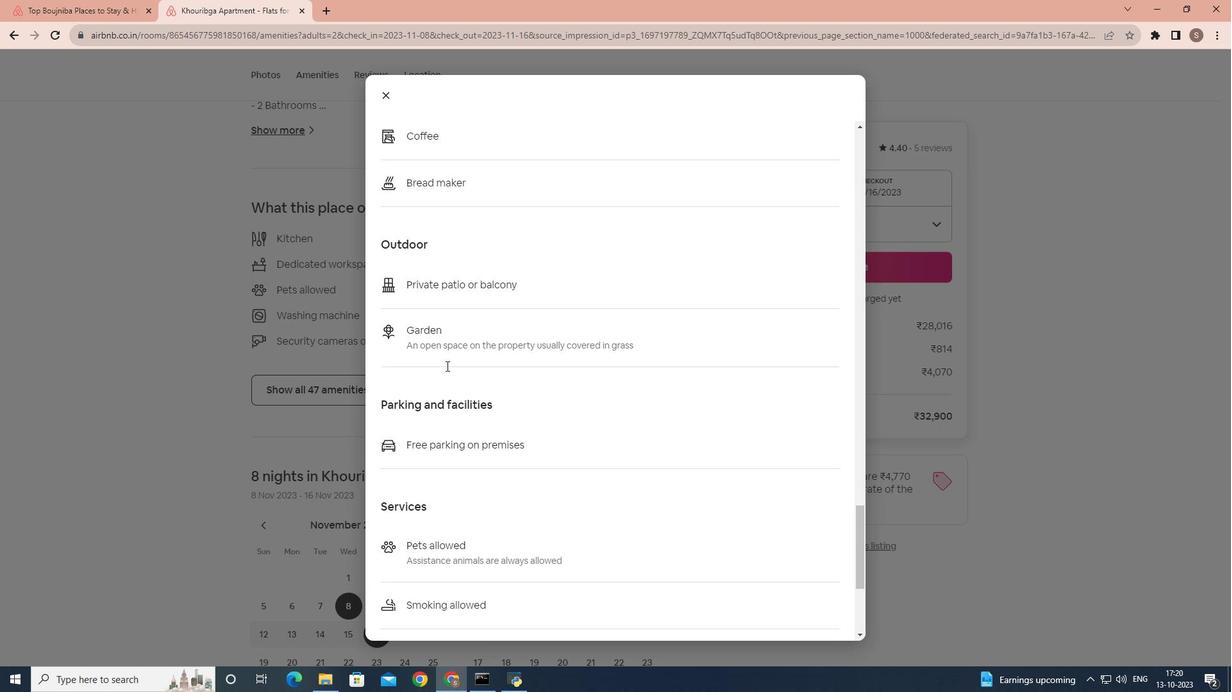 
Action: Mouse scrolled (446, 365) with delta (0, 0)
Screenshot: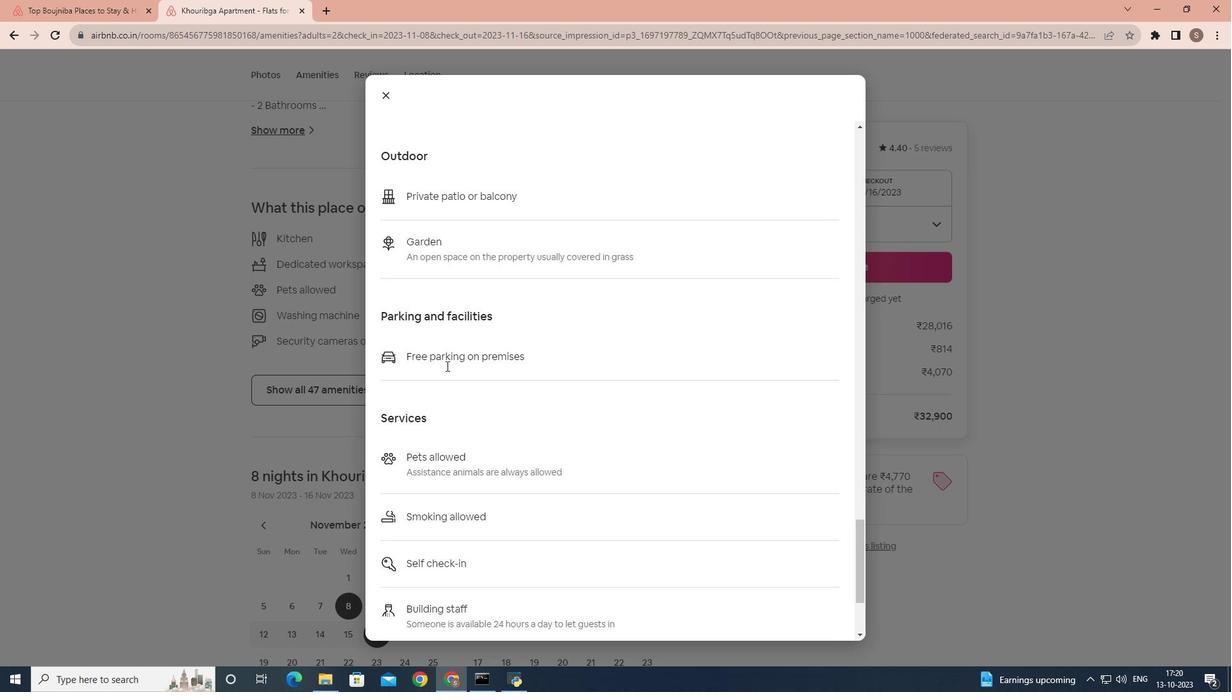 
Action: Mouse scrolled (446, 365) with delta (0, 0)
Screenshot: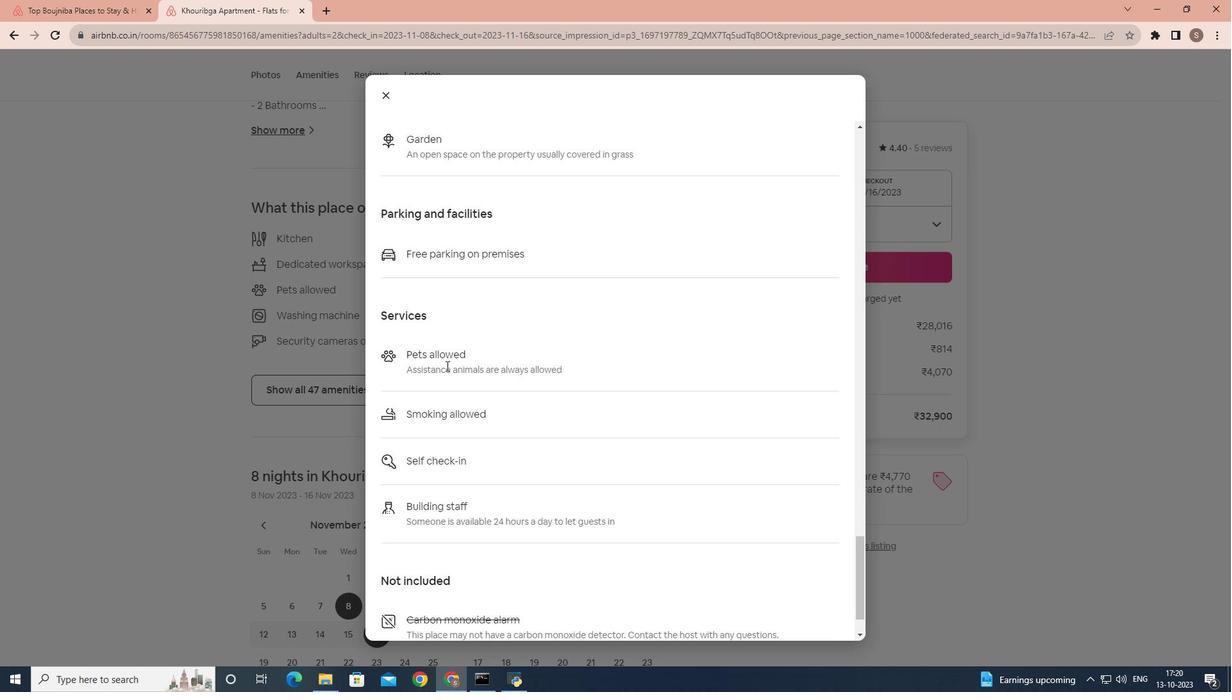 
Action: Mouse scrolled (446, 365) with delta (0, 0)
Screenshot: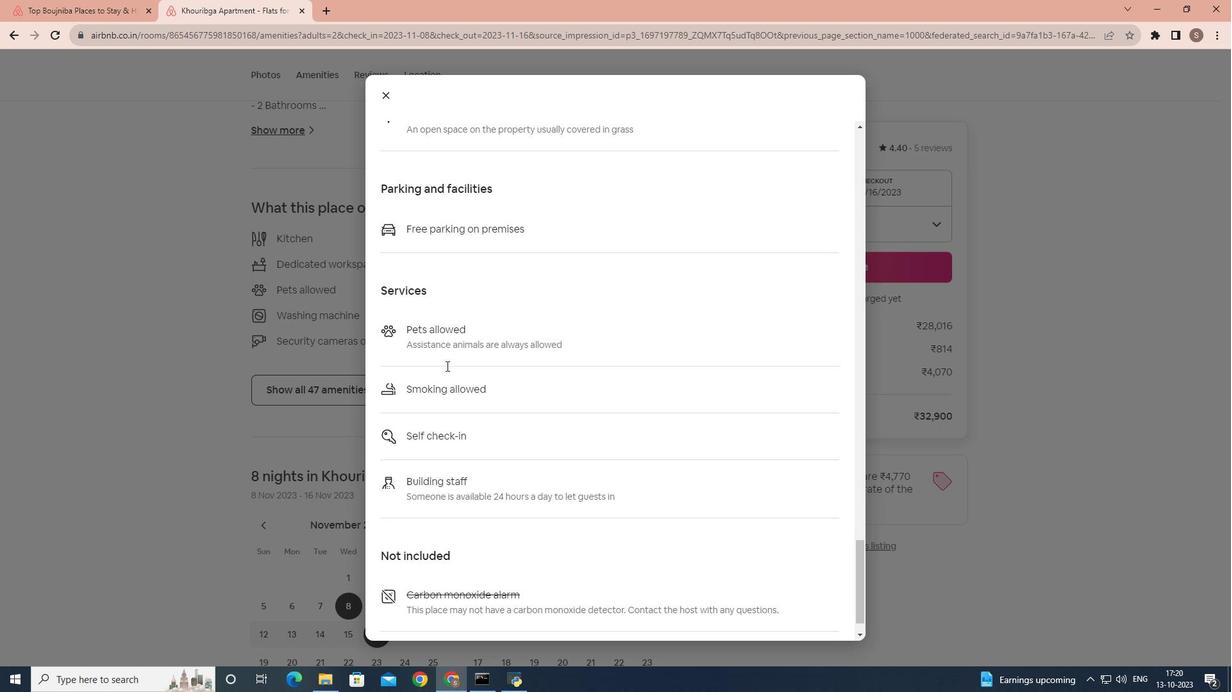 
Action: Mouse scrolled (446, 365) with delta (0, 0)
Screenshot: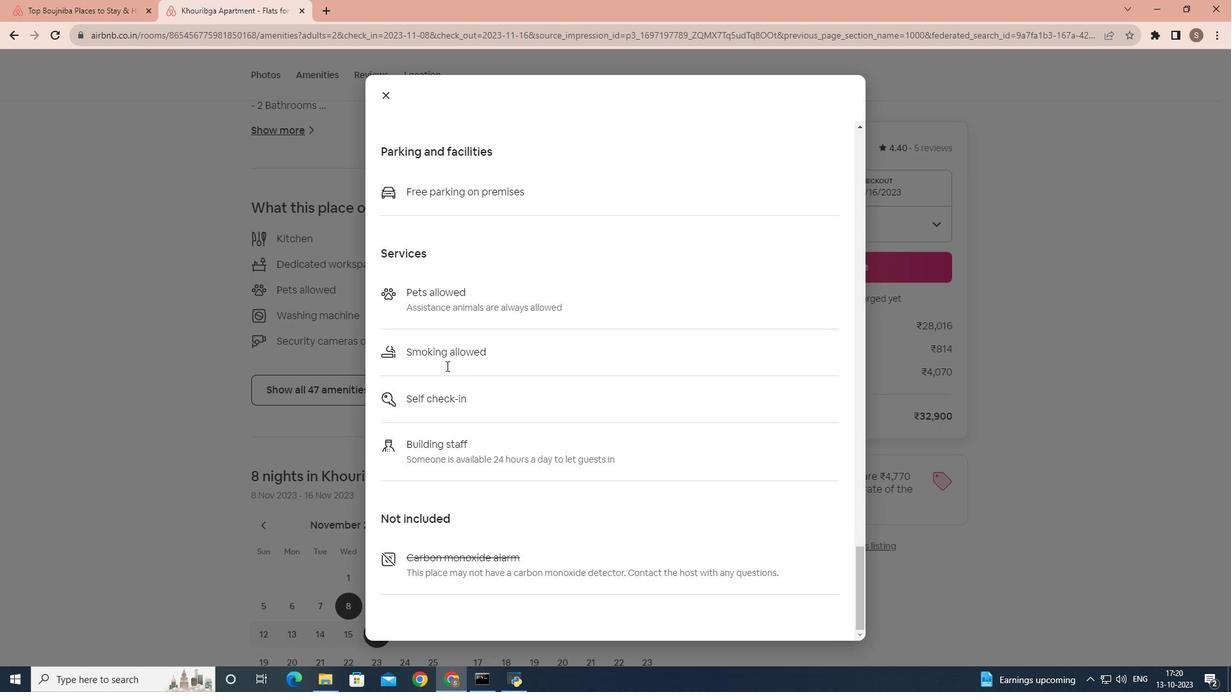 
Action: Mouse scrolled (446, 365) with delta (0, 0)
Screenshot: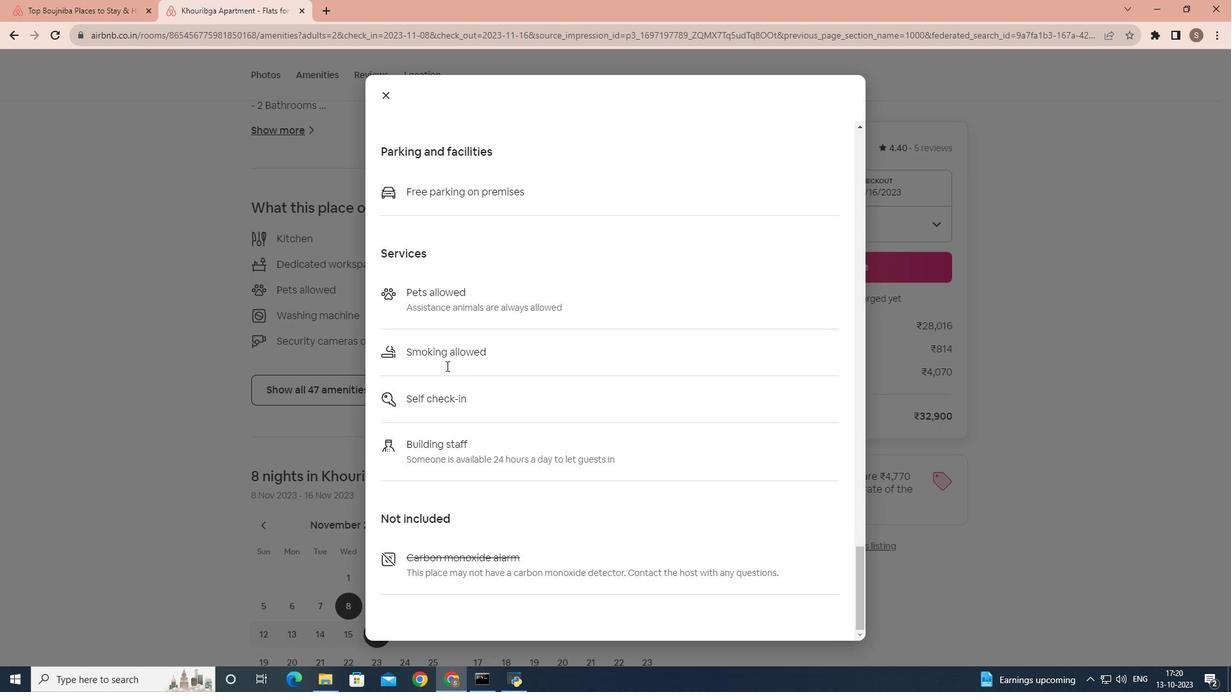 
Action: Mouse scrolled (446, 365) with delta (0, 0)
Screenshot: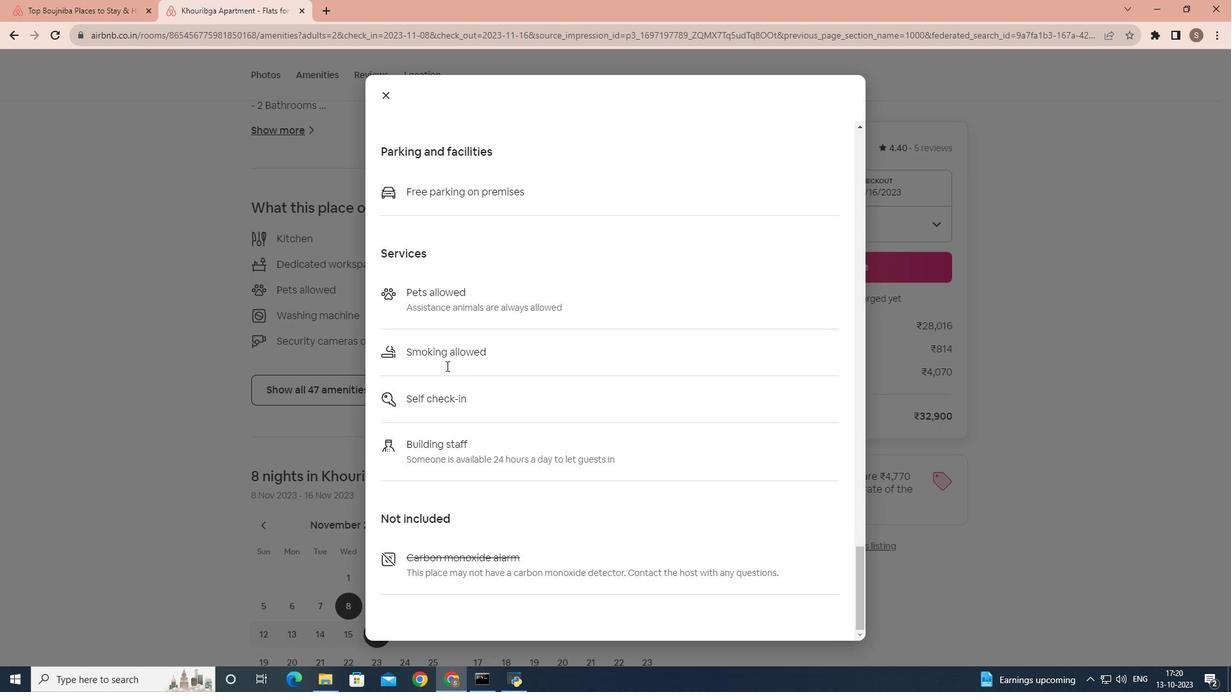 
Action: Mouse moved to (389, 89)
Screenshot: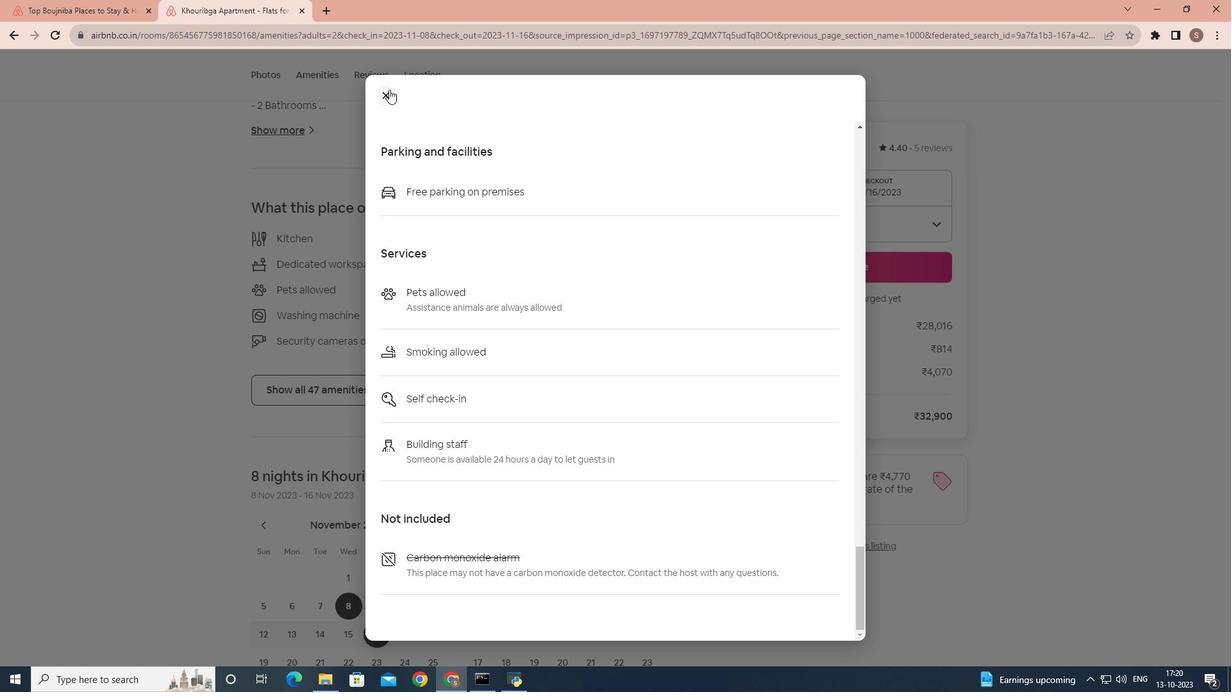 
Action: Mouse pressed left at (389, 89)
Screenshot: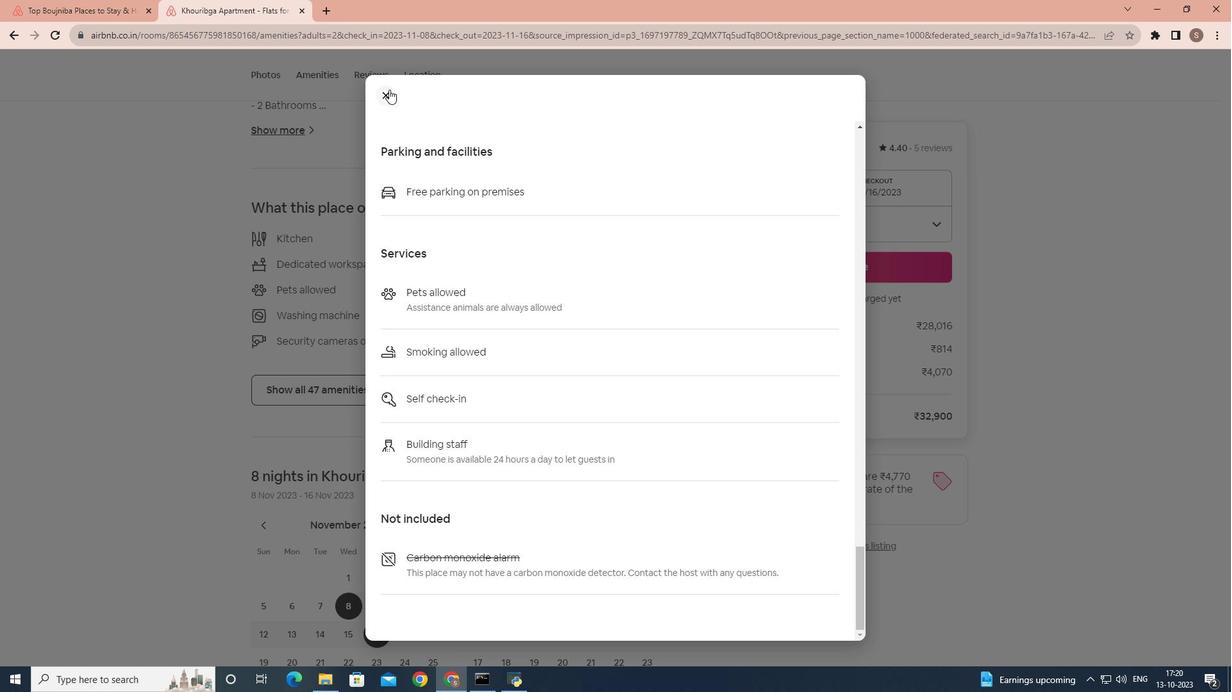 
Action: Mouse moved to (441, 275)
Screenshot: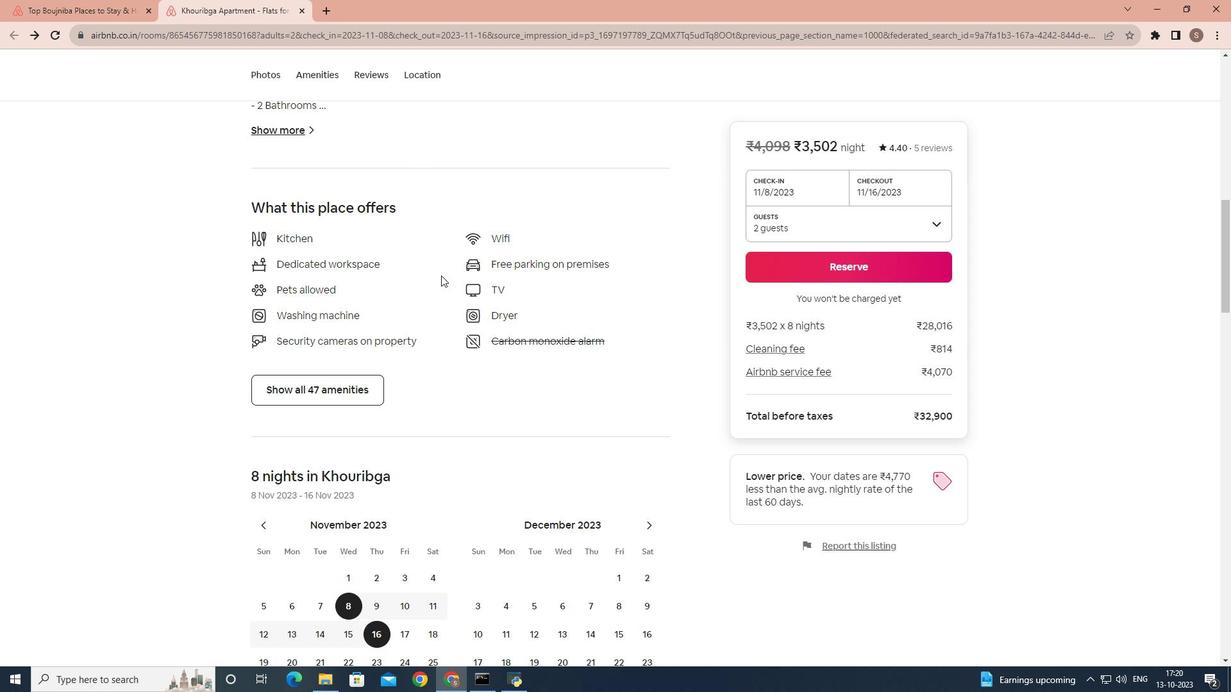 
Action: Mouse scrolled (441, 275) with delta (0, 0)
Screenshot: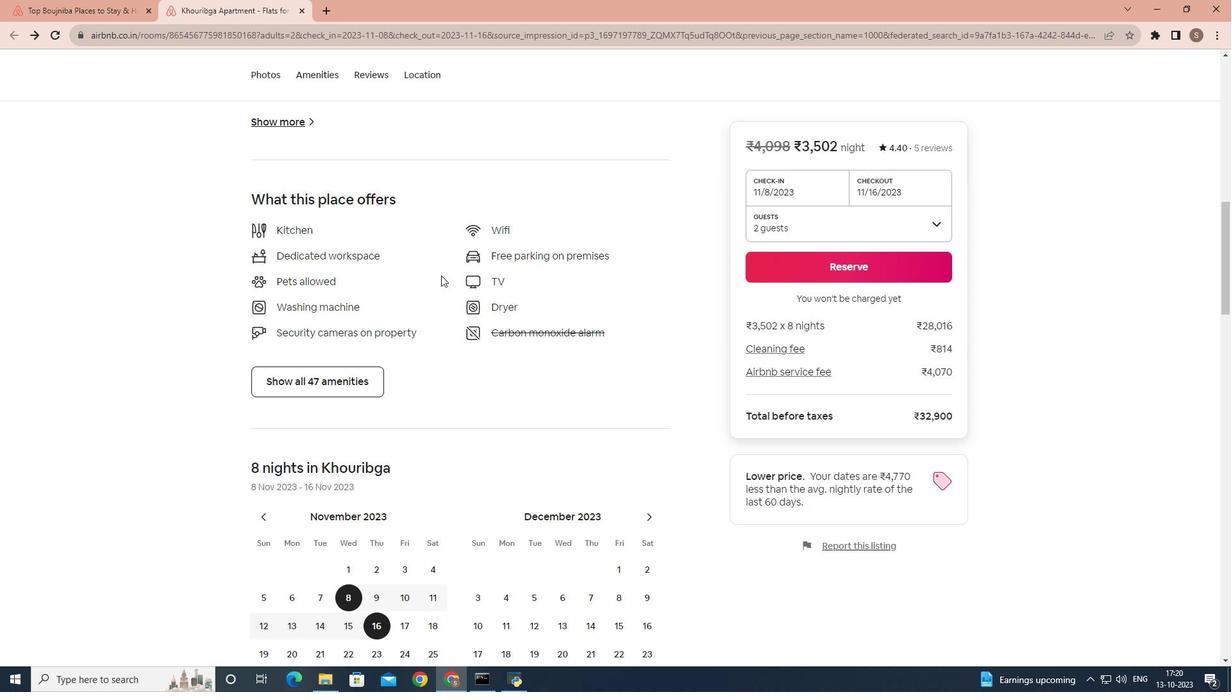 
Action: Mouse scrolled (441, 275) with delta (0, 0)
Screenshot: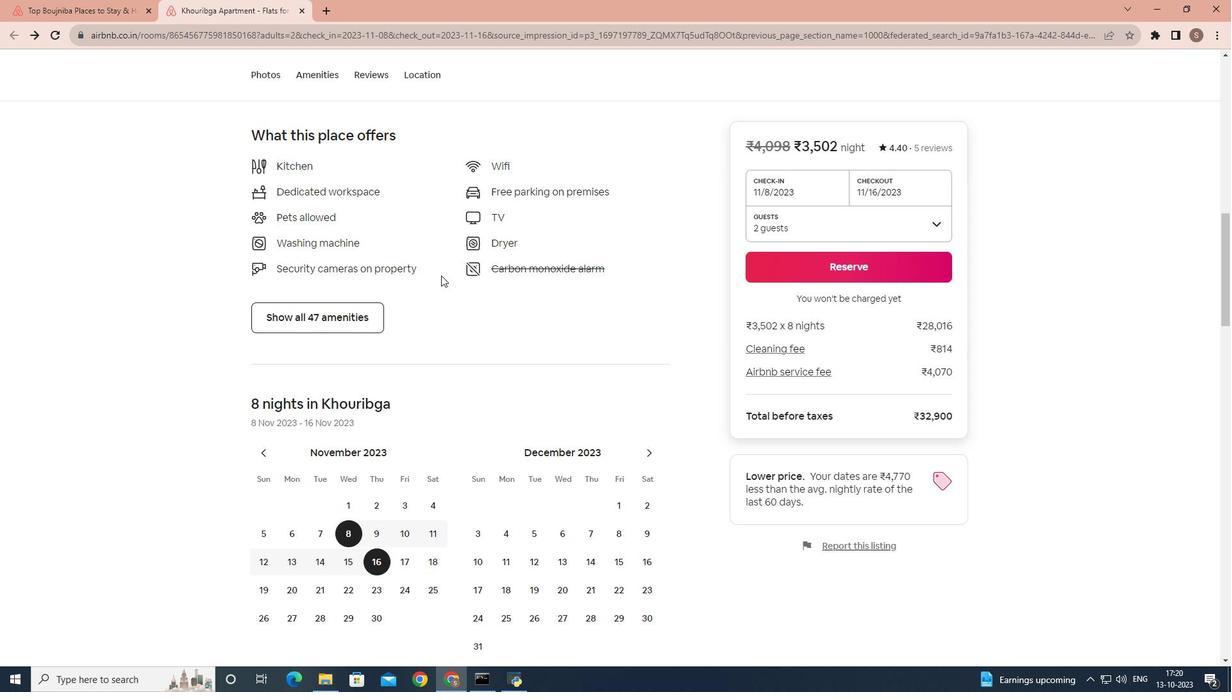 
Action: Mouse scrolled (441, 275) with delta (0, 0)
Screenshot: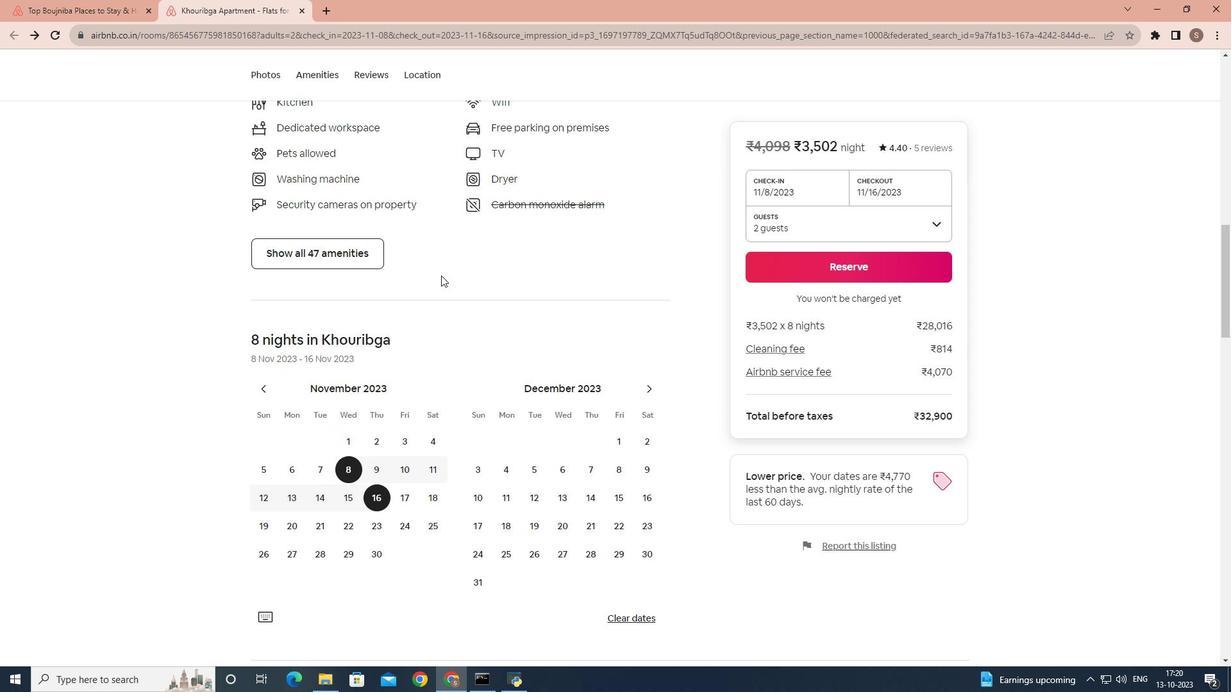 
Action: Mouse moved to (429, 296)
Screenshot: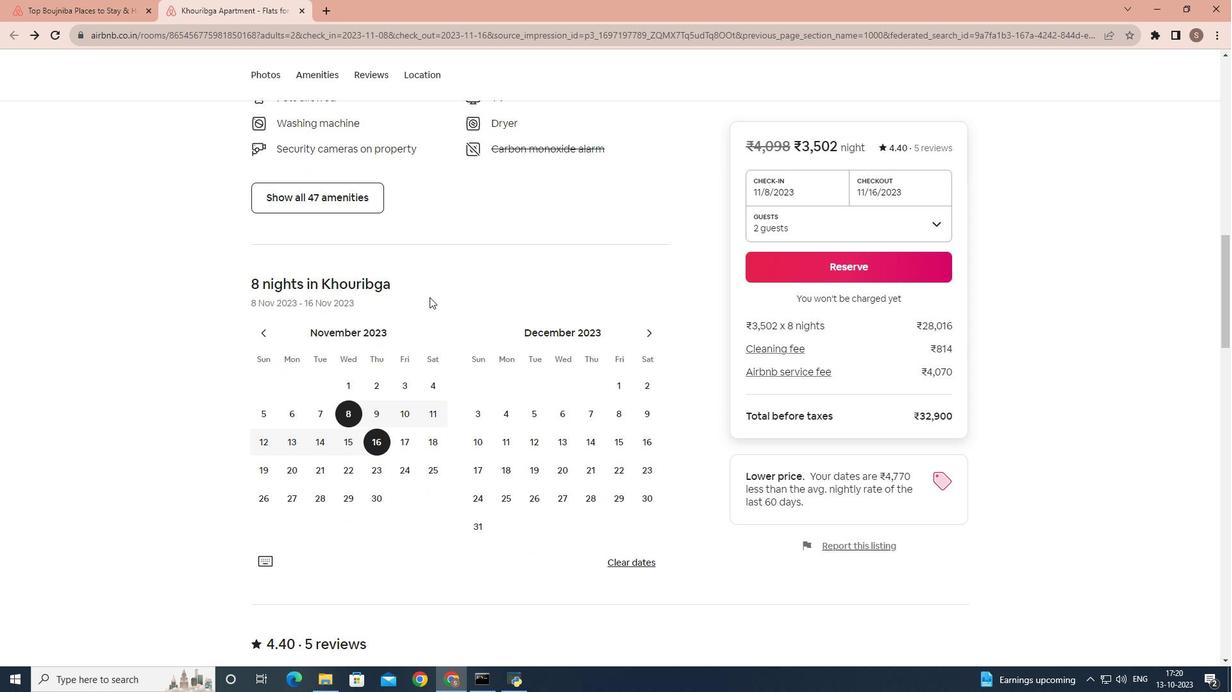 
Action: Mouse scrolled (429, 295) with delta (0, 0)
Screenshot: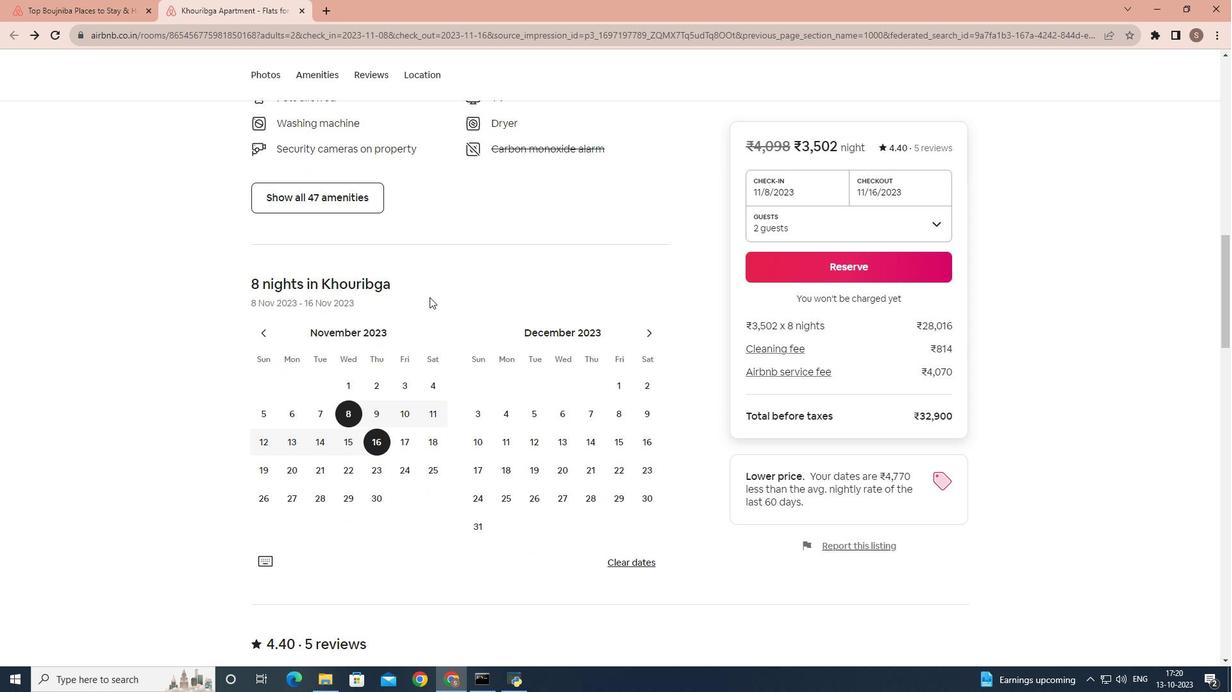 
Action: Mouse moved to (429, 299)
Screenshot: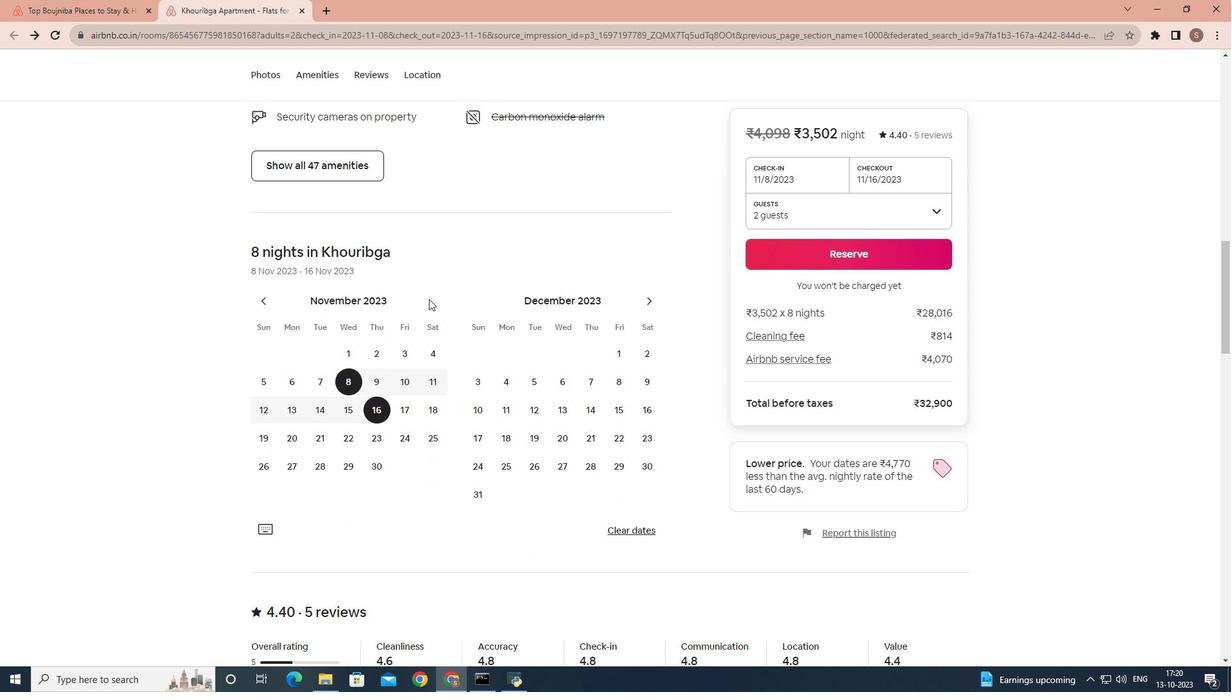 
Action: Mouse scrolled (429, 298) with delta (0, 0)
Screenshot: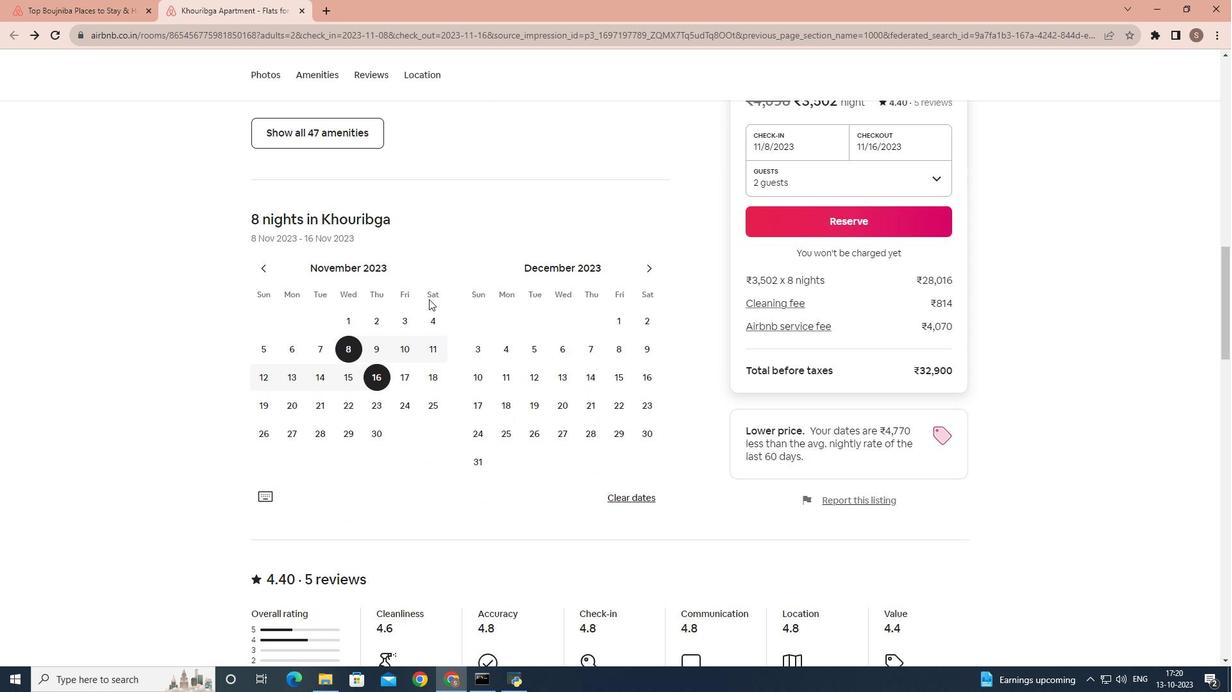 
Action: Mouse scrolled (429, 298) with delta (0, 0)
Screenshot: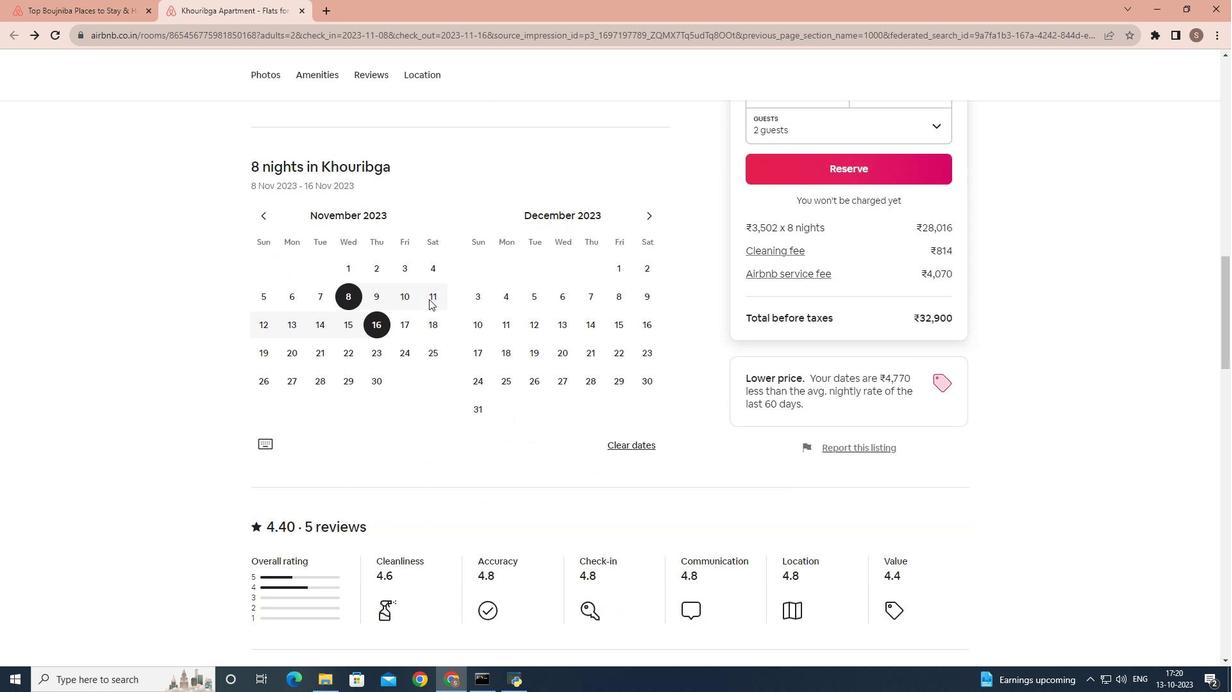 
Action: Mouse scrolled (429, 298) with delta (0, 0)
Screenshot: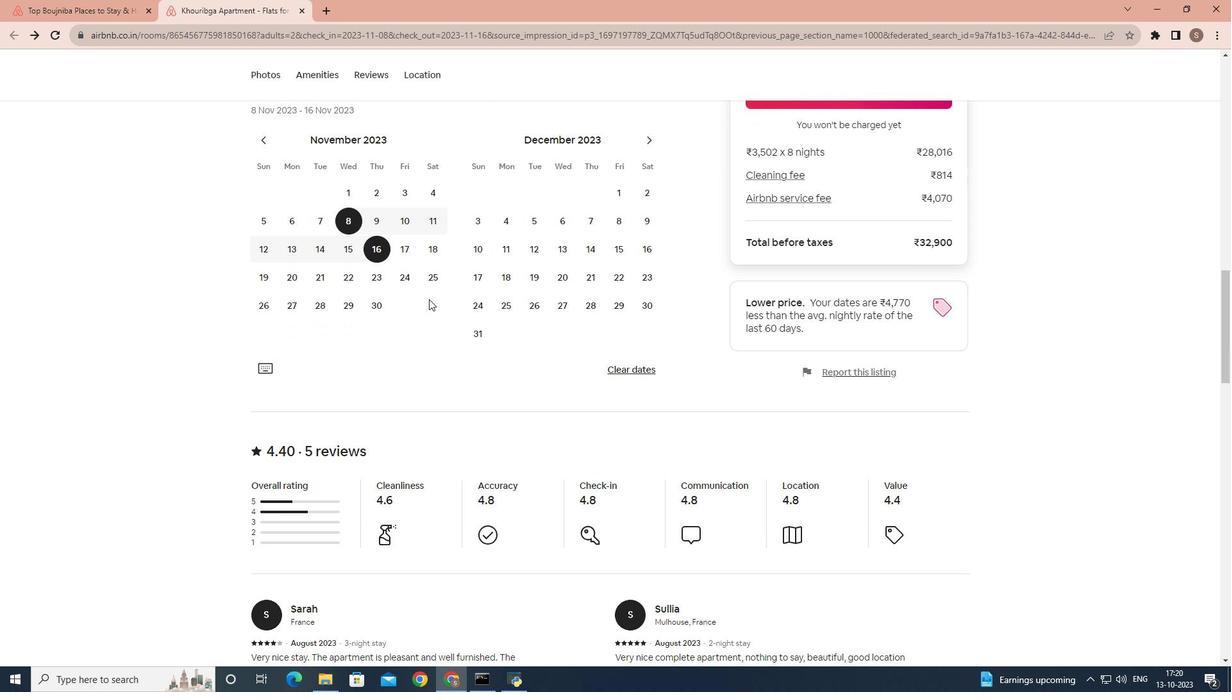 
Action: Mouse scrolled (429, 298) with delta (0, 0)
Screenshot: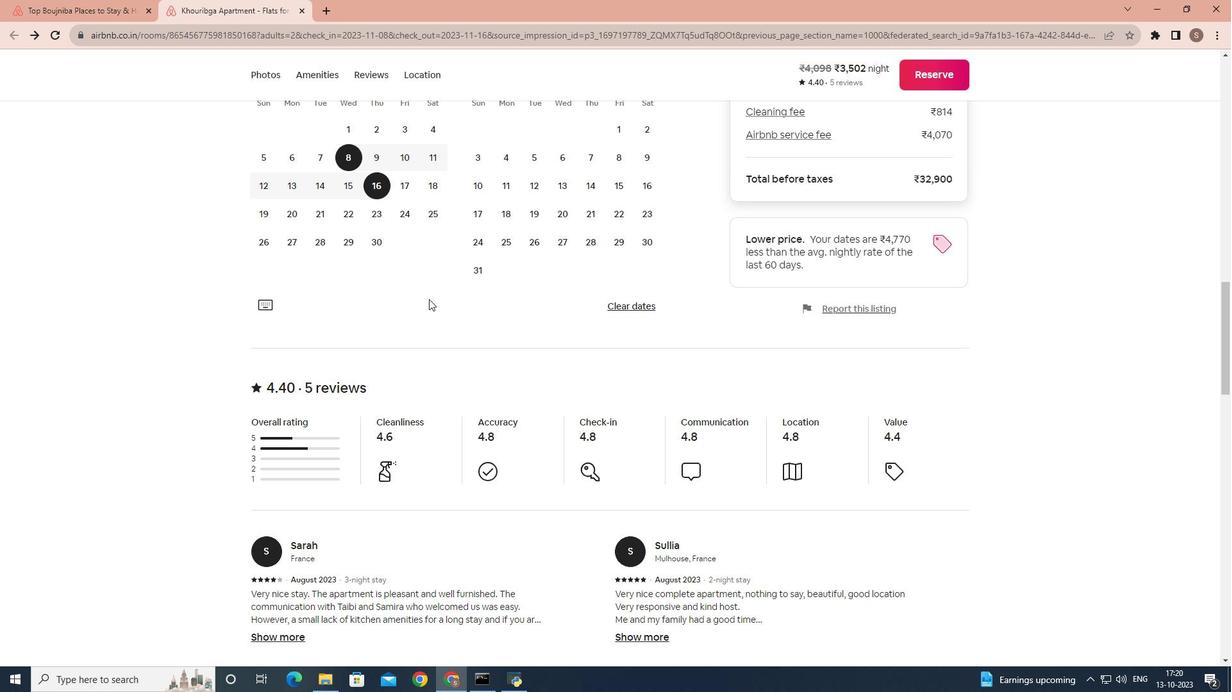 
Action: Mouse scrolled (429, 298) with delta (0, 0)
Screenshot: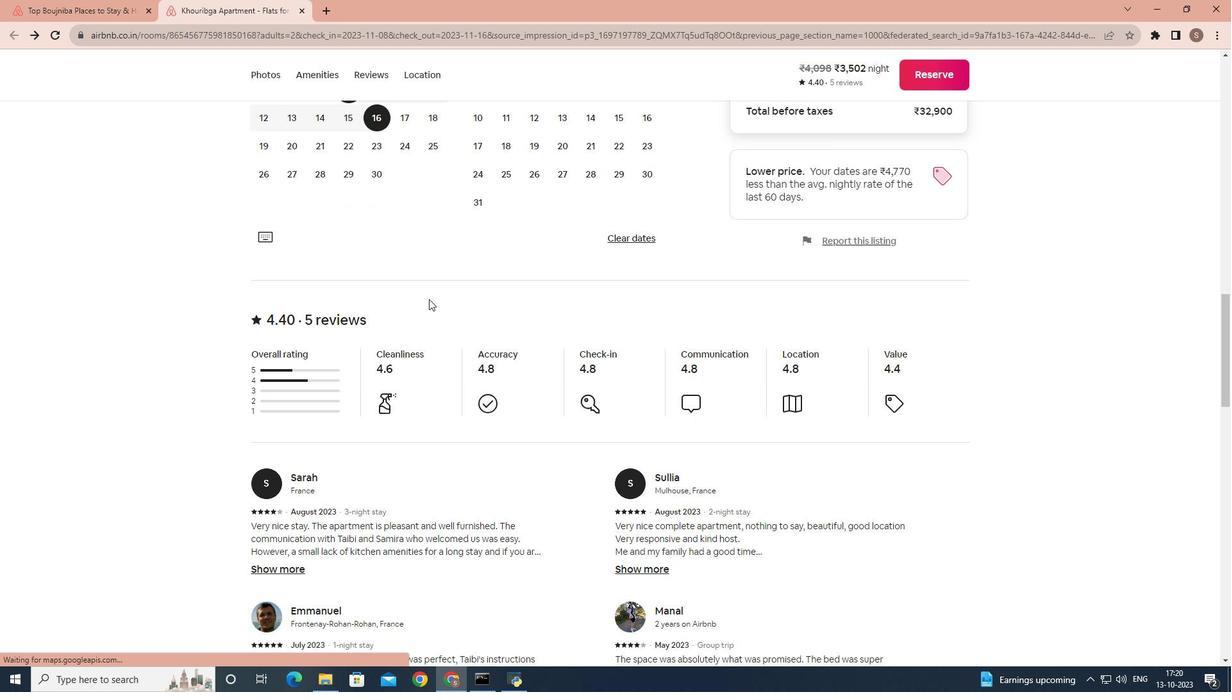
Action: Mouse scrolled (429, 298) with delta (0, 0)
Screenshot: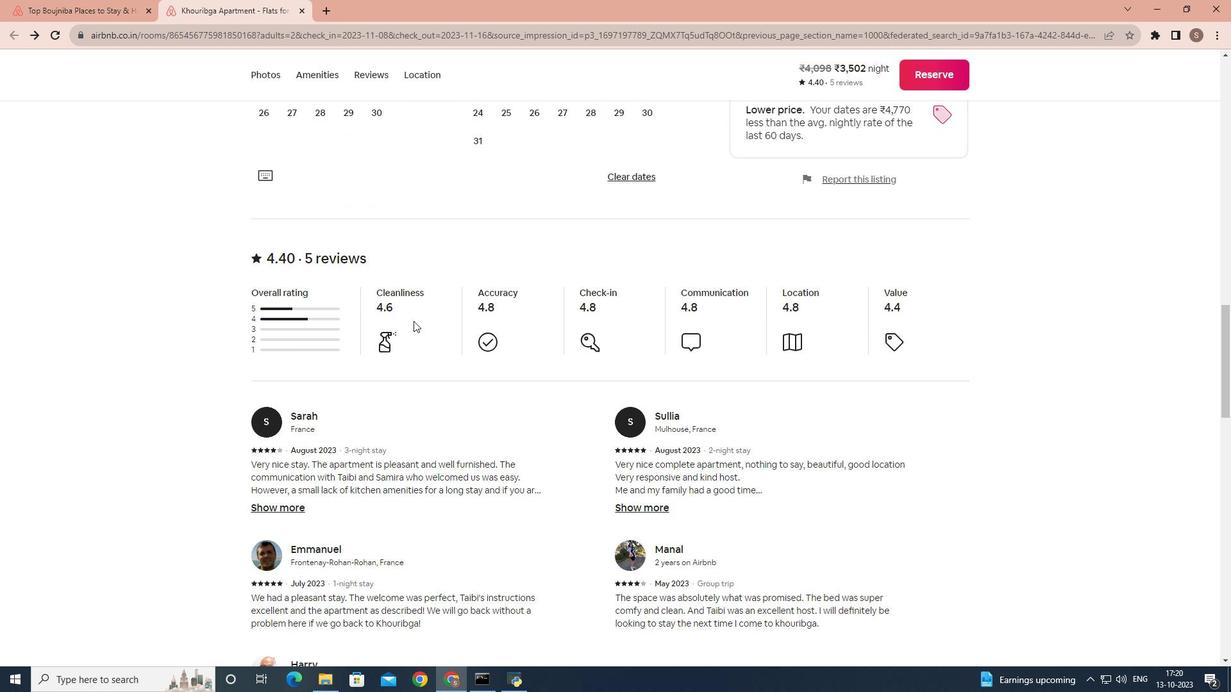 
Action: Mouse moved to (414, 319)
Screenshot: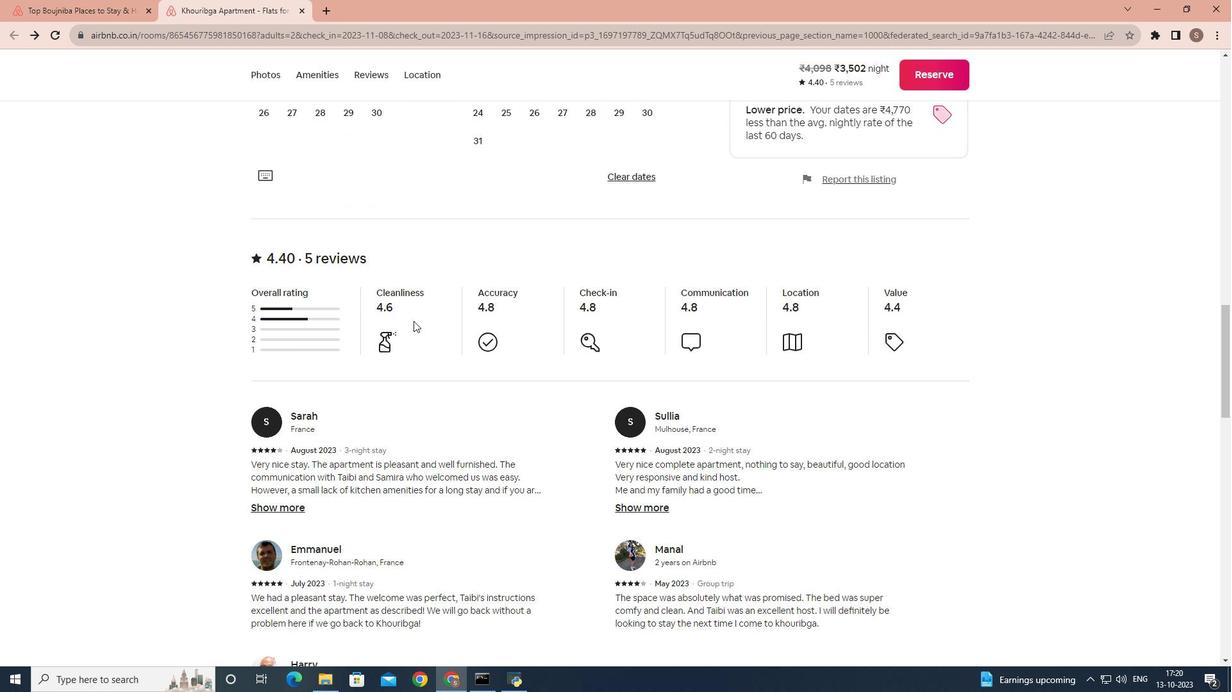 
Action: Mouse scrolled (414, 318) with delta (0, 0)
Screenshot: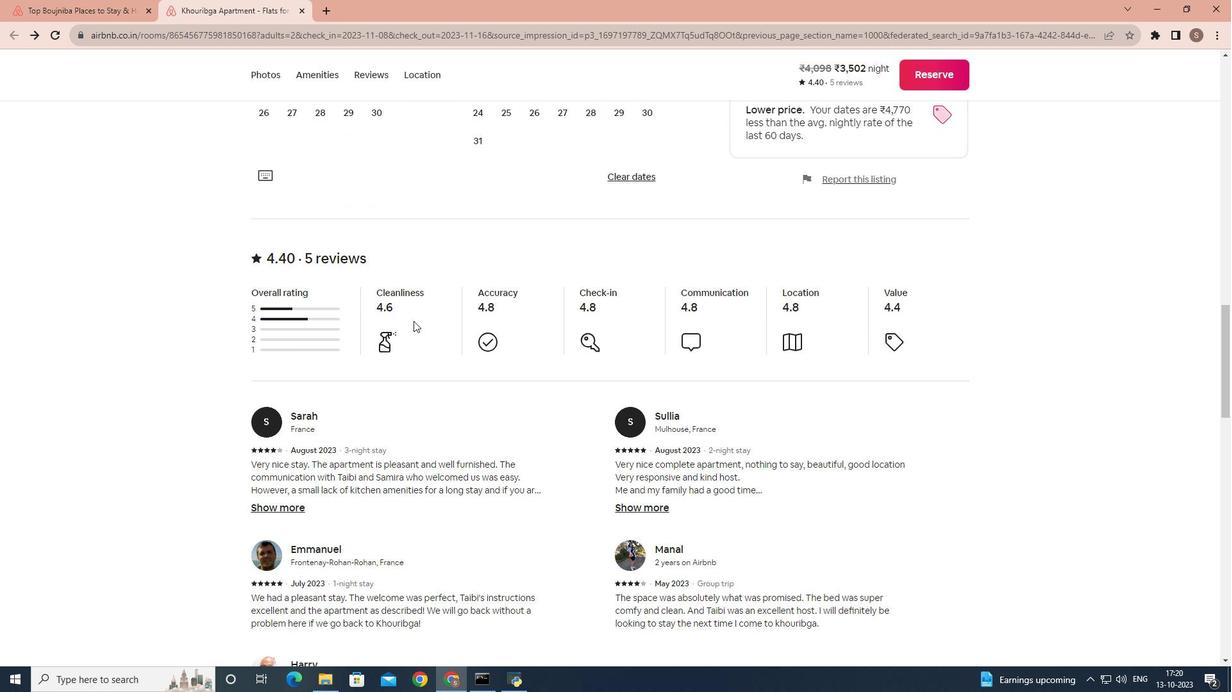 
Action: Mouse moved to (389, 350)
Screenshot: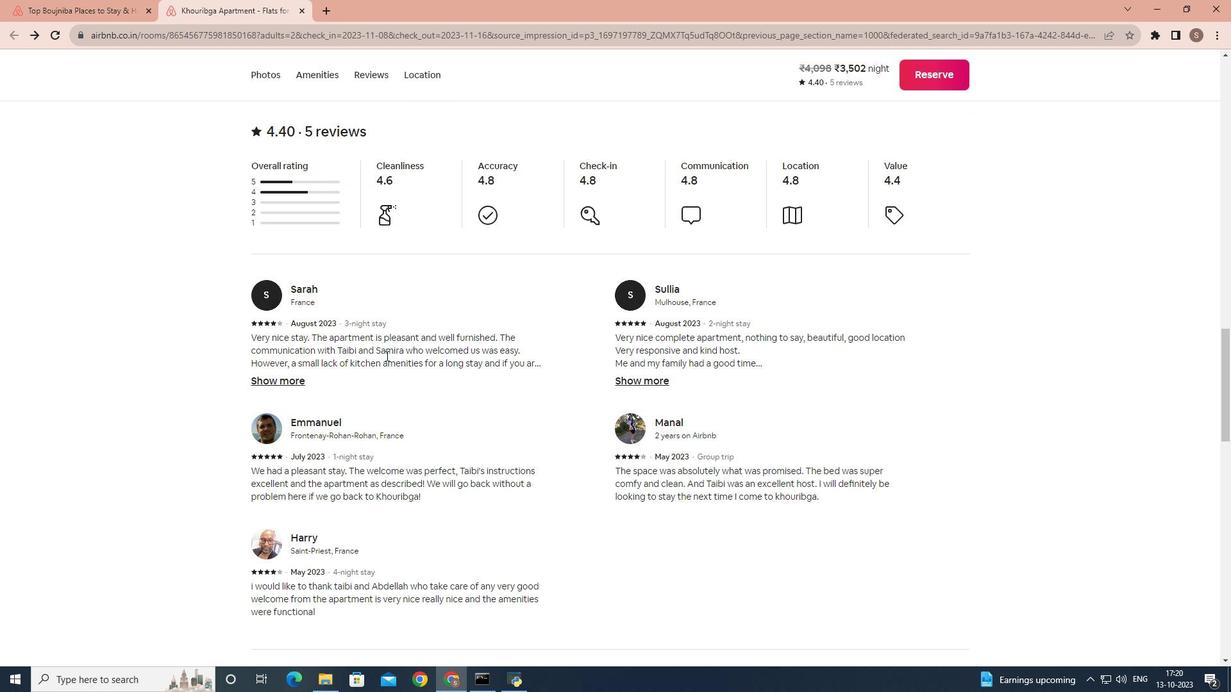 
Action: Mouse scrolled (389, 349) with delta (0, 0)
Screenshot: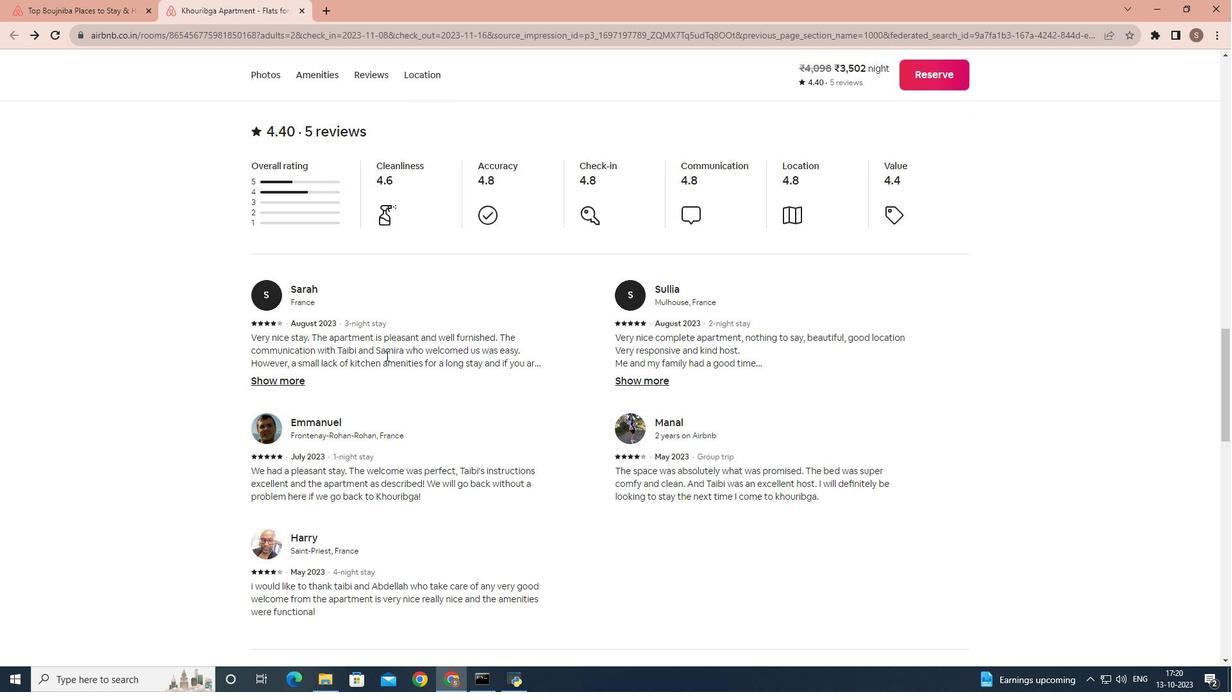 
Action: Mouse moved to (386, 354)
Screenshot: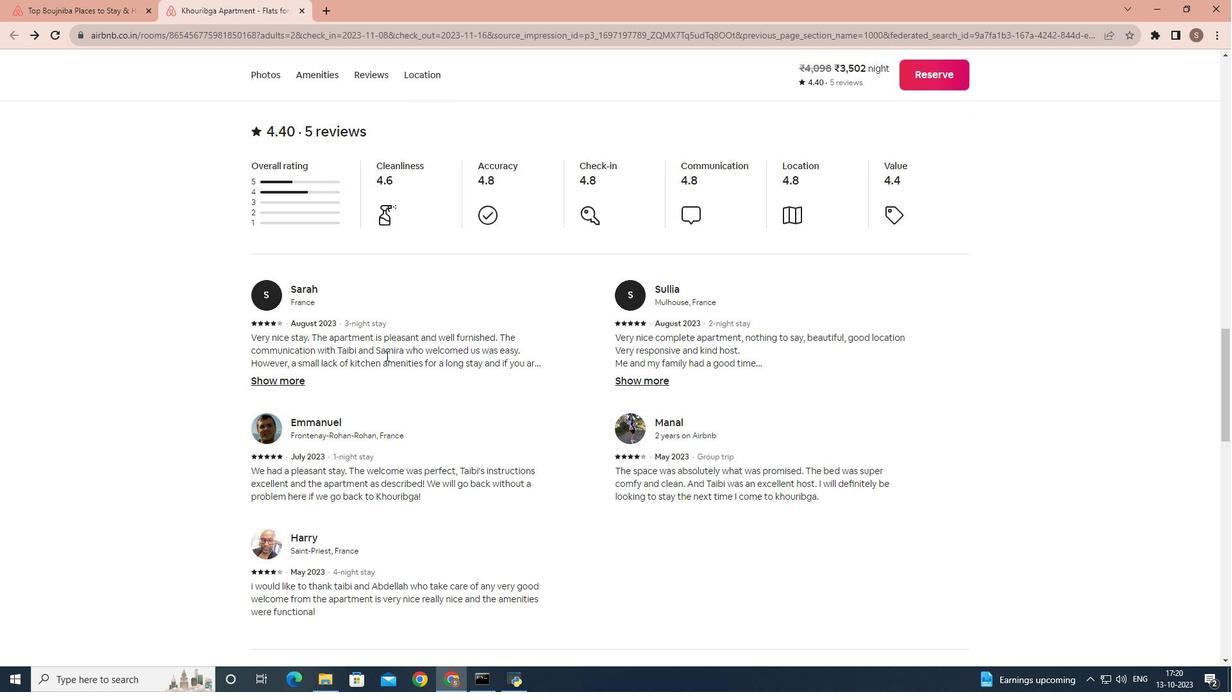 
Action: Mouse scrolled (386, 353) with delta (0, 0)
Screenshot: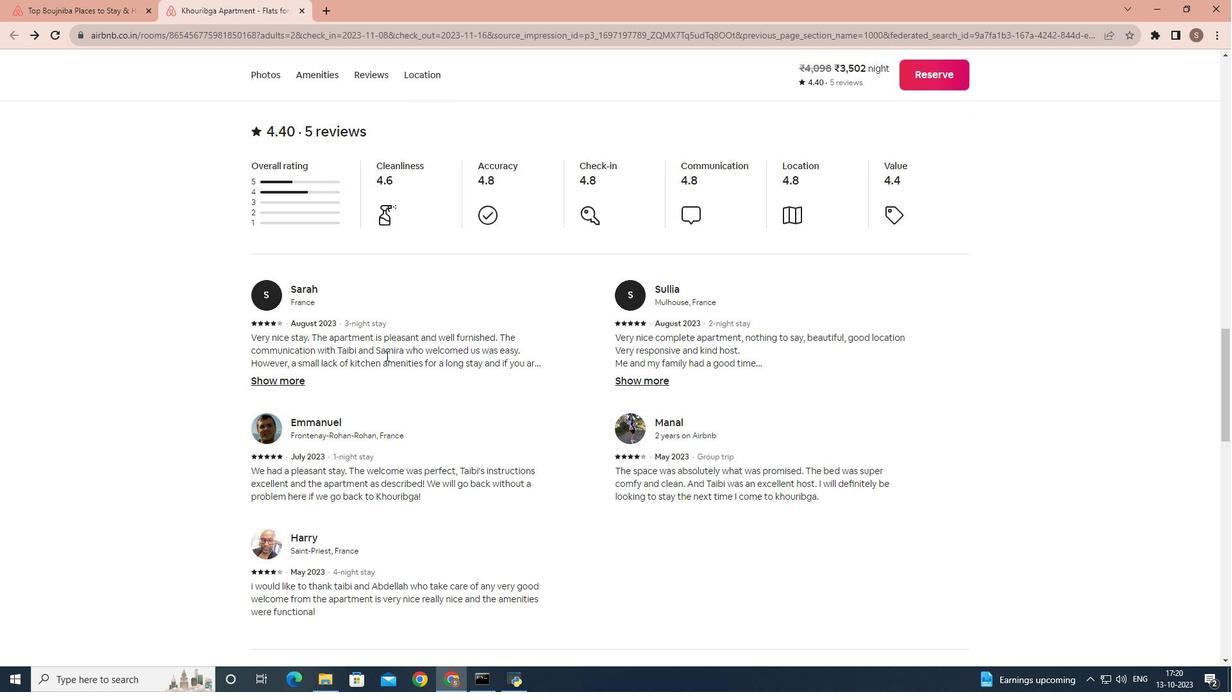 
Action: Mouse moved to (307, 472)
Screenshot: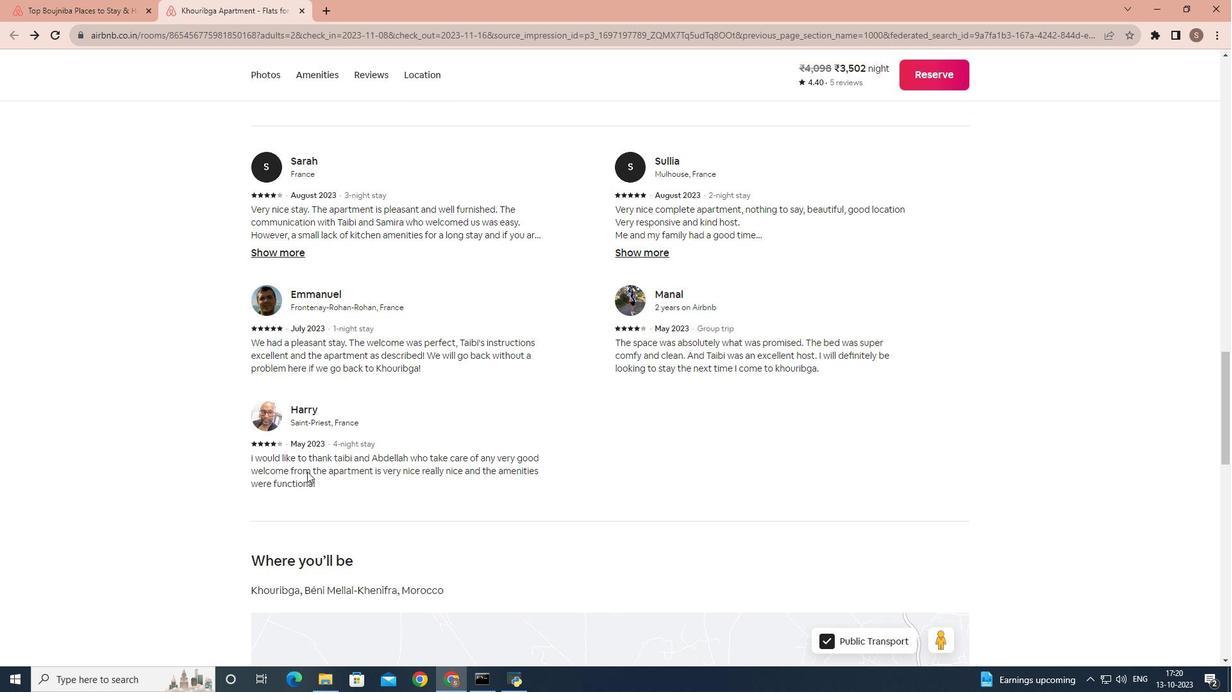 
Action: Mouse scrolled (307, 471) with delta (0, 0)
Screenshot: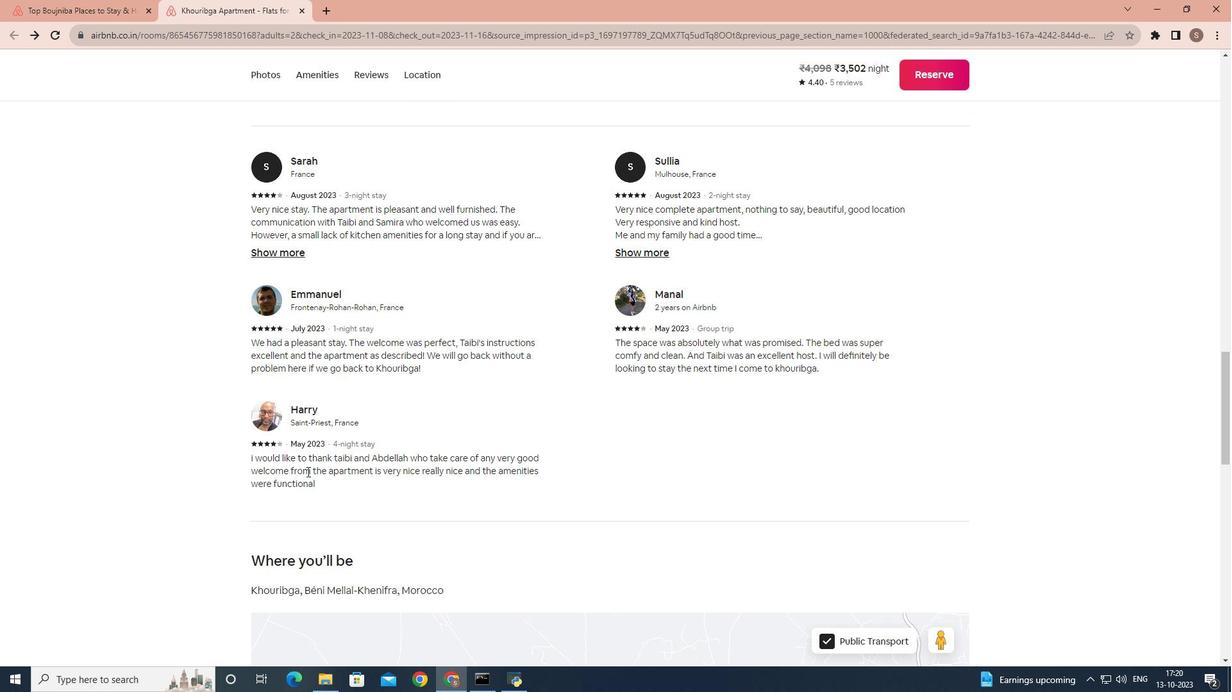 
Action: Mouse moved to (369, 459)
Screenshot: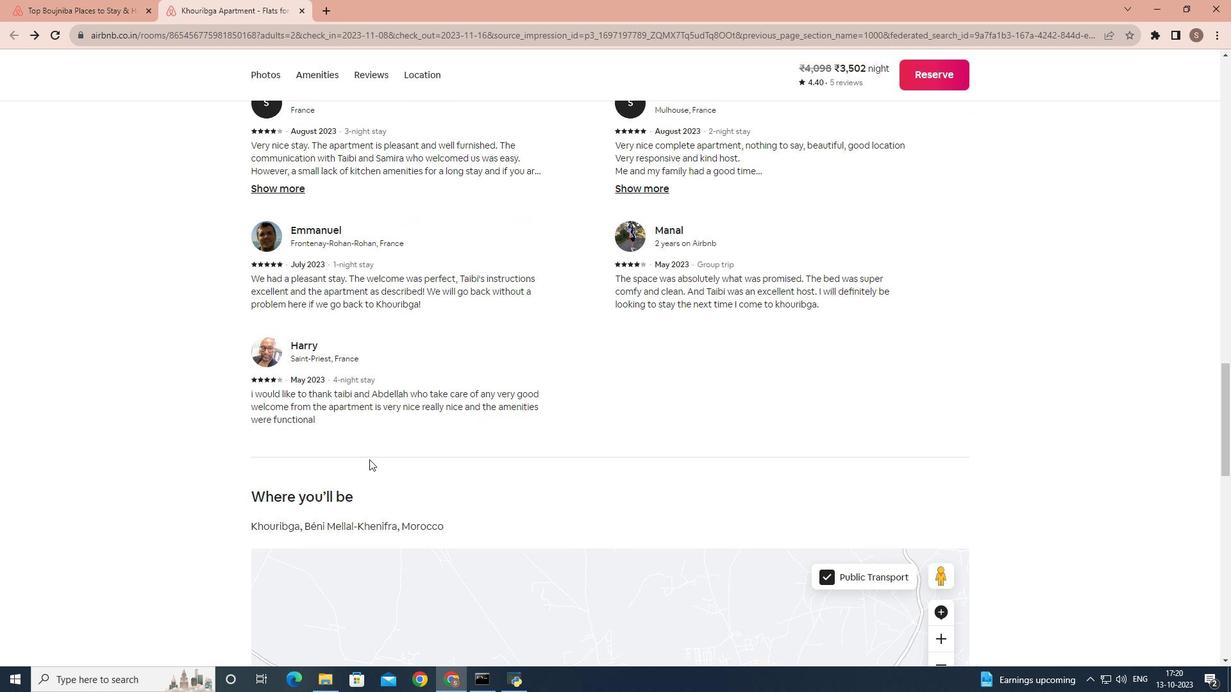 
Action: Mouse scrolled (369, 459) with delta (0, 0)
Screenshot: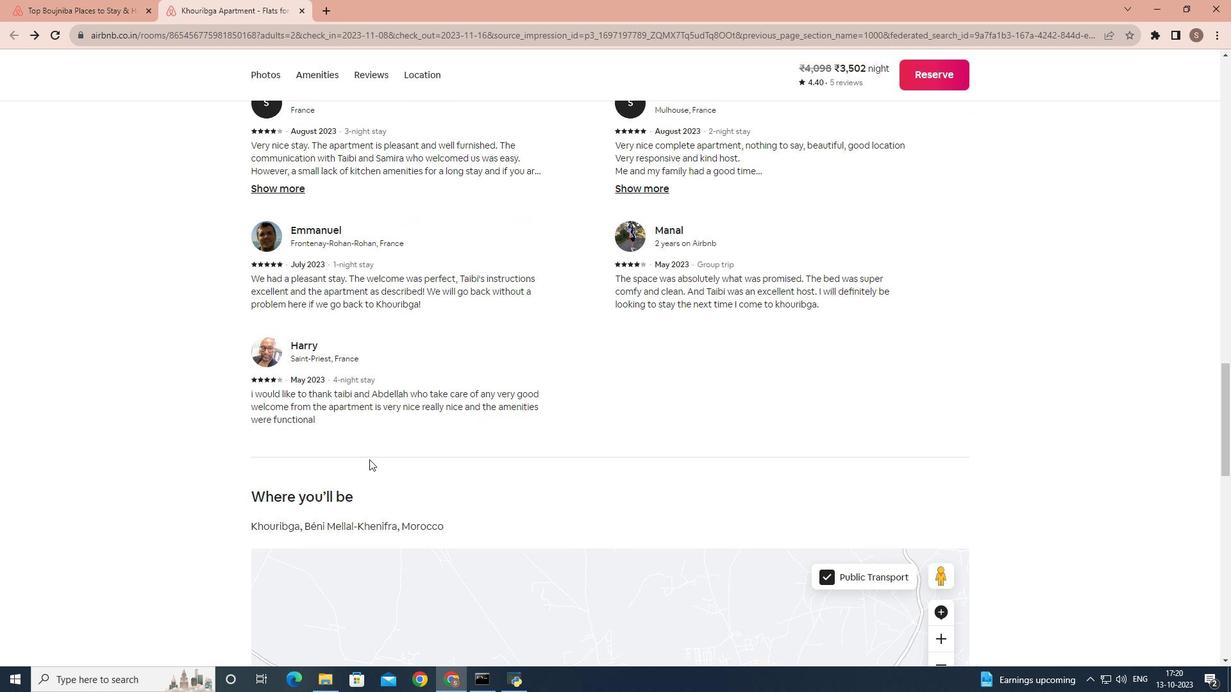 
Action: Mouse scrolled (369, 459) with delta (0, 0)
Screenshot: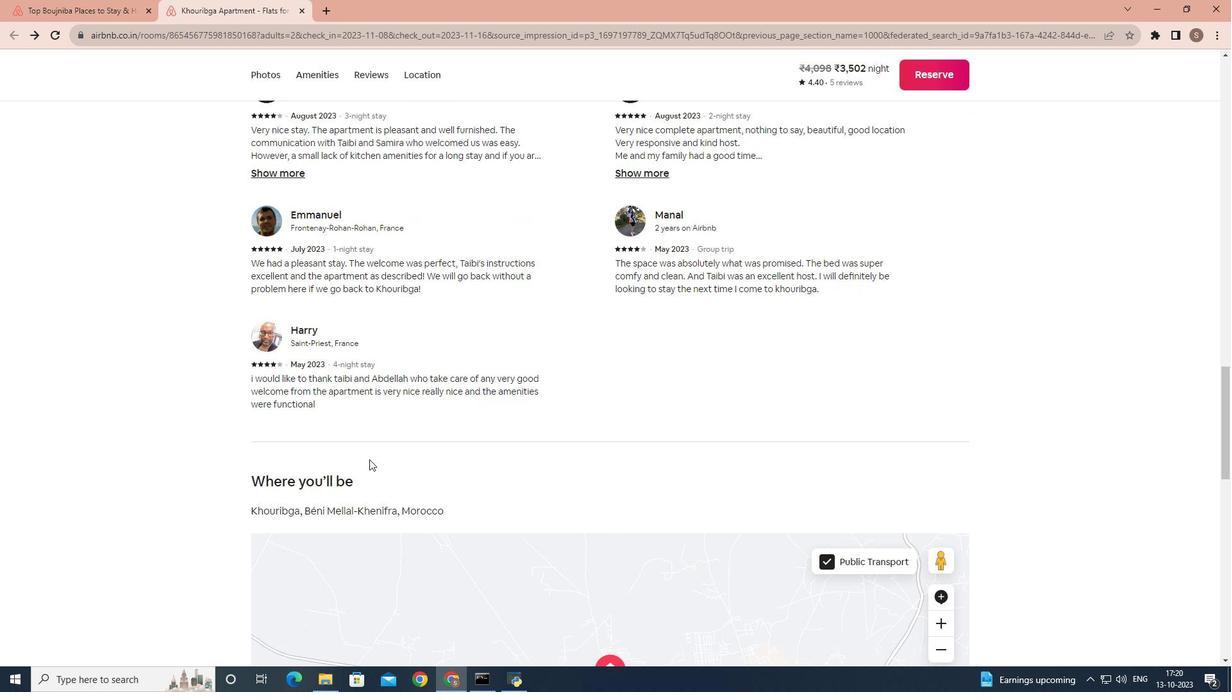 
Action: Mouse scrolled (369, 459) with delta (0, 0)
Screenshot: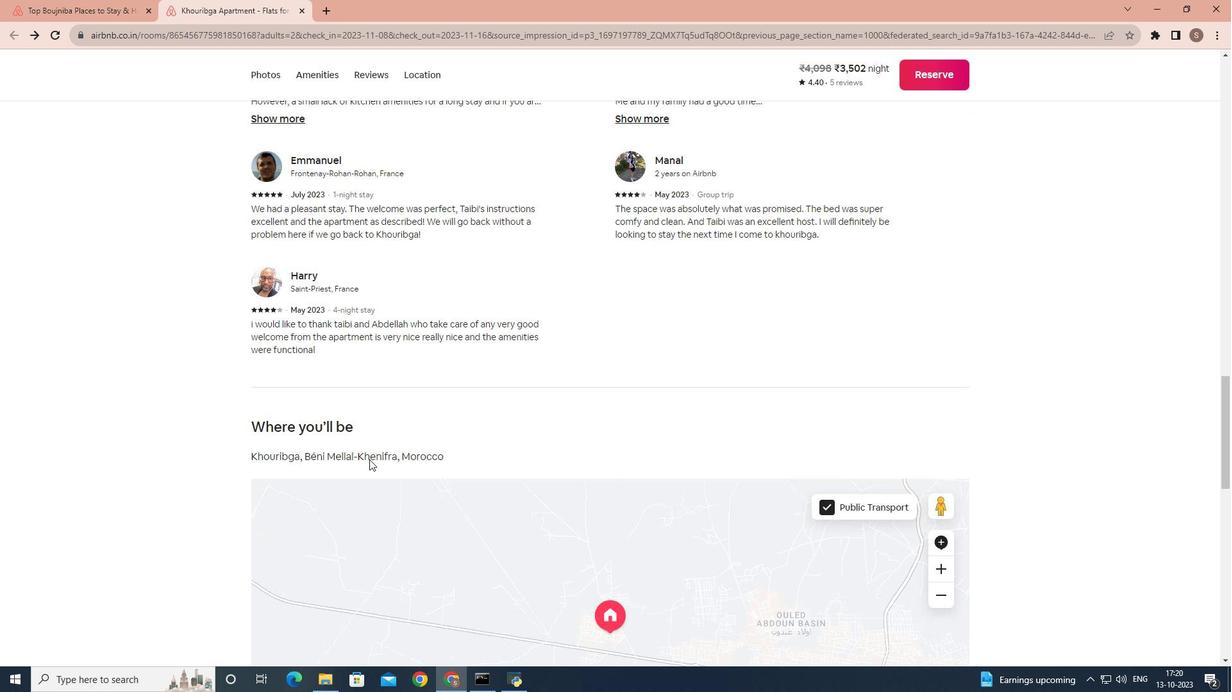 
Action: Mouse scrolled (369, 459) with delta (0, 0)
Screenshot: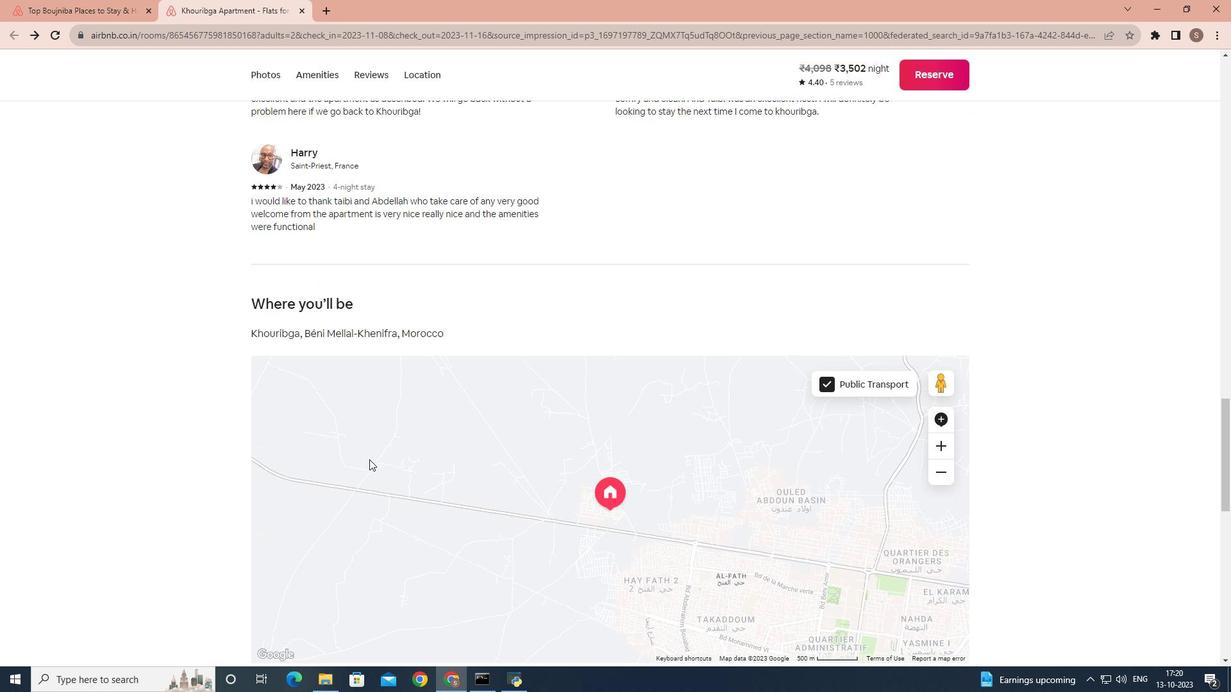 
Action: Mouse scrolled (369, 459) with delta (0, 0)
Screenshot: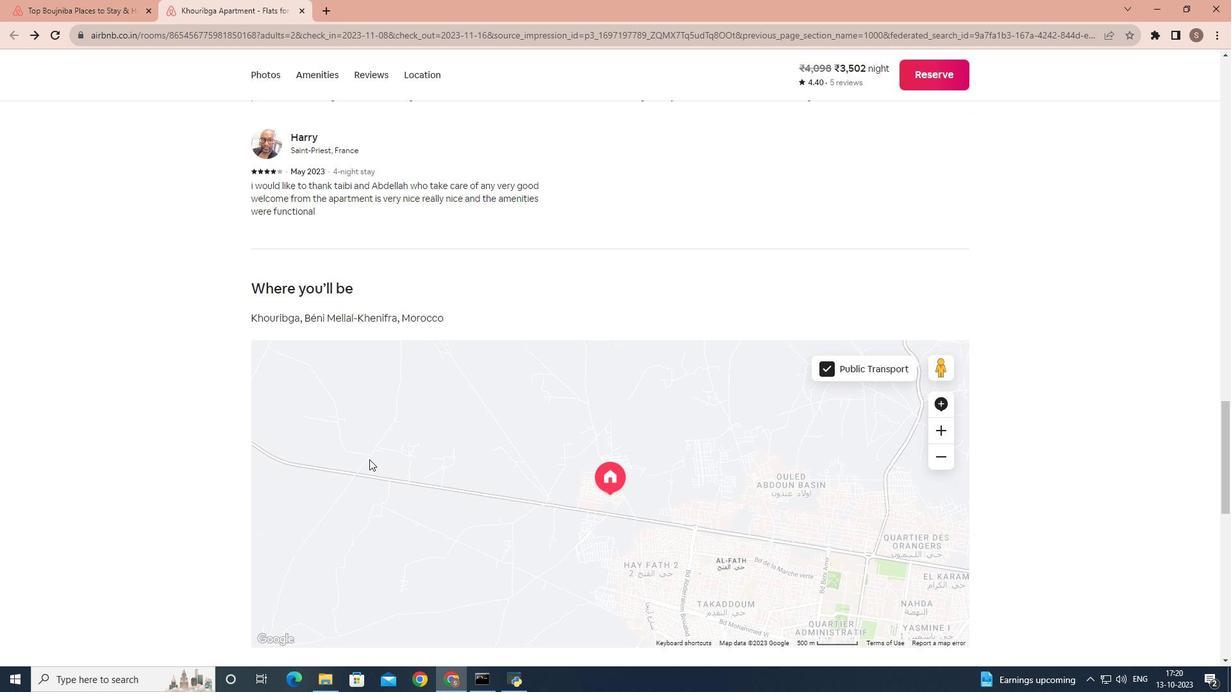 
Action: Mouse scrolled (369, 459) with delta (0, 0)
Screenshot: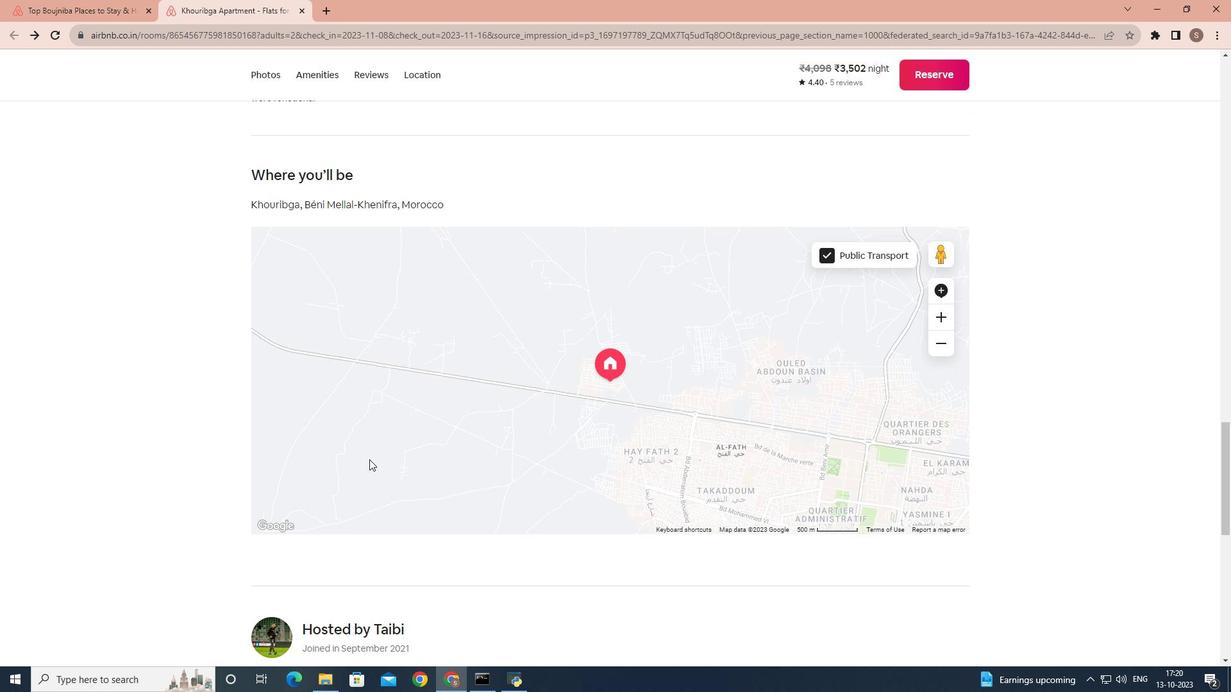 
Action: Mouse scrolled (369, 459) with delta (0, 0)
Screenshot: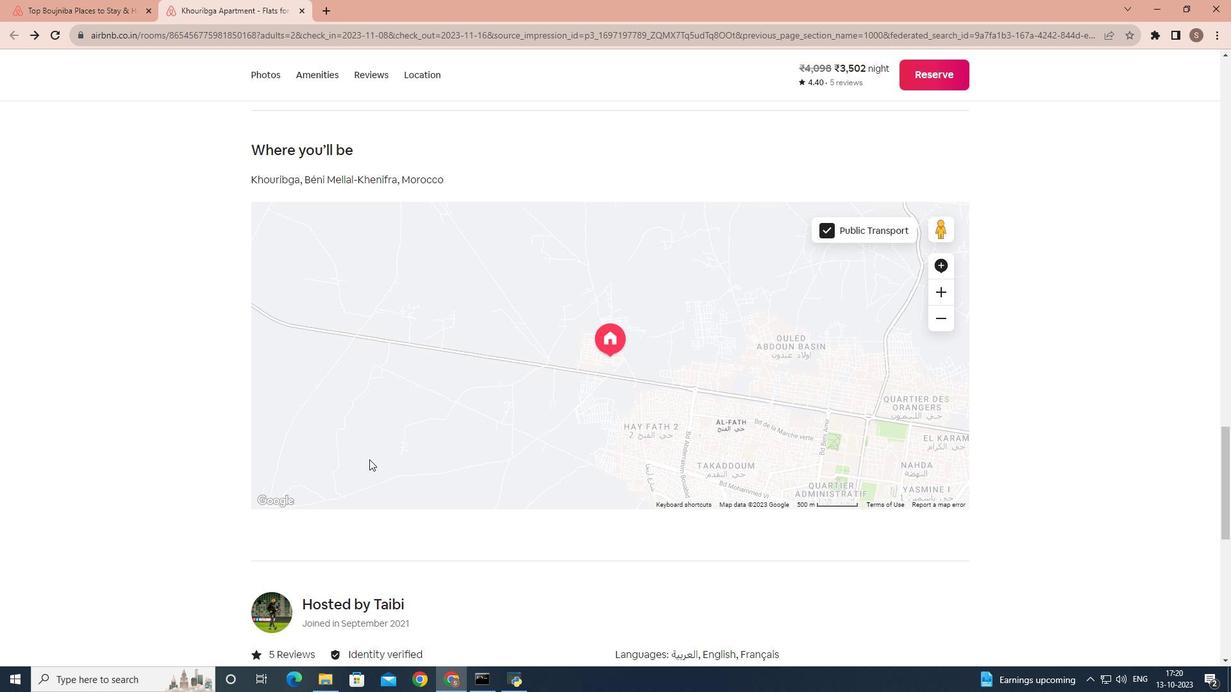 
Action: Mouse scrolled (369, 459) with delta (0, 0)
Screenshot: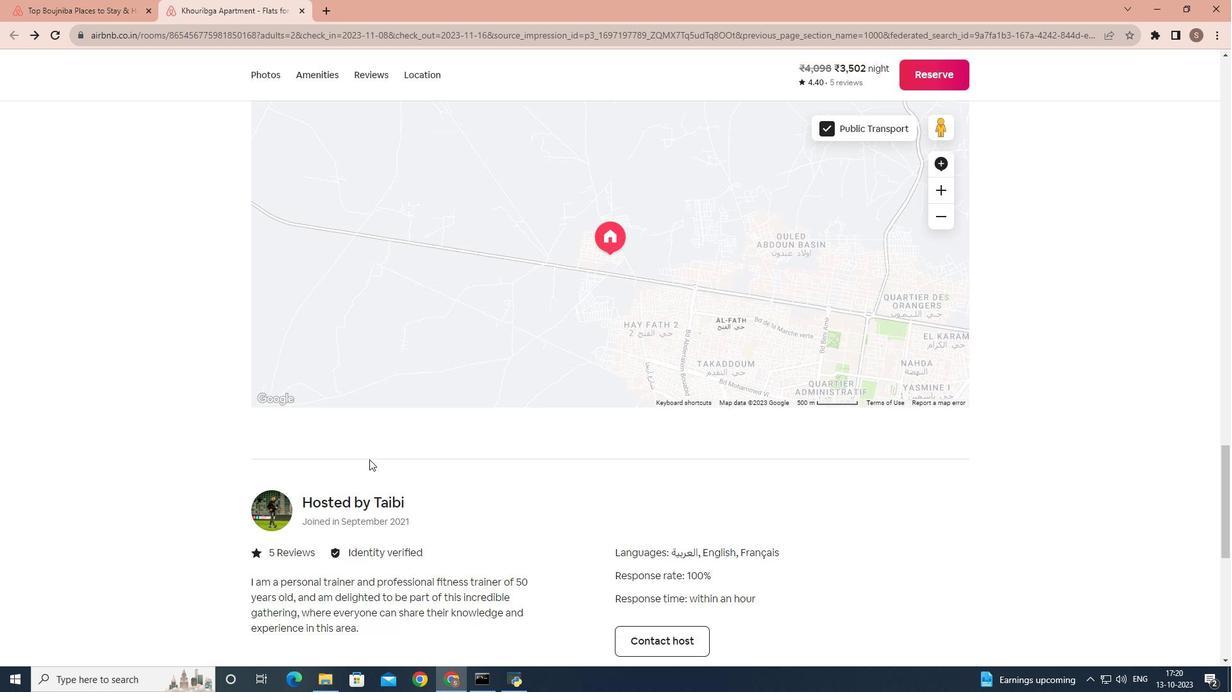 
Action: Mouse scrolled (369, 459) with delta (0, 0)
Screenshot: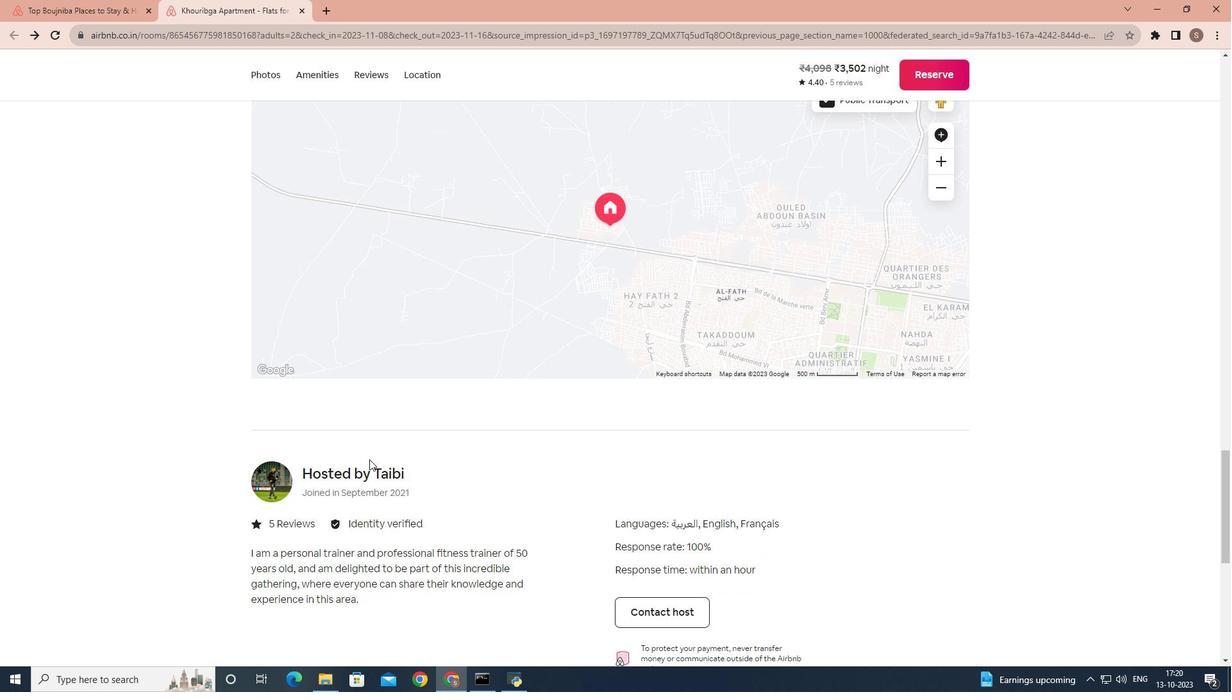 
Action: Mouse scrolled (369, 459) with delta (0, 0)
Screenshot: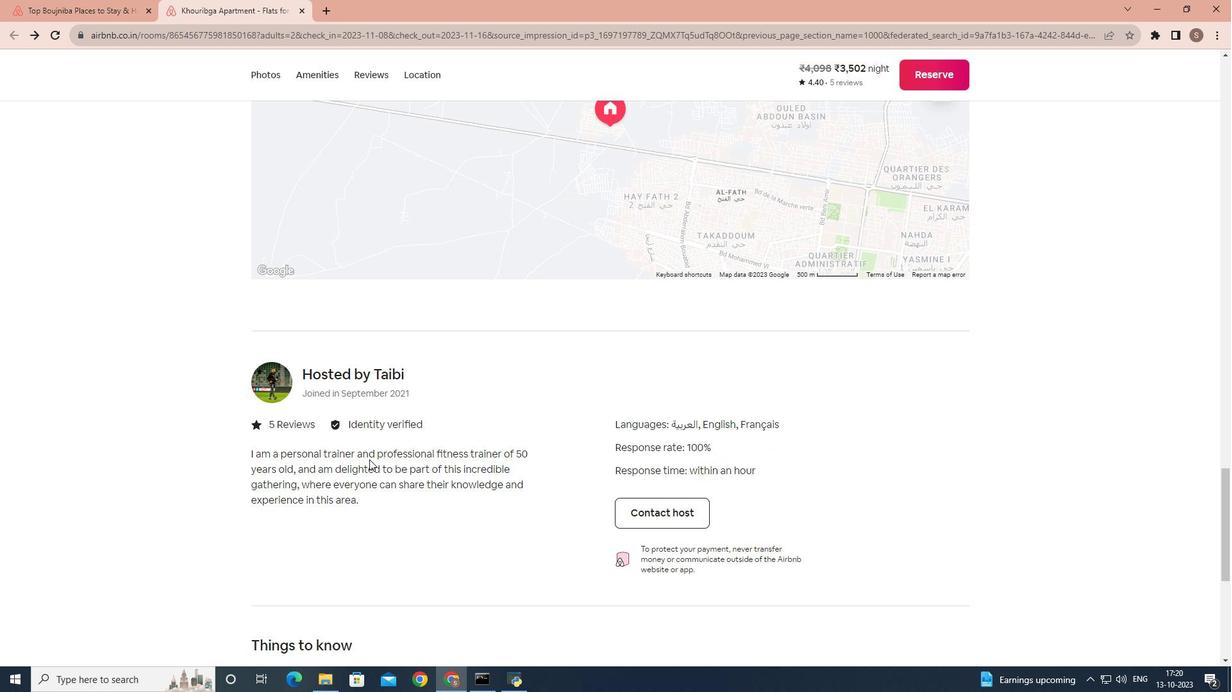
Action: Mouse scrolled (369, 459) with delta (0, 0)
Screenshot: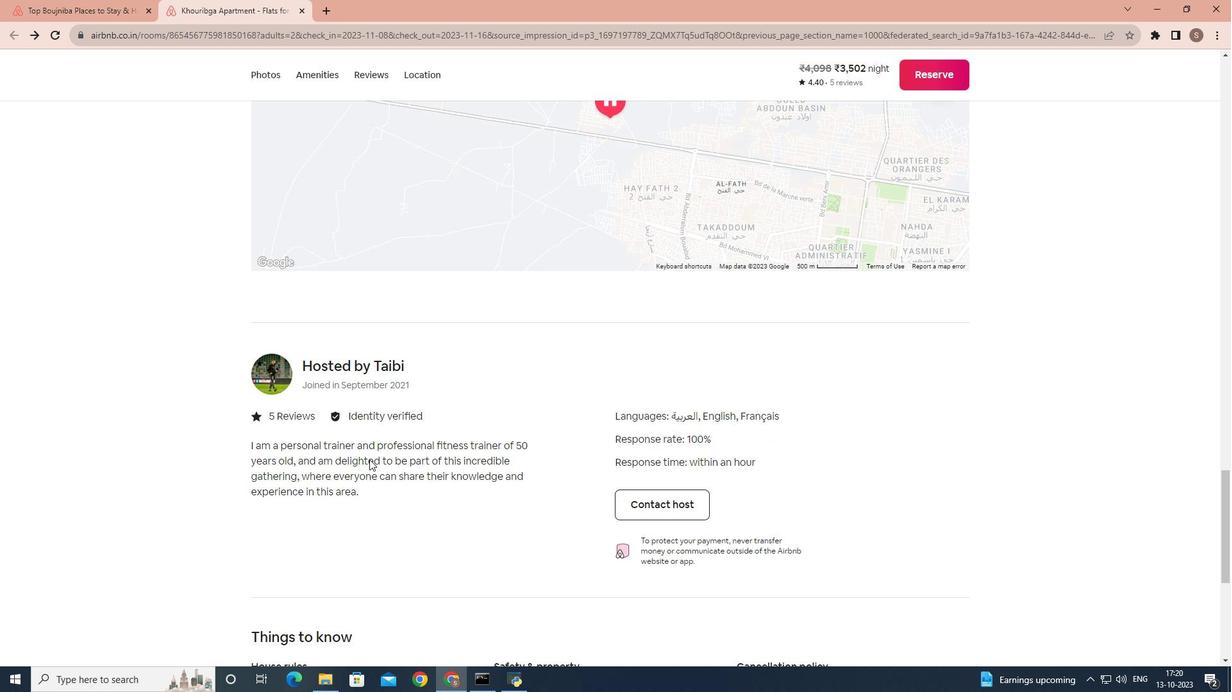 
Action: Mouse scrolled (369, 459) with delta (0, 0)
Screenshot: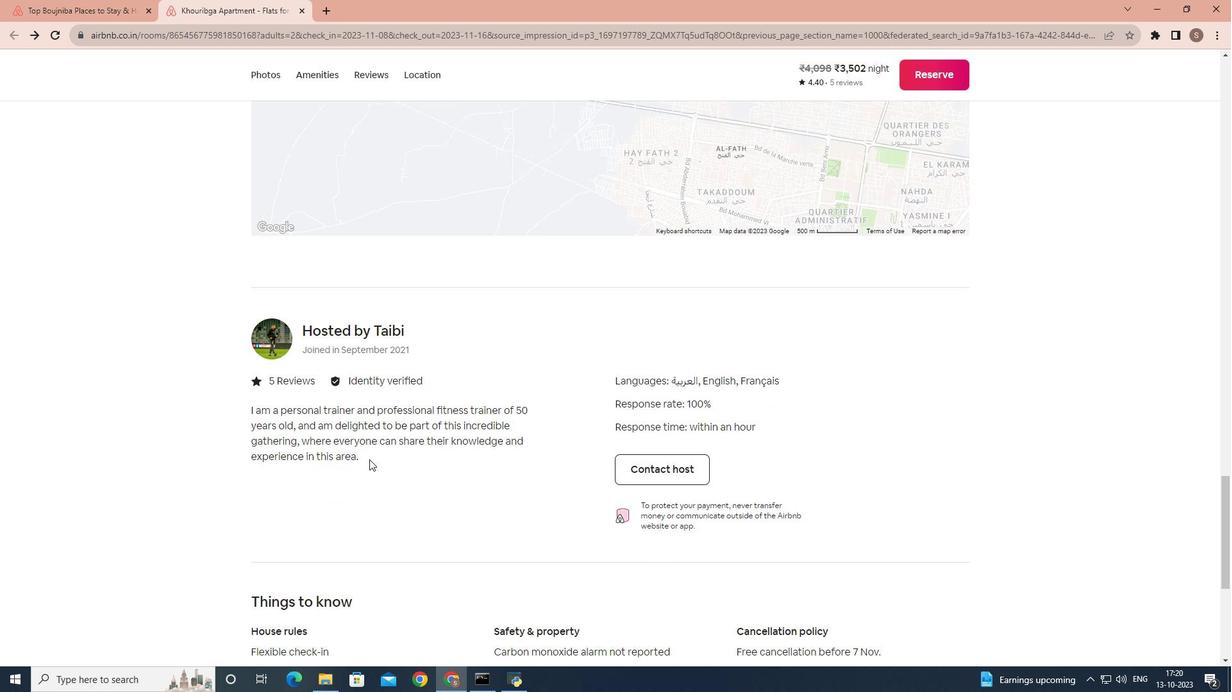 
Action: Mouse scrolled (369, 459) with delta (0, 0)
Screenshot: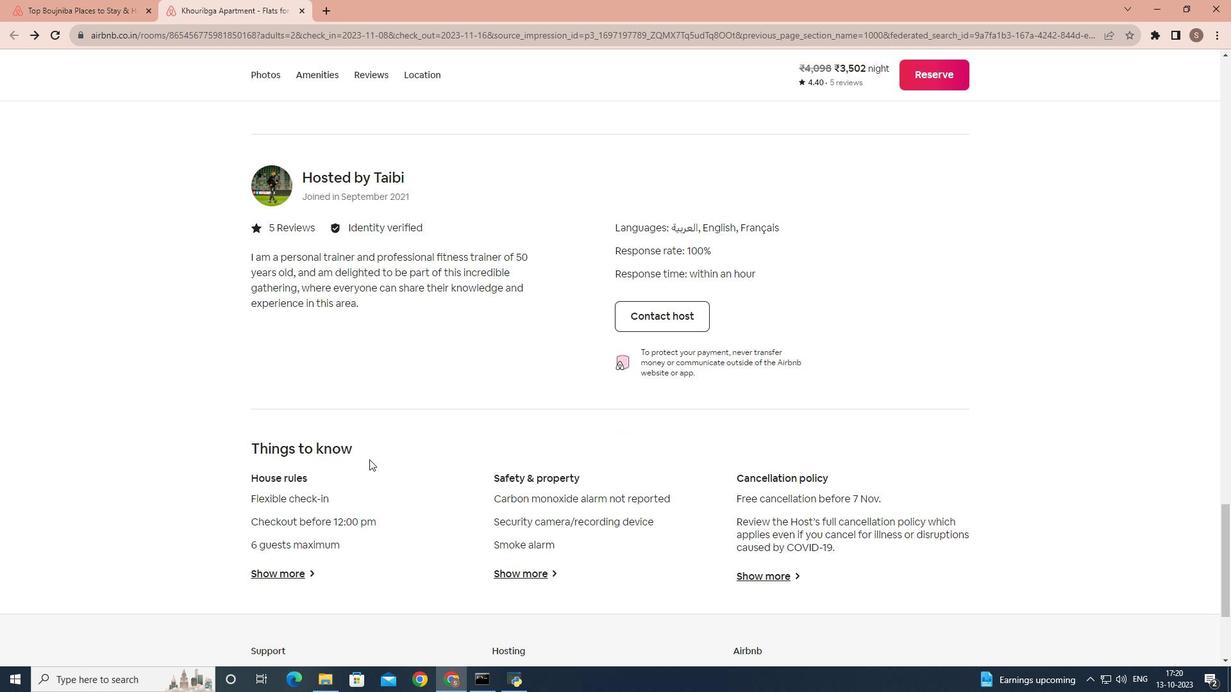 
Action: Mouse scrolled (369, 459) with delta (0, 0)
Screenshot: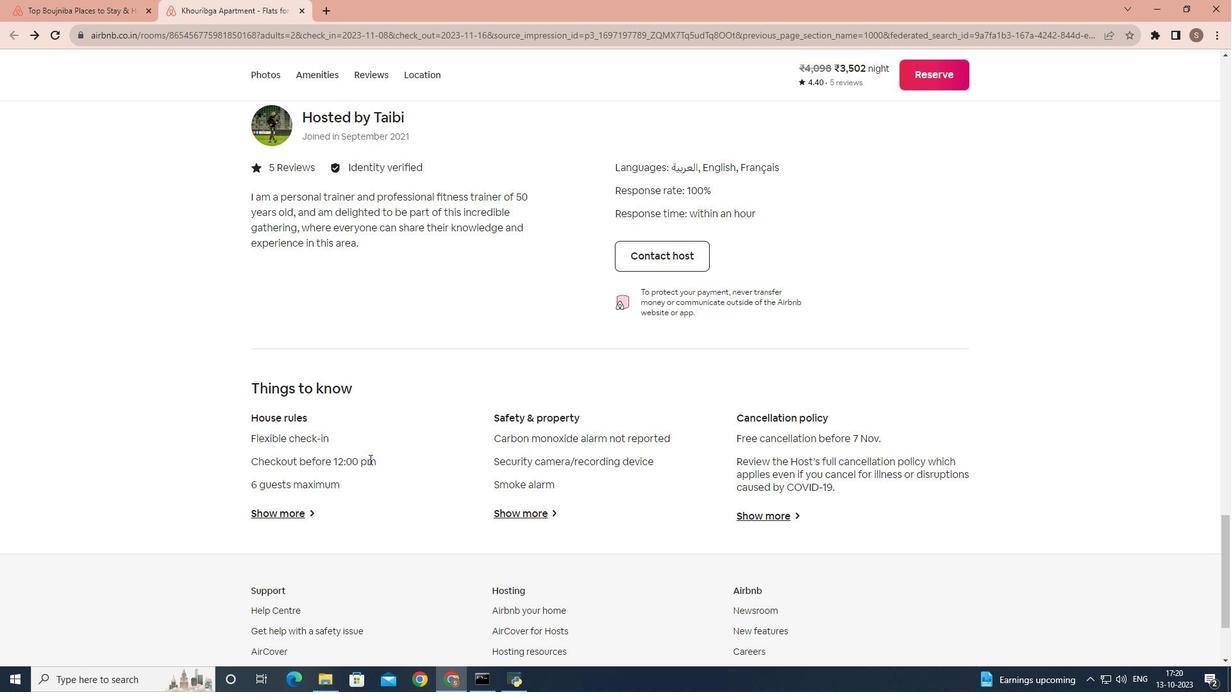 
Action: Mouse moved to (292, 452)
Screenshot: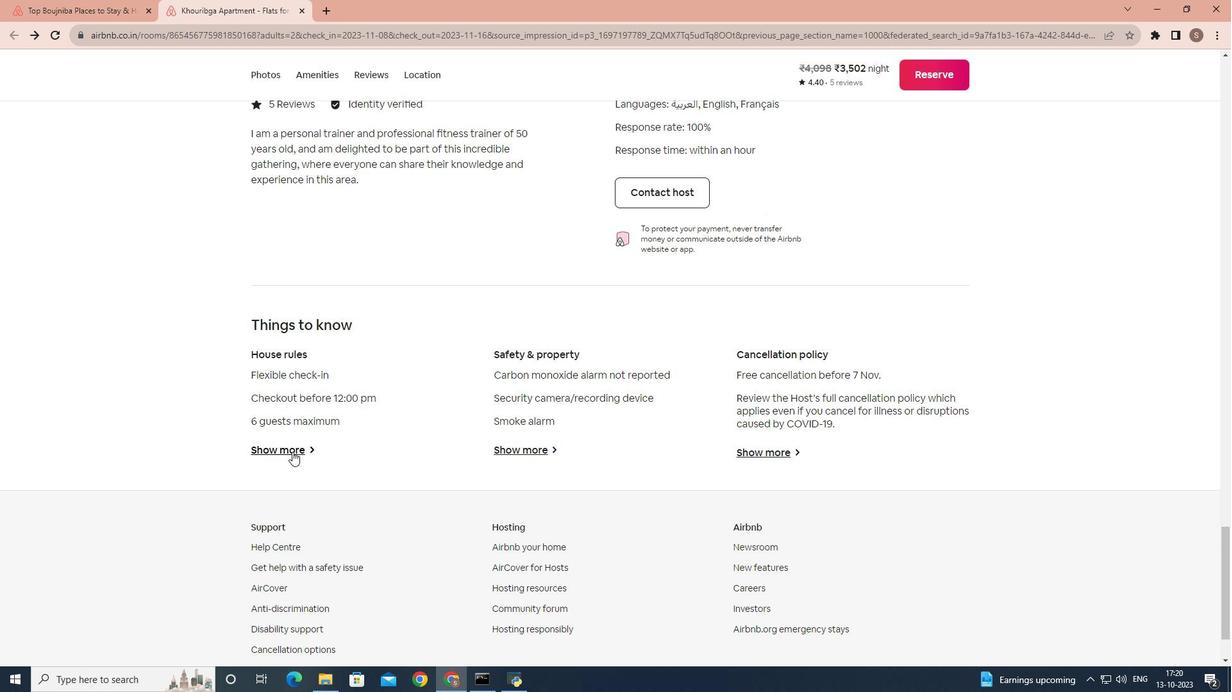 
Action: Mouse pressed left at (292, 452)
Screenshot: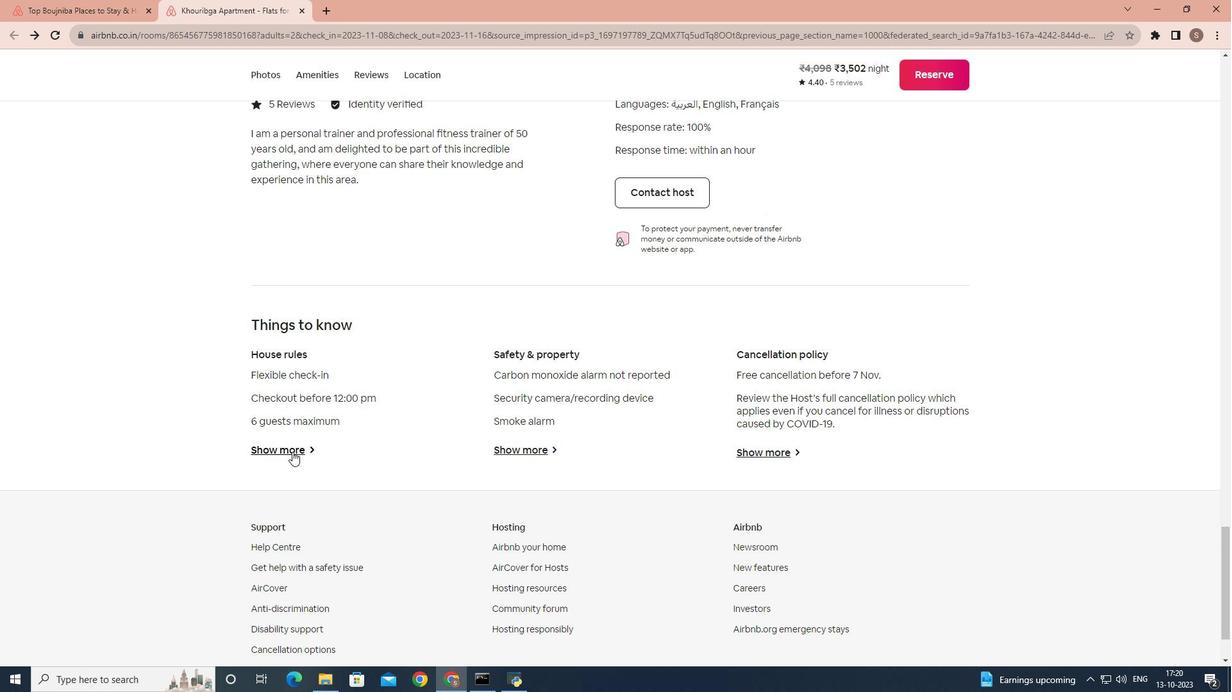 
Action: Mouse moved to (530, 388)
Screenshot: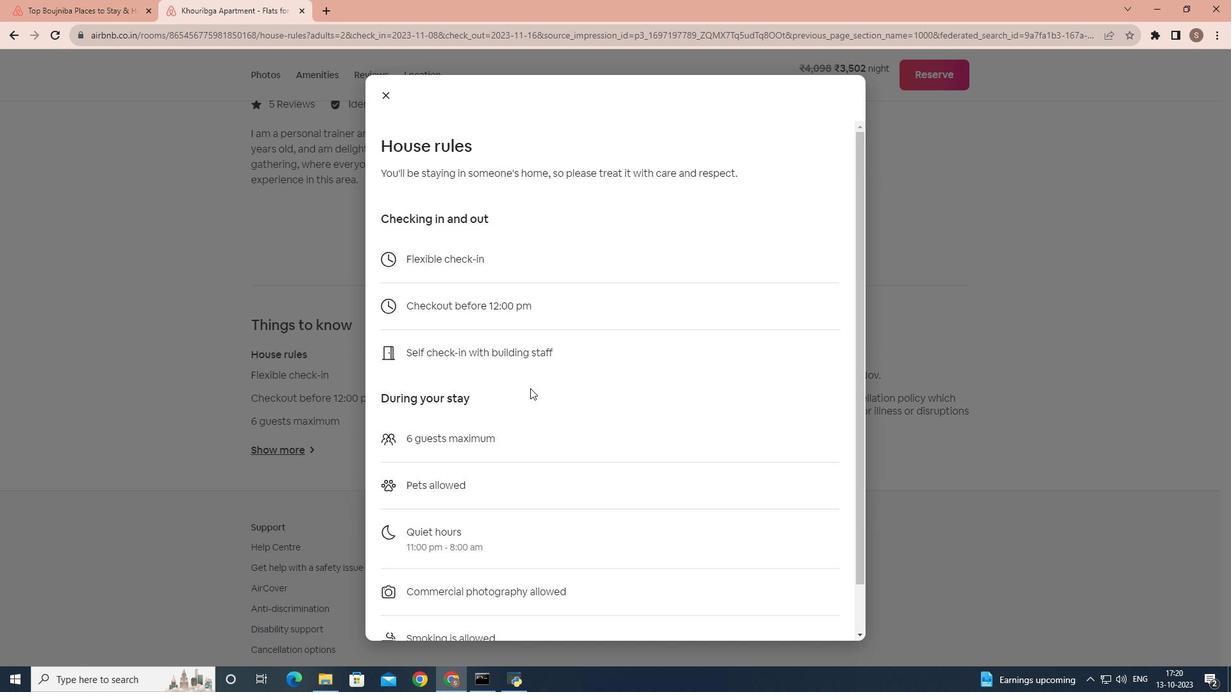 
Action: Mouse scrolled (530, 388) with delta (0, 0)
Screenshot: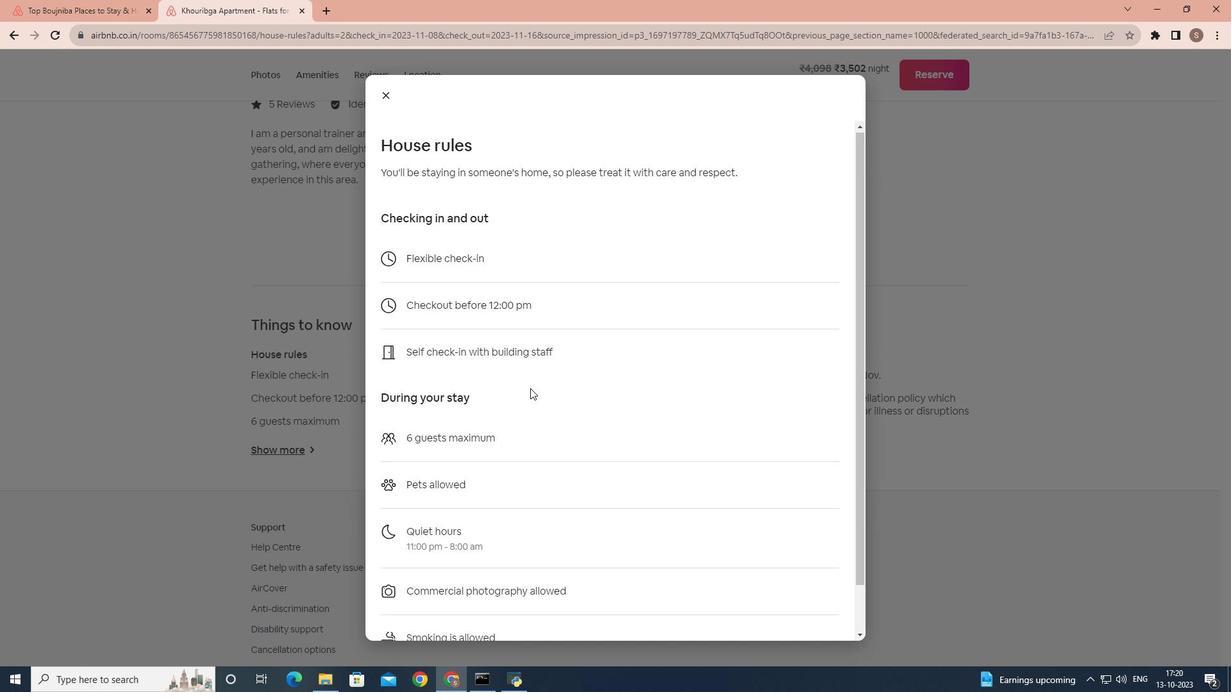 
Action: Mouse scrolled (530, 388) with delta (0, 0)
Screenshot: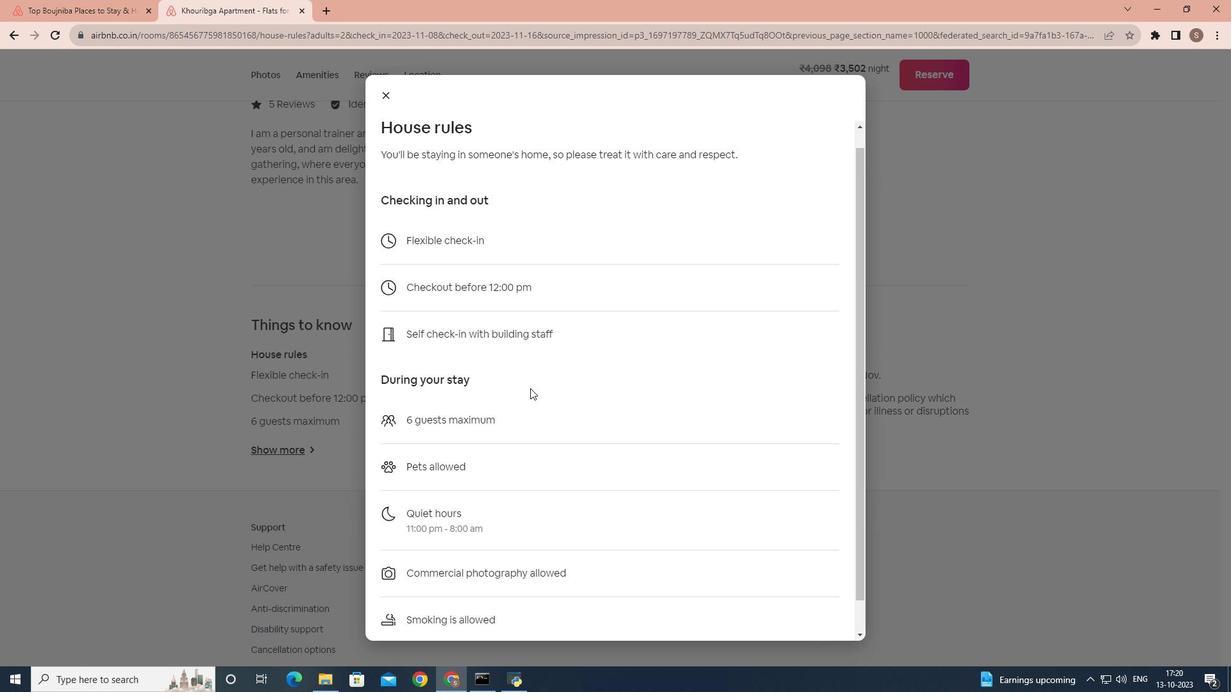 
Action: Mouse scrolled (530, 388) with delta (0, 0)
Screenshot: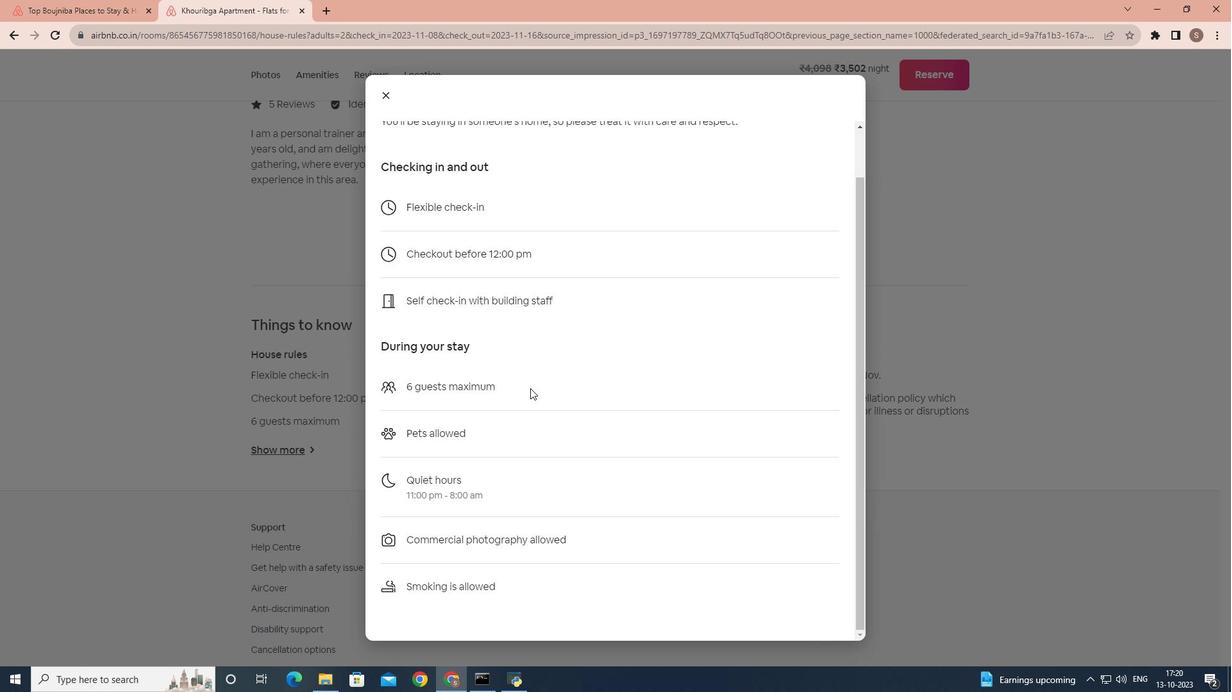 
Action: Mouse scrolled (530, 388) with delta (0, 0)
Screenshot: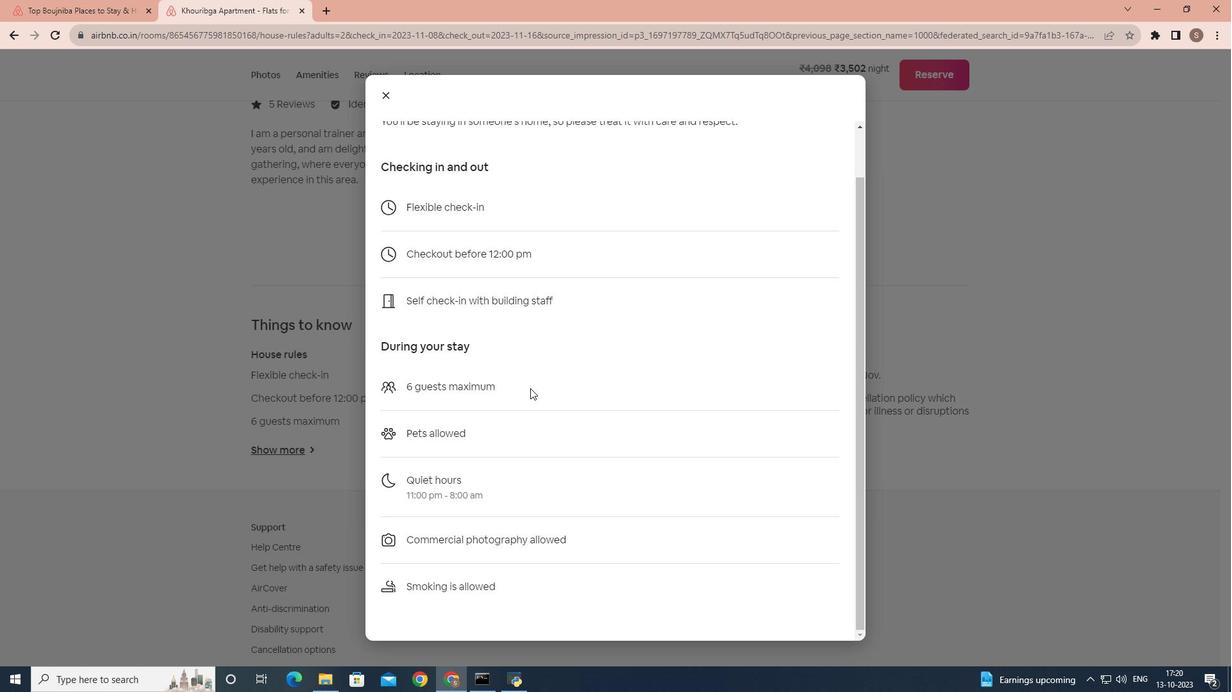 
Action: Mouse moved to (387, 94)
Screenshot: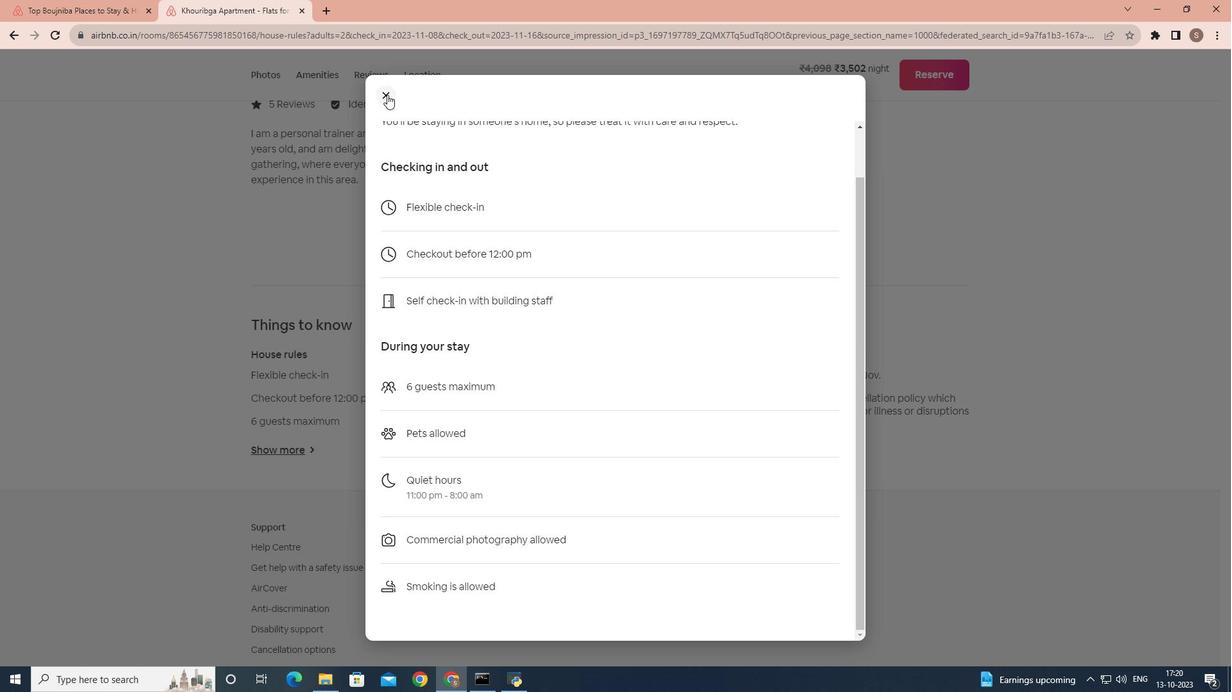 
Action: Mouse pressed left at (387, 94)
Screenshot: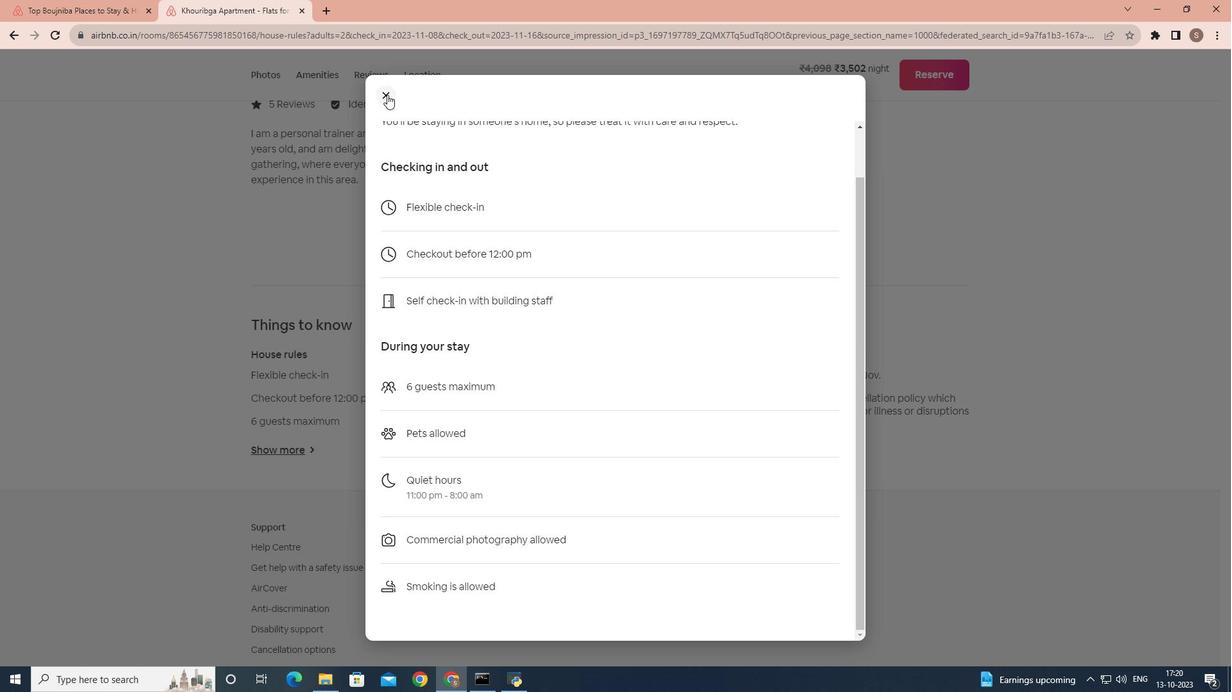 
Action: Mouse moved to (587, 283)
Screenshot: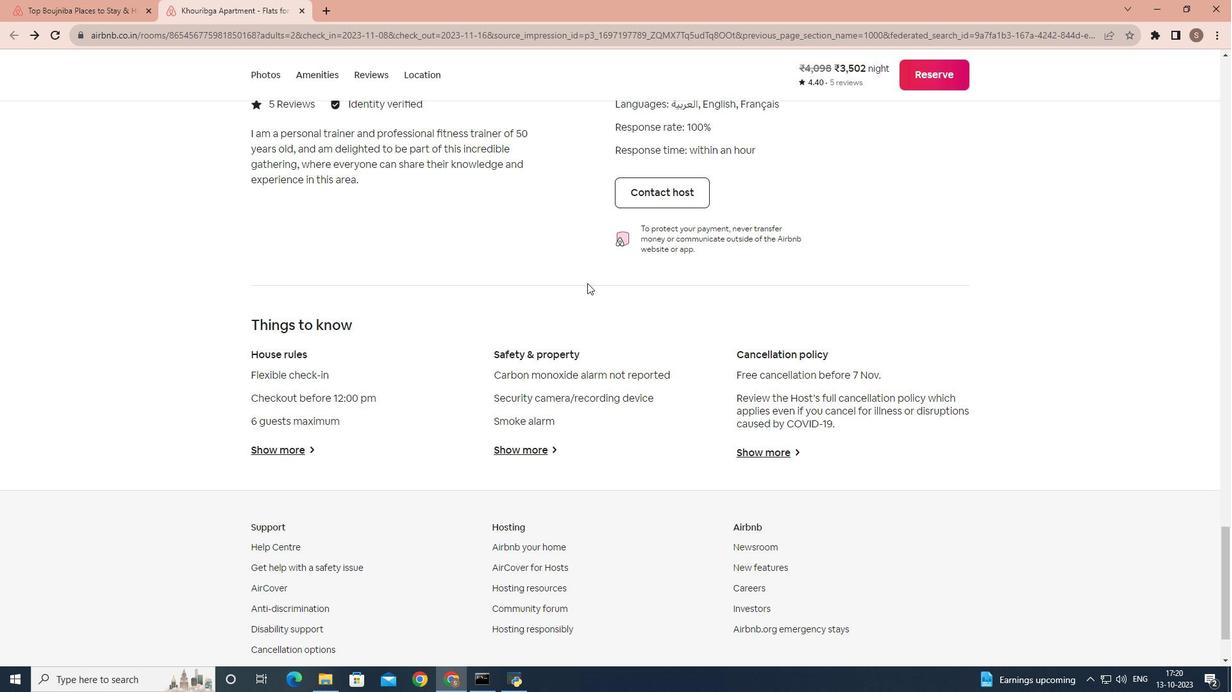 
Action: Mouse scrolled (587, 282) with delta (0, 0)
Screenshot: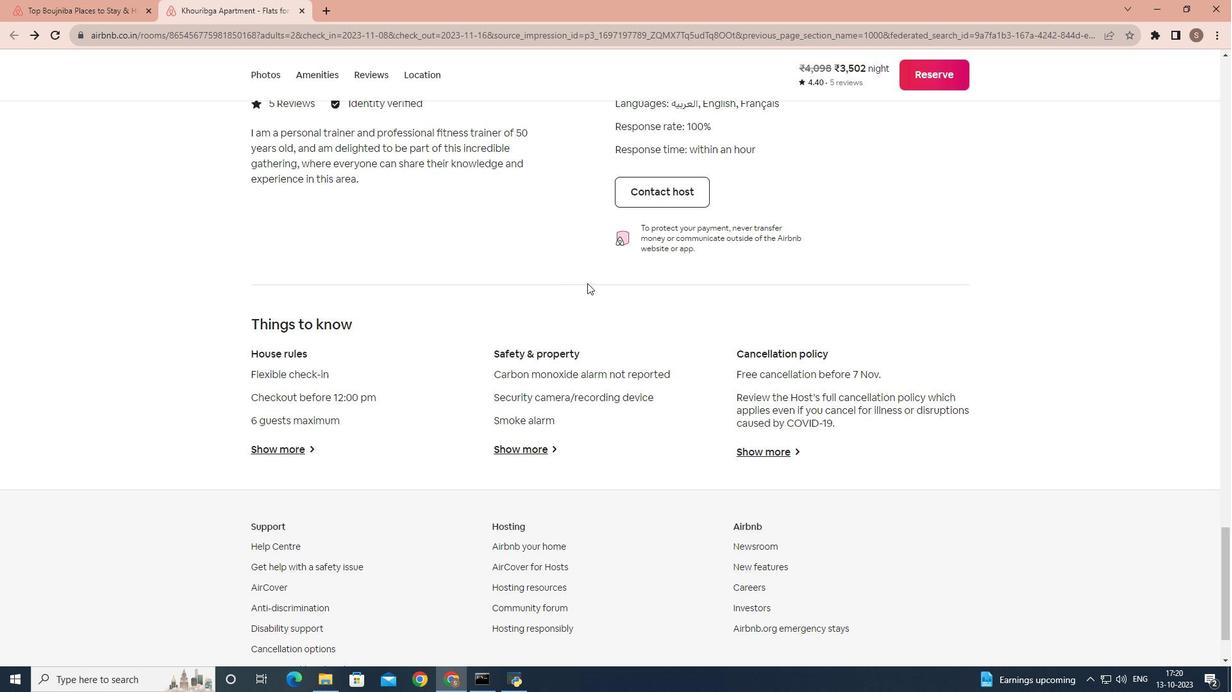 
Action: Mouse moved to (529, 391)
Screenshot: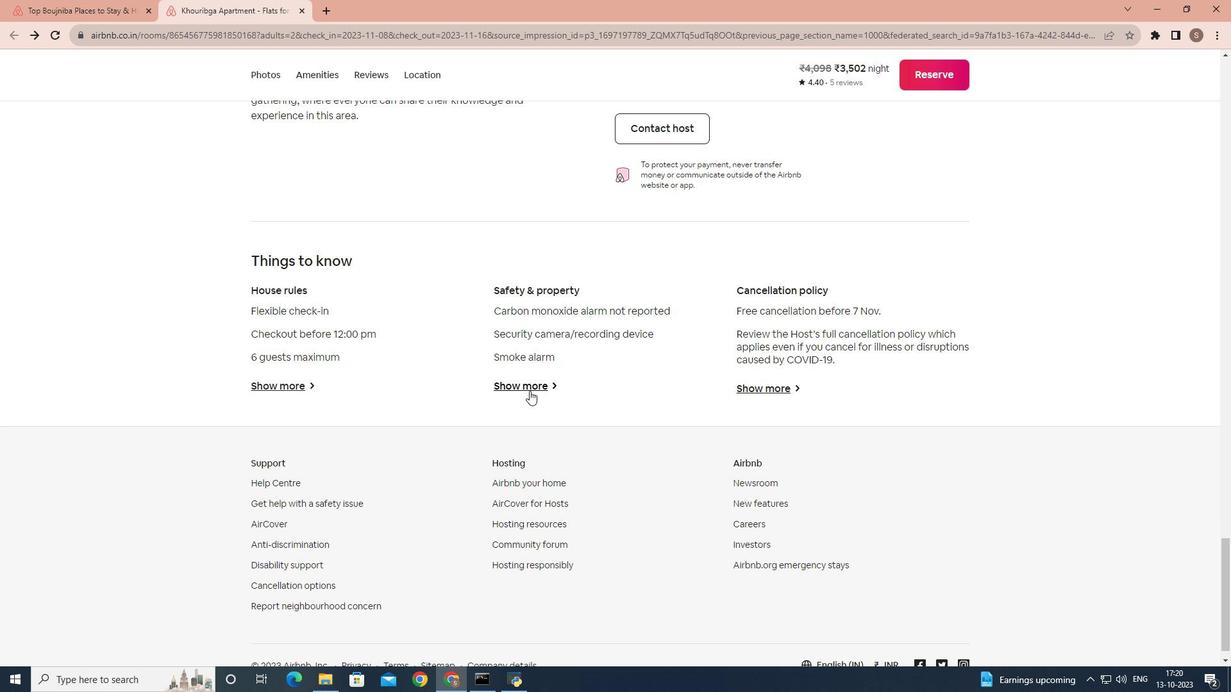 
Action: Mouse pressed left at (529, 391)
Screenshot: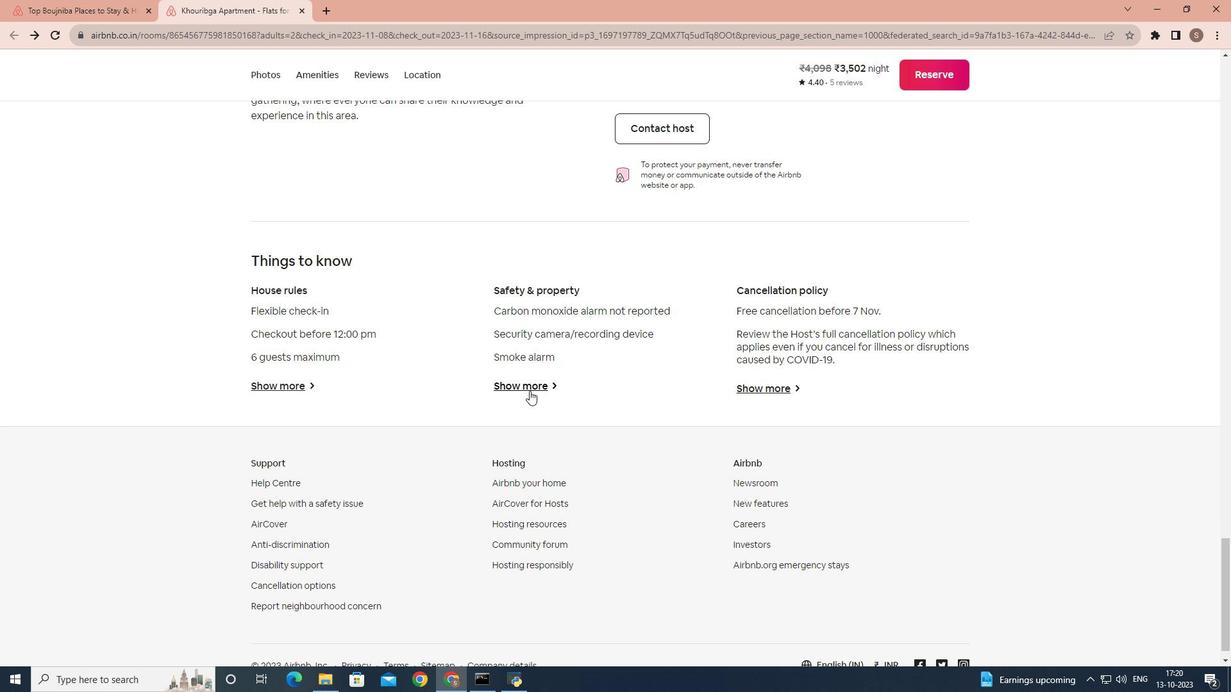
Action: Mouse moved to (531, 390)
Screenshot: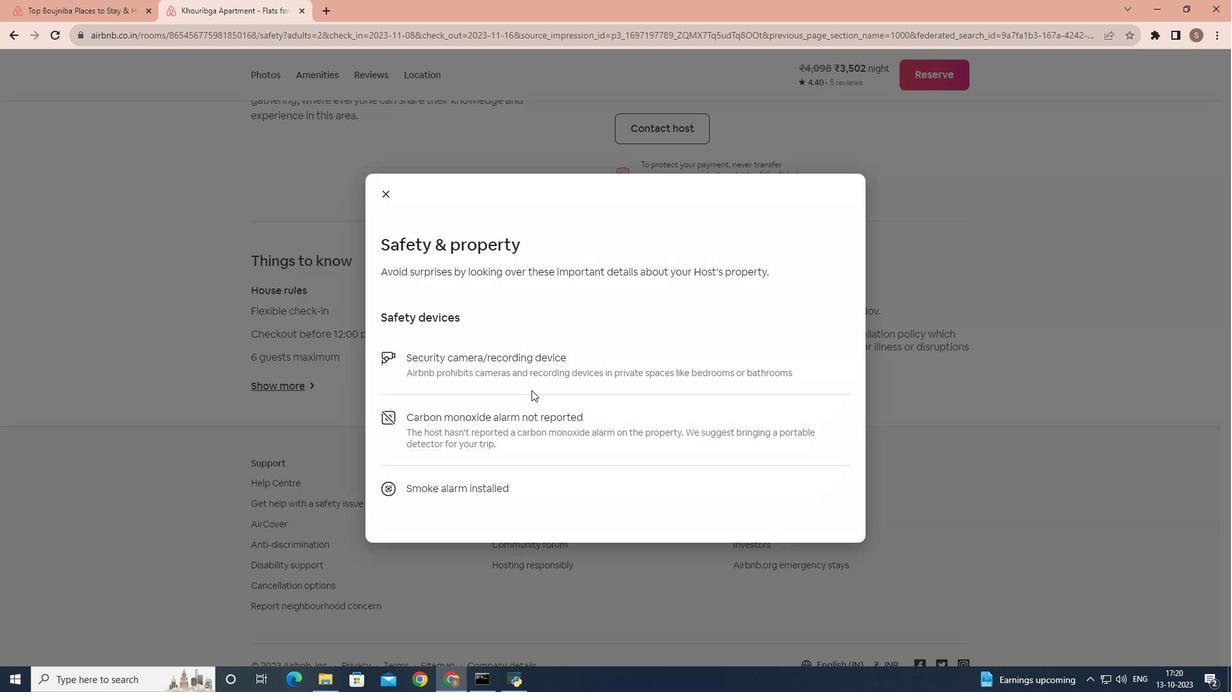 
Action: Mouse scrolled (531, 389) with delta (0, 0)
Screenshot: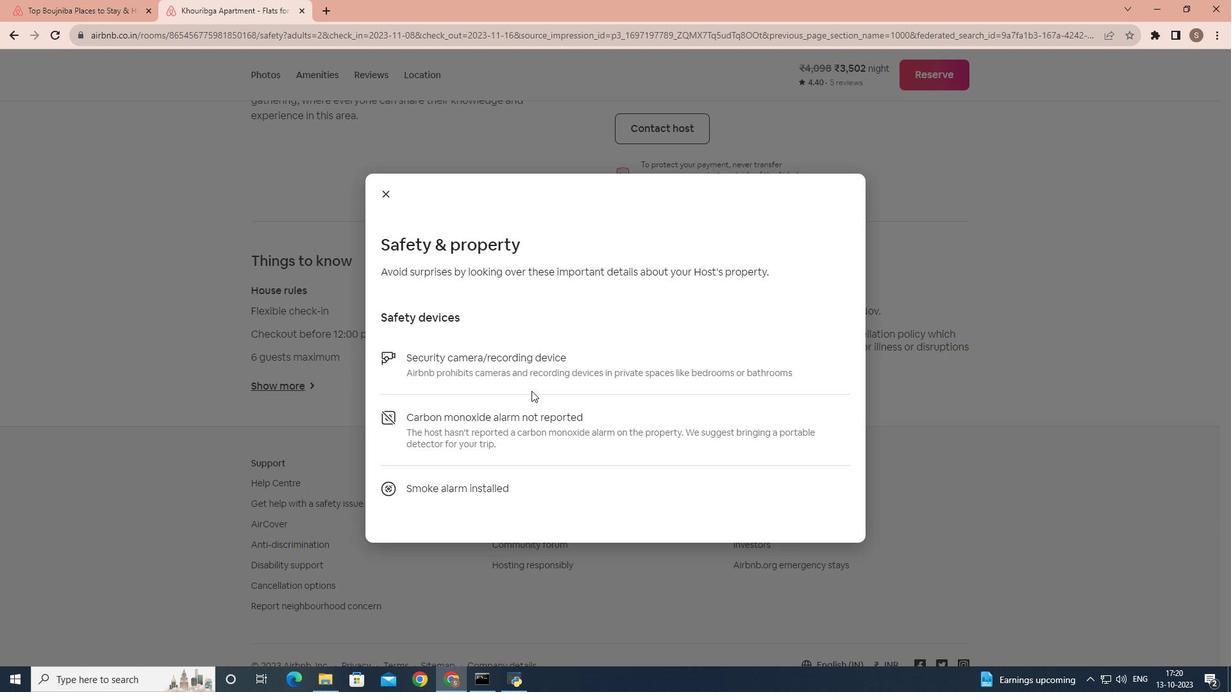
Action: Mouse scrolled (531, 389) with delta (0, 0)
Screenshot: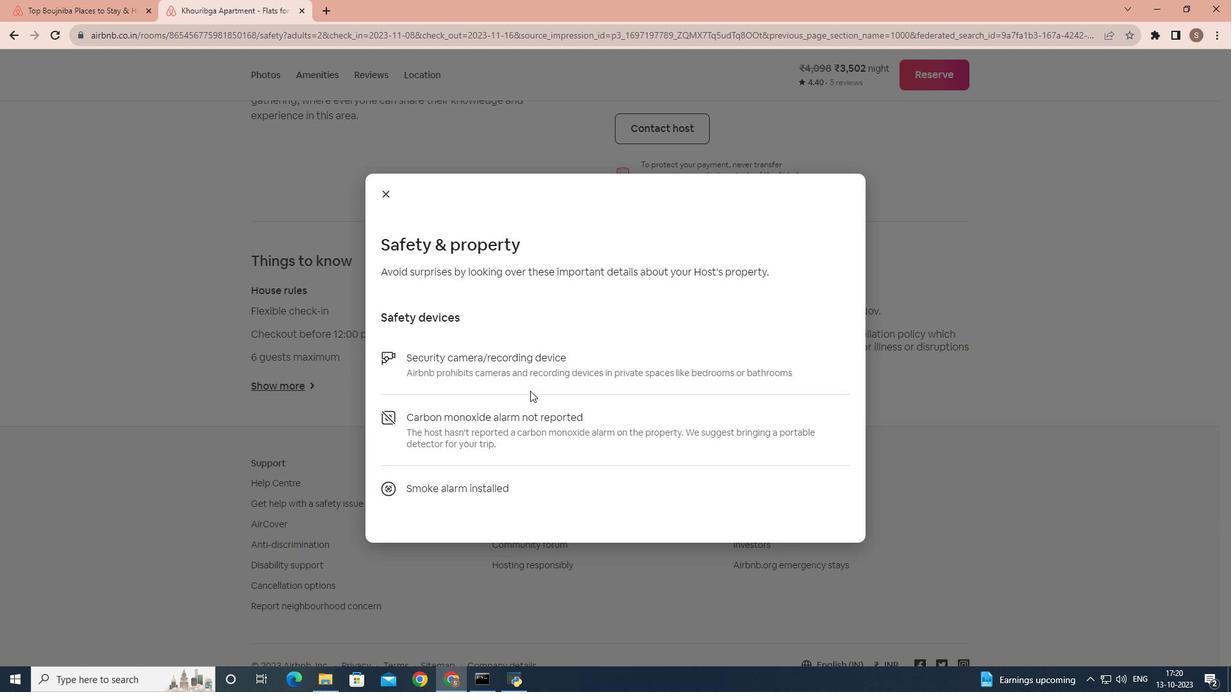 
Action: Mouse moved to (531, 391)
Screenshot: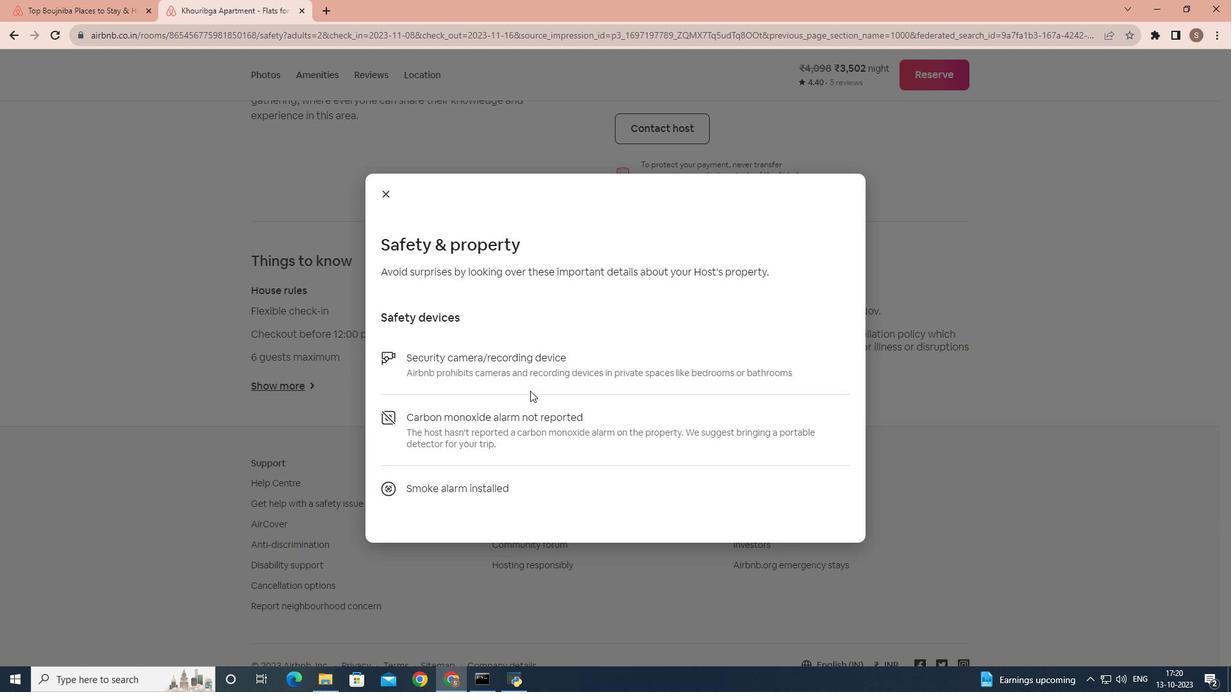
Action: Mouse scrolled (531, 390) with delta (0, 0)
Screenshot: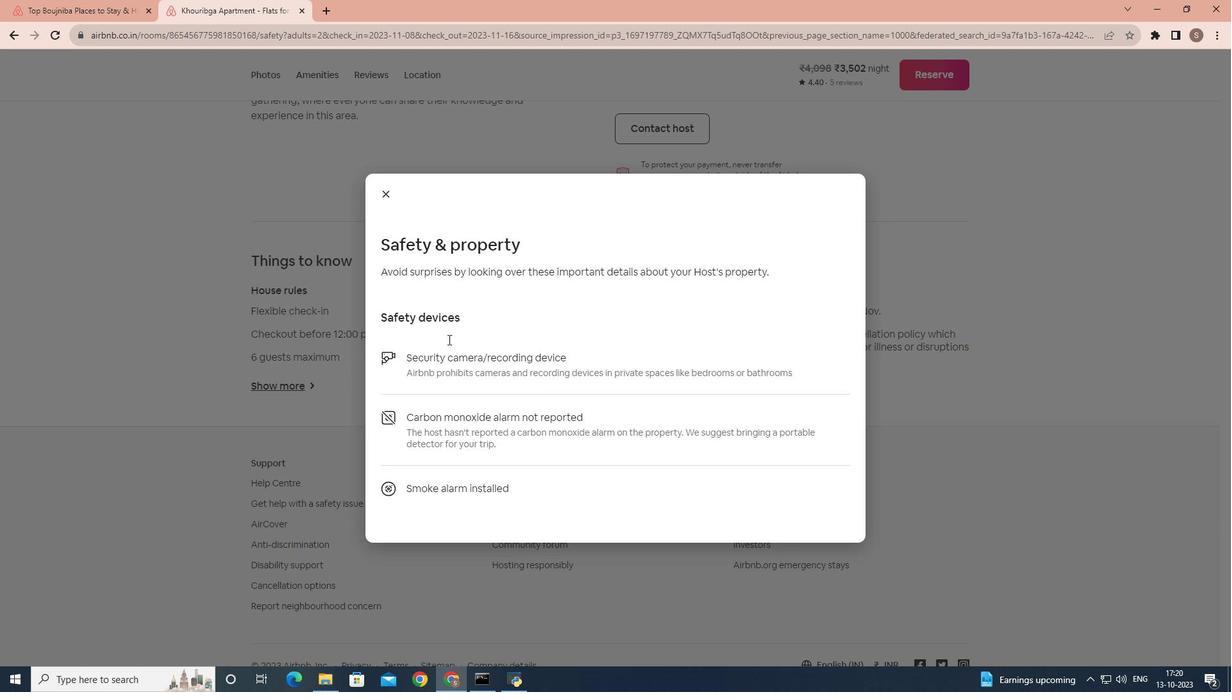 
Action: Mouse moved to (388, 194)
Screenshot: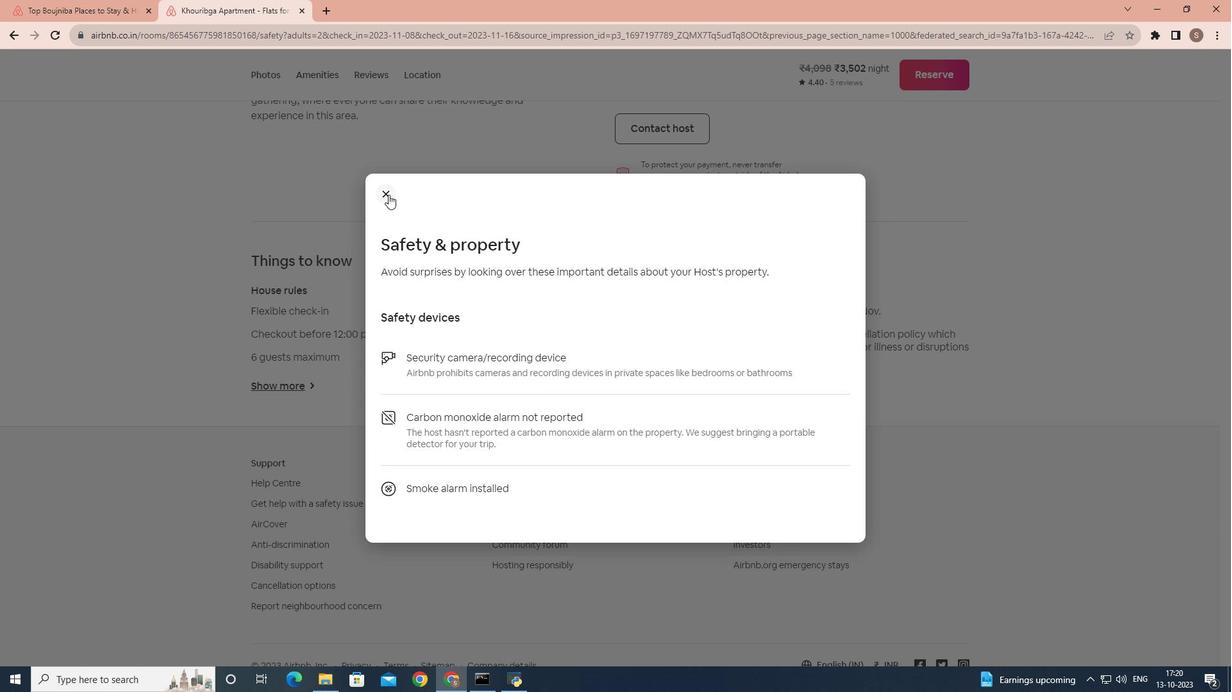 
Action: Mouse pressed left at (388, 194)
Screenshot: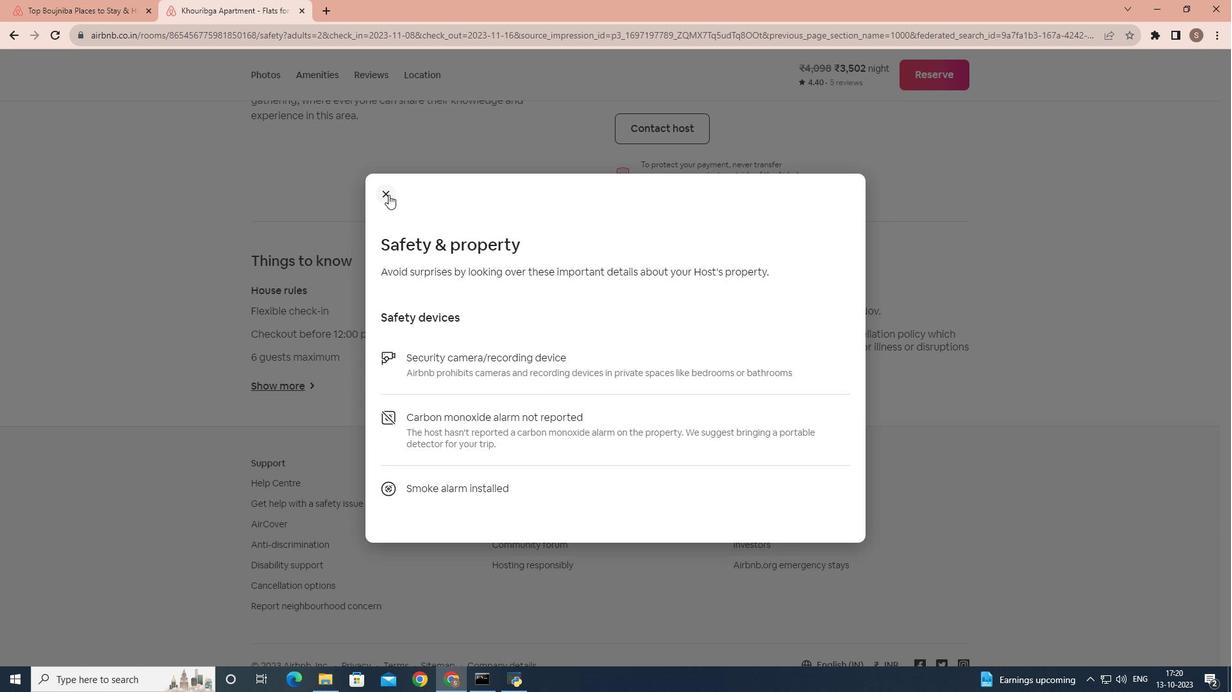 
Action: Mouse moved to (747, 384)
Screenshot: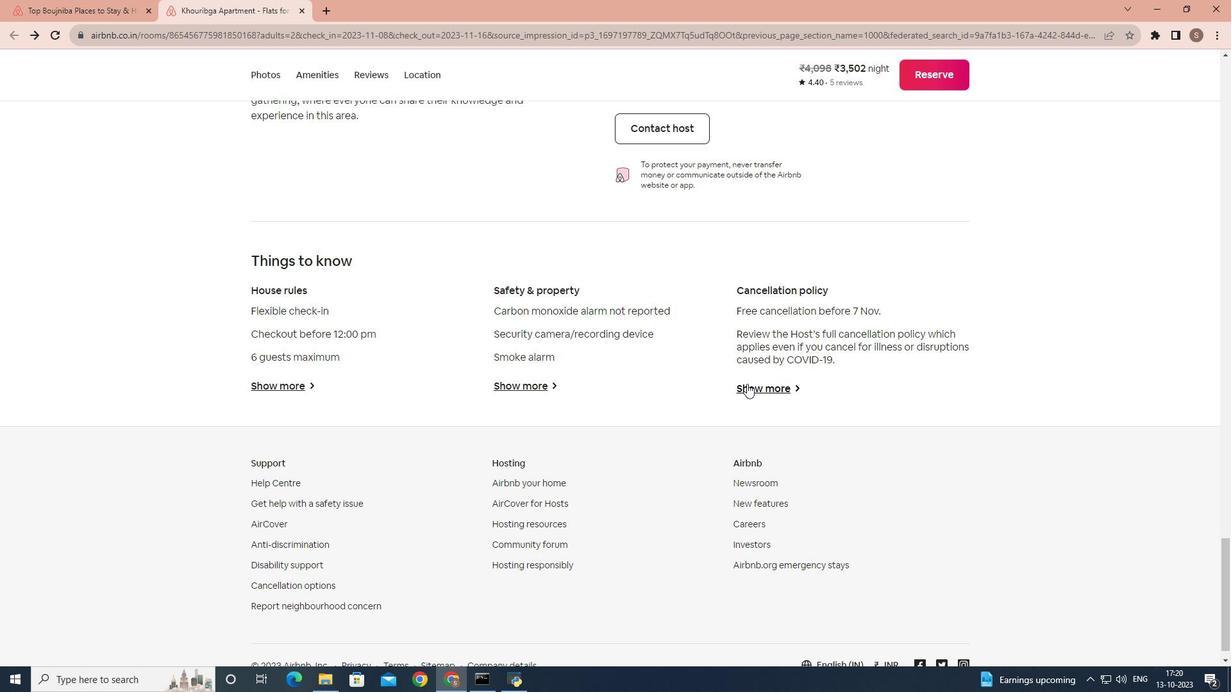 
Action: Mouse pressed left at (747, 384)
Screenshot: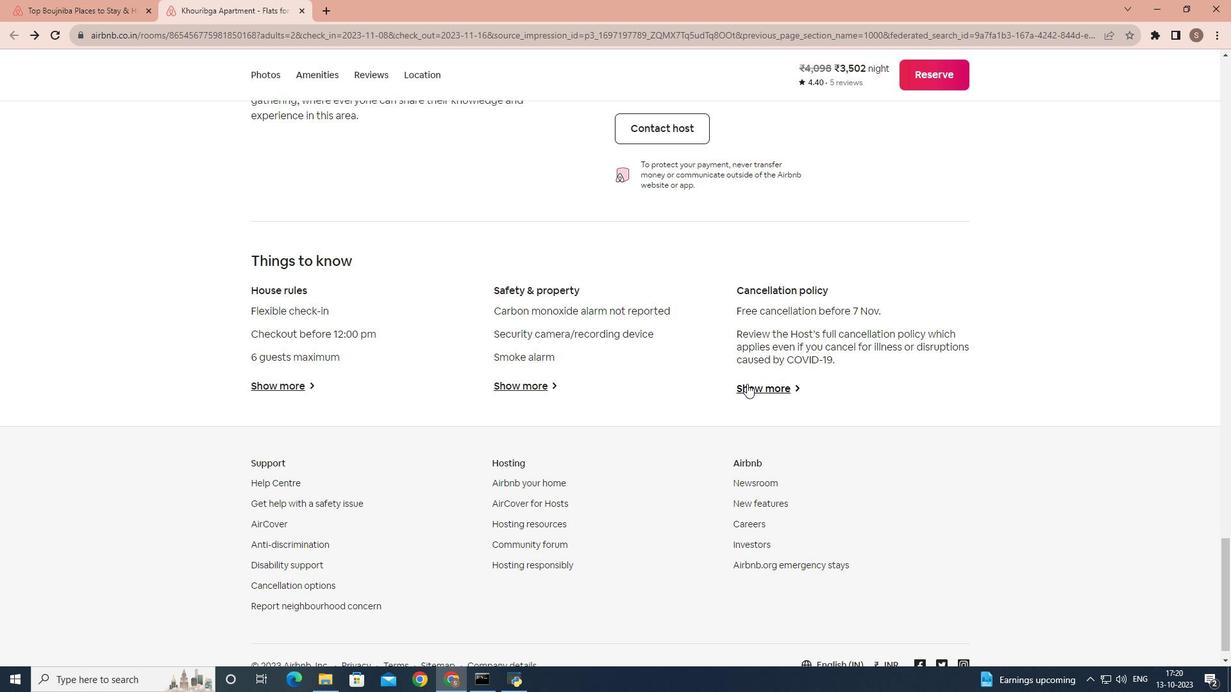 
Action: Mouse moved to (450, 184)
Screenshot: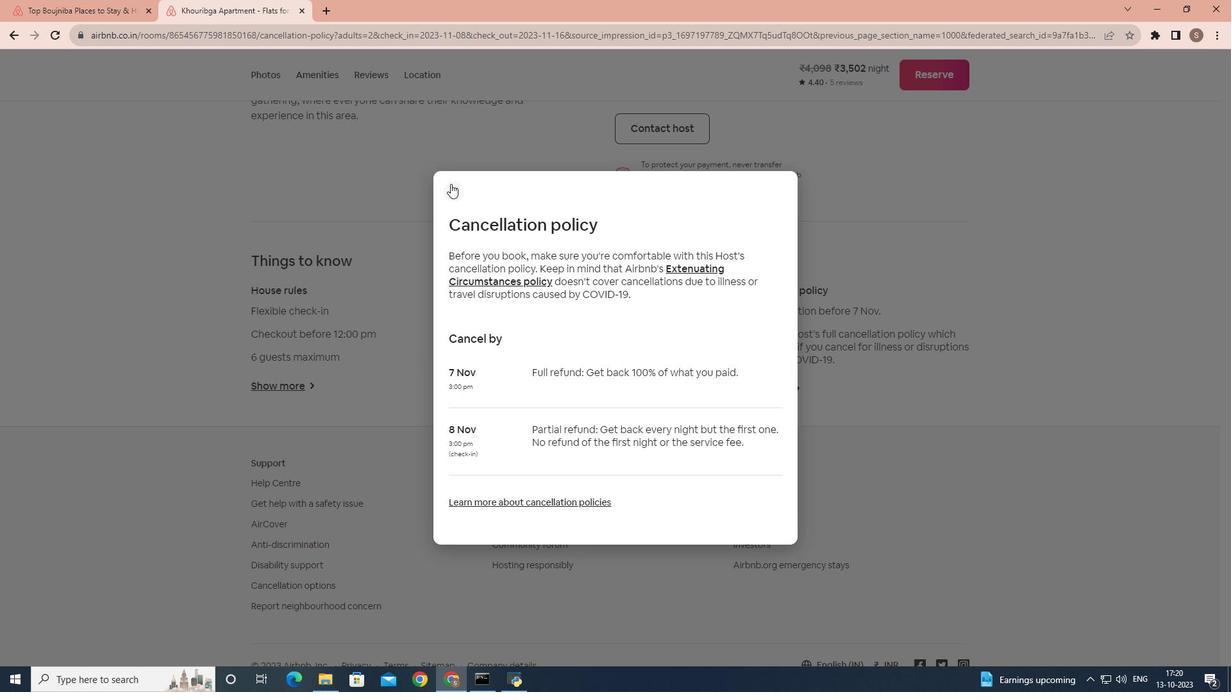 
Action: Mouse pressed left at (450, 184)
Screenshot: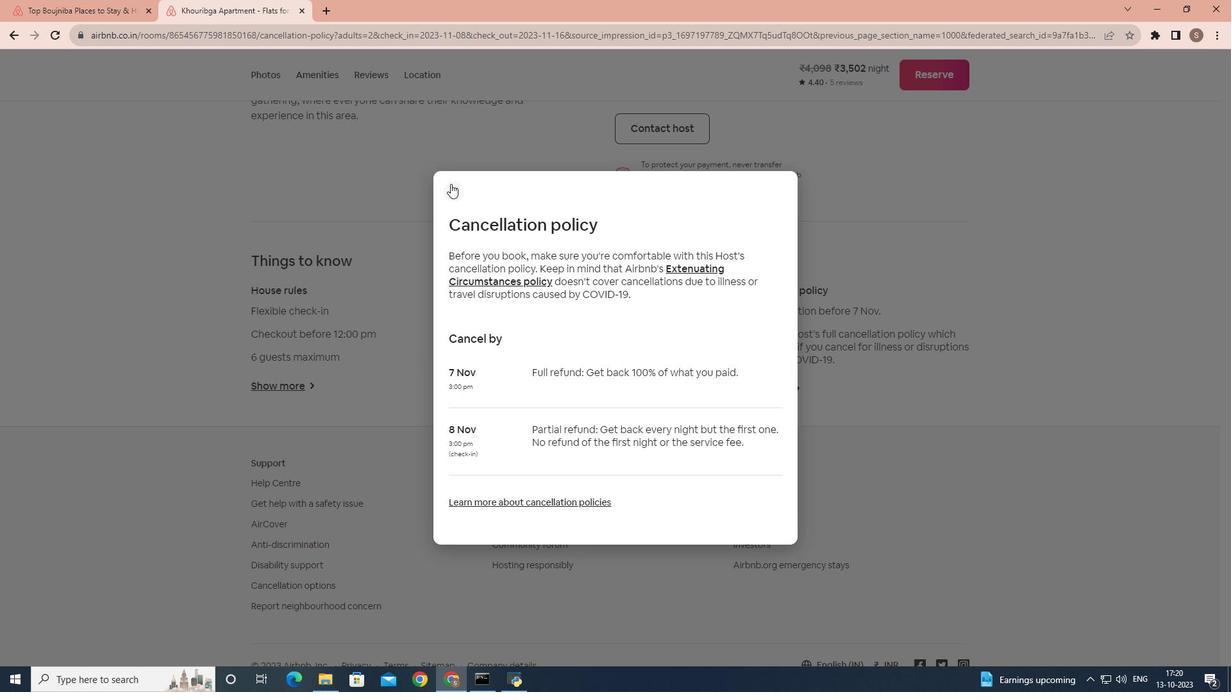 
Action: Mouse moved to (126, 8)
Screenshot: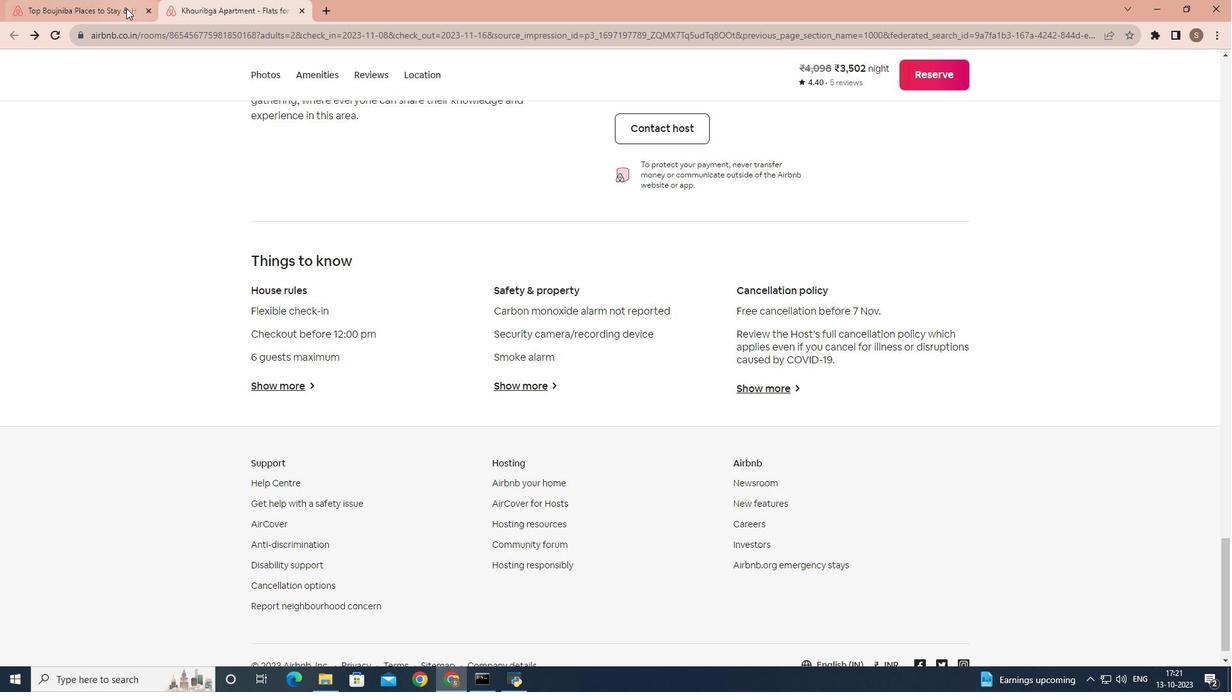 
Action: Mouse pressed left at (126, 8)
Screenshot: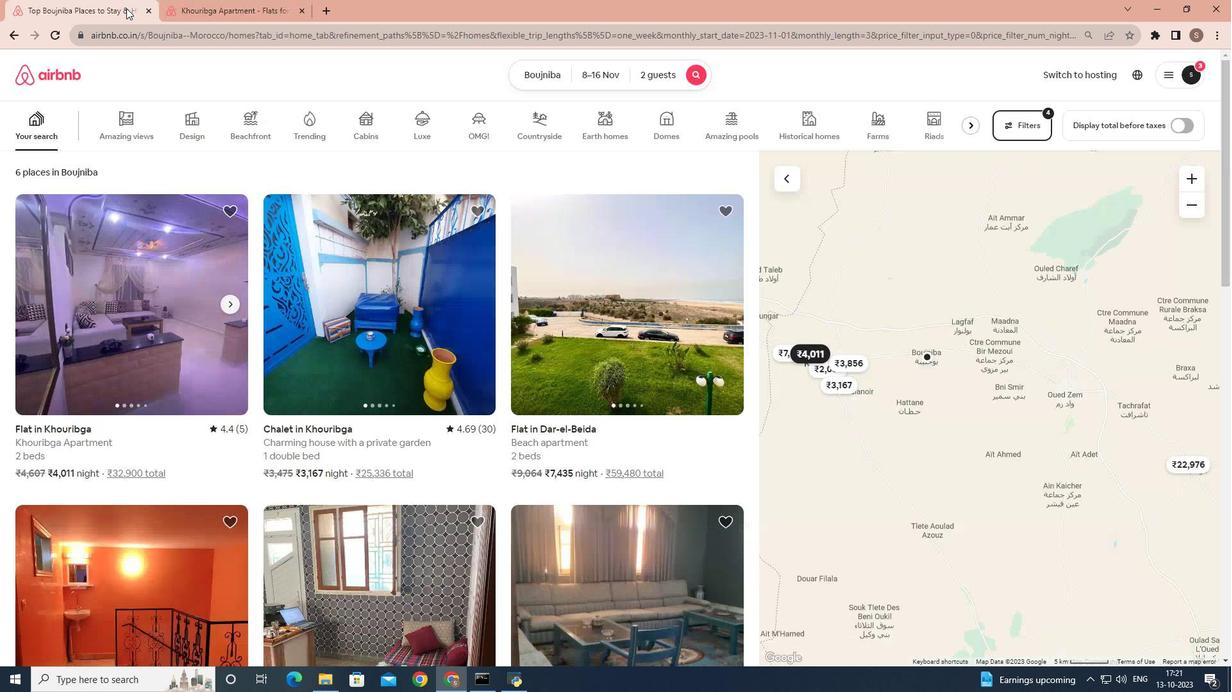 
Action: Mouse moved to (309, 278)
Screenshot: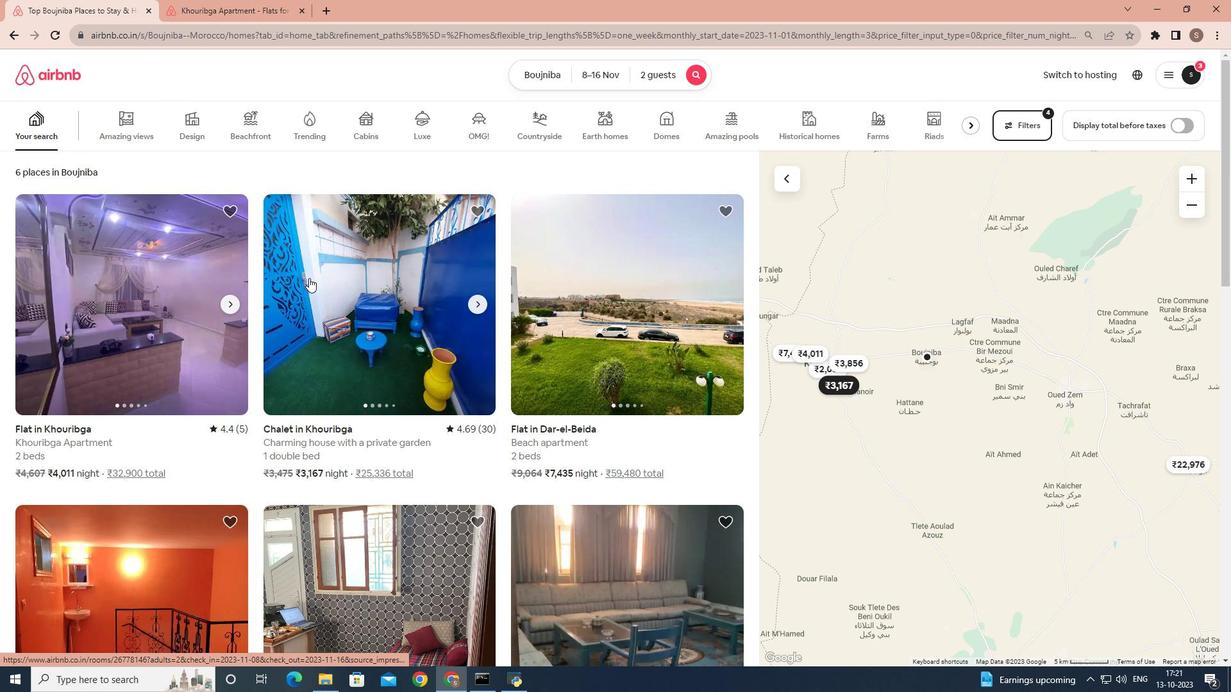 
Action: Mouse pressed left at (309, 278)
Screenshot: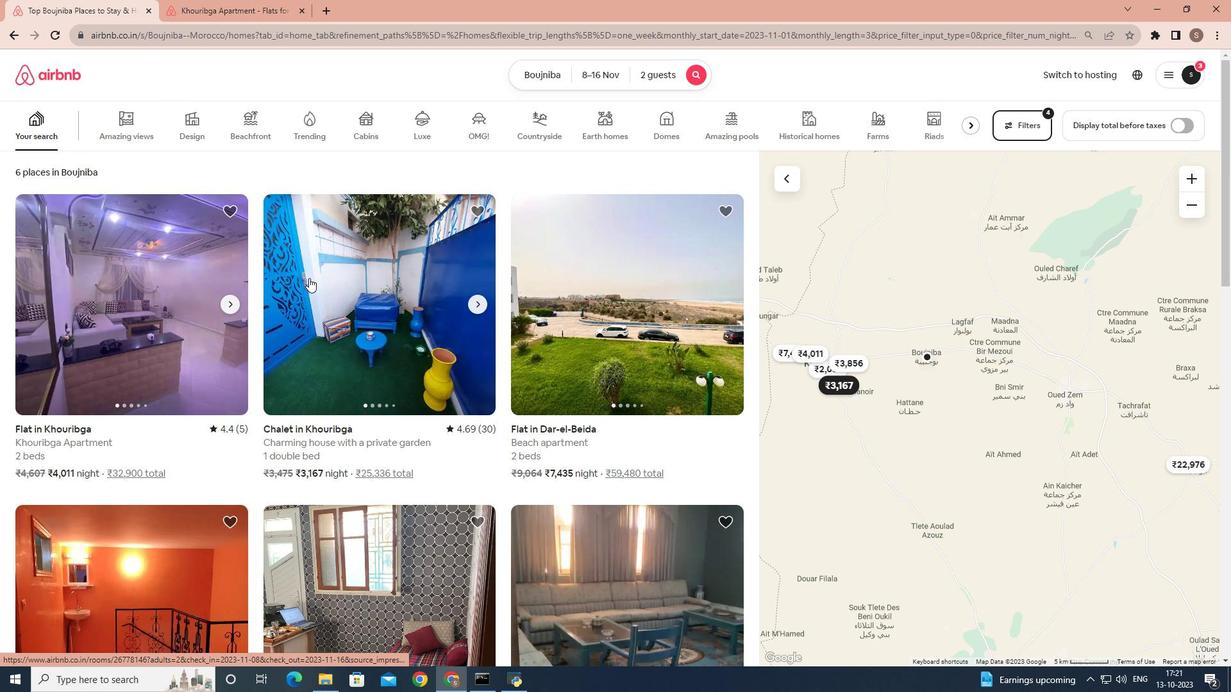 
Action: Mouse moved to (889, 474)
Screenshot: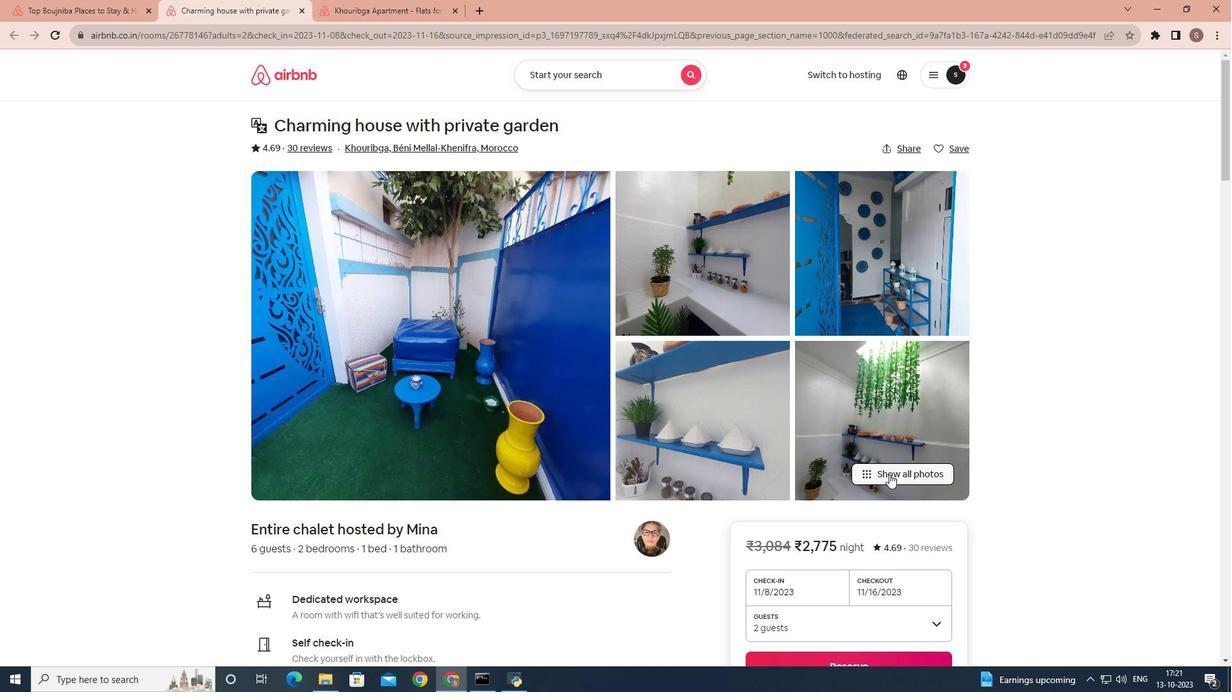 
Action: Mouse pressed left at (889, 474)
Screenshot: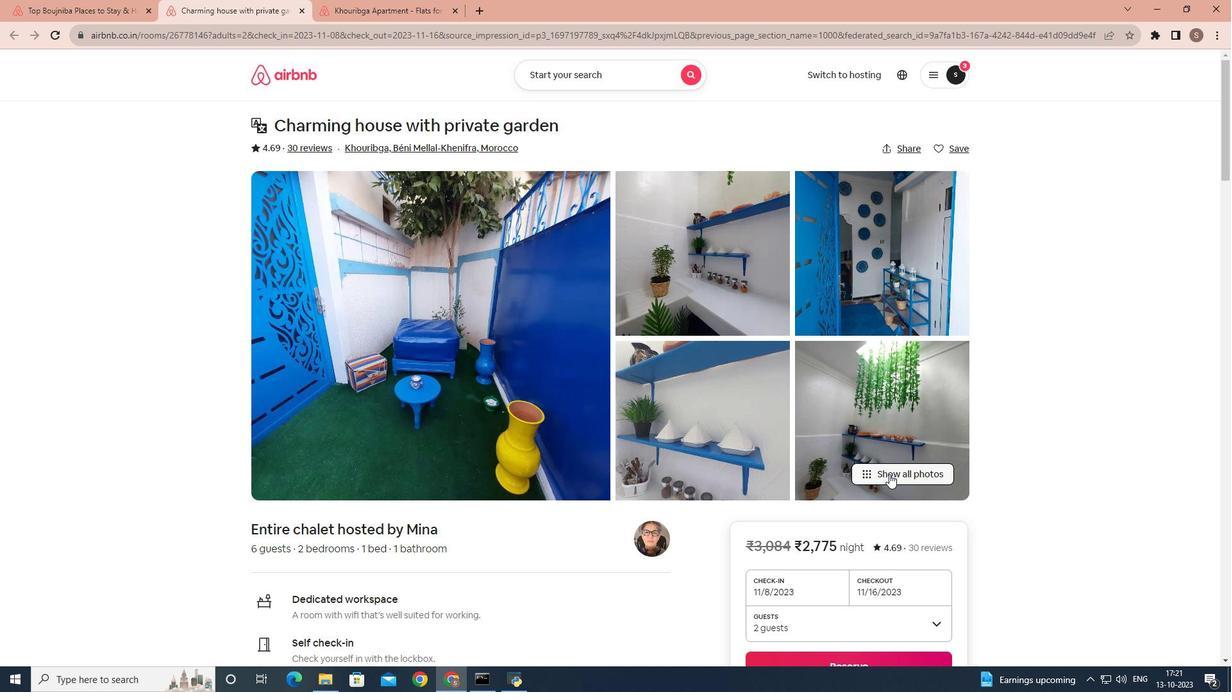 
Action: Mouse moved to (633, 431)
Screenshot: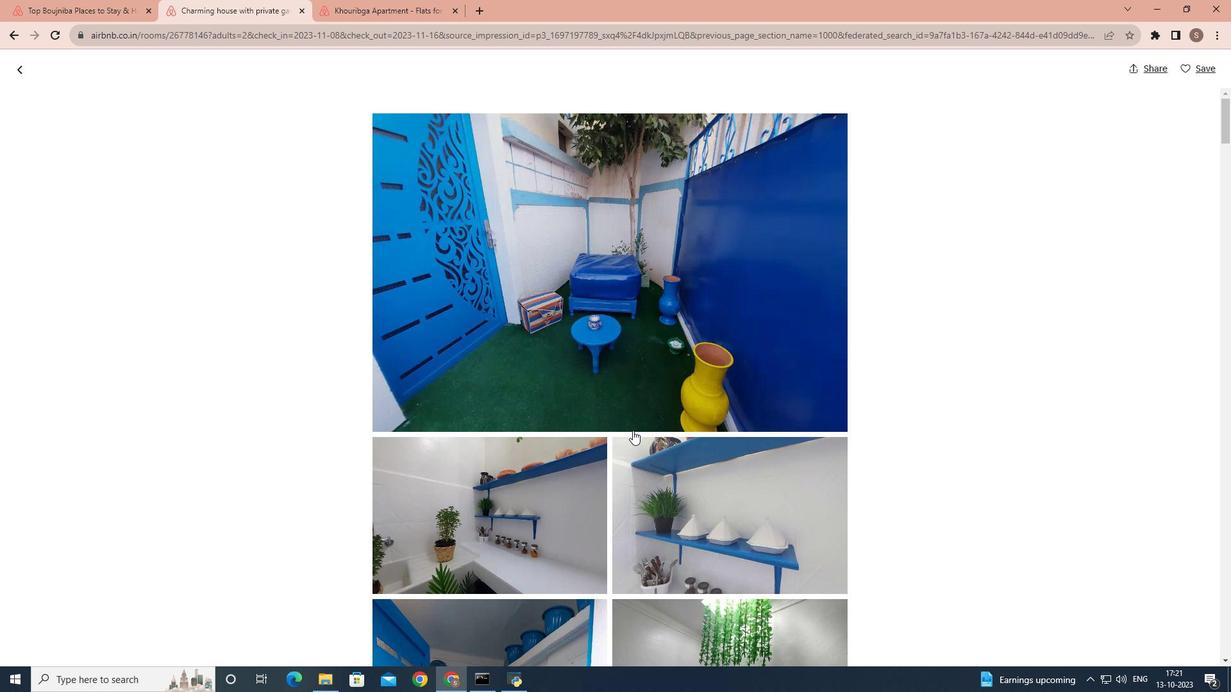 
Action: Mouse scrolled (633, 430) with delta (0, 0)
Screenshot: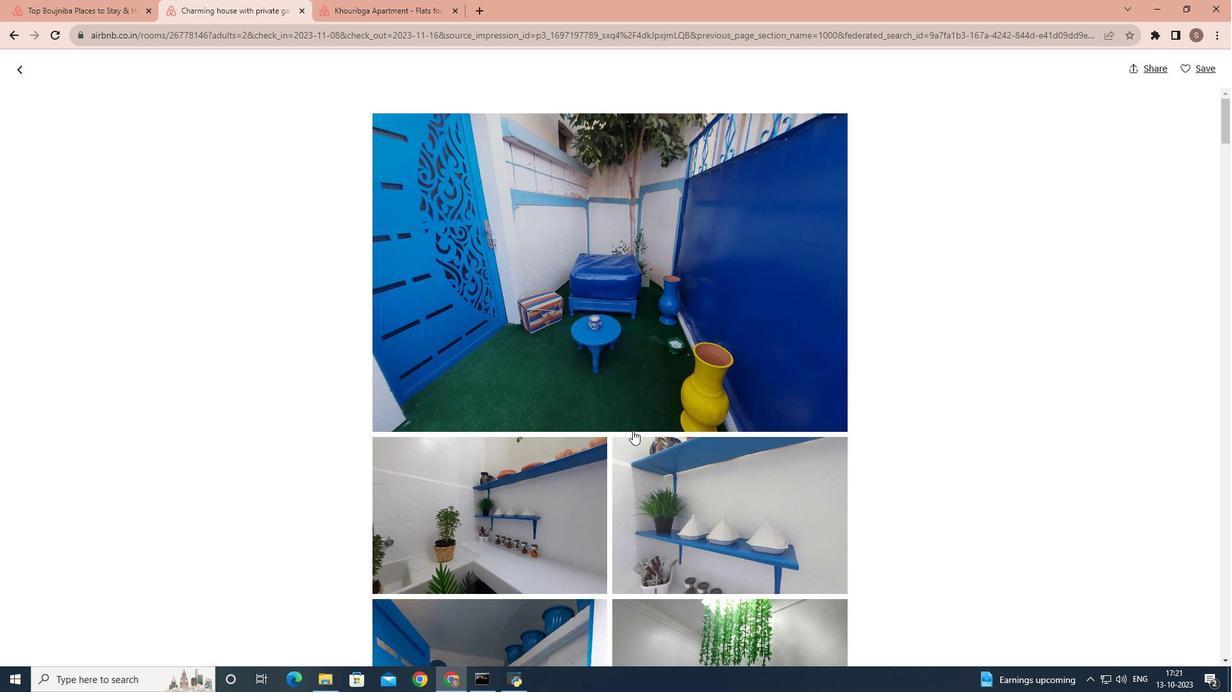 
Action: Mouse scrolled (633, 430) with delta (0, 0)
Screenshot: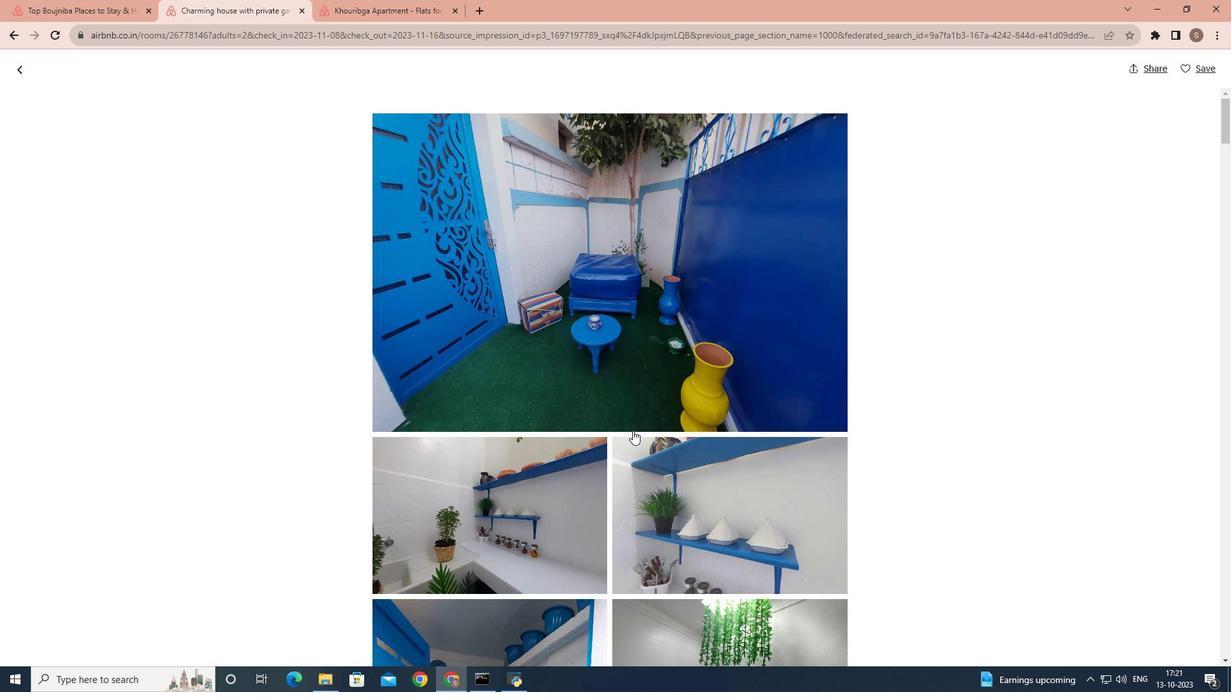 
Action: Mouse scrolled (633, 430) with delta (0, 0)
Screenshot: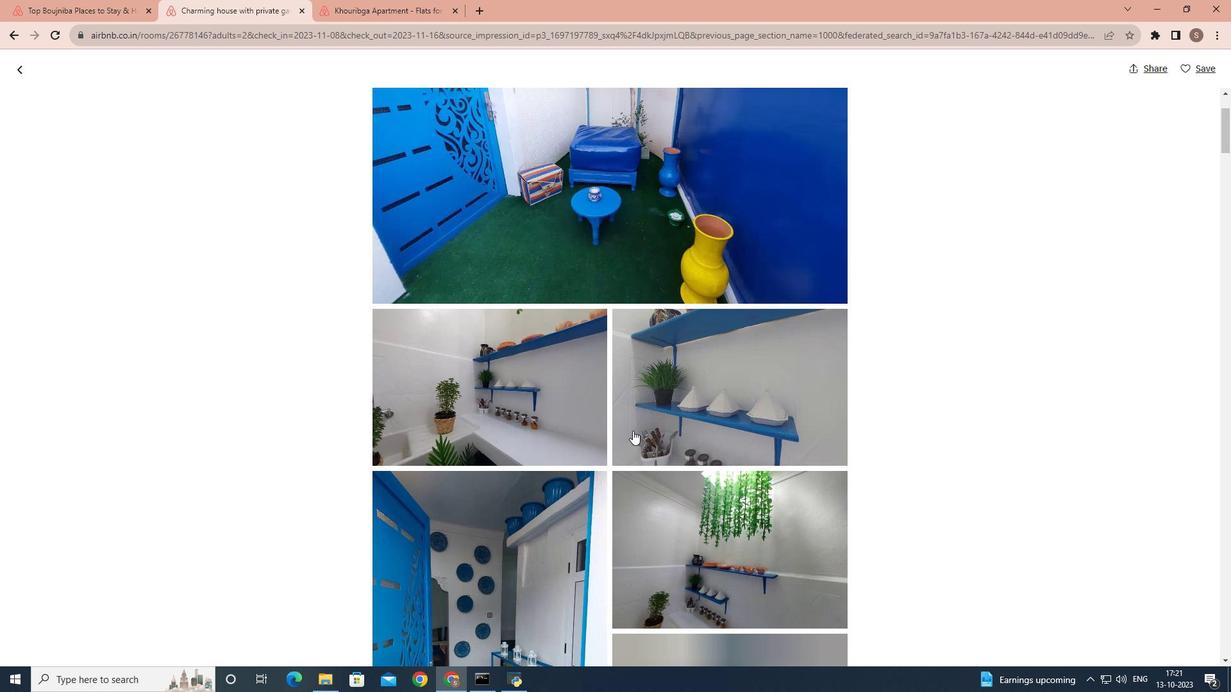 
Action: Mouse scrolled (633, 430) with delta (0, 0)
